 Task: Research Airbnb options in Bila Tserkva, Ukraine from 24th December, 2023 to 30th December, 2023 for 2 adults. Place can be entire room with 2 bedrooms having 2 beds and 1 bathroom. Property type can be flat.
Action: Mouse moved to (408, 199)
Screenshot: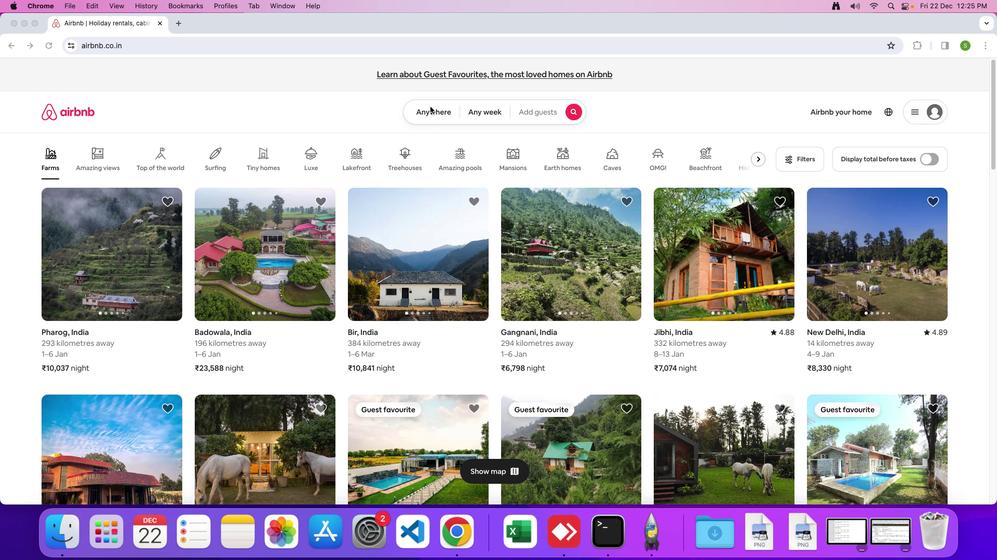 
Action: Mouse pressed left at (408, 199)
Screenshot: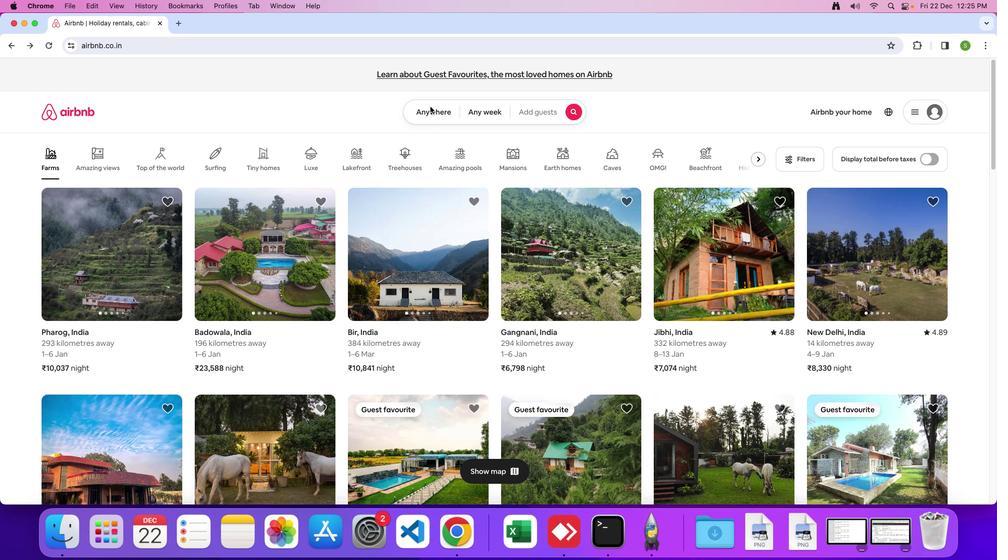 
Action: Mouse moved to (404, 204)
Screenshot: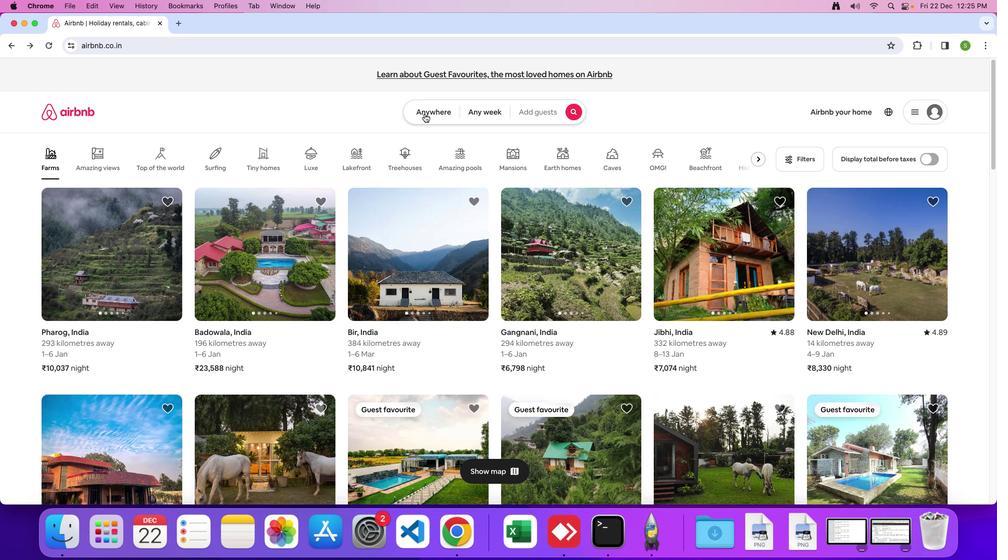 
Action: Mouse pressed left at (404, 204)
Screenshot: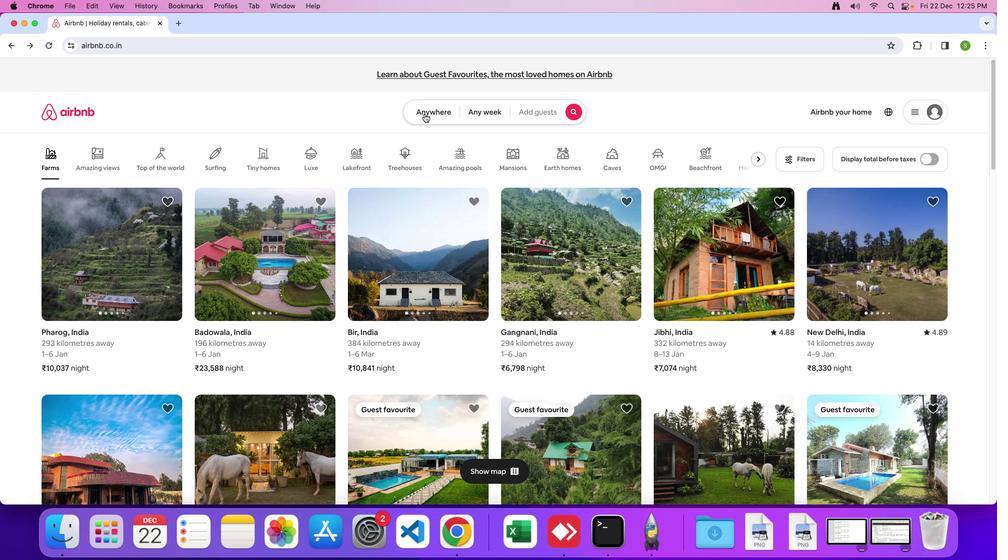 
Action: Mouse moved to (382, 222)
Screenshot: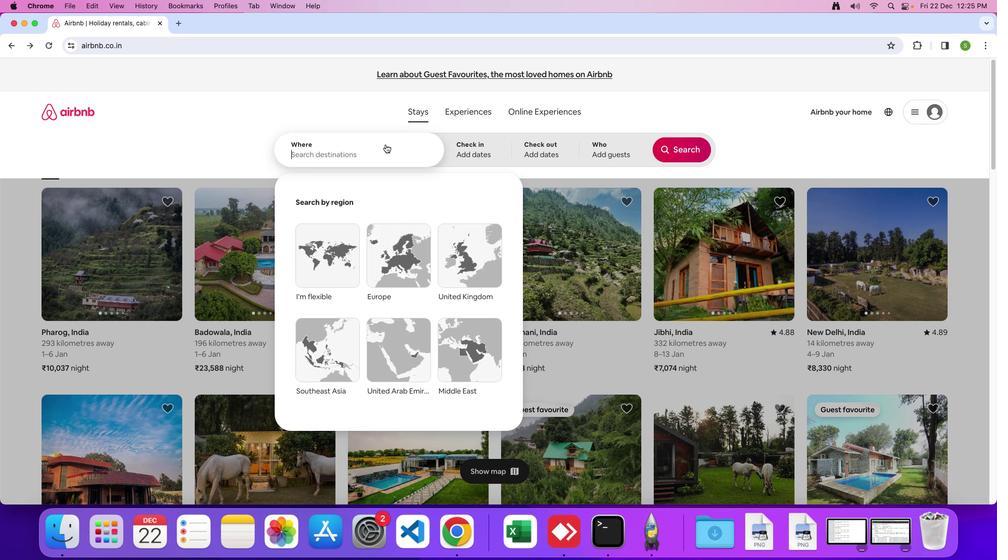 
Action: Mouse pressed left at (382, 222)
Screenshot: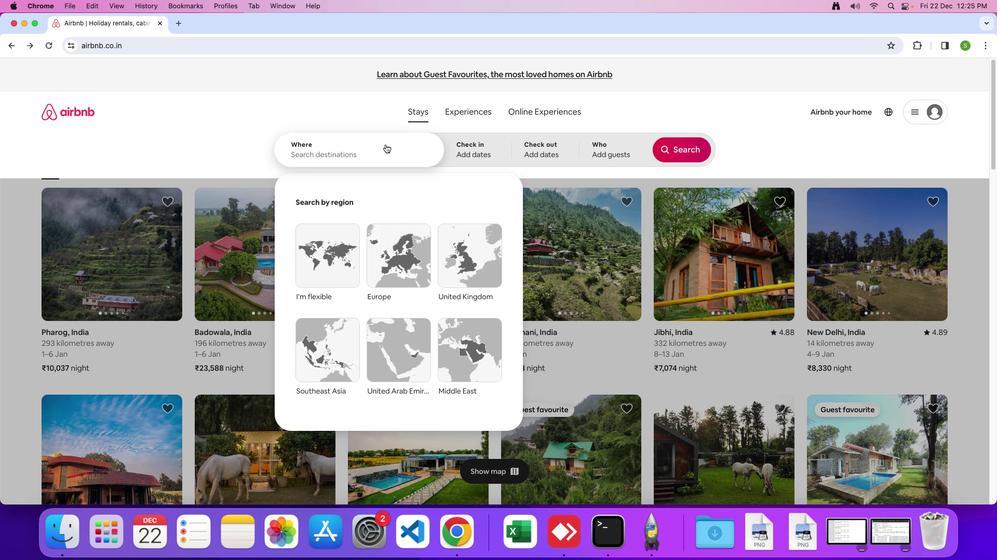 
Action: Key pressed 'B'Key.caps_lock'i''l''a'Key.spaceKey.shift'T''a'Key.backspace's''e''r''k''v''a'','Key.spaceKey.shift'U''k''r''a''i''n''e'Key.enter
Screenshot: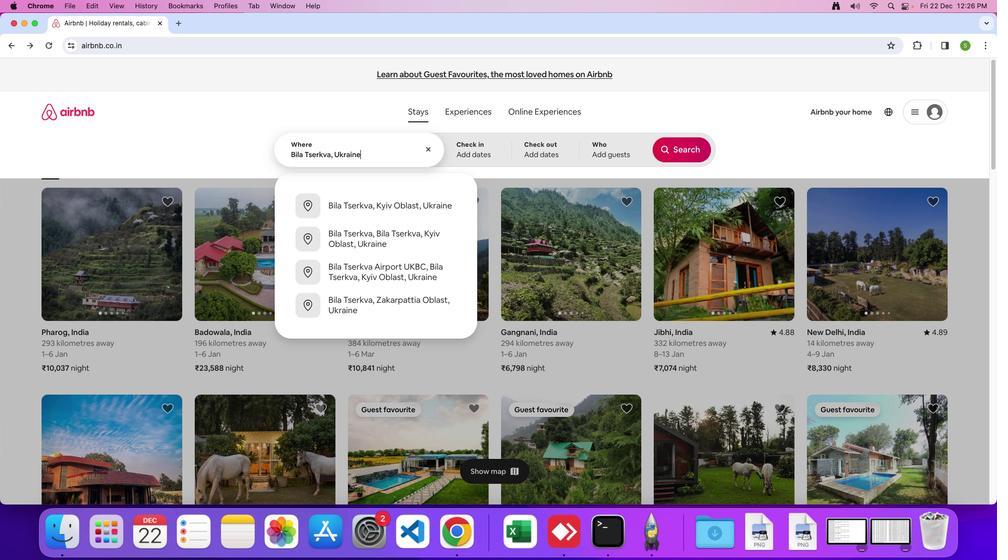 
Action: Mouse moved to (339, 359)
Screenshot: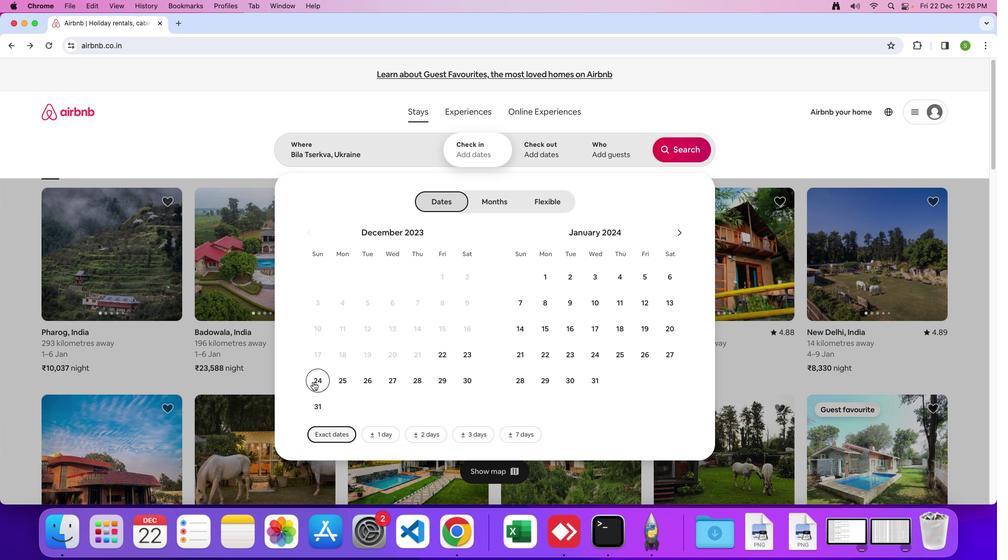 
Action: Mouse pressed left at (339, 359)
Screenshot: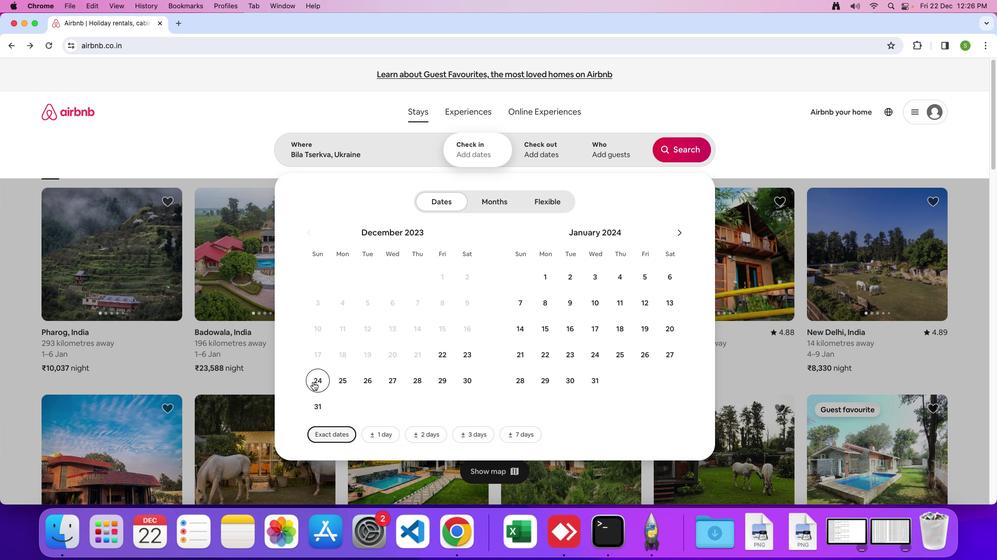 
Action: Mouse moved to (429, 357)
Screenshot: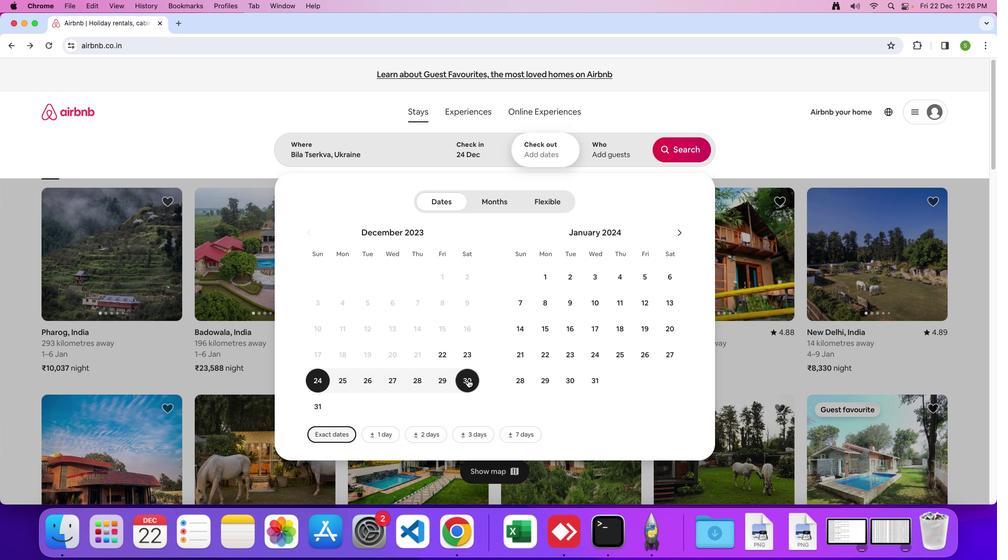 
Action: Mouse pressed left at (429, 357)
Screenshot: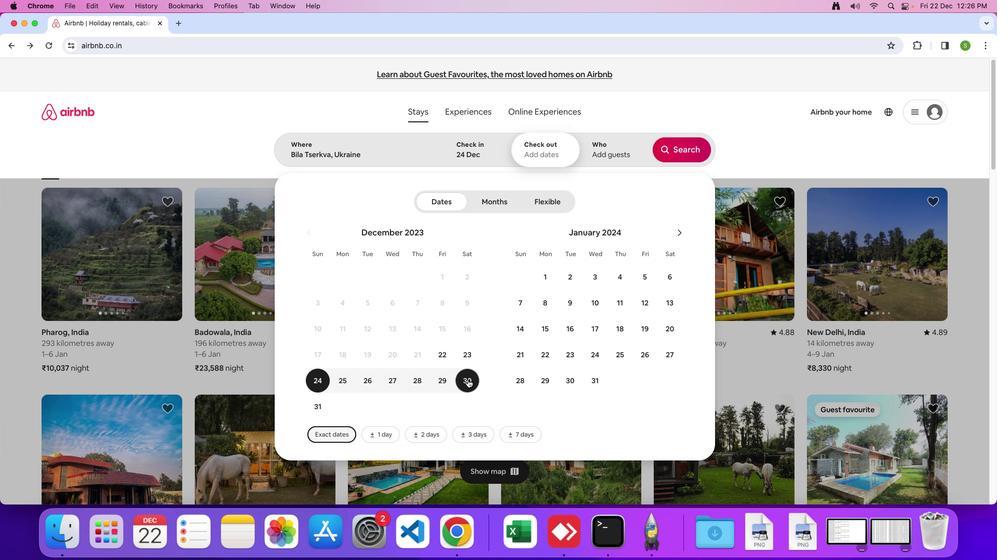 
Action: Mouse moved to (517, 227)
Screenshot: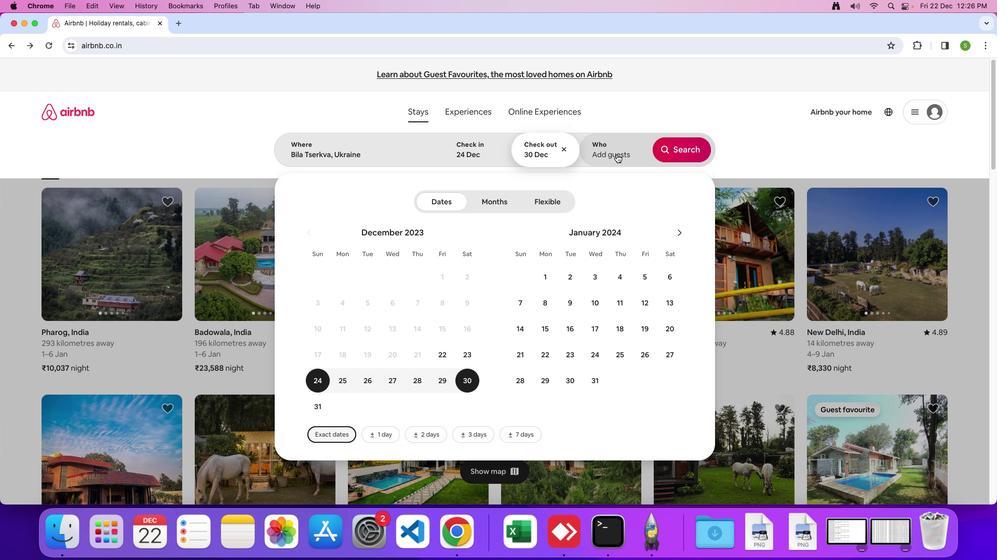 
Action: Mouse pressed left at (517, 227)
Screenshot: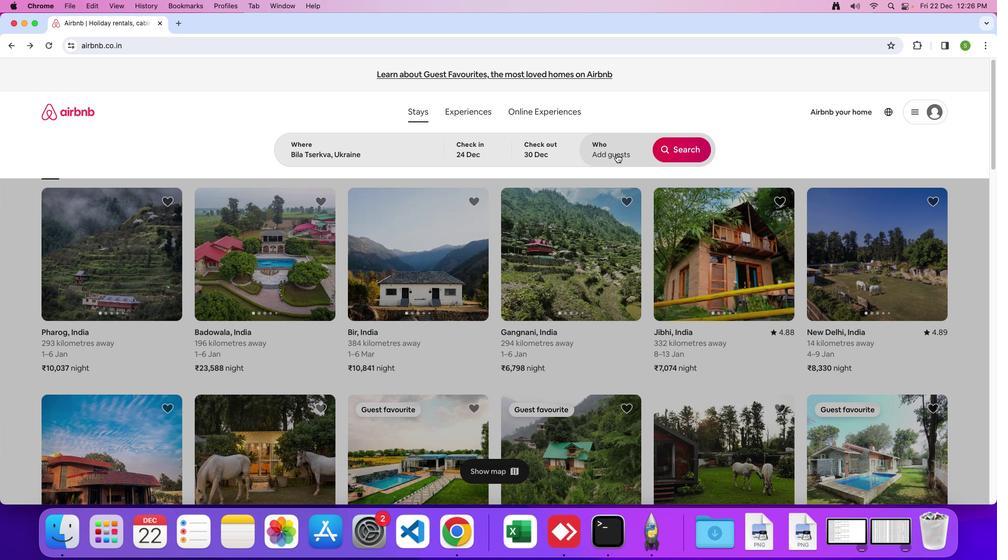 
Action: Mouse moved to (557, 256)
Screenshot: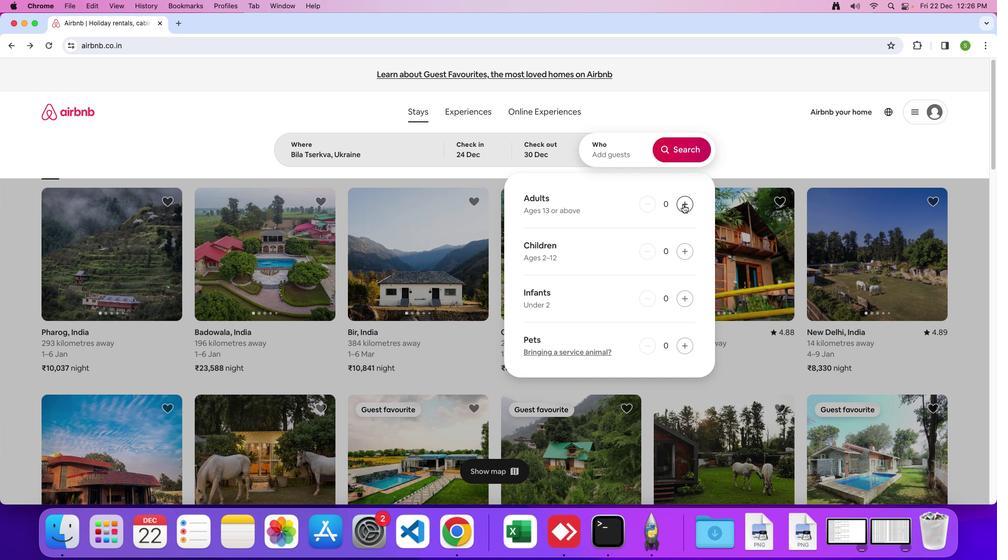 
Action: Mouse pressed left at (557, 256)
Screenshot: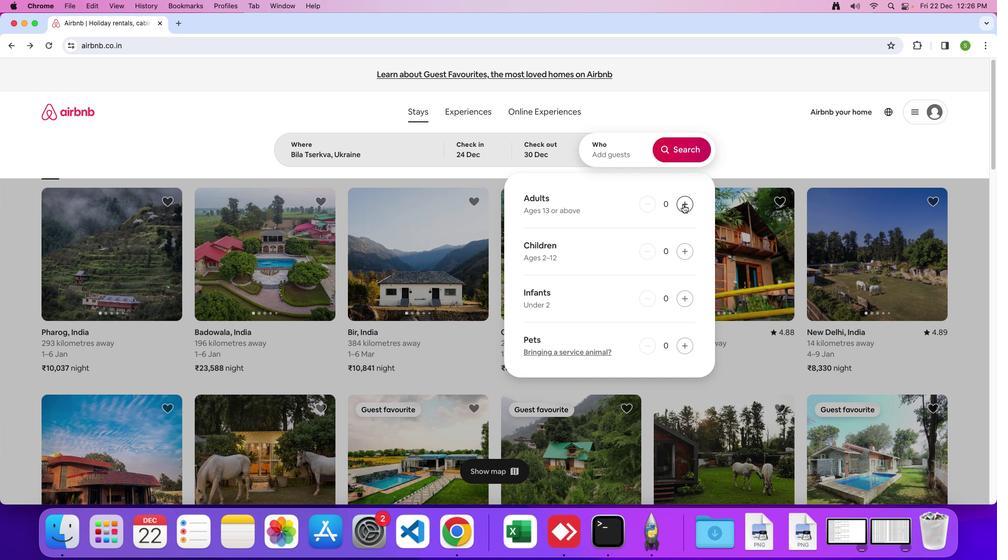 
Action: Mouse moved to (557, 257)
Screenshot: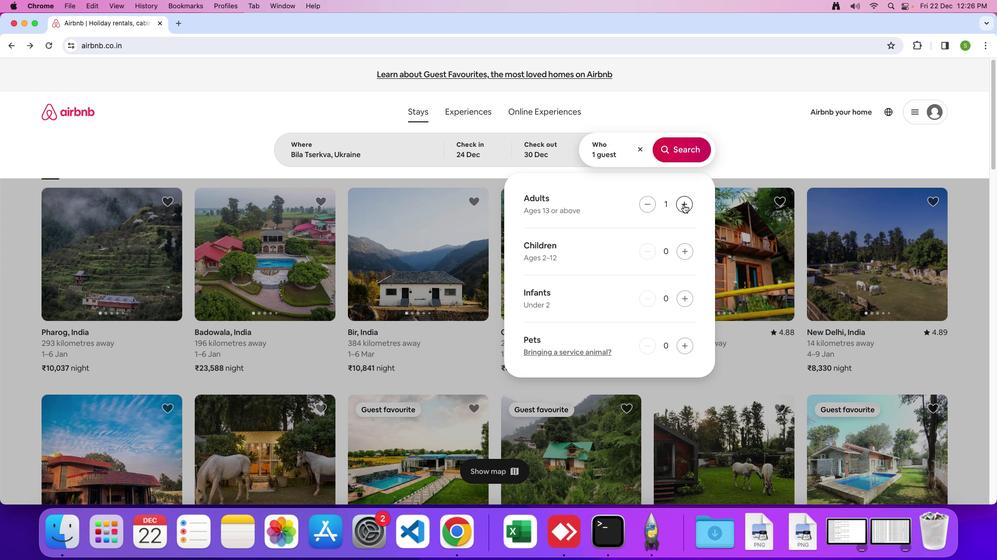 
Action: Mouse pressed left at (557, 257)
Screenshot: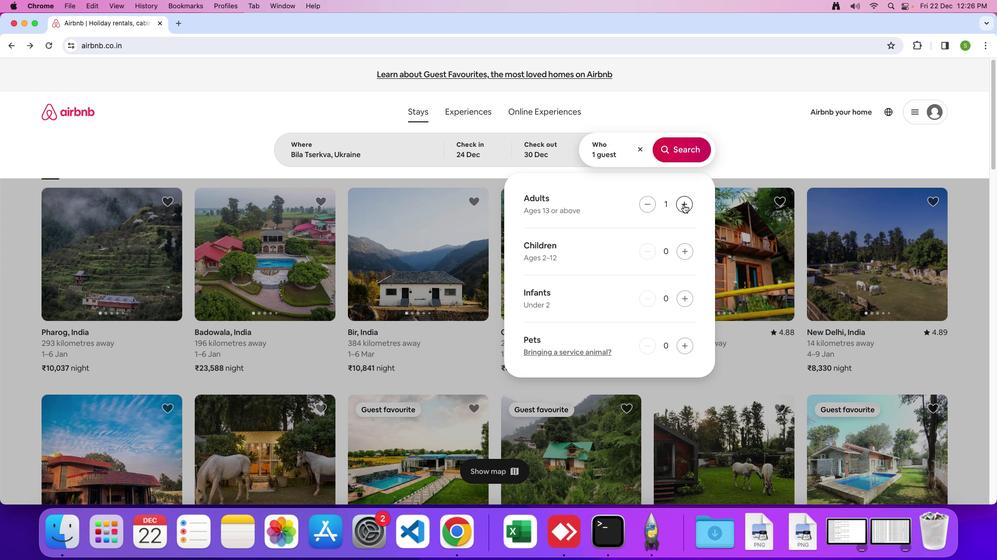 
Action: Mouse moved to (551, 228)
Screenshot: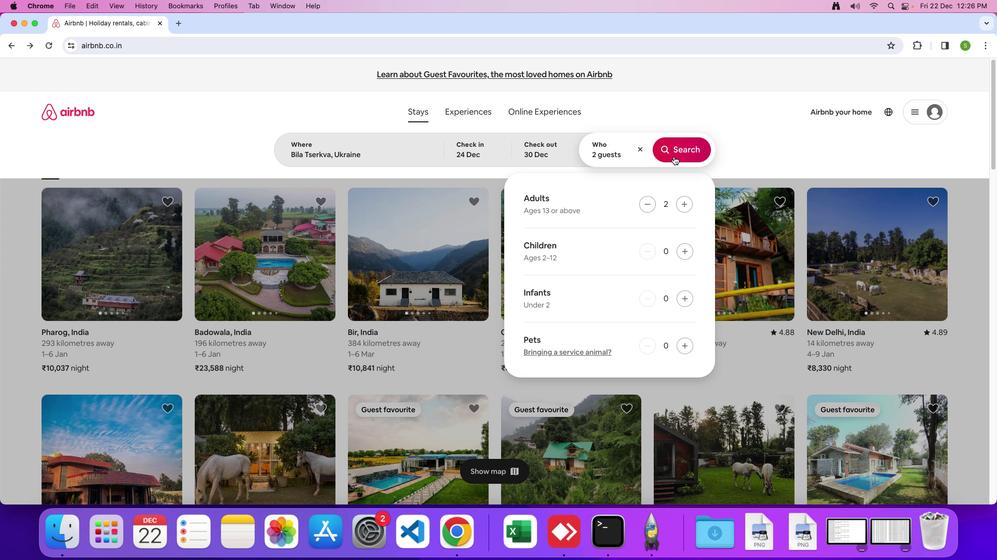 
Action: Mouse pressed left at (551, 228)
Screenshot: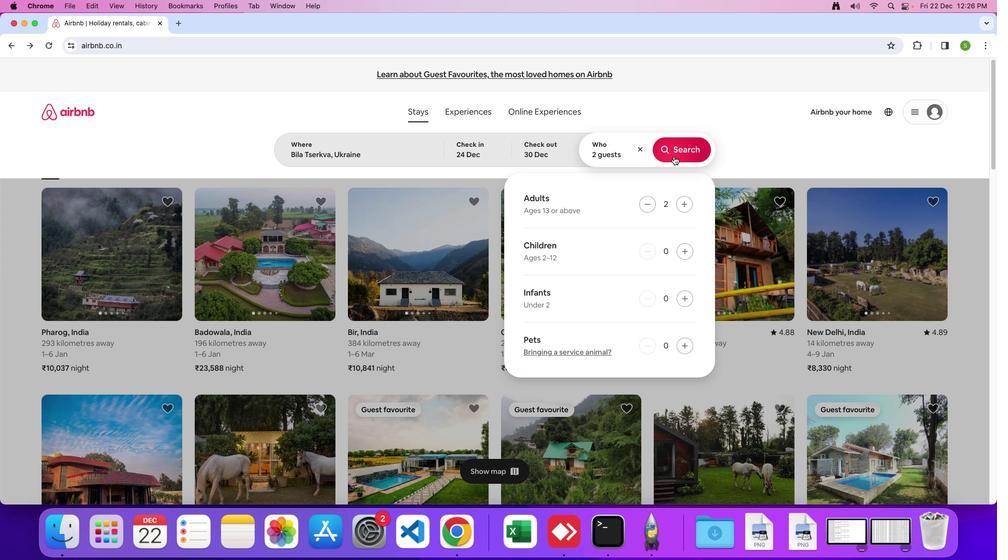 
Action: Mouse moved to (639, 211)
Screenshot: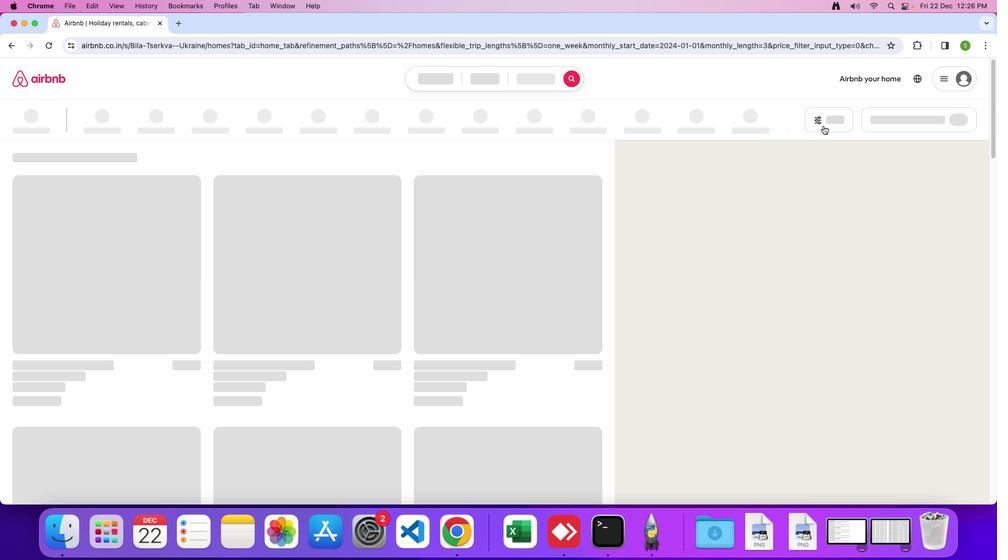
Action: Mouse pressed left at (639, 211)
Screenshot: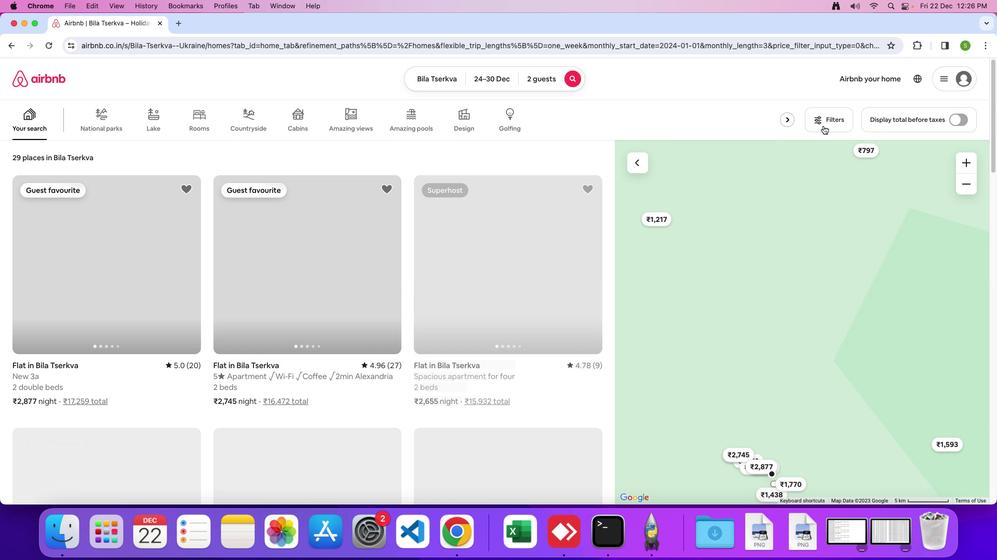 
Action: Mouse moved to (471, 304)
Screenshot: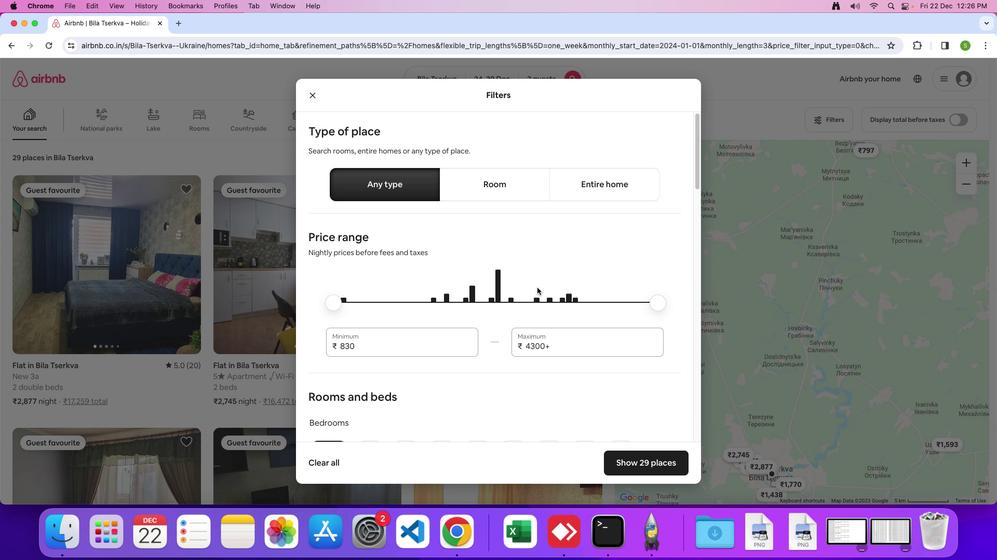 
Action: Mouse scrolled (471, 304) with delta (155, 138)
Screenshot: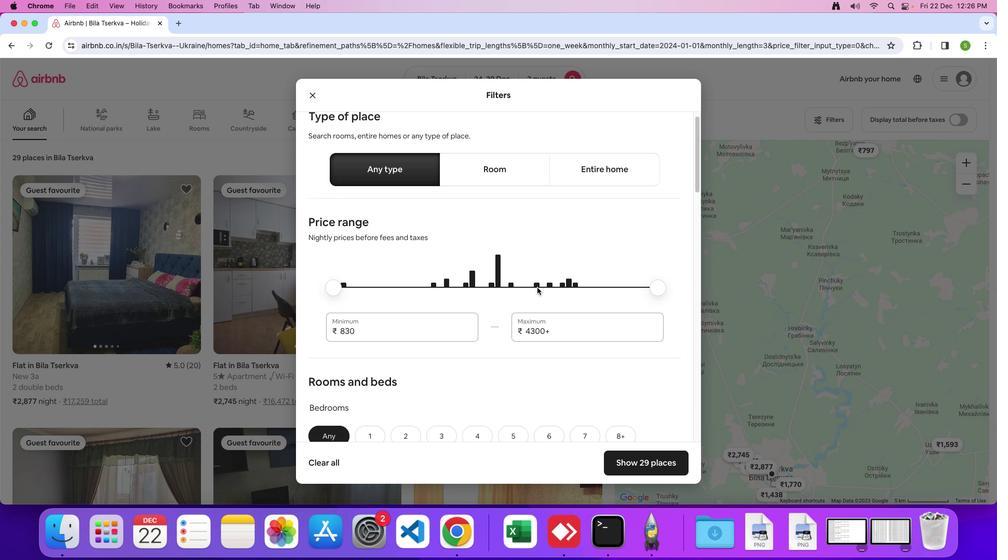 
Action: Mouse scrolled (471, 304) with delta (155, 138)
Screenshot: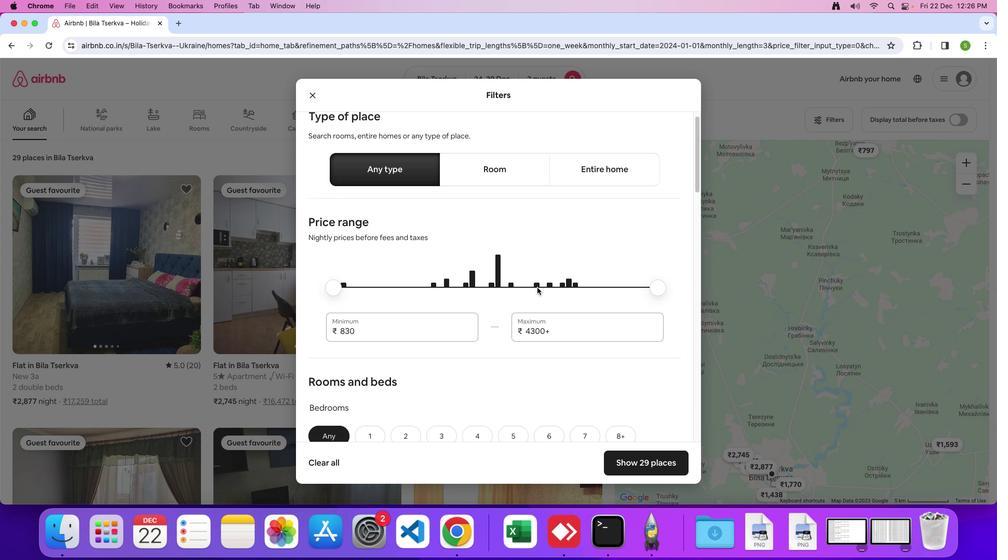 
Action: Mouse scrolled (471, 304) with delta (155, 137)
Screenshot: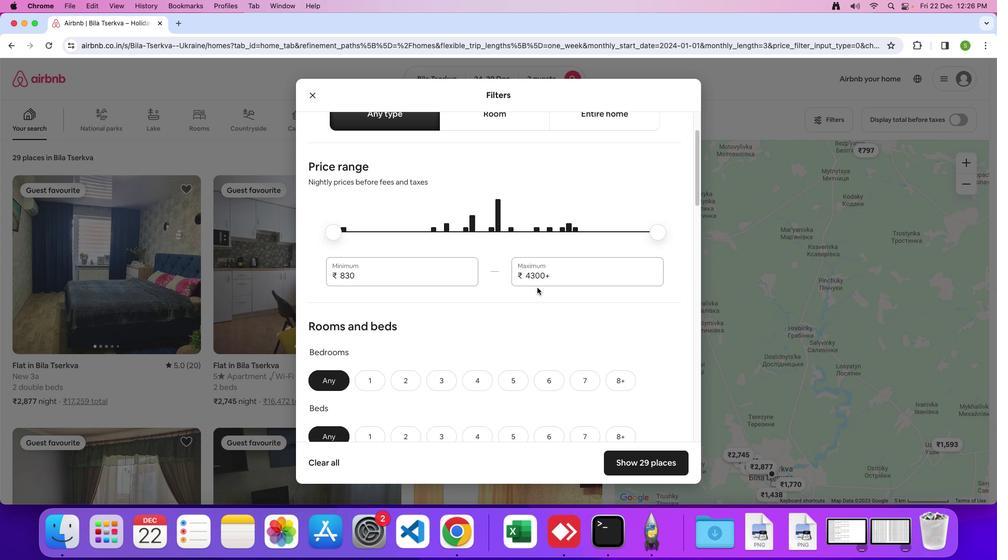 
Action: Mouse scrolled (471, 304) with delta (155, 138)
Screenshot: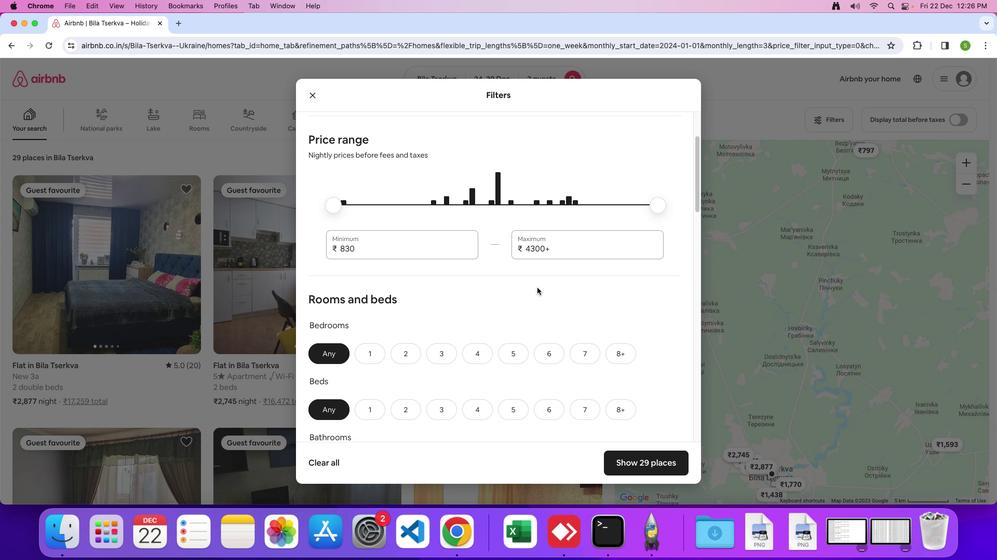 
Action: Mouse scrolled (471, 304) with delta (155, 138)
Screenshot: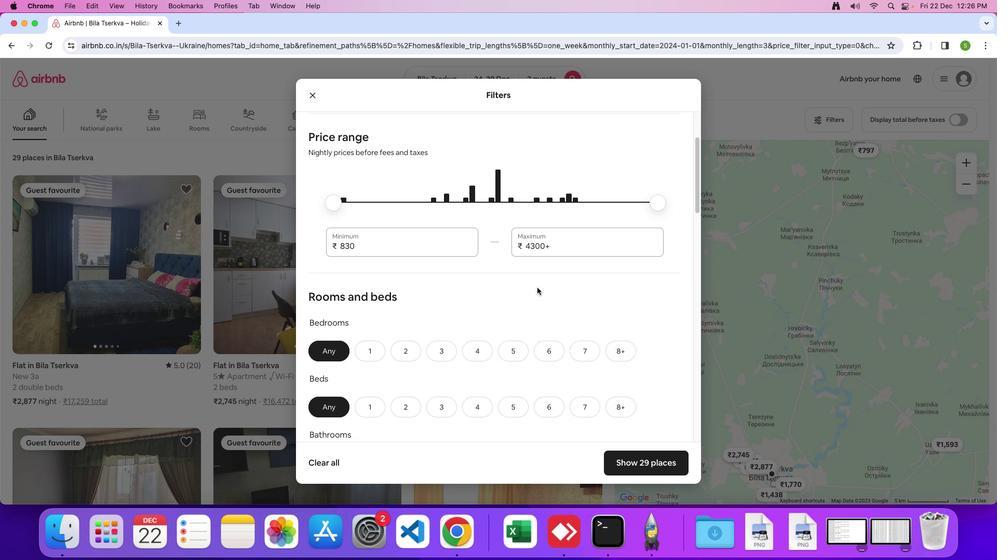 
Action: Mouse scrolled (471, 304) with delta (155, 138)
Screenshot: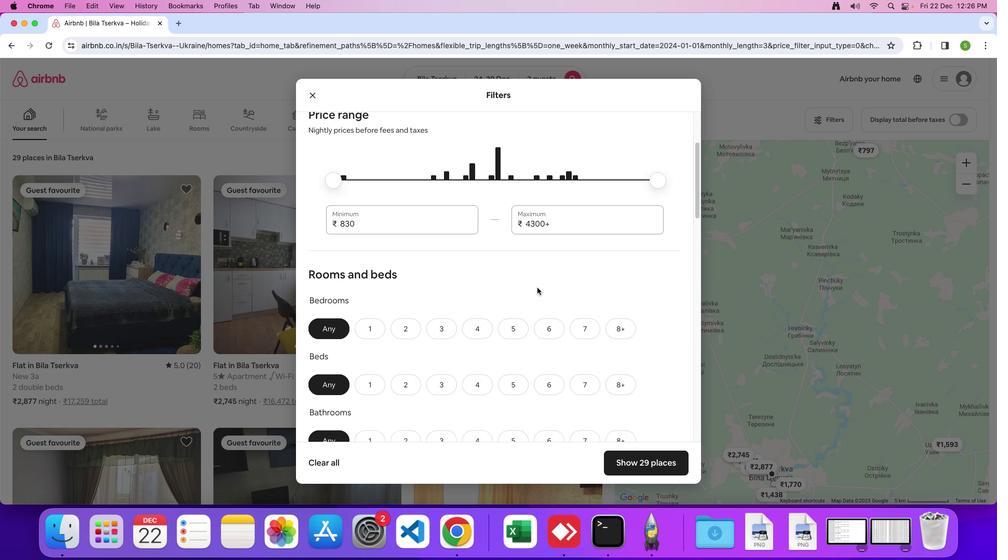 
Action: Mouse moved to (470, 304)
Screenshot: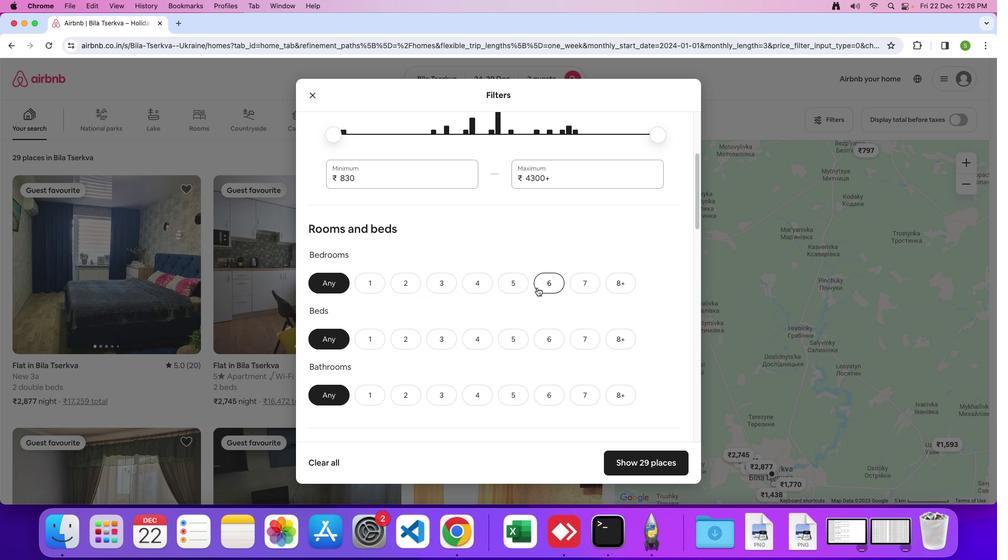 
Action: Mouse scrolled (470, 304) with delta (155, 138)
Screenshot: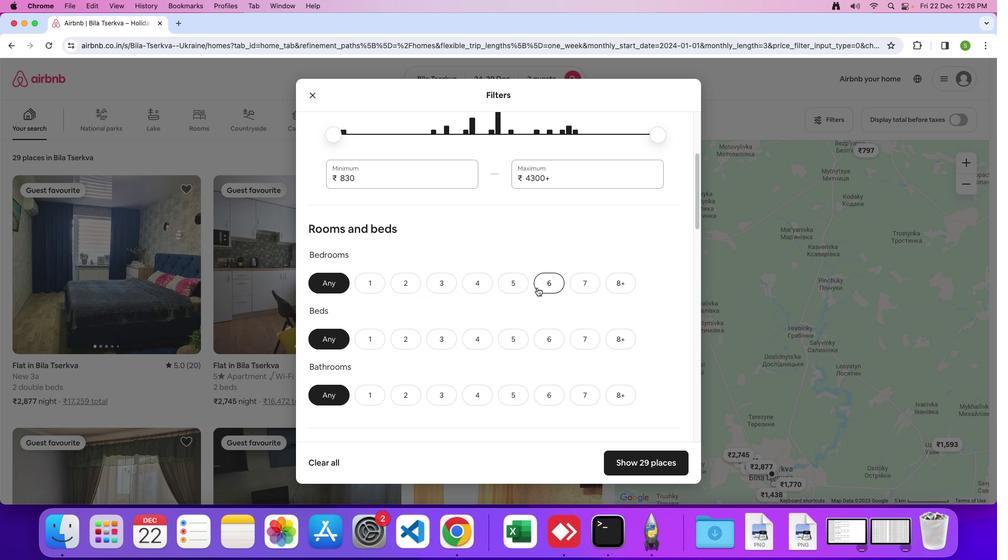 
Action: Mouse scrolled (470, 304) with delta (155, 138)
Screenshot: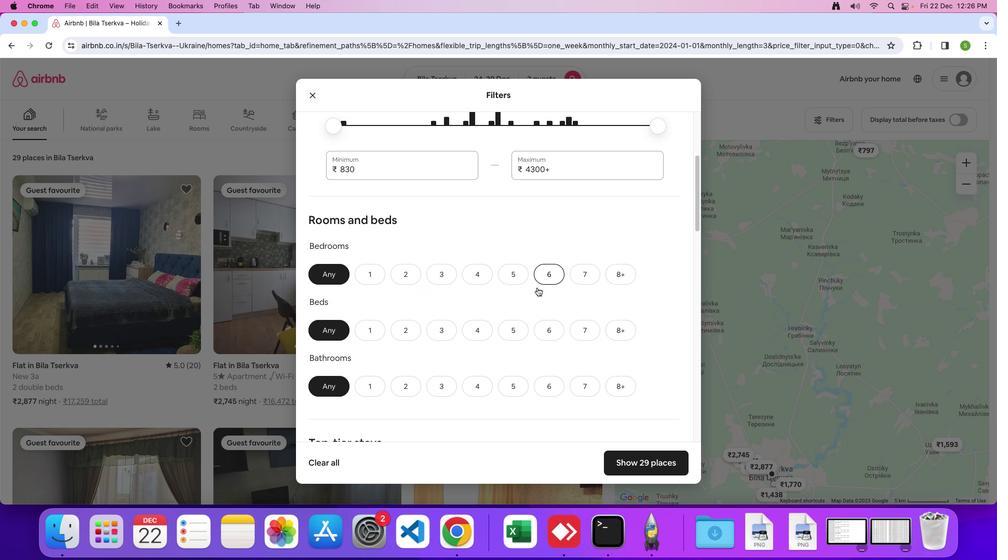 
Action: Mouse scrolled (470, 304) with delta (155, 138)
Screenshot: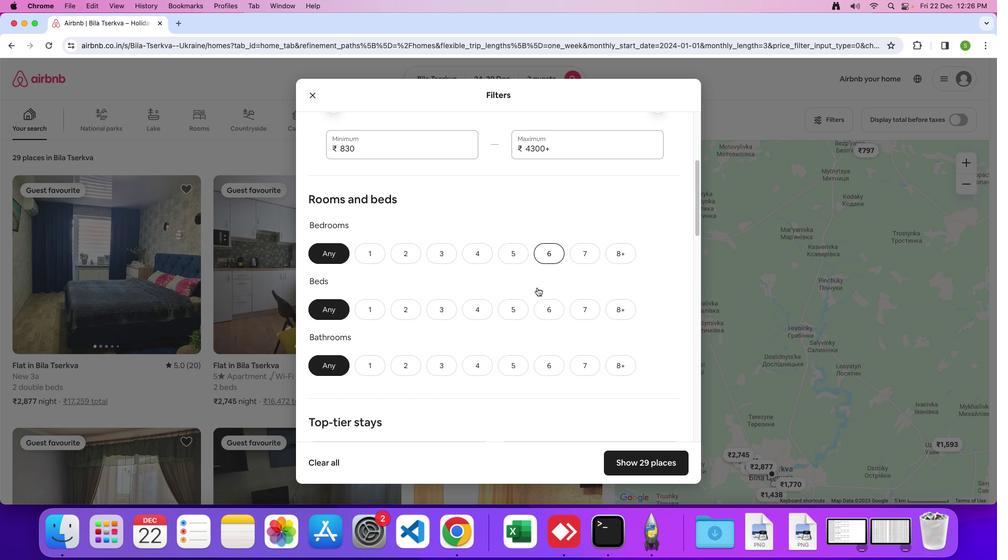 
Action: Mouse moved to (394, 265)
Screenshot: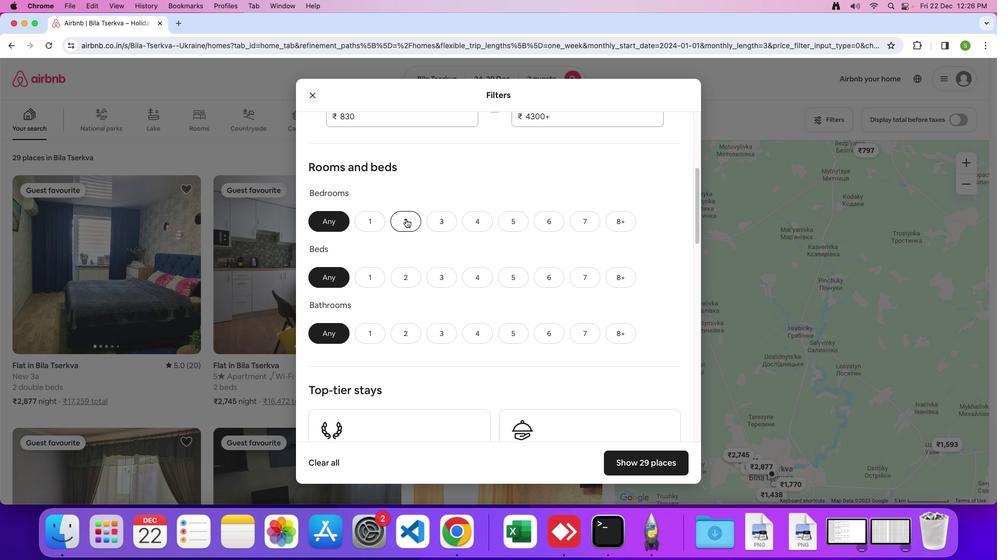 
Action: Mouse pressed left at (394, 265)
Screenshot: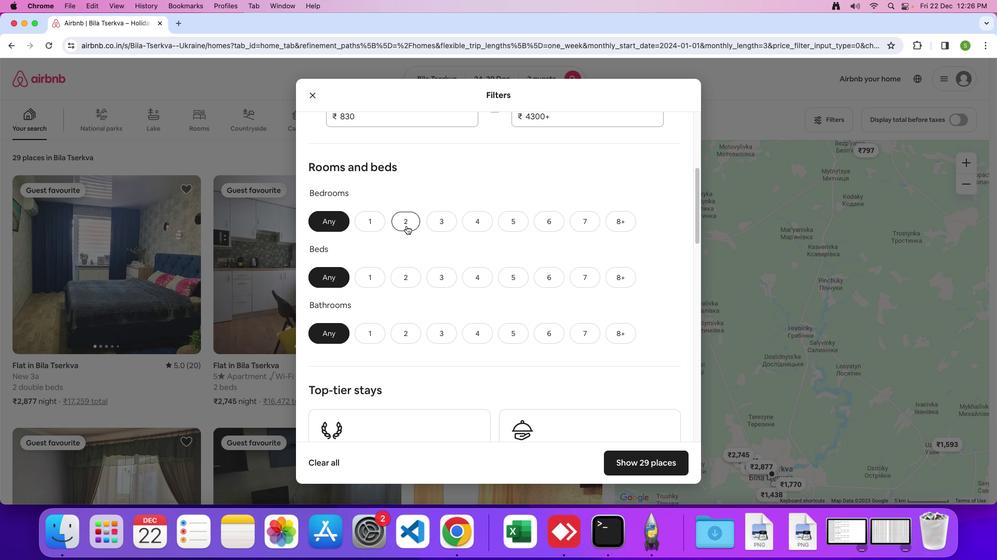 
Action: Mouse moved to (392, 293)
Screenshot: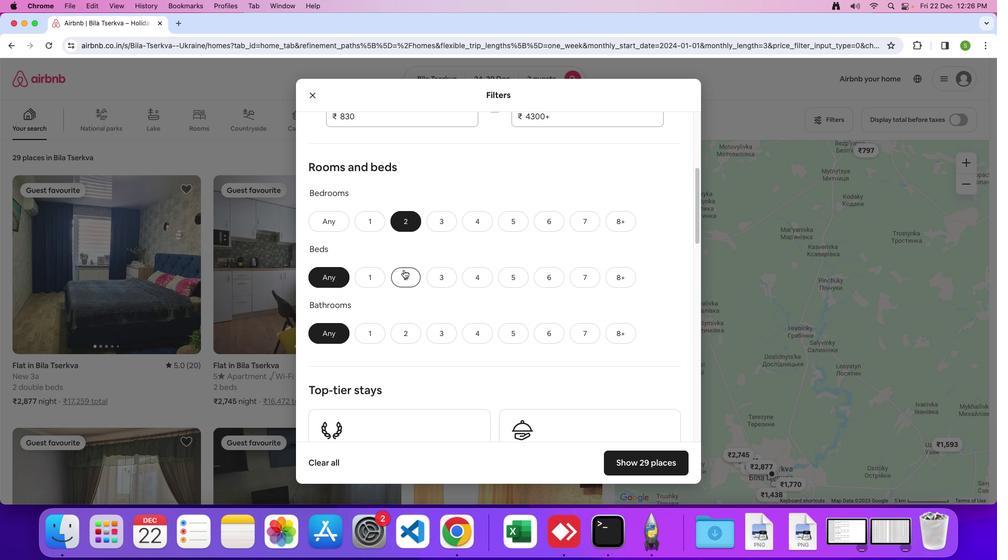 
Action: Mouse pressed left at (392, 293)
Screenshot: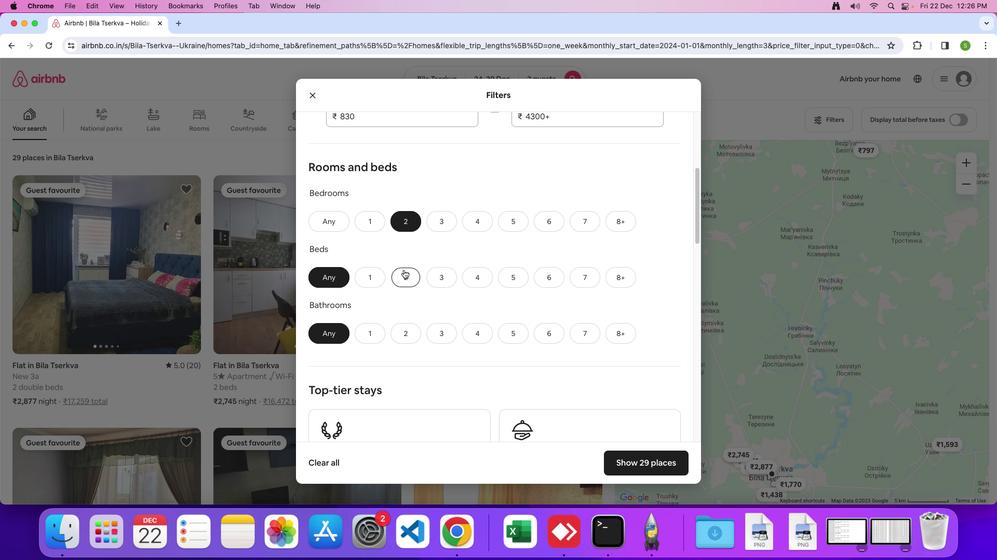 
Action: Mouse moved to (370, 333)
Screenshot: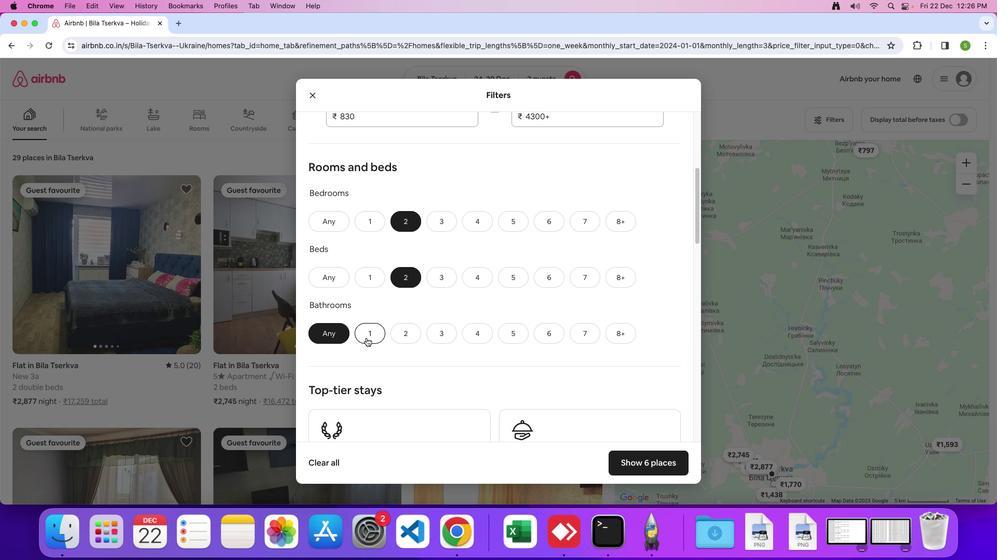
Action: Mouse pressed left at (370, 333)
Screenshot: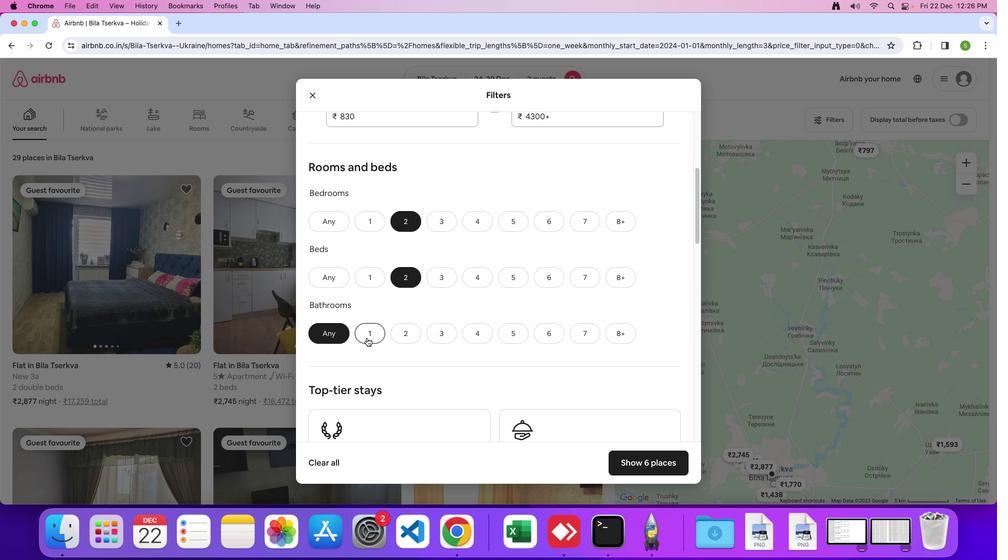
Action: Mouse moved to (440, 306)
Screenshot: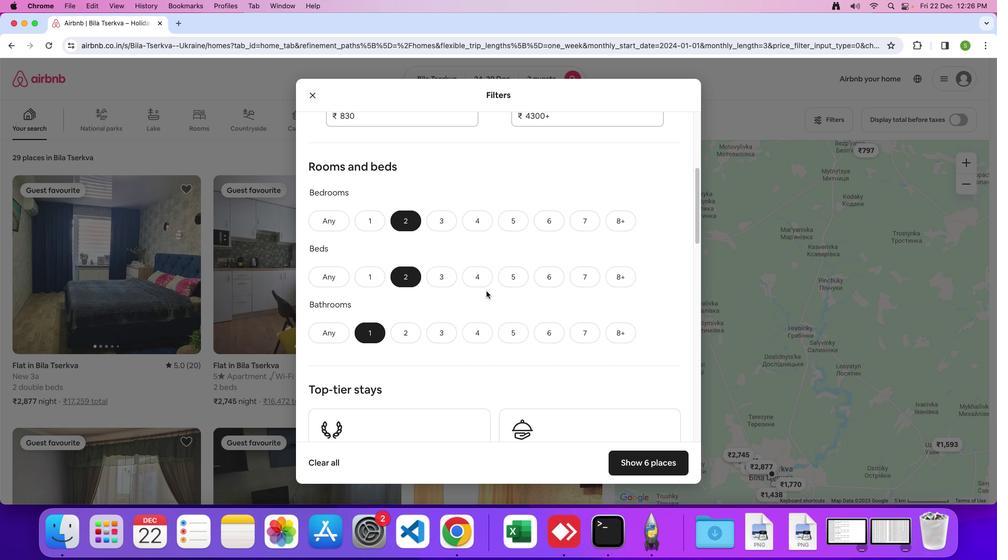 
Action: Mouse scrolled (440, 306) with delta (155, 138)
Screenshot: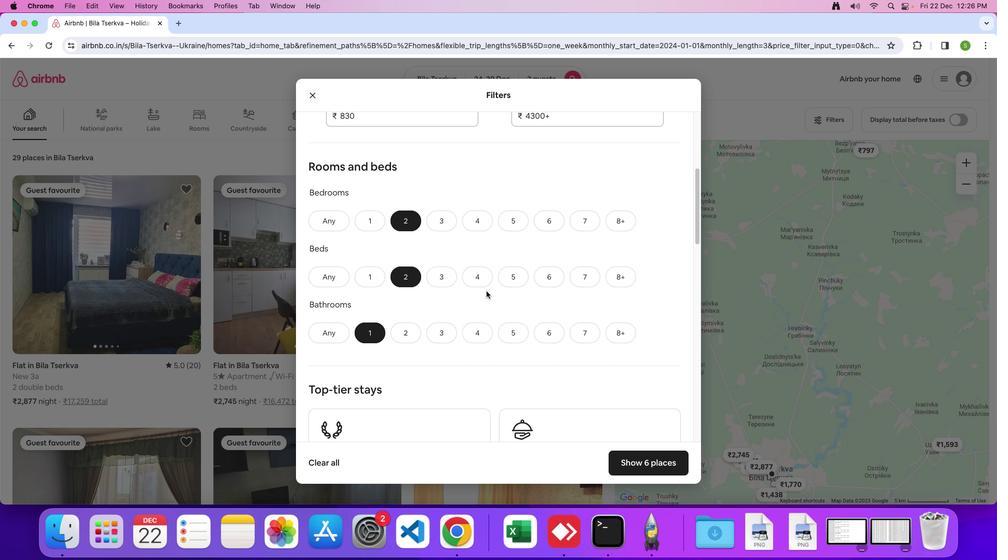 
Action: Mouse scrolled (440, 306) with delta (155, 138)
Screenshot: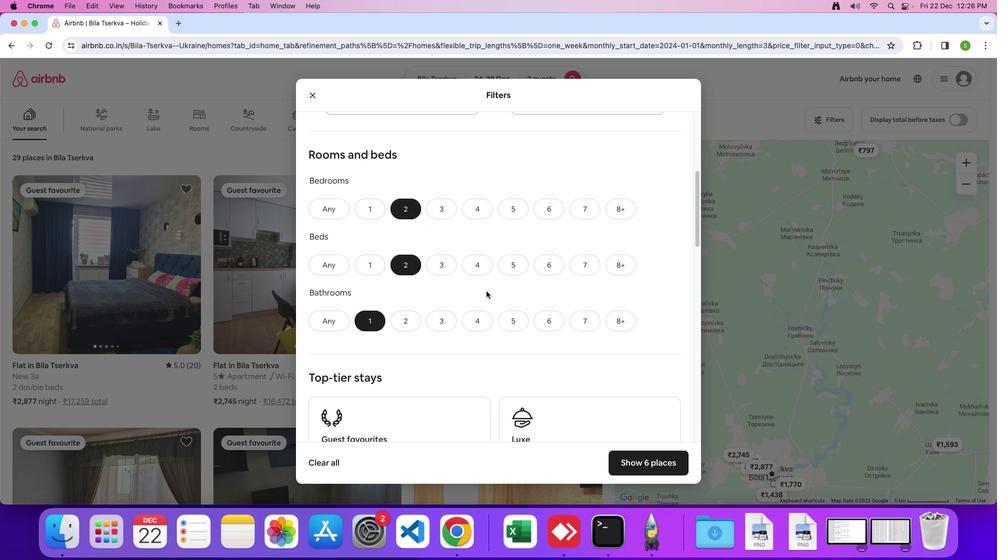 
Action: Mouse scrolled (440, 306) with delta (155, 138)
Screenshot: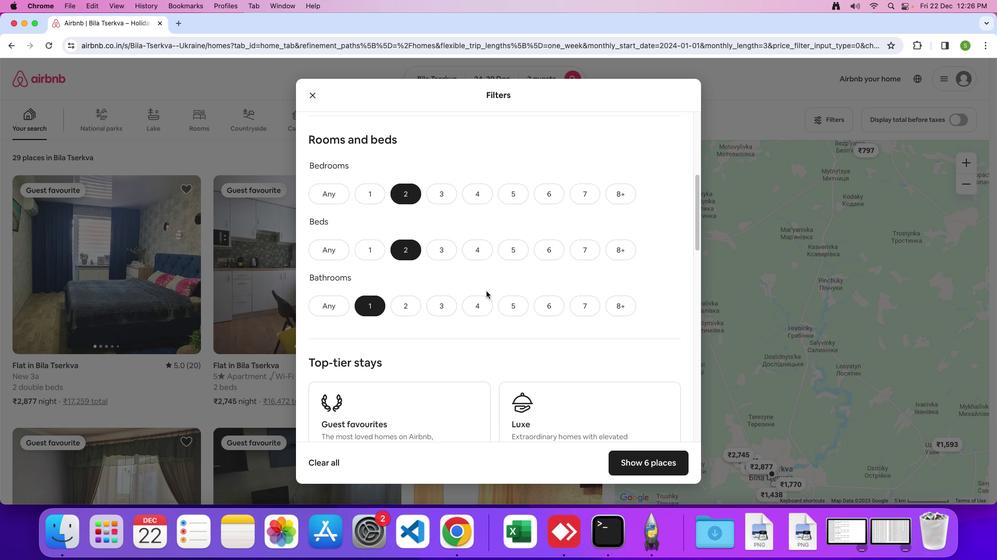 
Action: Mouse moved to (440, 306)
Screenshot: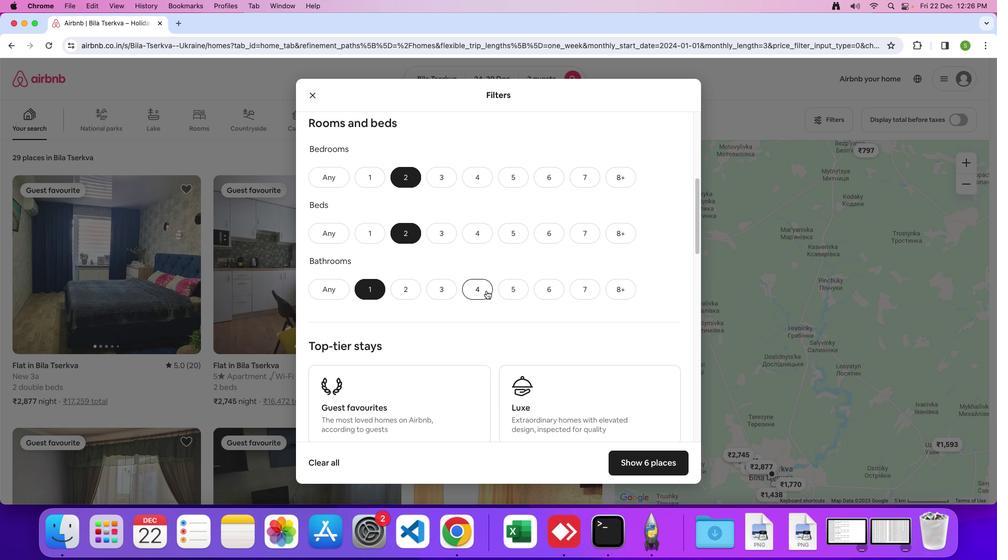 
Action: Mouse scrolled (440, 306) with delta (155, 138)
Screenshot: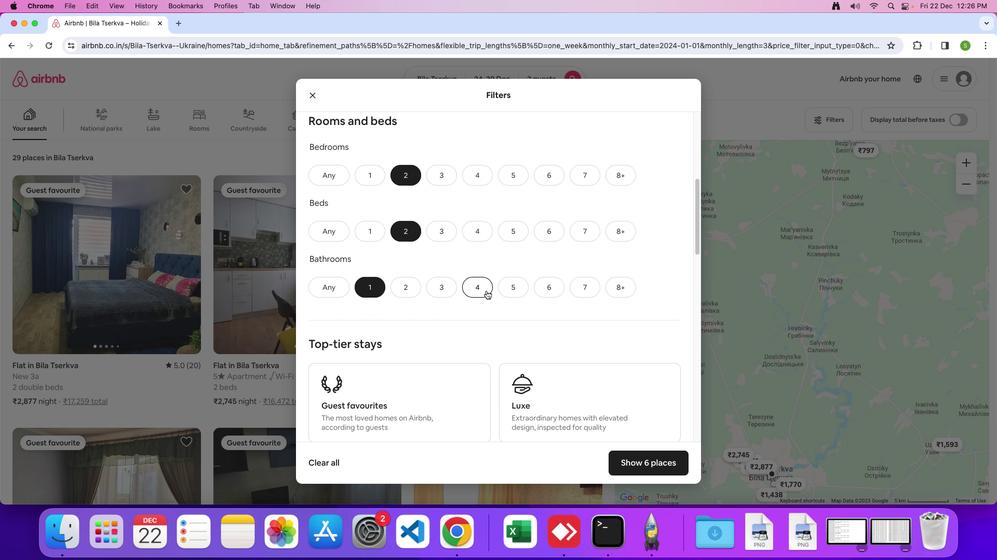 
Action: Mouse scrolled (440, 306) with delta (155, 138)
Screenshot: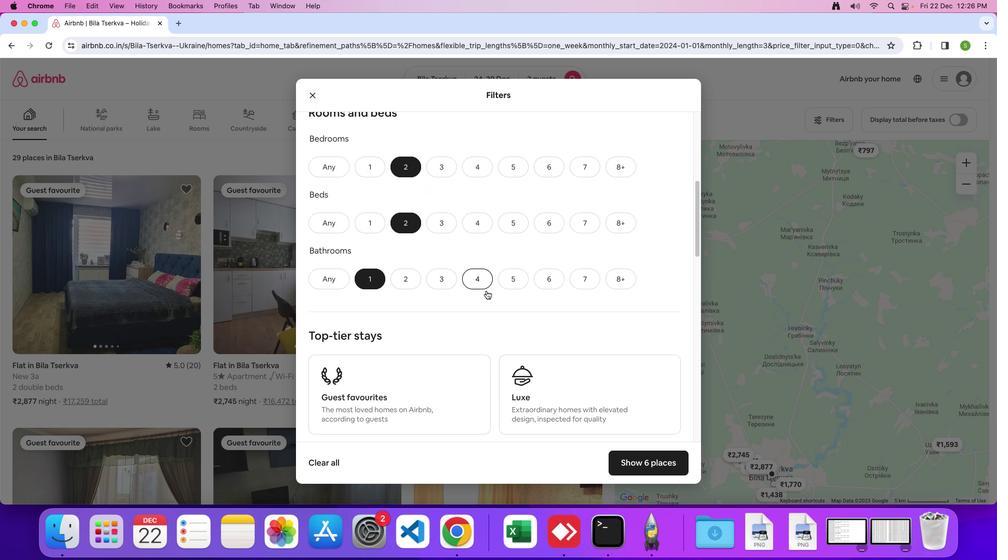 
Action: Mouse scrolled (440, 306) with delta (155, 138)
Screenshot: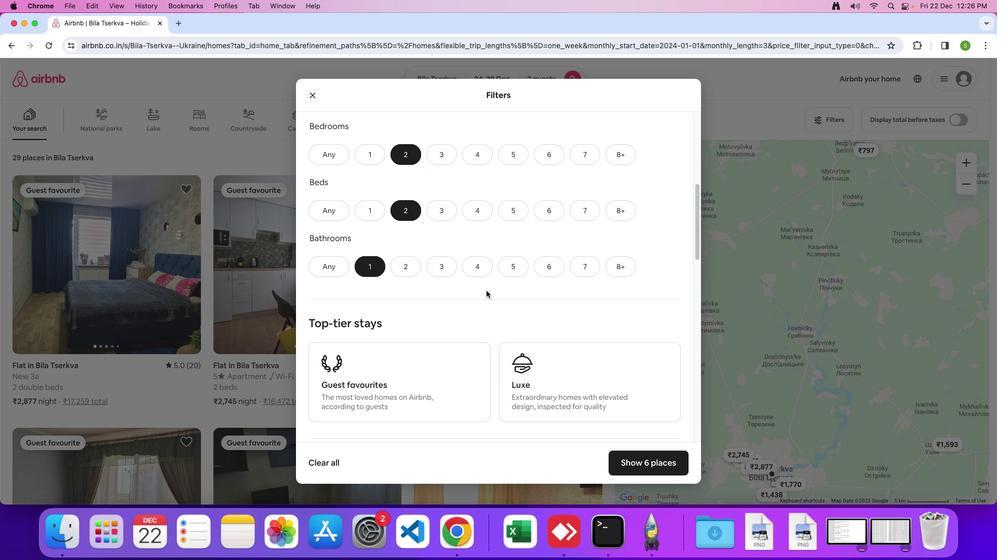 
Action: Mouse scrolled (440, 306) with delta (155, 138)
Screenshot: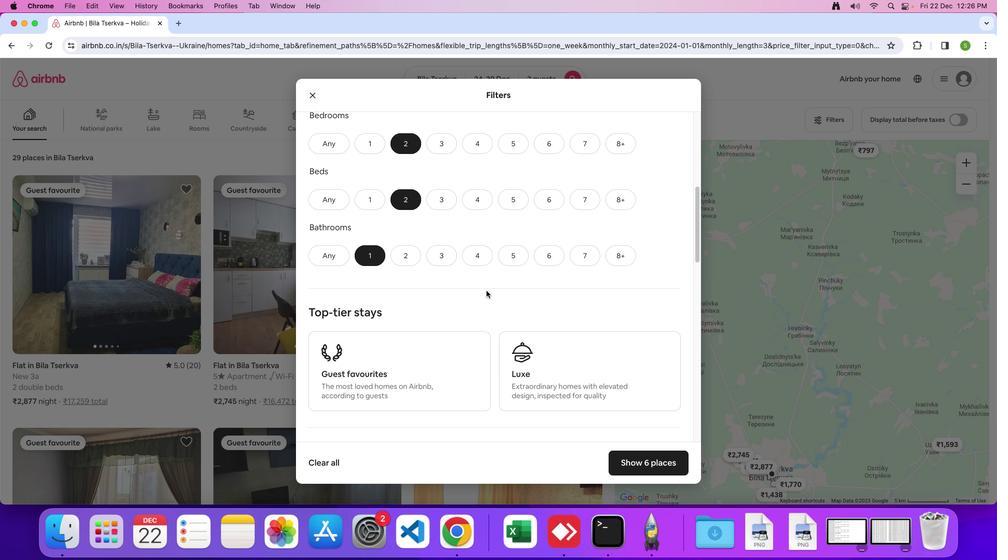 
Action: Mouse scrolled (440, 306) with delta (155, 138)
Screenshot: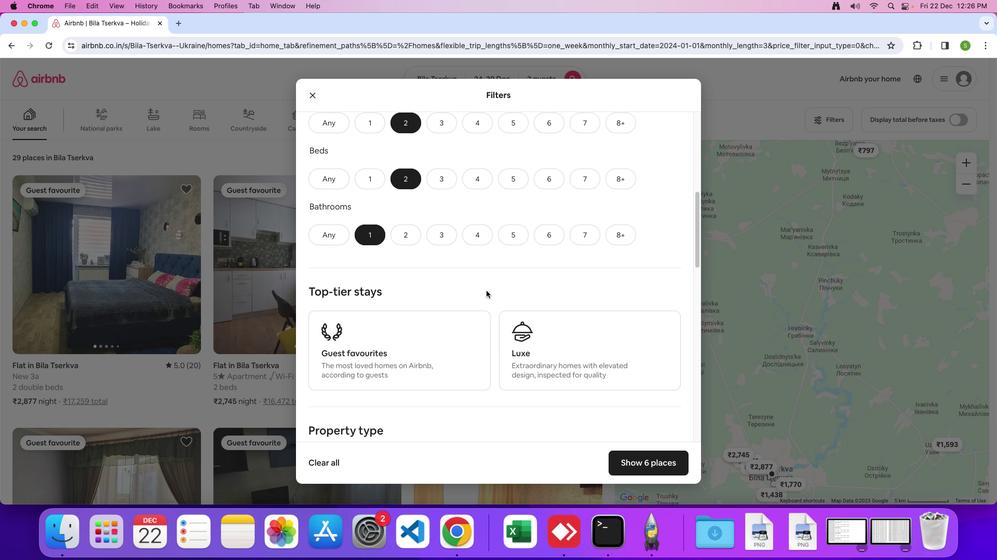 
Action: Mouse scrolled (440, 306) with delta (155, 138)
Screenshot: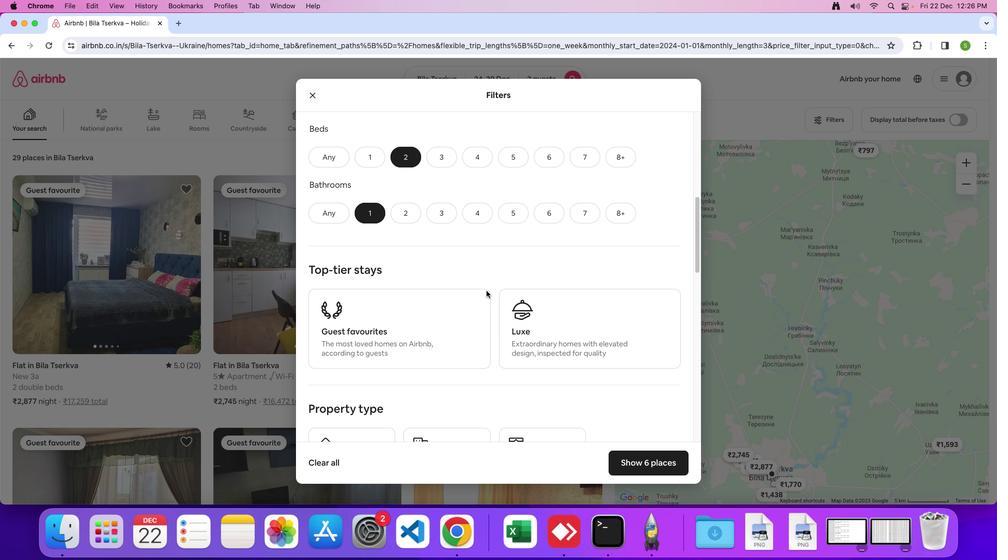 
Action: Mouse scrolled (440, 306) with delta (155, 138)
Screenshot: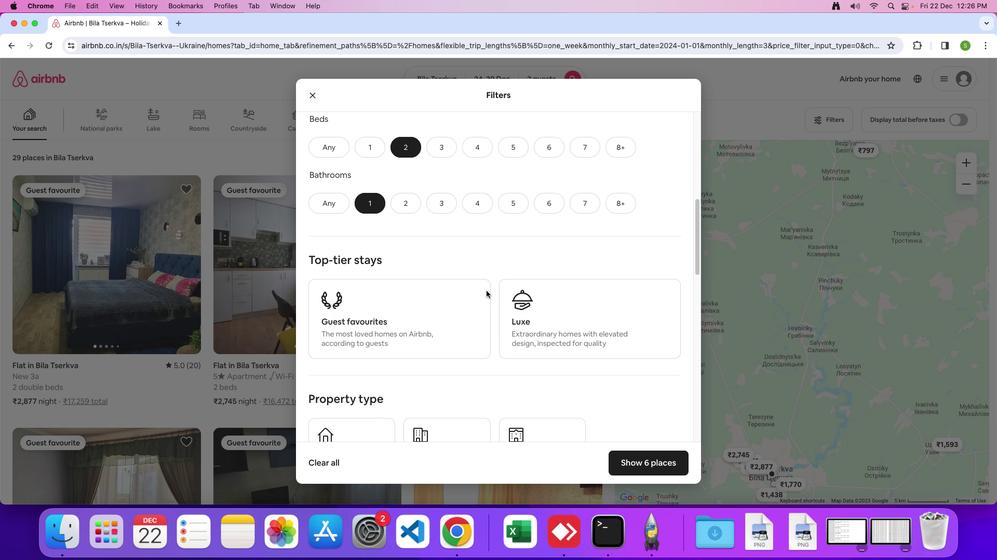 
Action: Mouse scrolled (440, 306) with delta (155, 138)
Screenshot: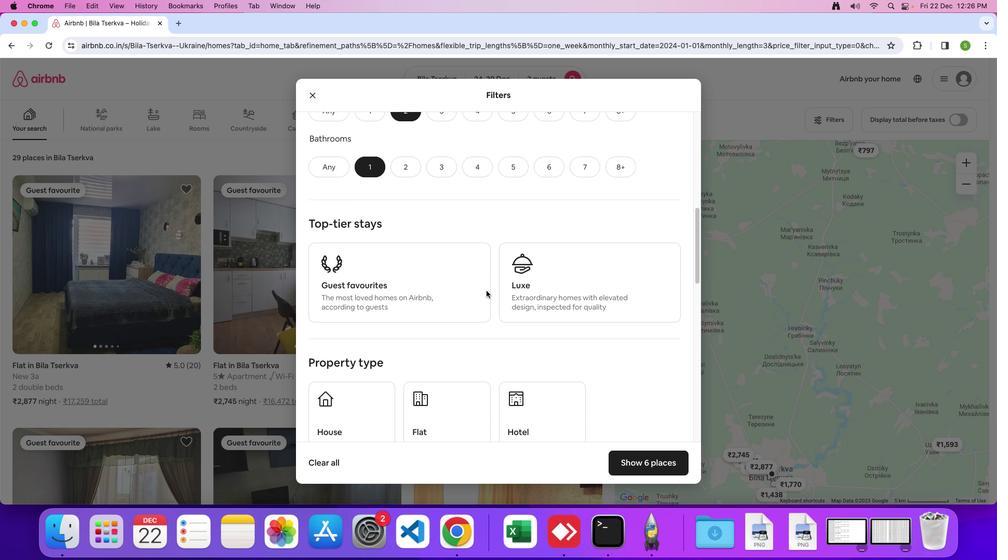 
Action: Mouse scrolled (440, 306) with delta (155, 138)
Screenshot: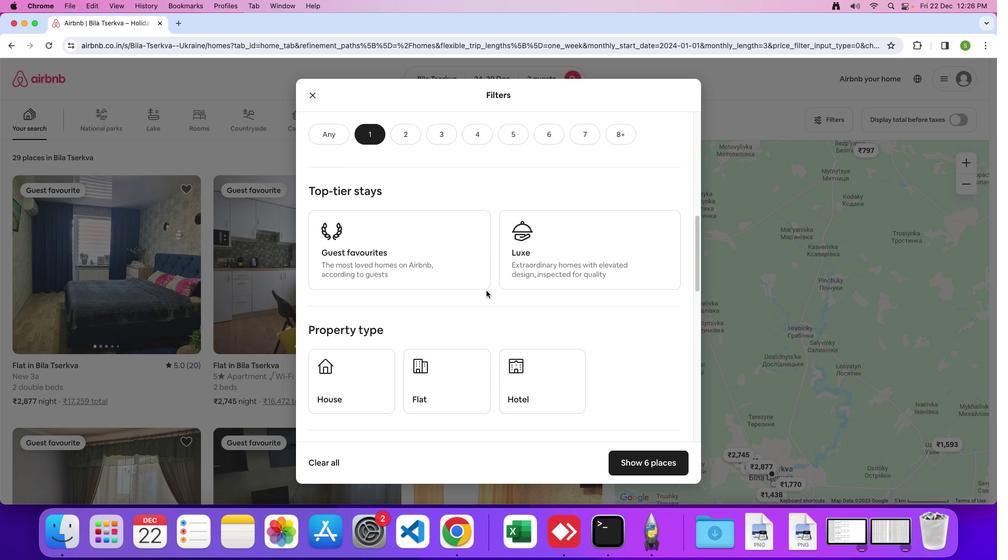 
Action: Mouse scrolled (440, 306) with delta (155, 138)
Screenshot: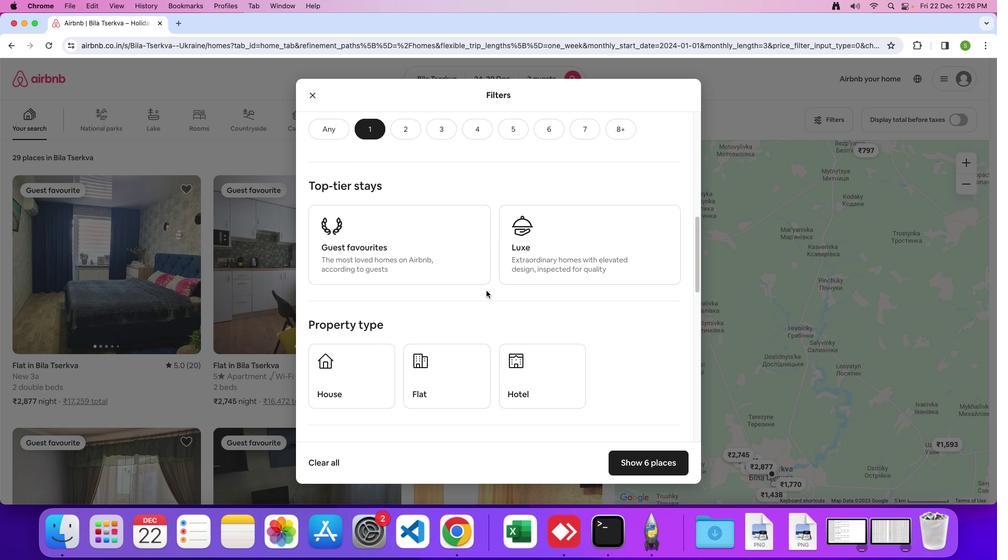 
Action: Mouse scrolled (440, 306) with delta (155, 138)
Screenshot: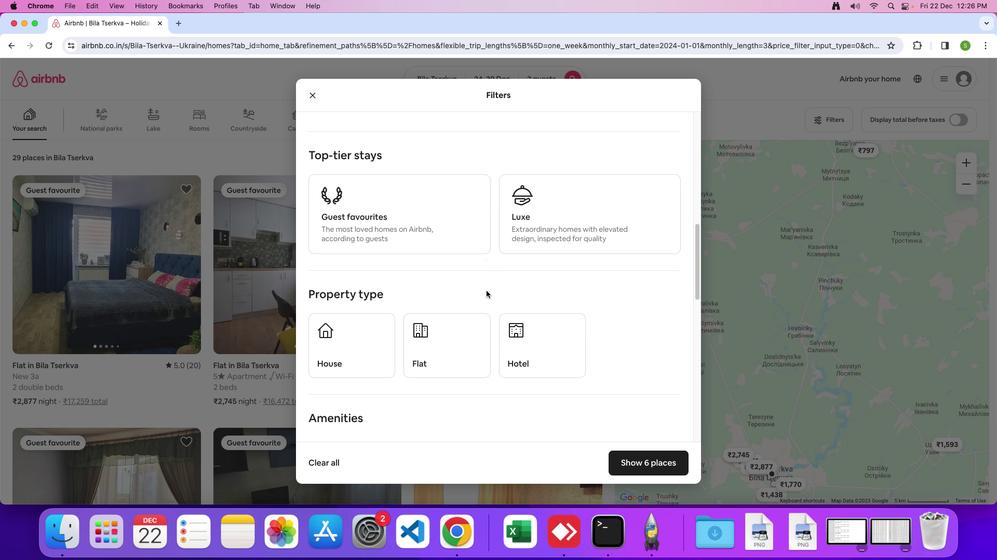 
Action: Mouse moved to (414, 318)
Screenshot: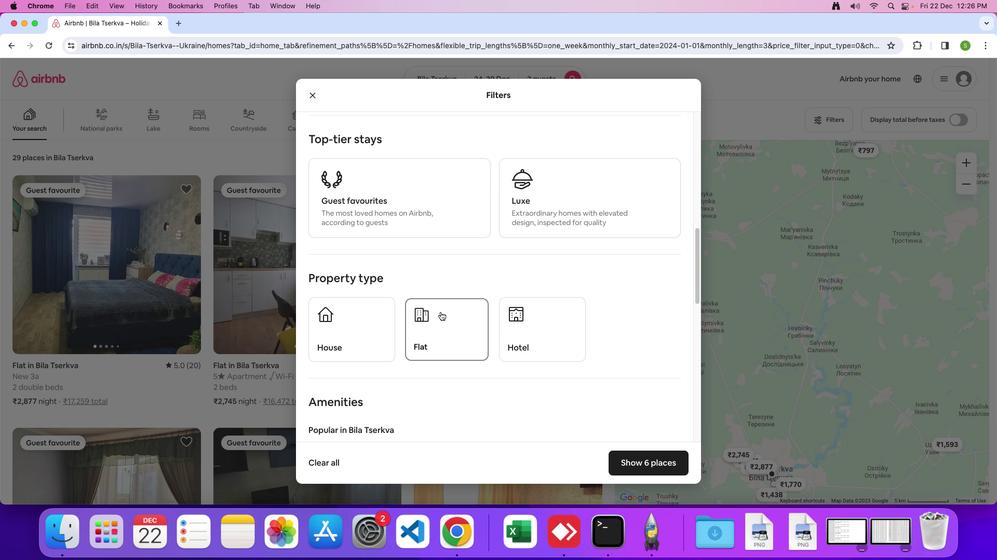 
Action: Mouse pressed left at (414, 318)
Screenshot: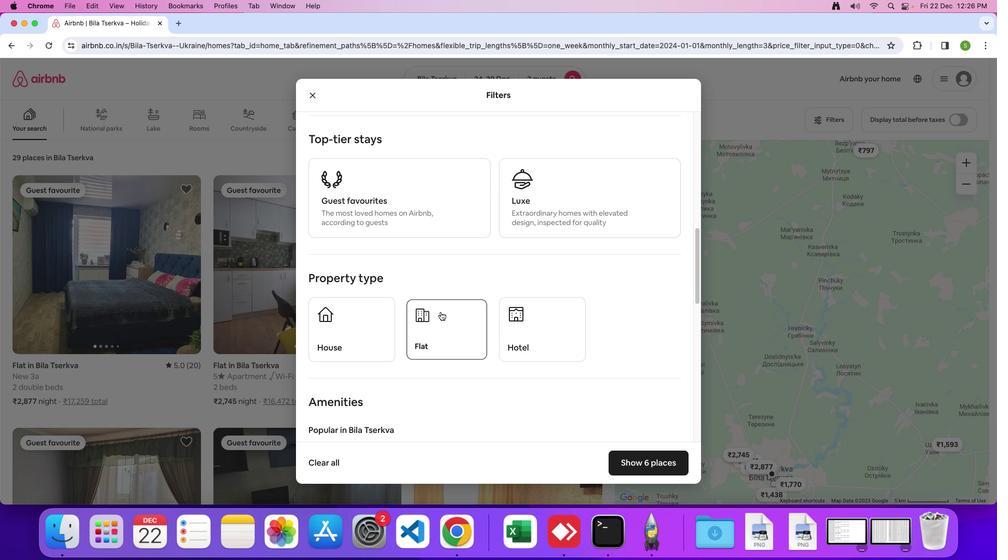 
Action: Mouse moved to (475, 302)
Screenshot: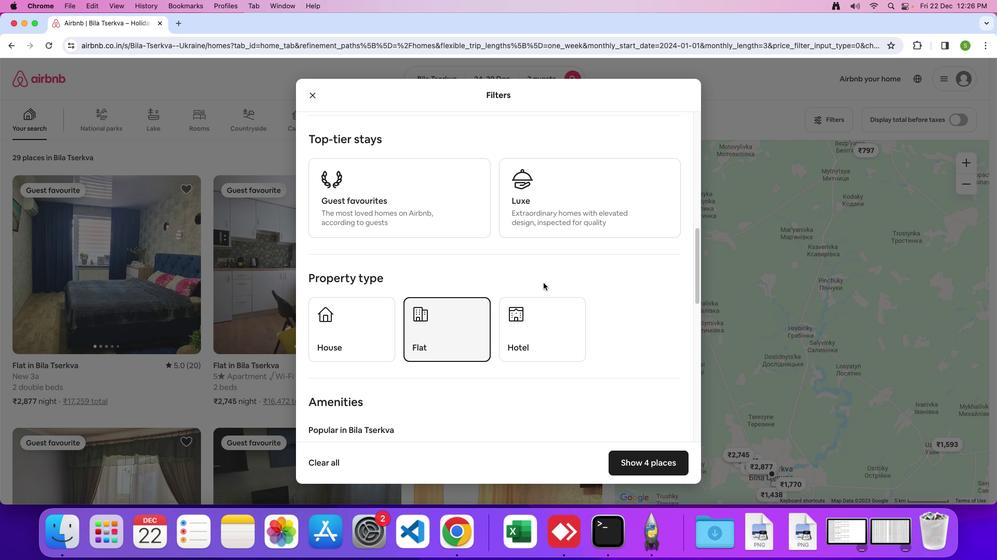 
Action: Mouse scrolled (475, 302) with delta (155, 138)
Screenshot: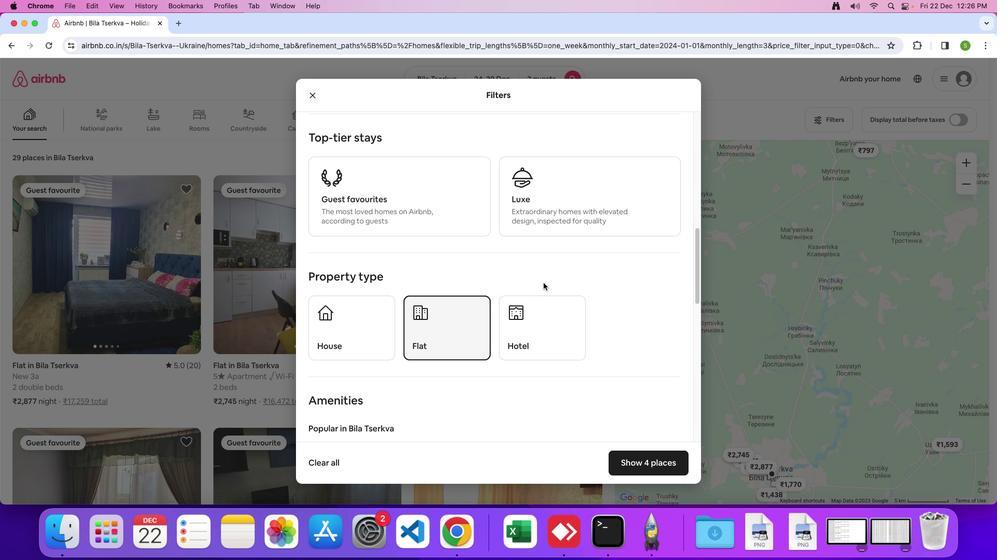 
Action: Mouse scrolled (475, 302) with delta (155, 138)
Screenshot: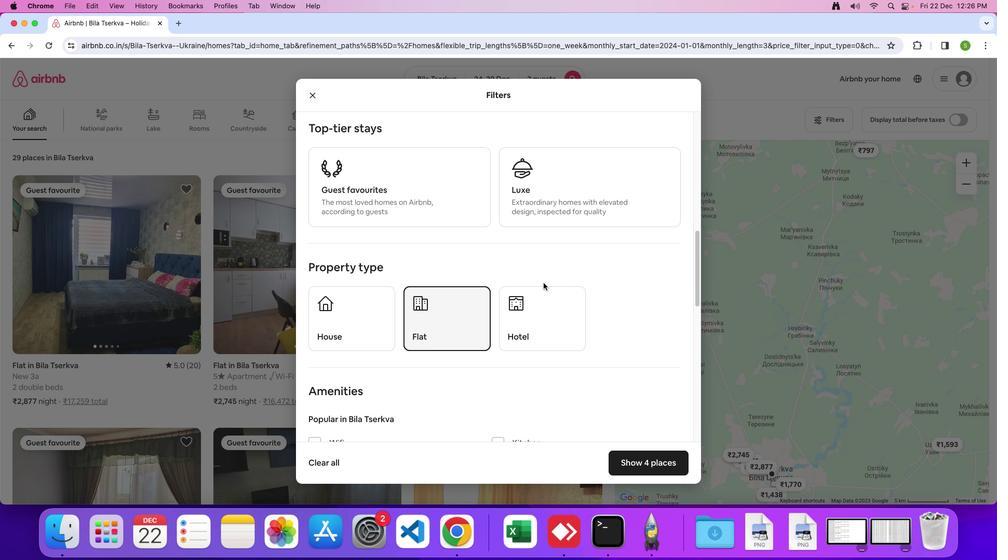 
Action: Mouse scrolled (475, 302) with delta (155, 138)
Screenshot: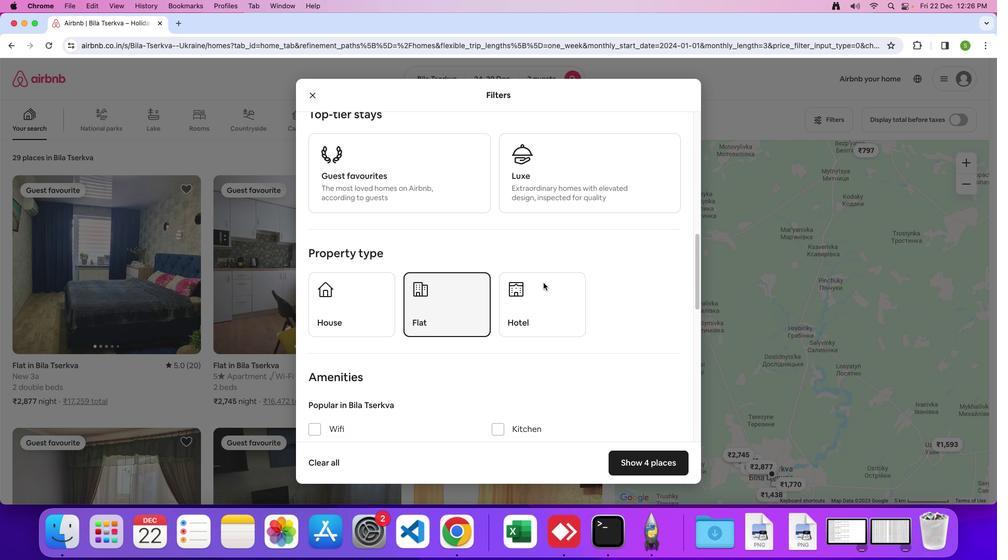 
Action: Mouse scrolled (475, 302) with delta (155, 138)
Screenshot: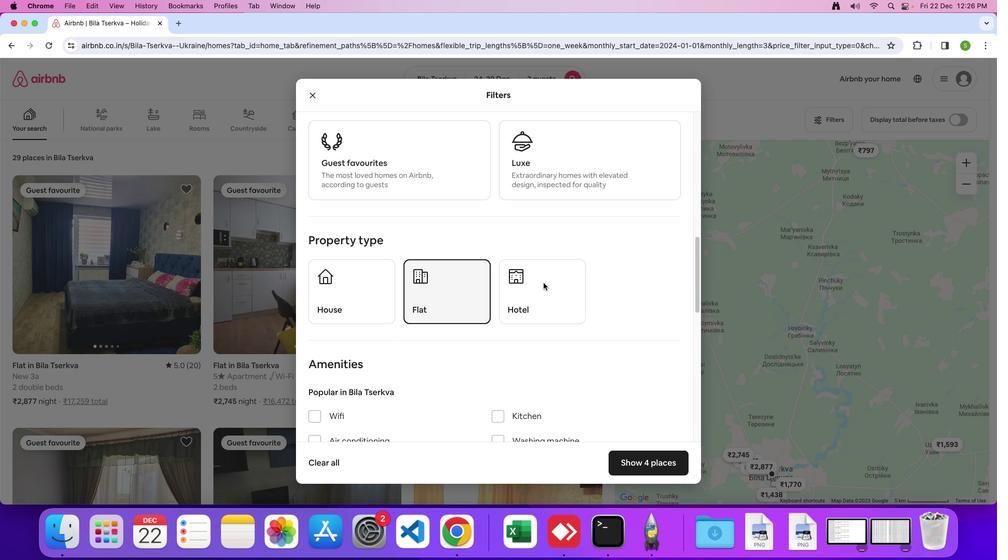 
Action: Mouse scrolled (475, 302) with delta (155, 138)
Screenshot: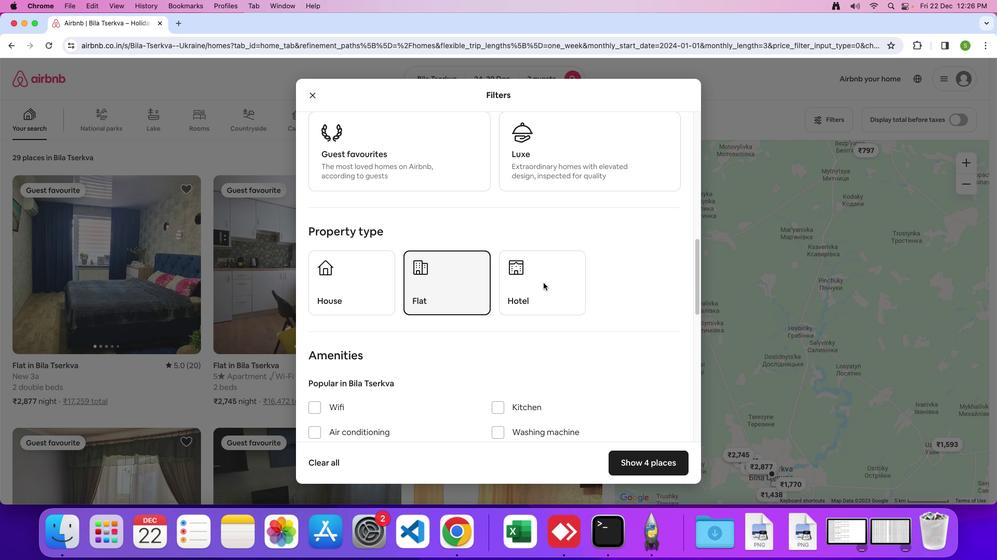 
Action: Mouse scrolled (475, 302) with delta (155, 138)
Screenshot: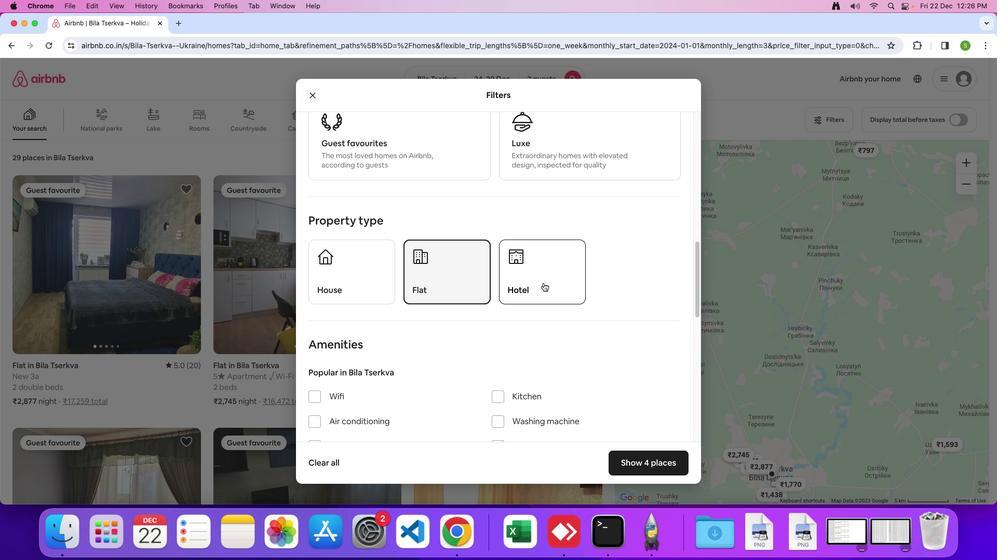 
Action: Mouse scrolled (475, 302) with delta (155, 138)
Screenshot: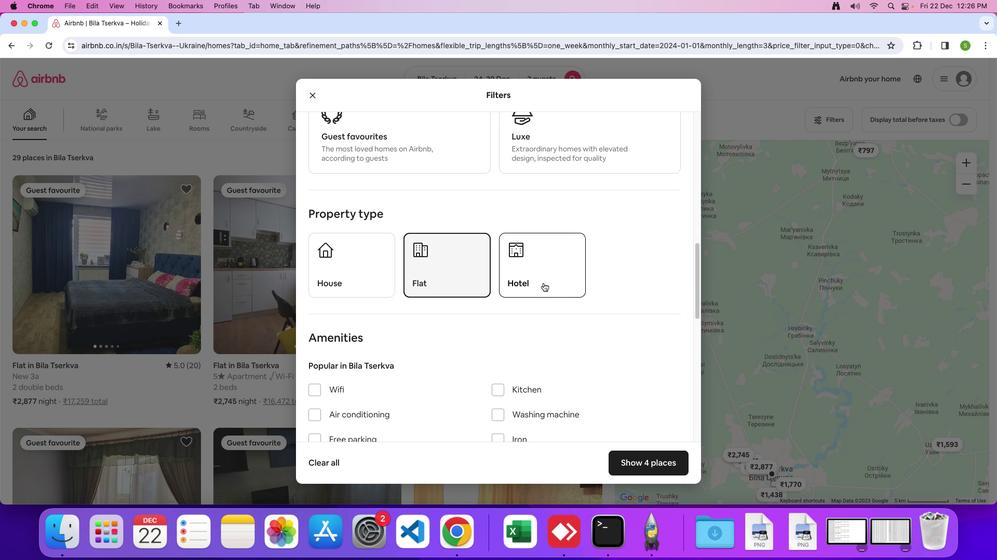 
Action: Mouse scrolled (475, 302) with delta (155, 137)
Screenshot: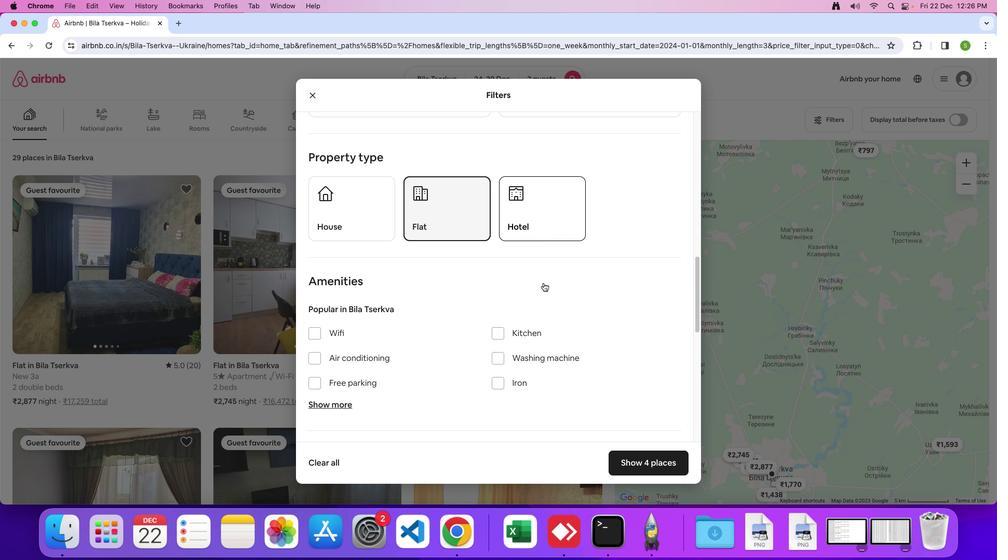 
Action: Mouse scrolled (475, 302) with delta (155, 138)
Screenshot: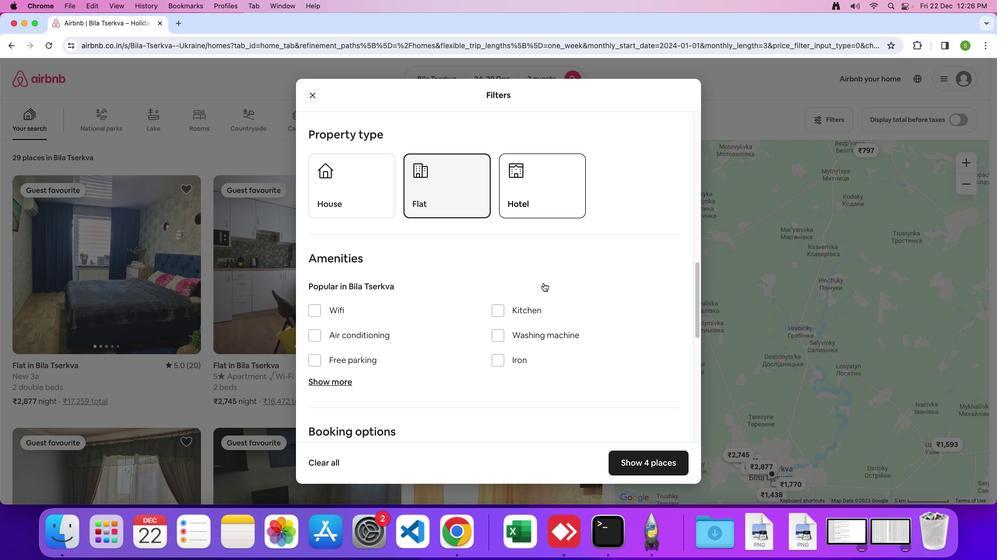 
Action: Mouse scrolled (475, 302) with delta (155, 138)
Screenshot: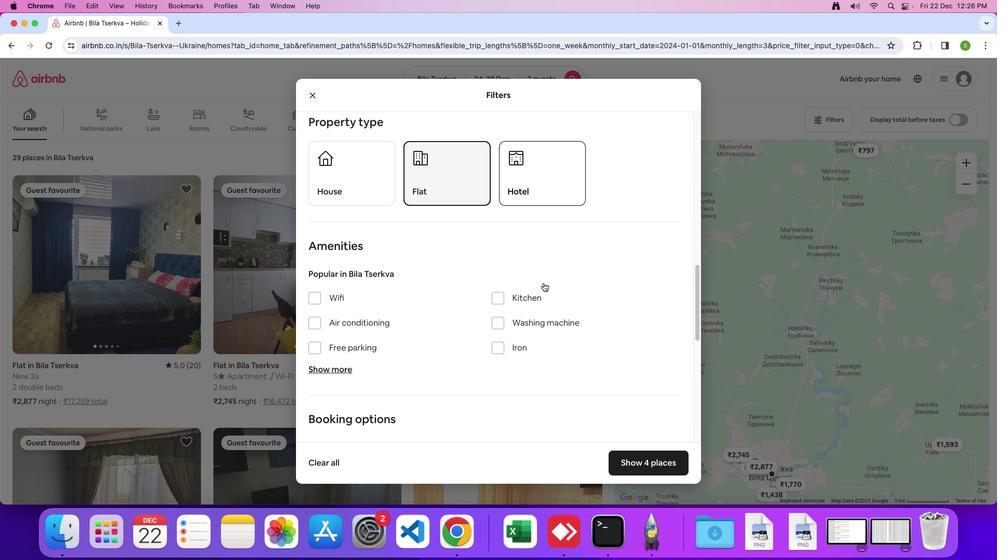 
Action: Mouse scrolled (475, 302) with delta (155, 138)
Screenshot: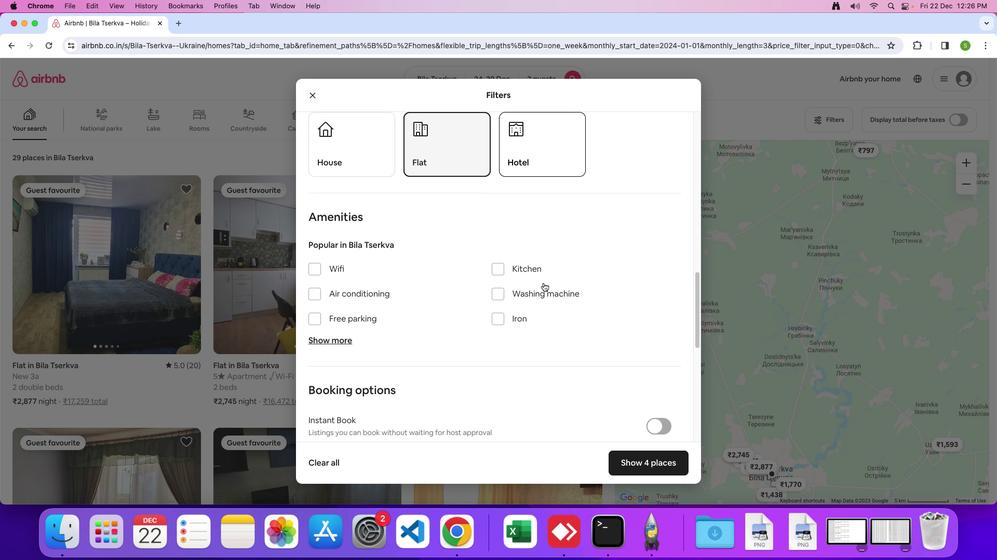 
Action: Mouse scrolled (475, 302) with delta (155, 138)
Screenshot: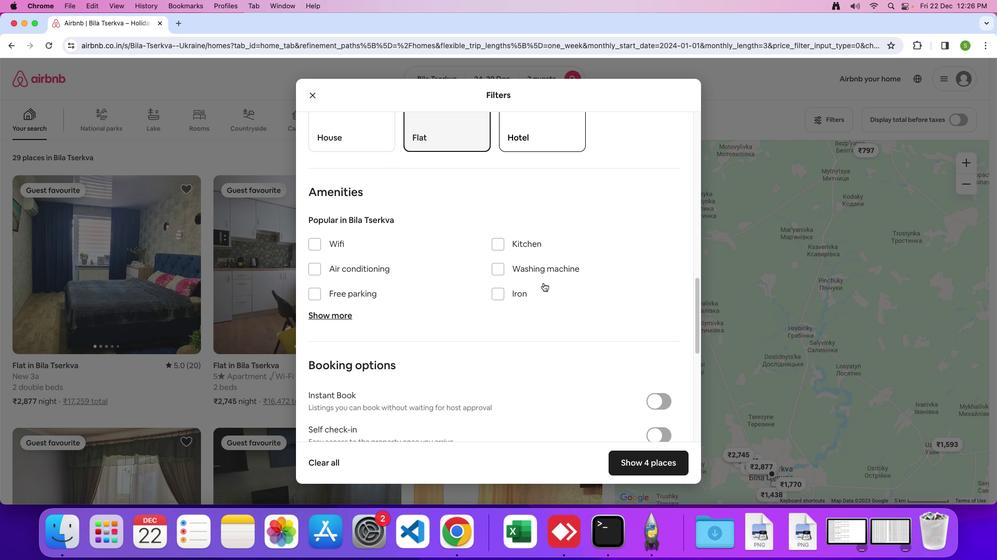 
Action: Mouse scrolled (475, 302) with delta (155, 138)
Screenshot: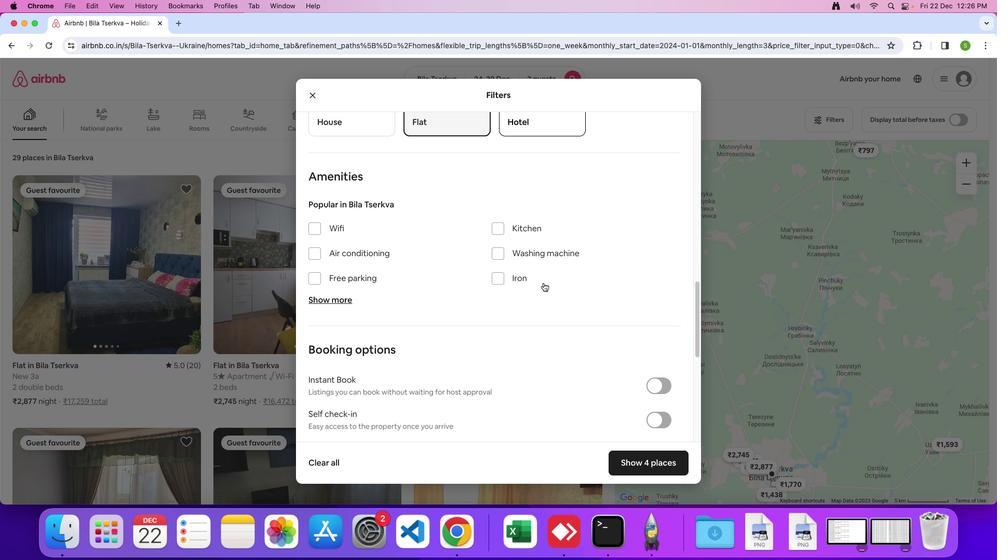
Action: Mouse scrolled (475, 302) with delta (155, 138)
Screenshot: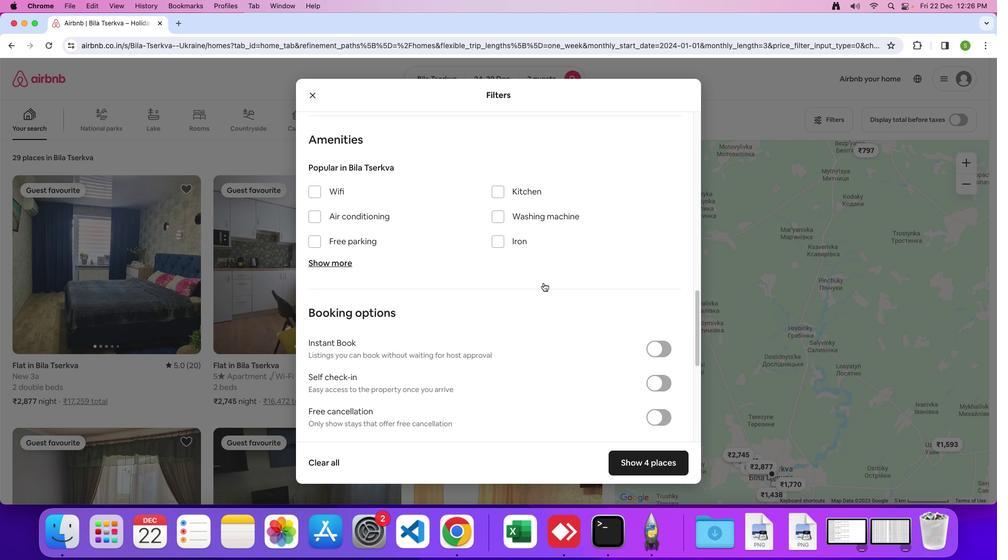 
Action: Mouse scrolled (475, 302) with delta (155, 138)
Screenshot: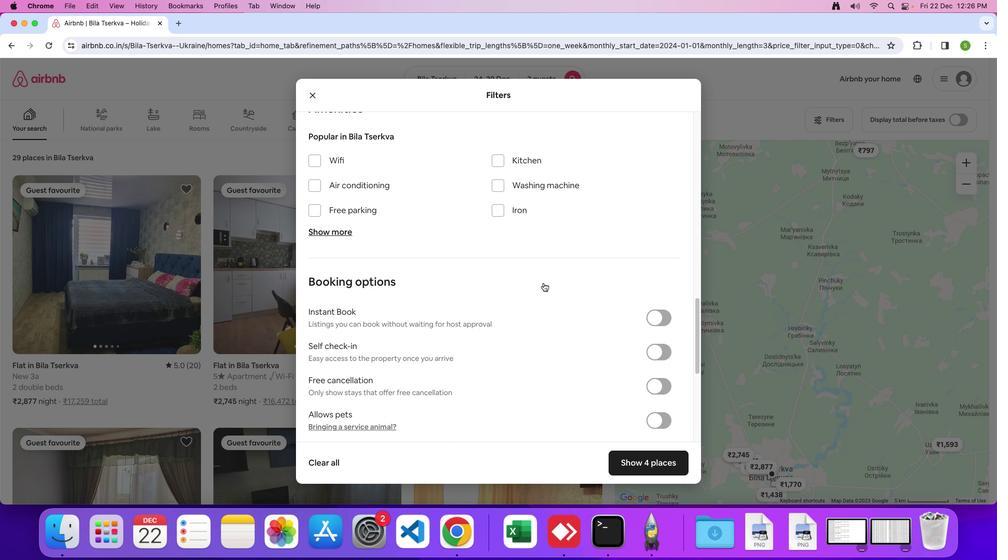 
Action: Mouse scrolled (475, 302) with delta (155, 138)
Screenshot: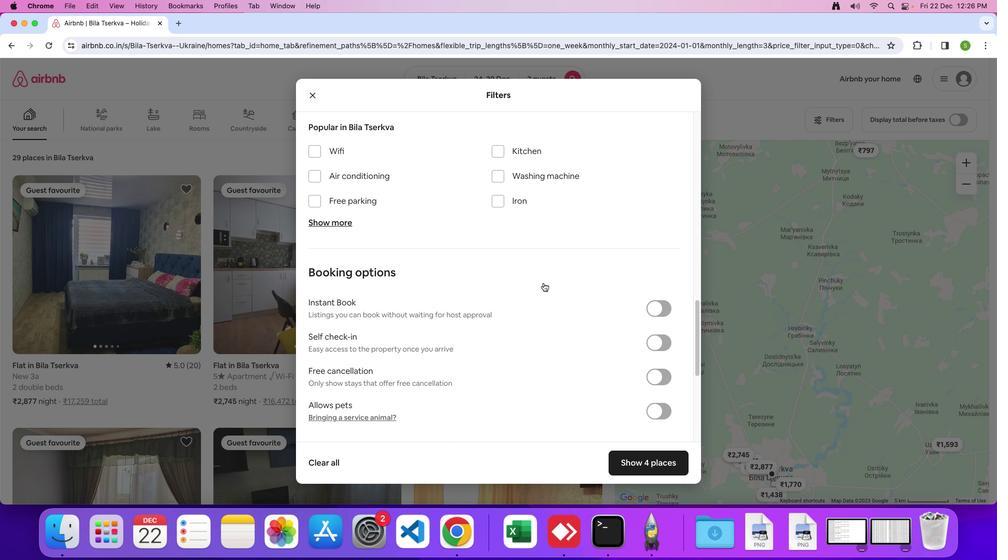 
Action: Mouse scrolled (475, 302) with delta (155, 138)
Screenshot: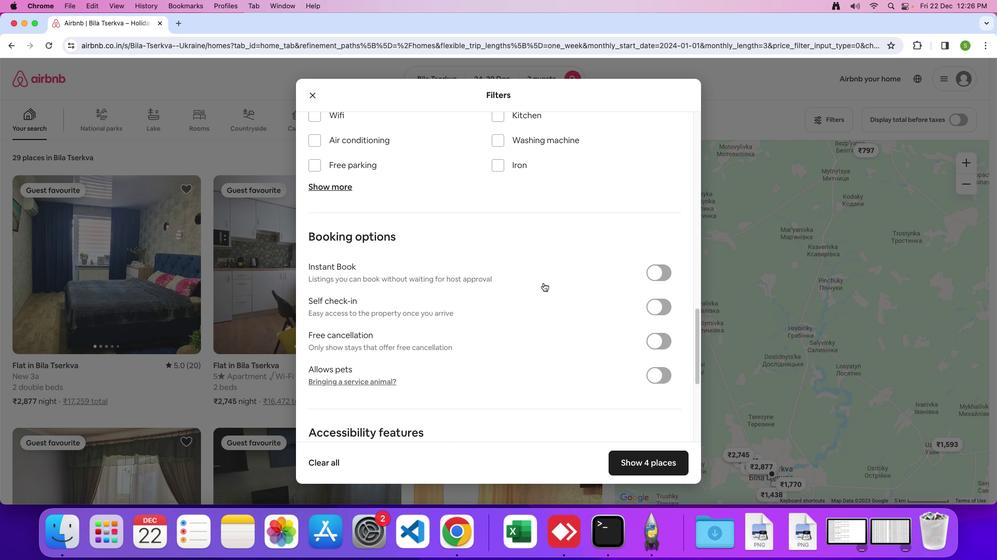 
Action: Mouse scrolled (475, 302) with delta (155, 138)
Screenshot: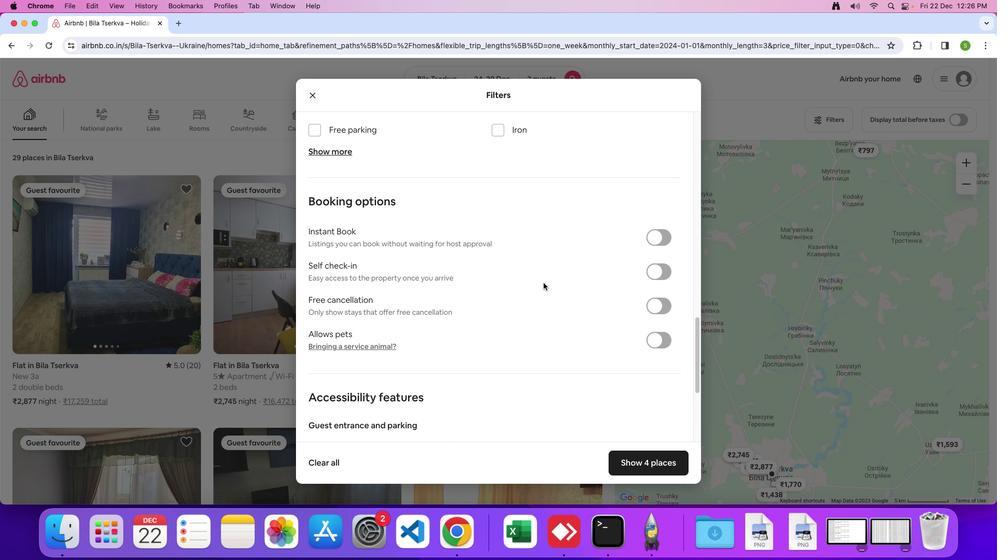
Action: Mouse scrolled (475, 302) with delta (155, 138)
Screenshot: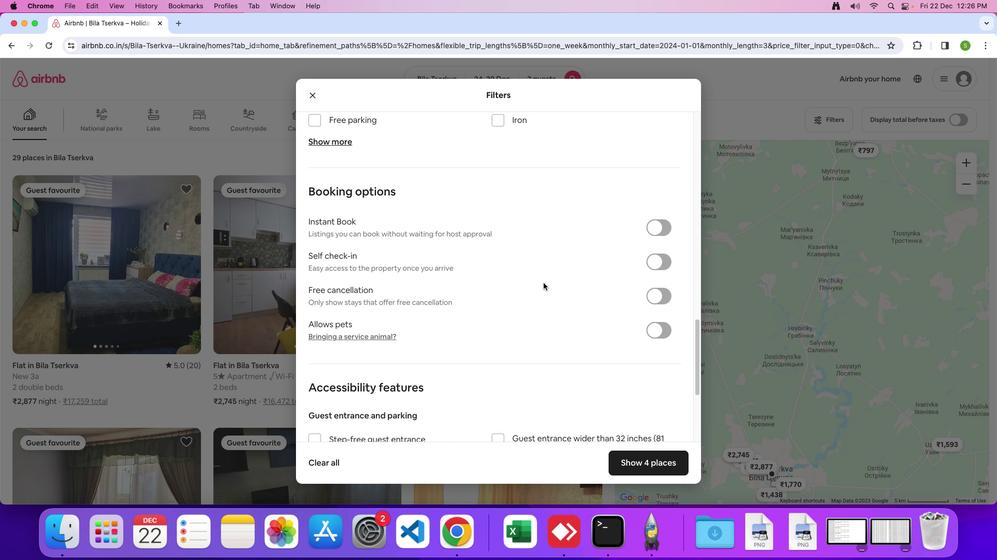 
Action: Mouse scrolled (475, 302) with delta (155, 138)
Screenshot: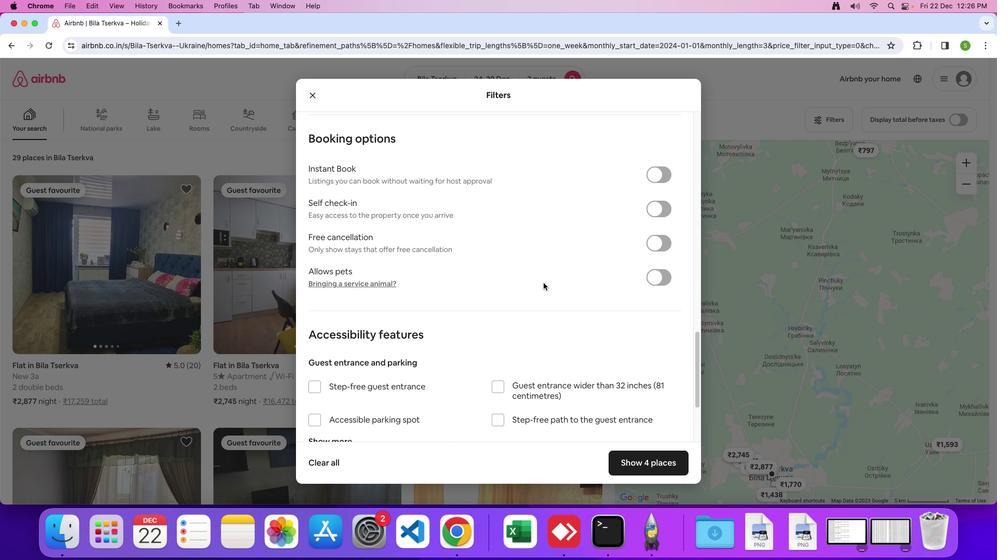 
Action: Mouse scrolled (475, 302) with delta (155, 138)
Screenshot: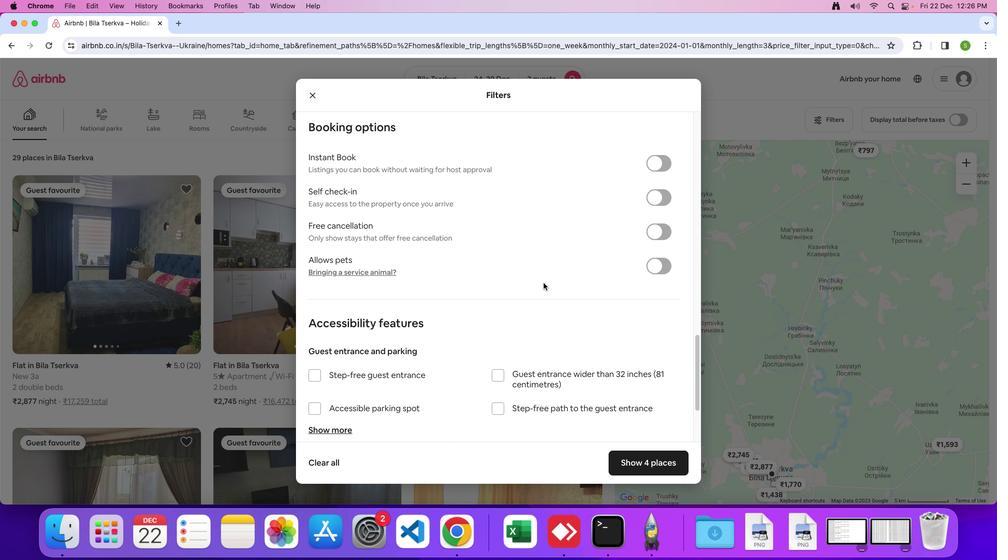 
Action: Mouse scrolled (475, 302) with delta (155, 138)
Screenshot: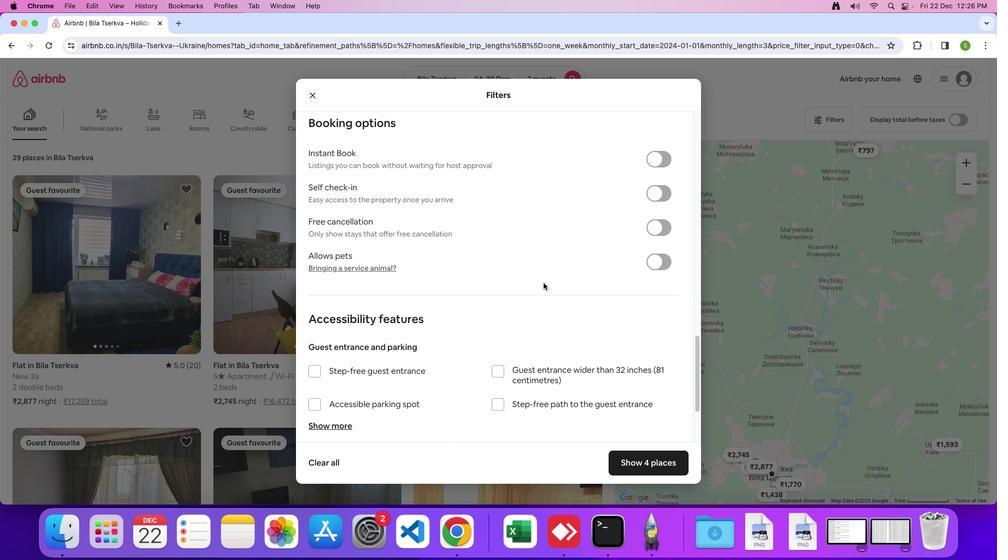 
Action: Mouse scrolled (475, 302) with delta (155, 137)
Screenshot: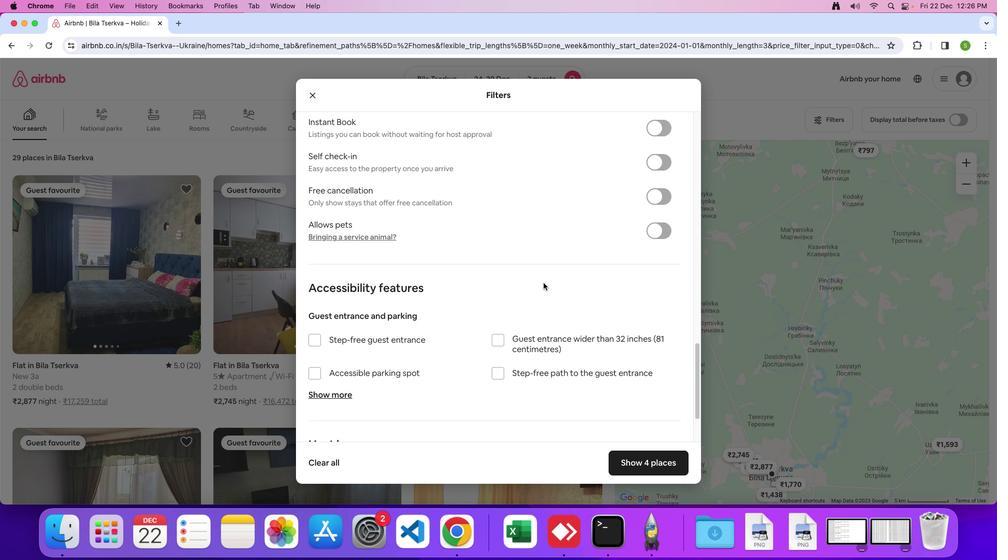 
Action: Mouse scrolled (475, 302) with delta (155, 138)
Screenshot: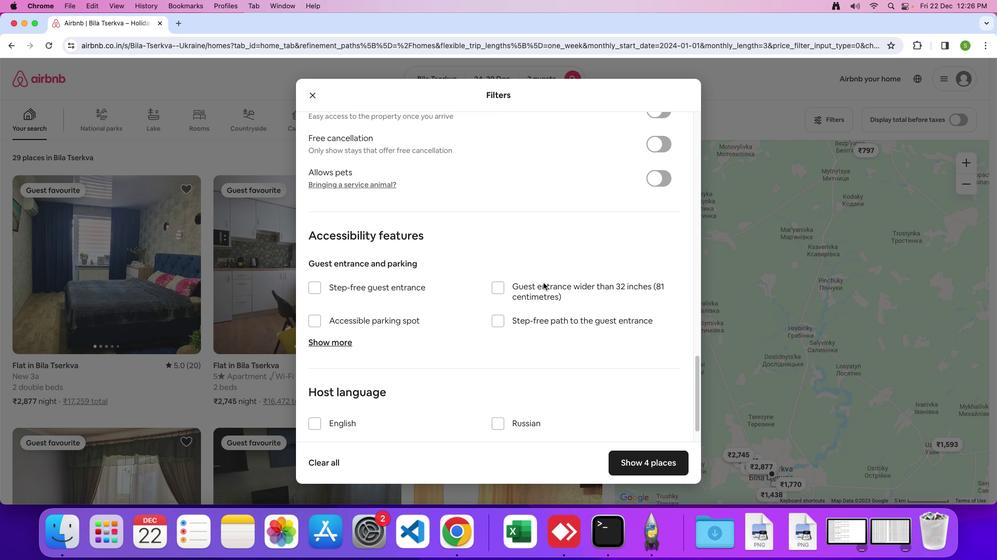 
Action: Mouse scrolled (475, 302) with delta (155, 138)
Screenshot: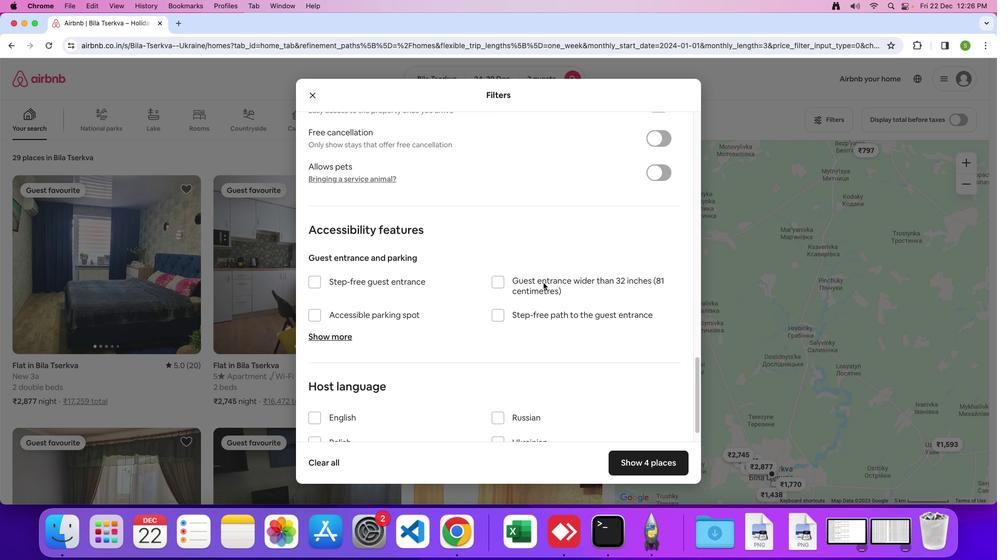 
Action: Mouse scrolled (475, 302) with delta (155, 138)
Screenshot: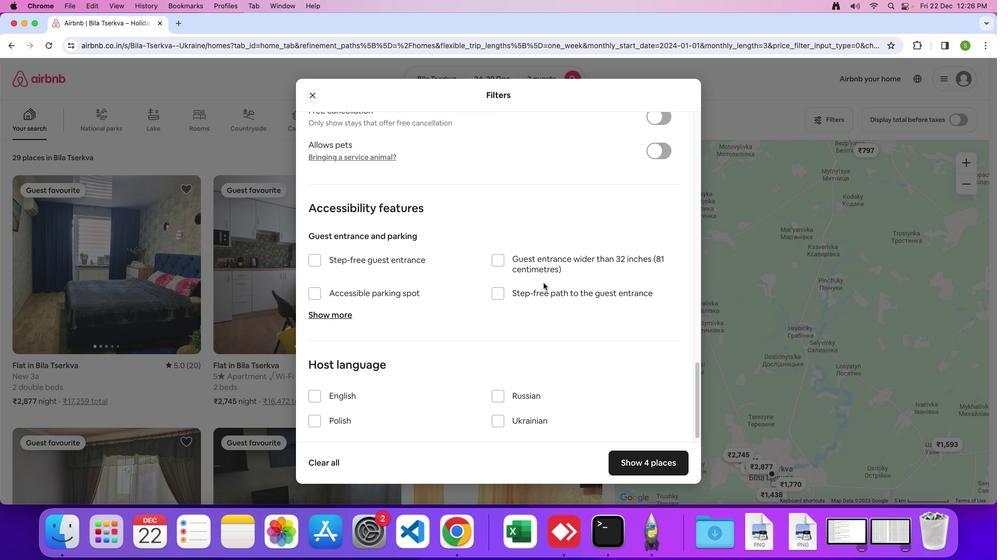
Action: Mouse scrolled (475, 302) with delta (155, 138)
Screenshot: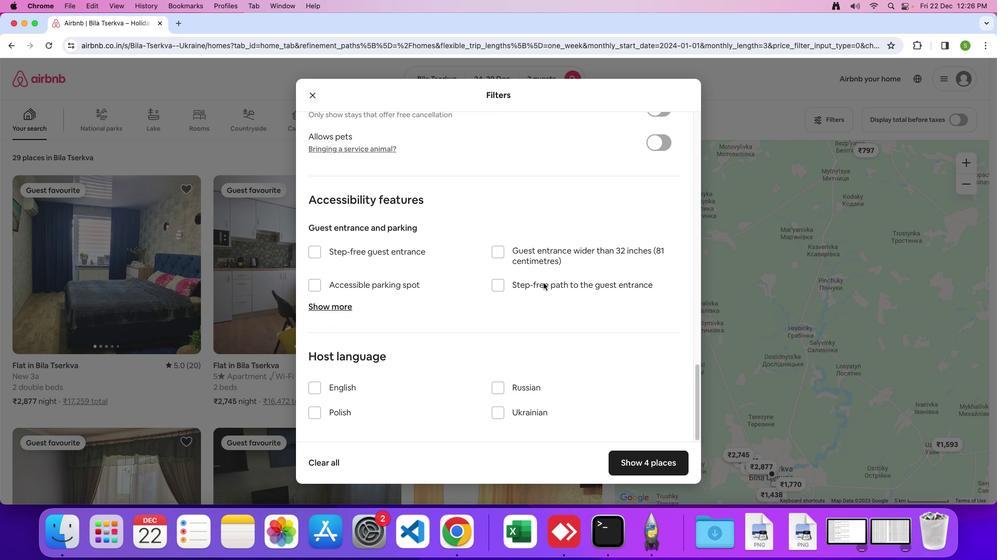 
Action: Mouse scrolled (475, 302) with delta (155, 138)
Screenshot: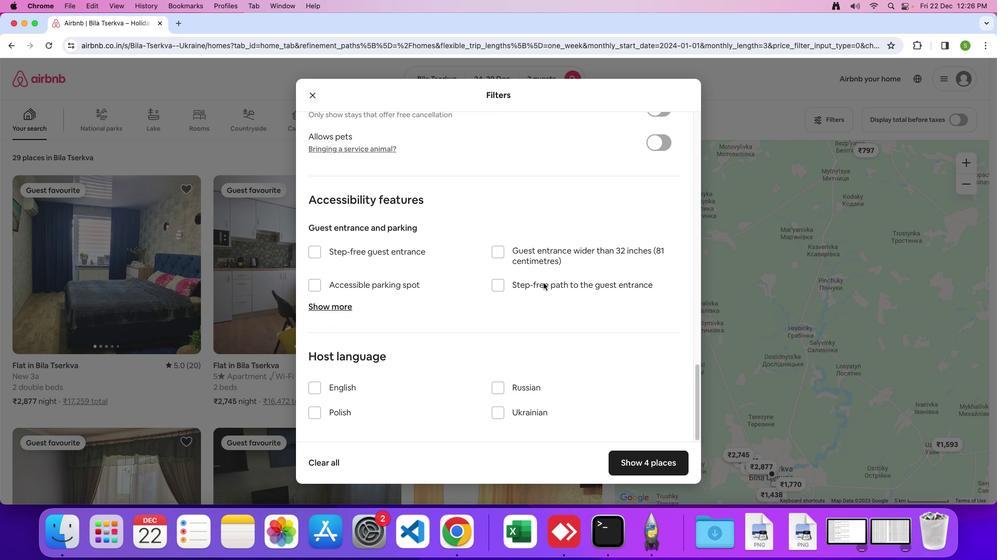 
Action: Mouse scrolled (475, 302) with delta (155, 138)
Screenshot: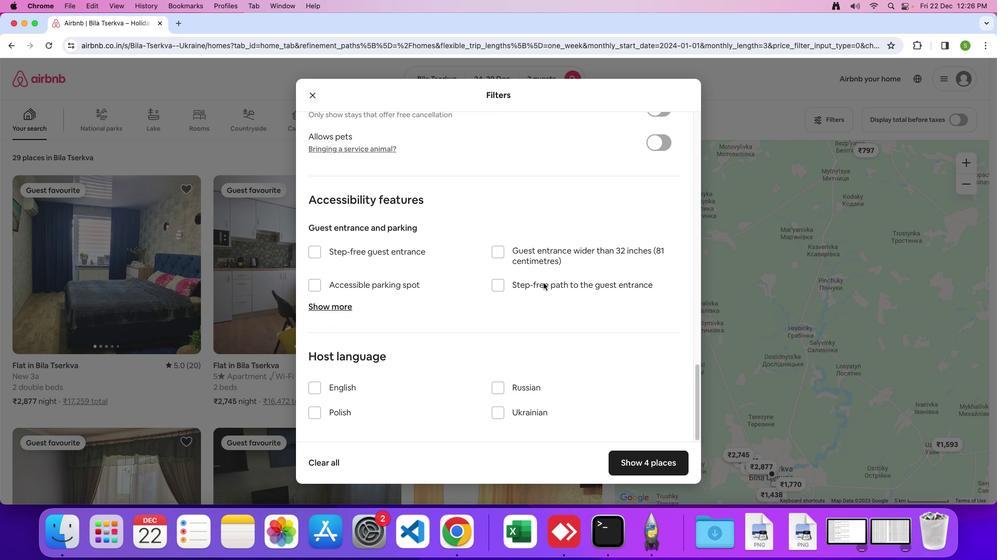 
Action: Mouse scrolled (475, 302) with delta (155, 138)
Screenshot: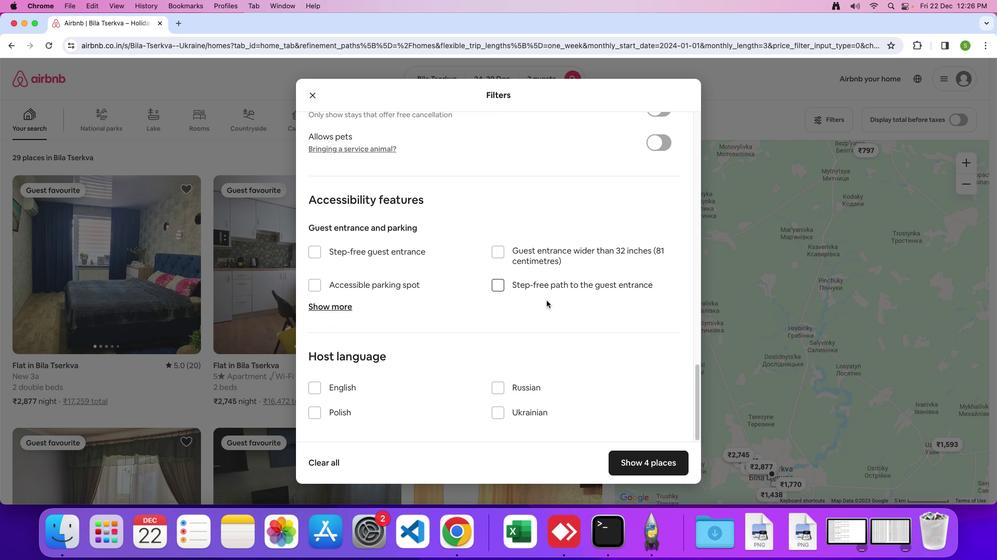 
Action: Mouse scrolled (475, 302) with delta (155, 138)
Screenshot: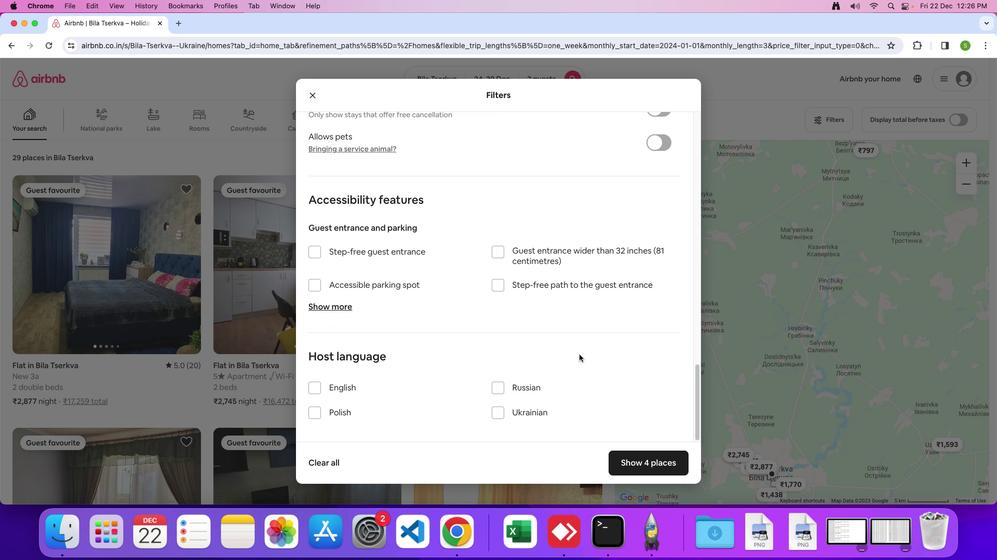 
Action: Mouse moved to (537, 402)
Screenshot: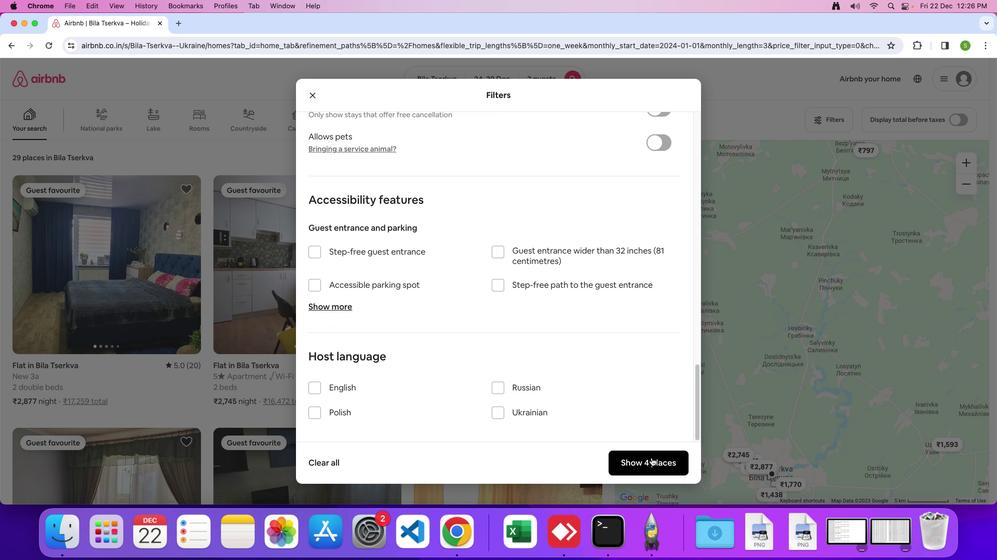 
Action: Mouse pressed left at (537, 402)
Screenshot: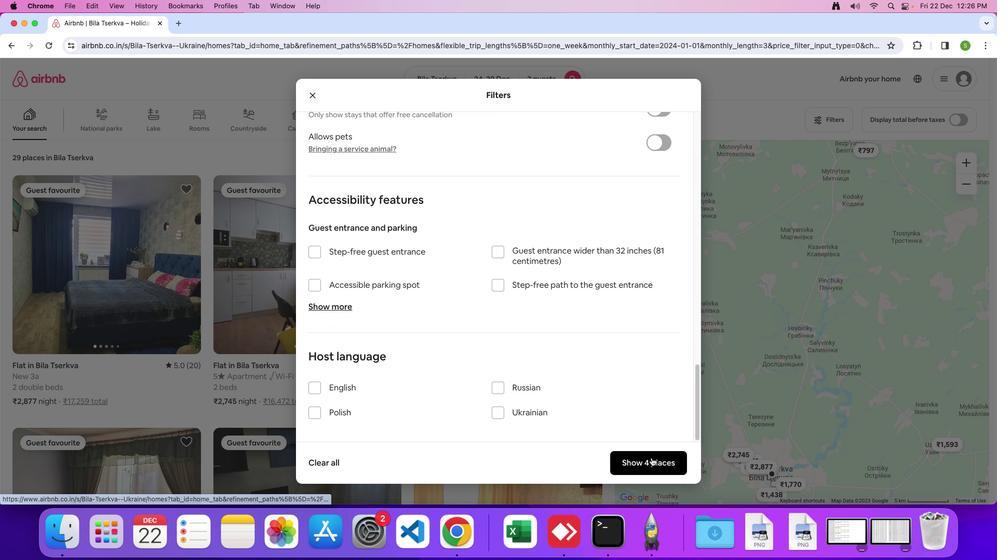 
Action: Mouse moved to (222, 279)
Screenshot: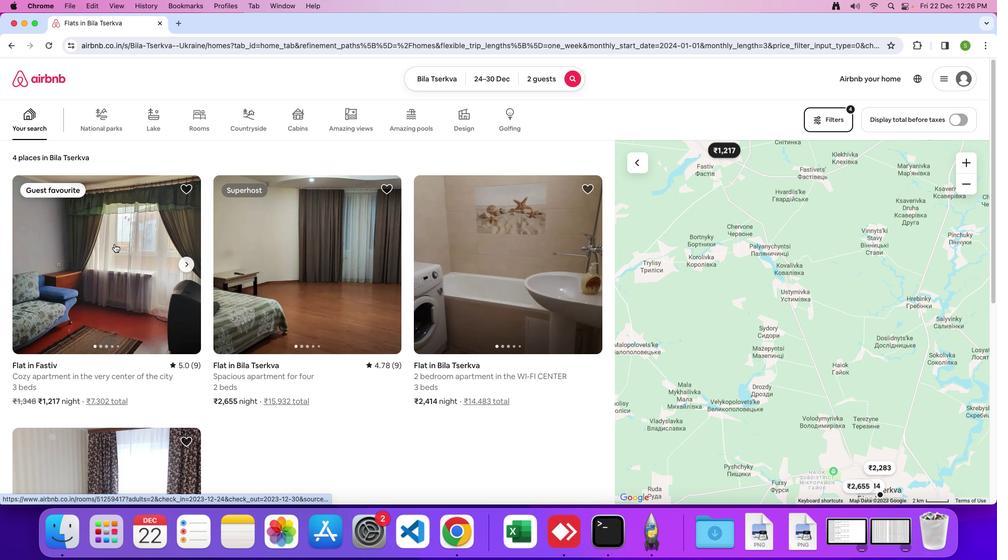 
Action: Mouse pressed left at (222, 279)
Screenshot: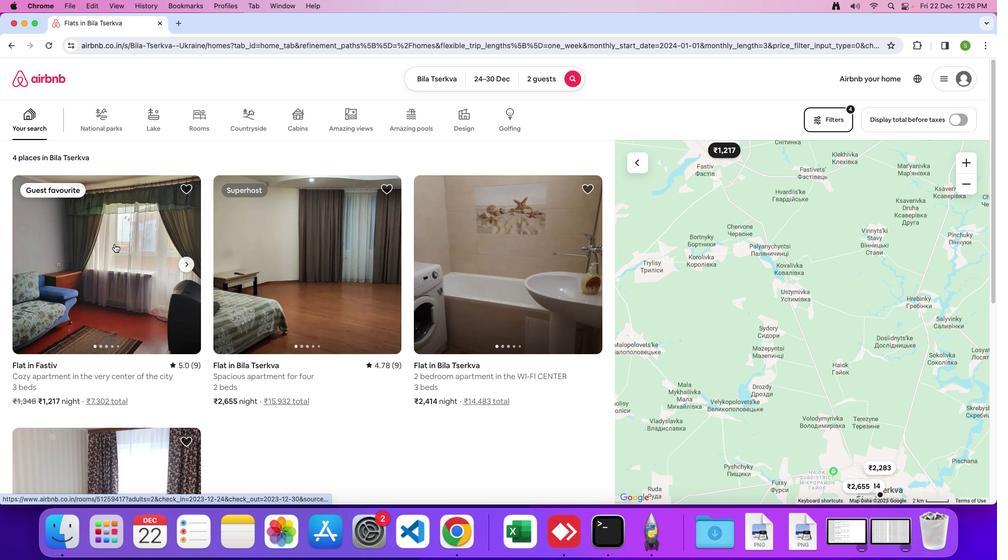 
Action: Mouse moved to (366, 269)
Screenshot: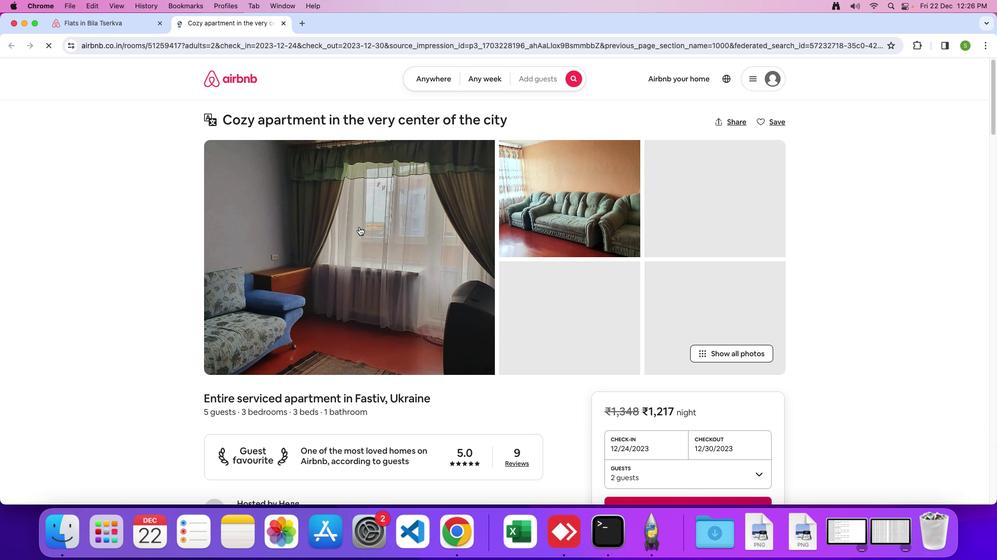 
Action: Mouse pressed left at (366, 269)
Screenshot: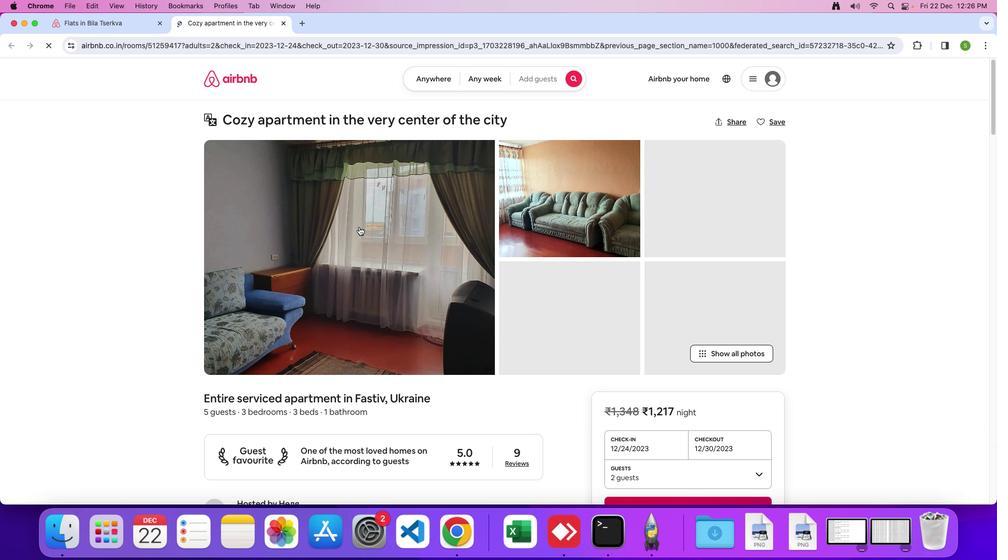 
Action: Mouse moved to (435, 291)
Screenshot: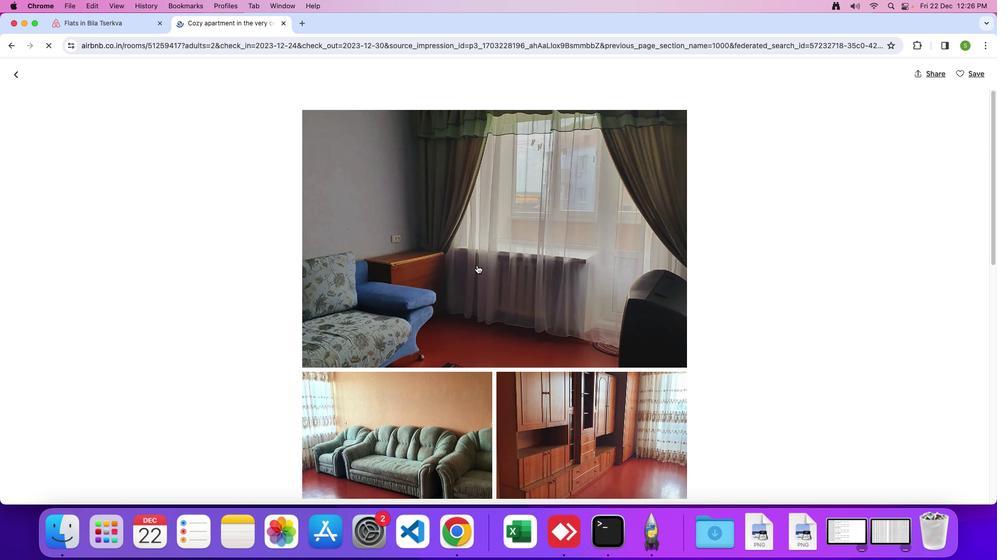 
Action: Mouse scrolled (435, 291) with delta (155, 138)
Screenshot: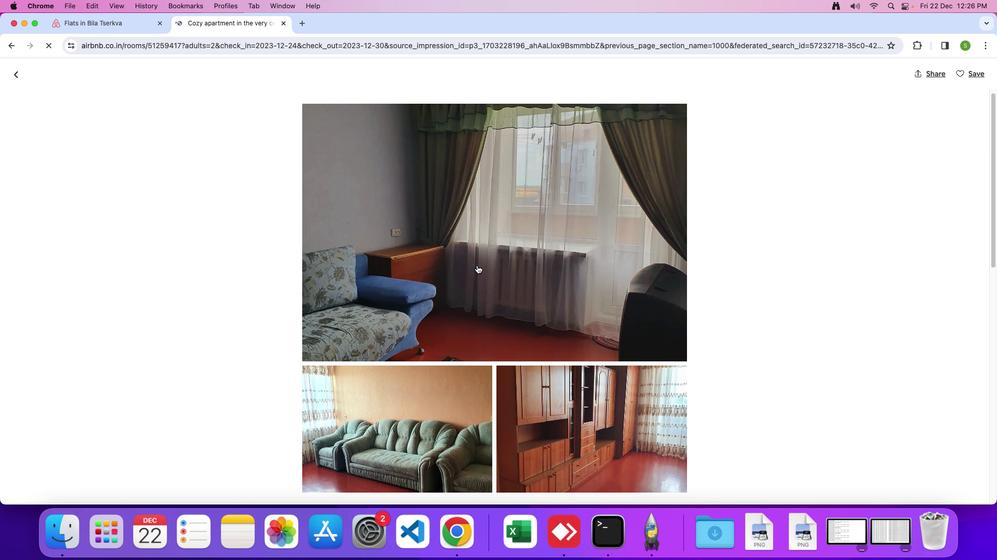 
Action: Mouse scrolled (435, 291) with delta (155, 138)
Screenshot: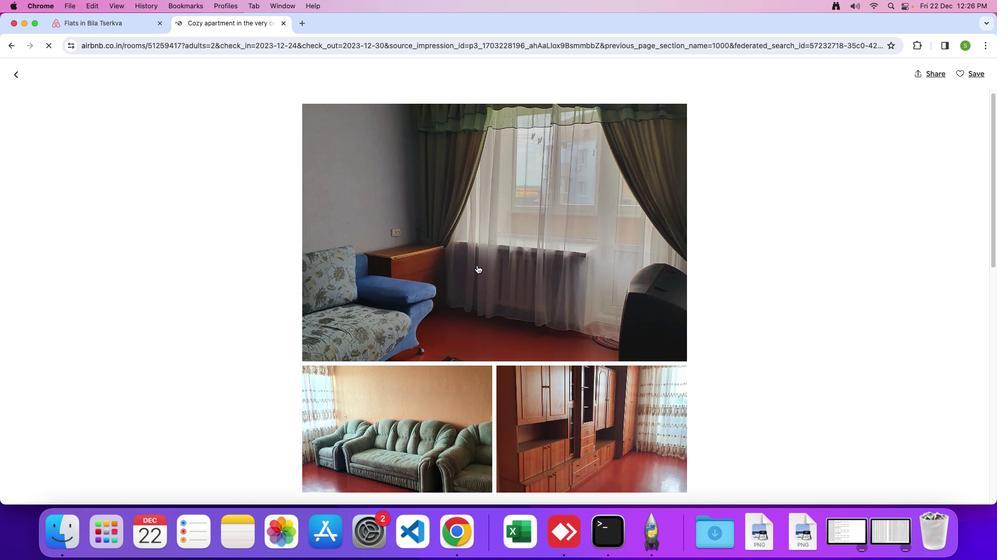 
Action: Mouse scrolled (435, 291) with delta (155, 138)
Screenshot: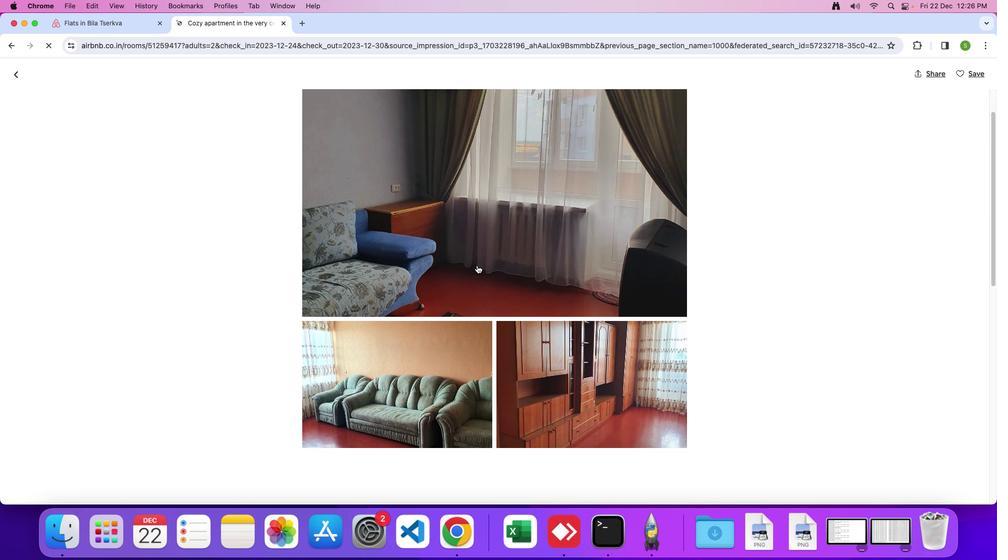 
Action: Mouse scrolled (435, 291) with delta (155, 138)
Screenshot: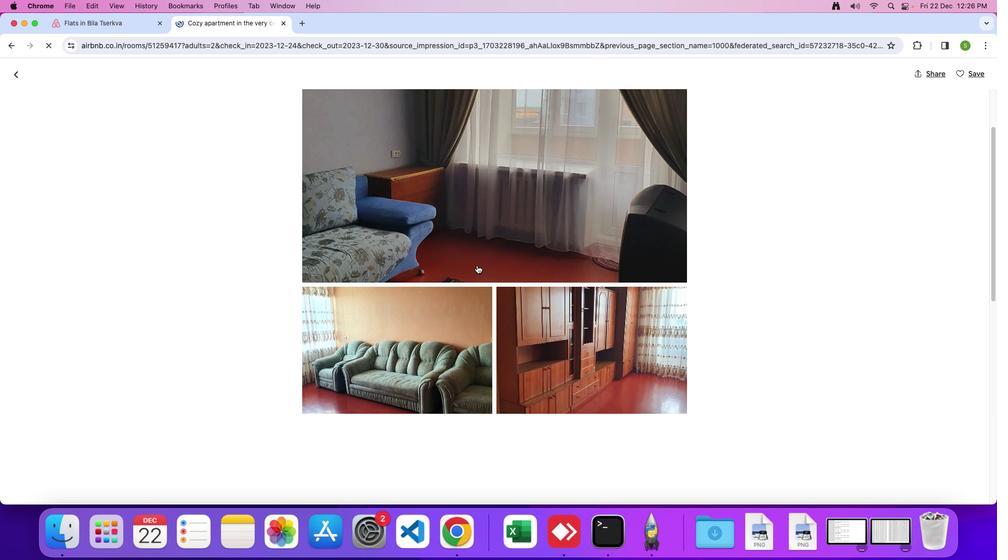 
Action: Mouse scrolled (435, 291) with delta (155, 138)
Screenshot: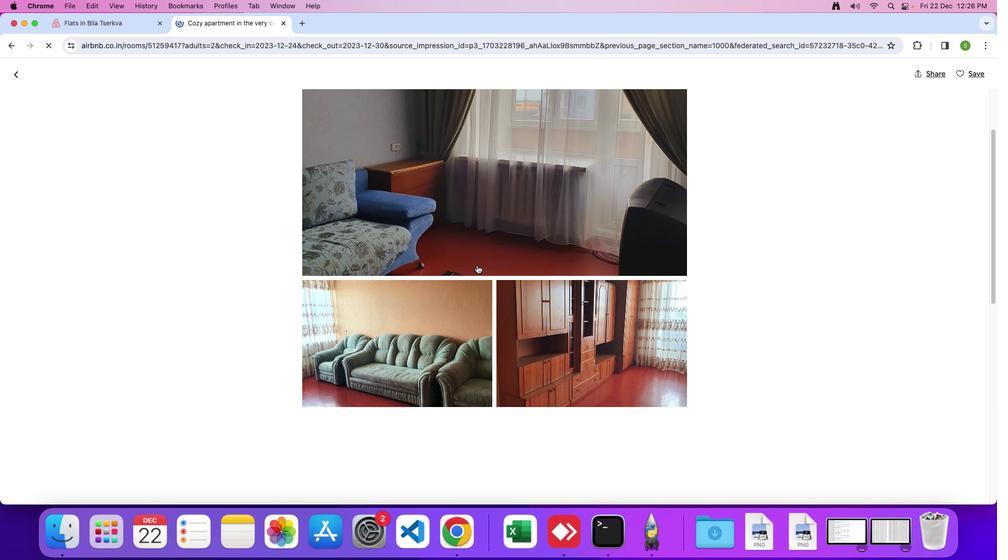 
Action: Mouse scrolled (435, 291) with delta (155, 138)
Screenshot: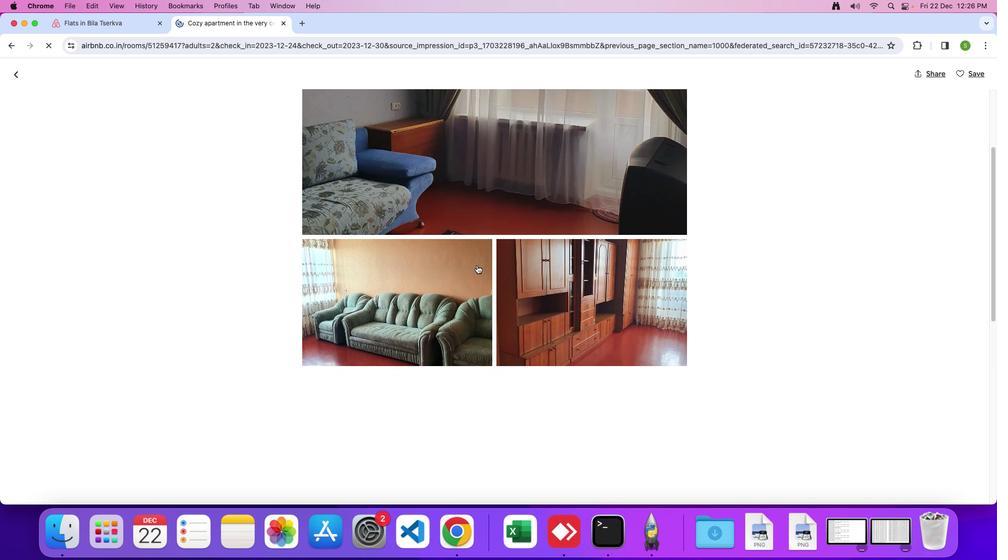 
Action: Mouse scrolled (435, 291) with delta (155, 138)
Screenshot: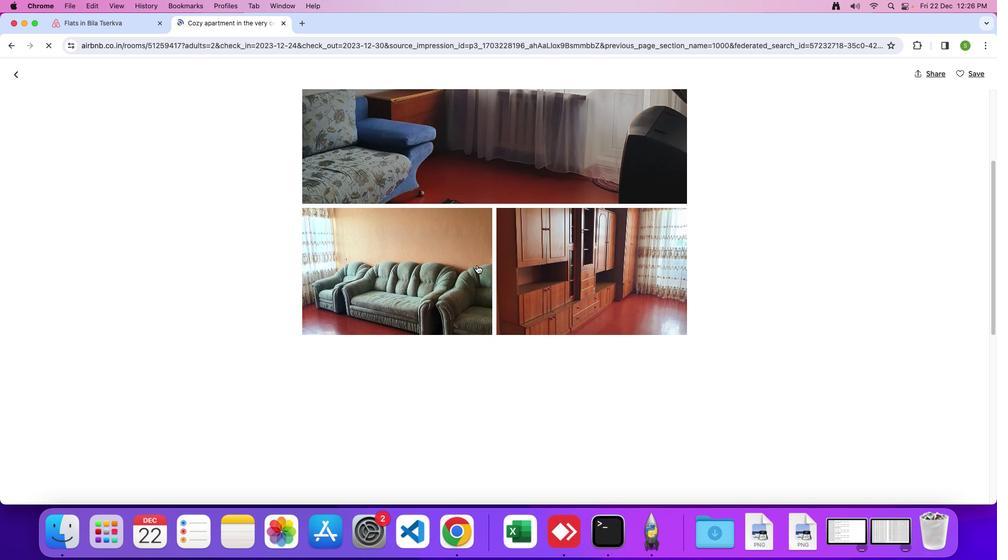
Action: Mouse scrolled (435, 291) with delta (155, 138)
Screenshot: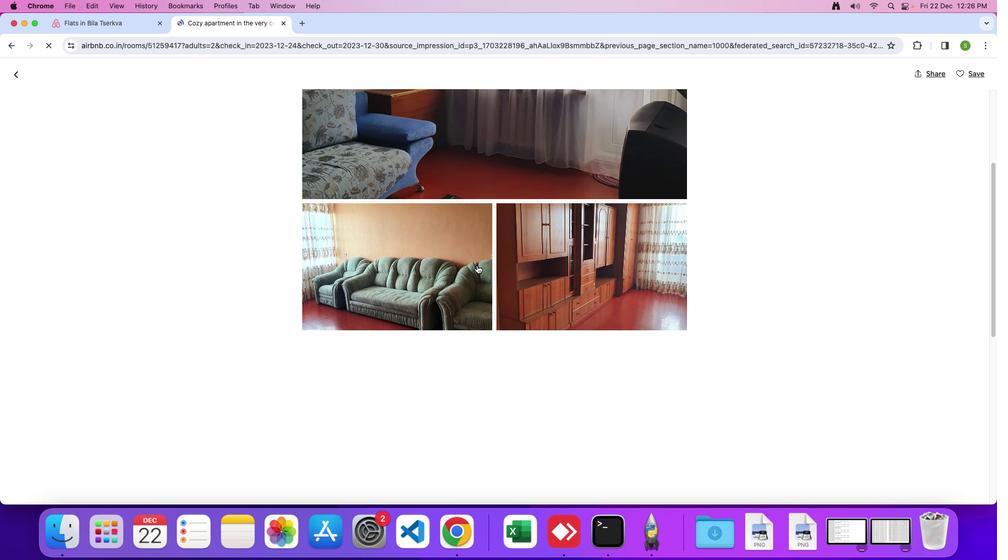 
Action: Mouse scrolled (435, 291) with delta (155, 137)
Screenshot: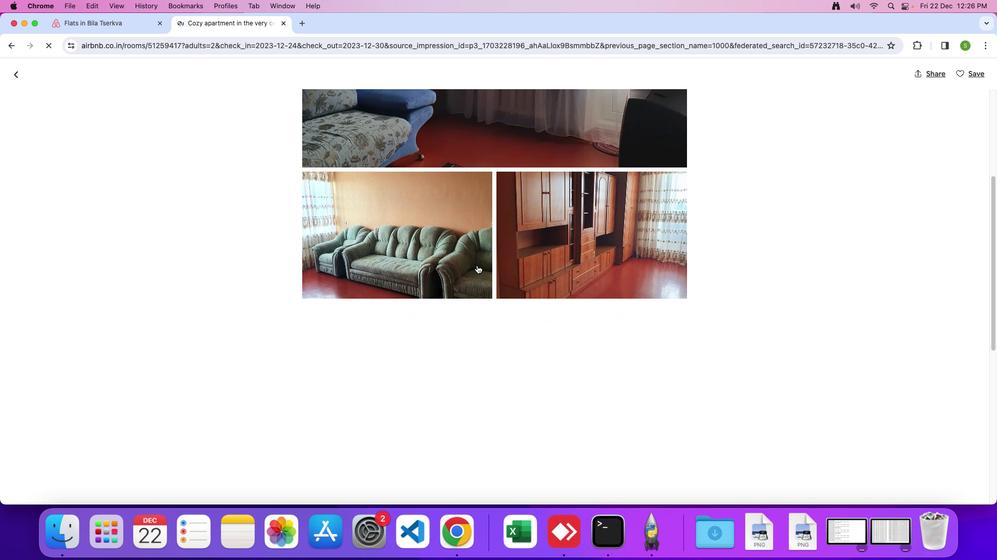 
Action: Mouse scrolled (435, 291) with delta (155, 138)
Screenshot: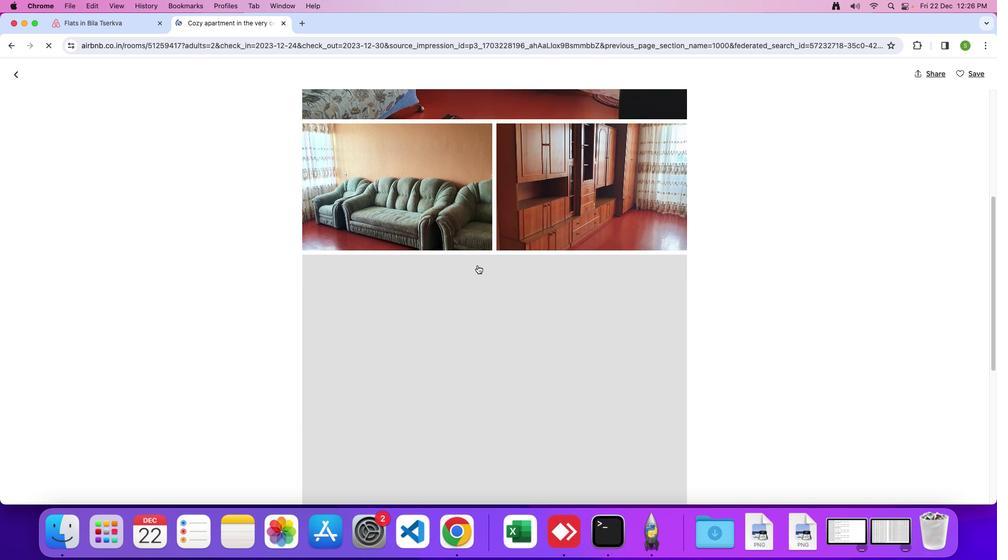 
Action: Mouse moved to (436, 291)
Screenshot: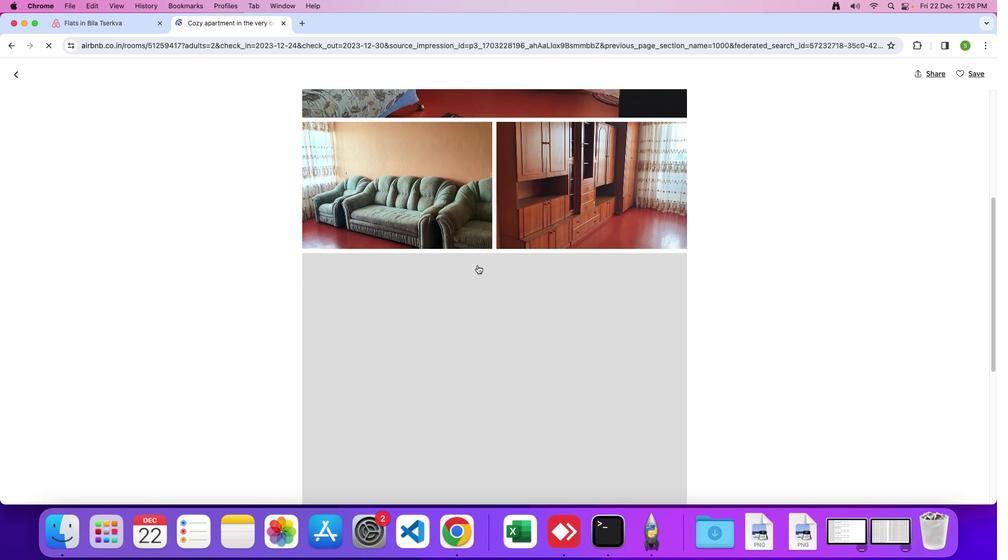 
Action: Mouse scrolled (436, 291) with delta (155, 138)
Screenshot: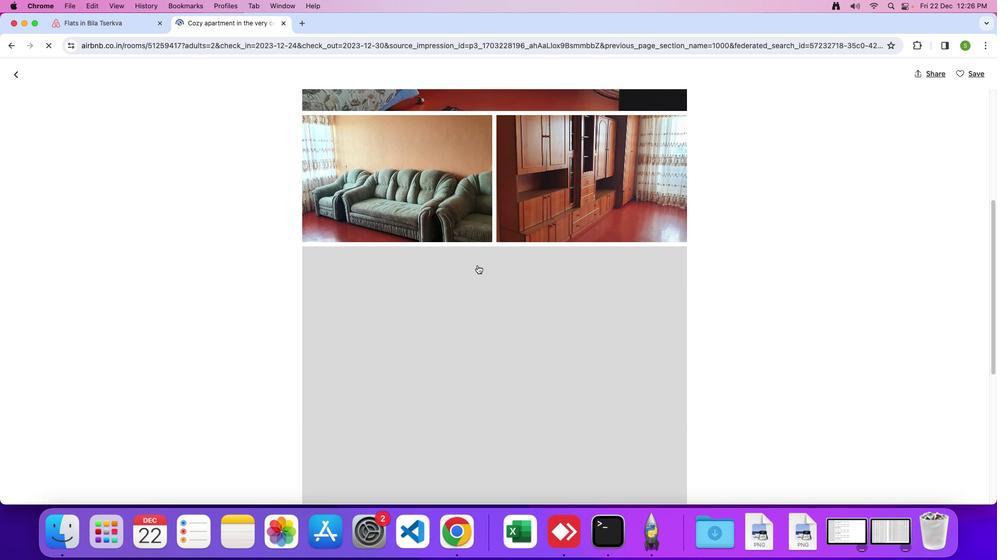 
Action: Mouse scrolled (436, 291) with delta (155, 138)
Screenshot: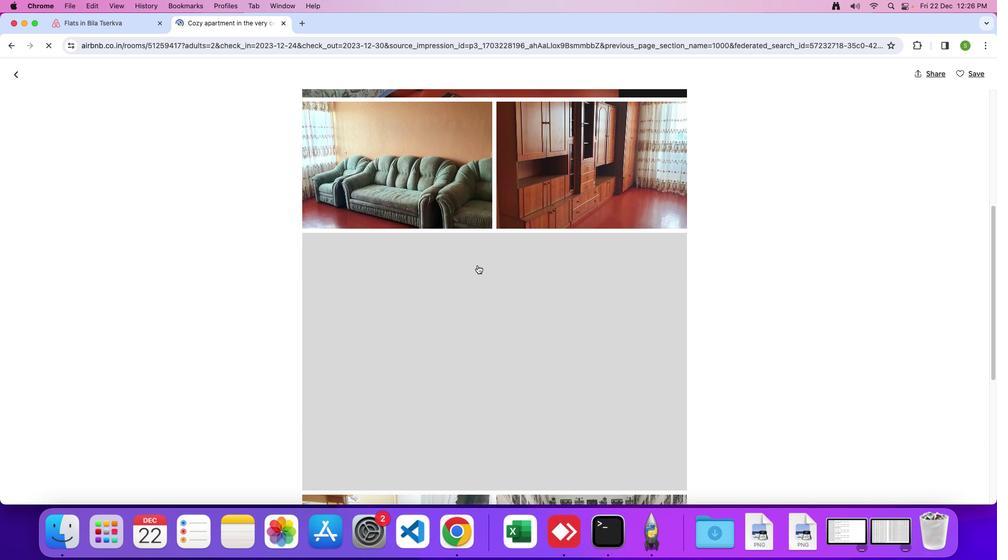 
Action: Mouse scrolled (436, 291) with delta (155, 138)
Screenshot: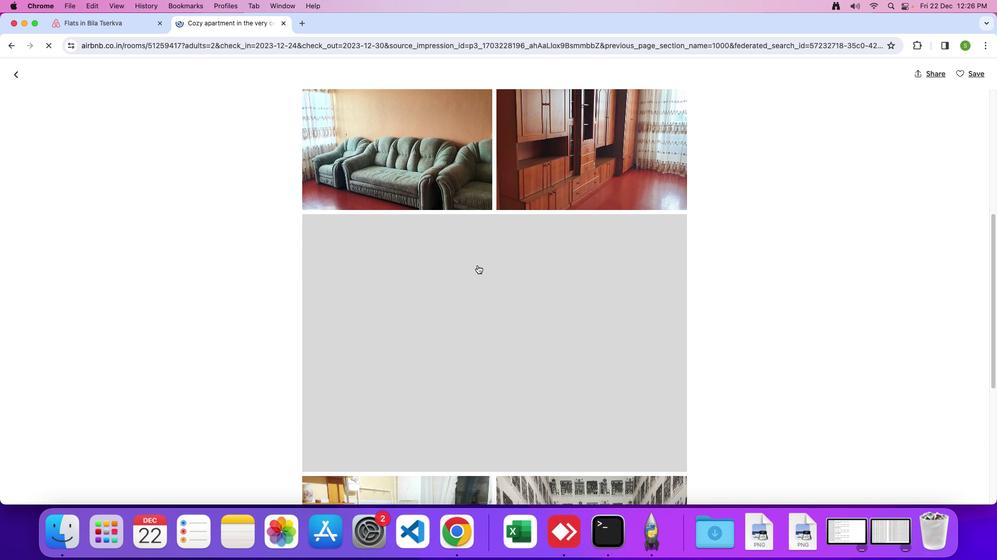 
Action: Mouse scrolled (436, 291) with delta (155, 138)
Screenshot: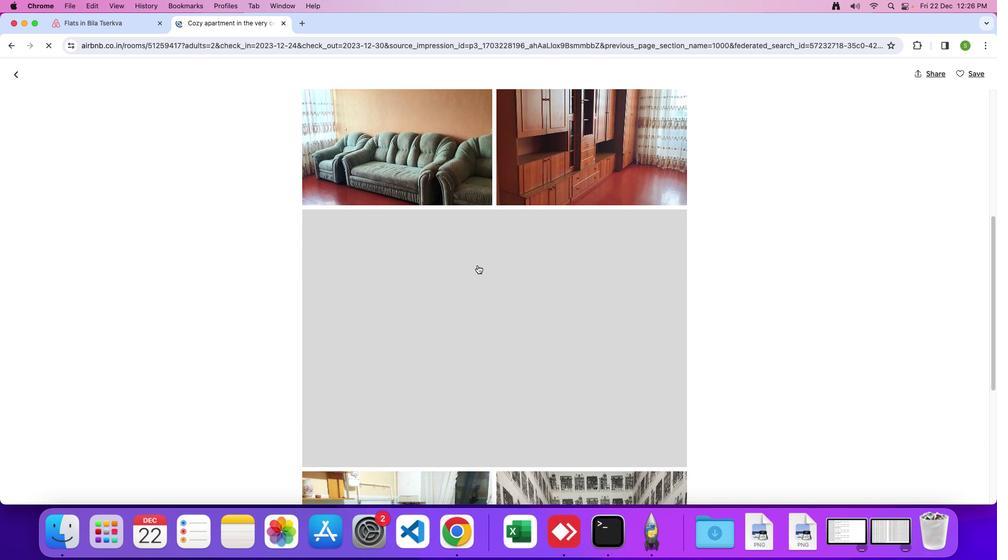 
Action: Mouse scrolled (436, 291) with delta (155, 138)
Screenshot: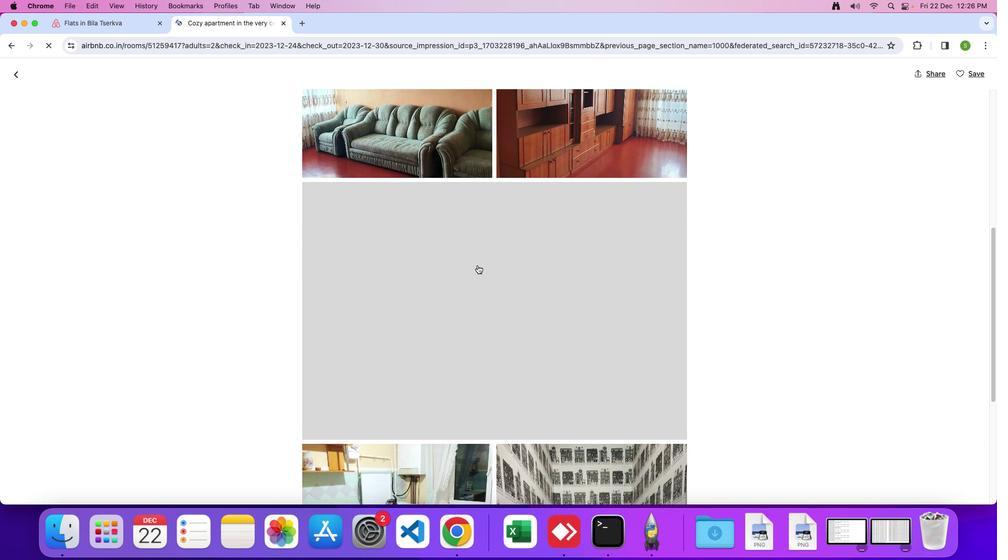 
Action: Mouse scrolled (436, 291) with delta (155, 138)
Screenshot: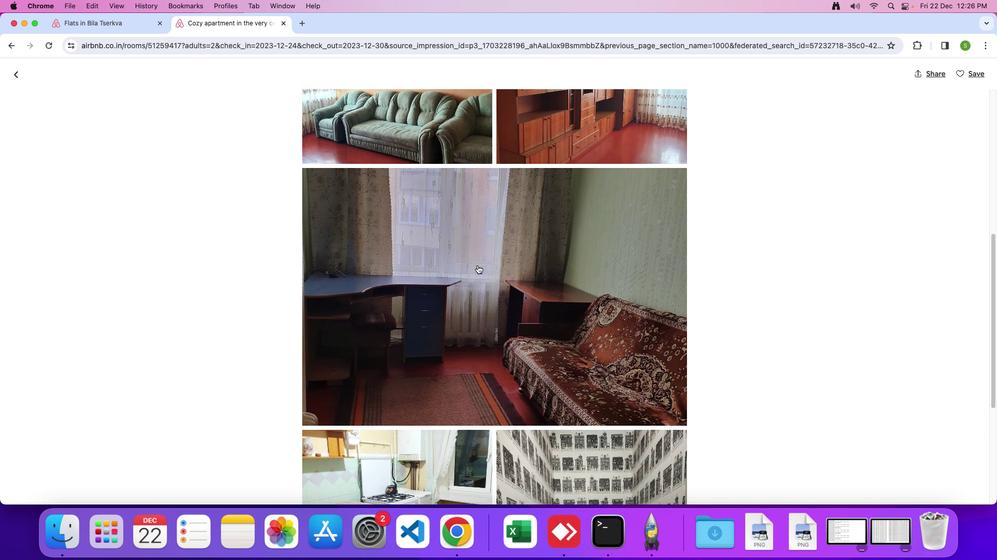 
Action: Mouse scrolled (436, 291) with delta (155, 138)
Screenshot: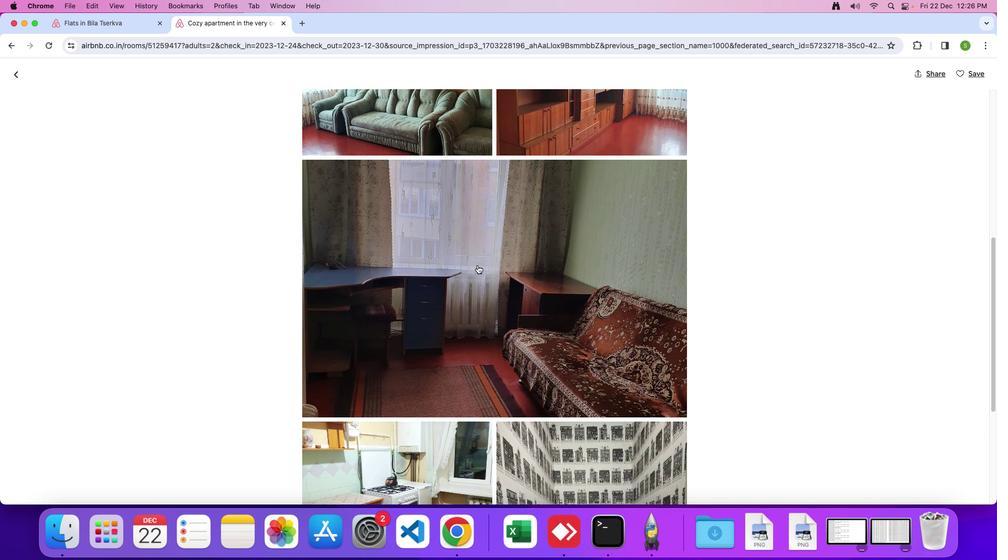 
Action: Mouse scrolled (436, 291) with delta (155, 138)
Screenshot: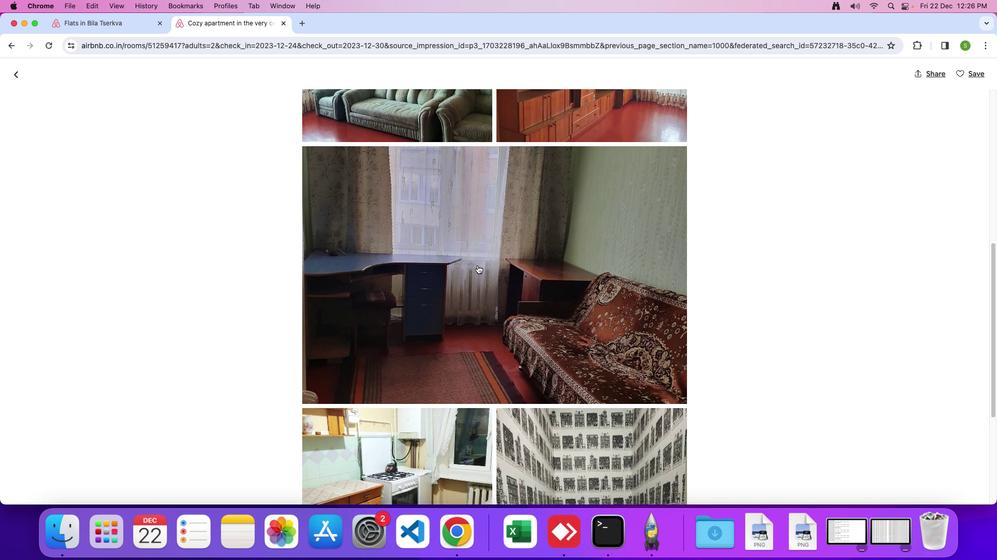 
Action: Mouse scrolled (436, 291) with delta (155, 138)
Screenshot: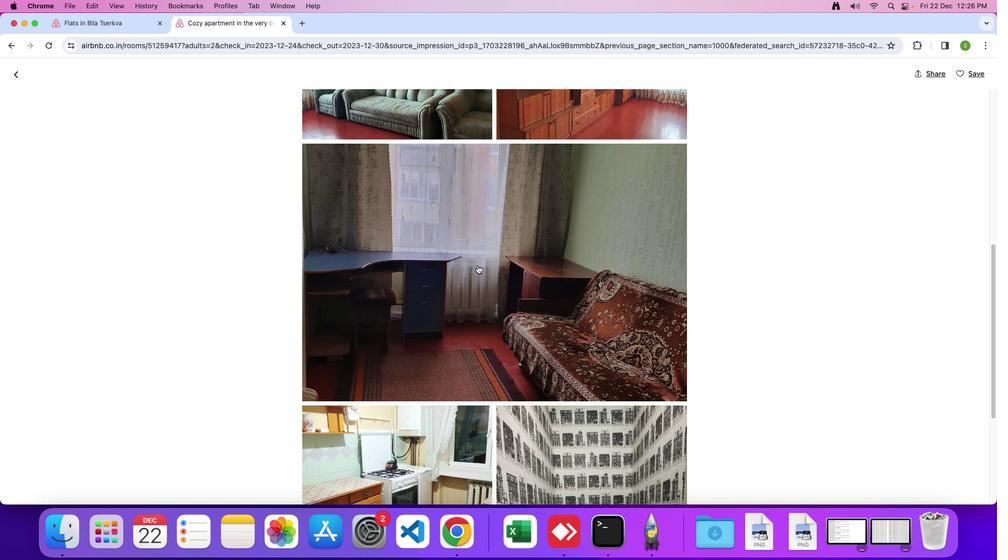 
Action: Mouse scrolled (436, 291) with delta (155, 138)
Screenshot: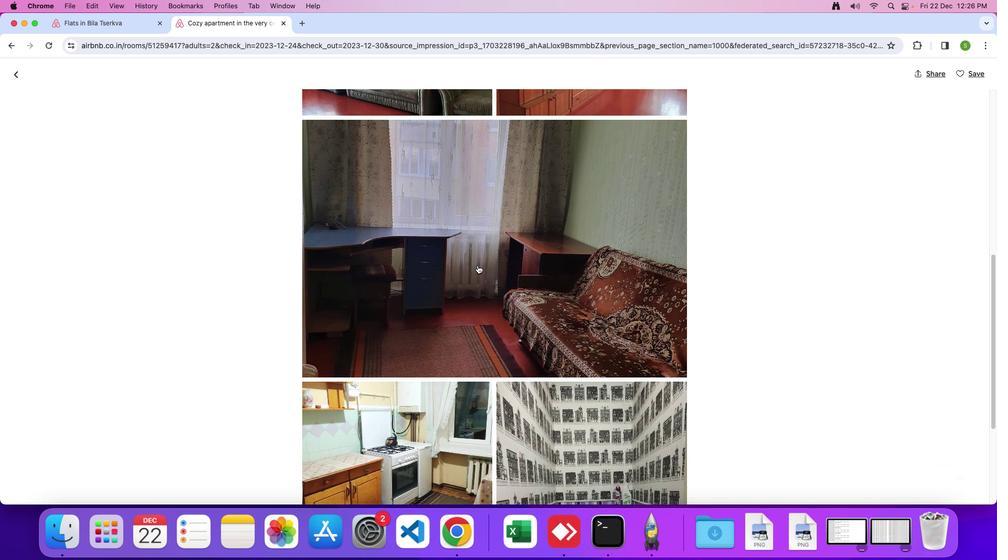 
Action: Mouse scrolled (436, 291) with delta (155, 138)
Screenshot: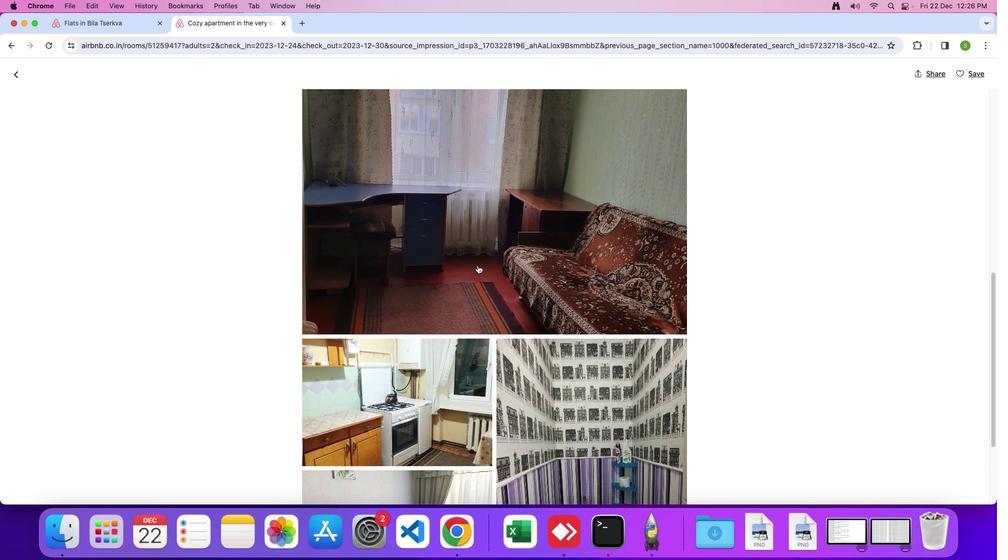 
Action: Mouse scrolled (436, 291) with delta (155, 138)
Screenshot: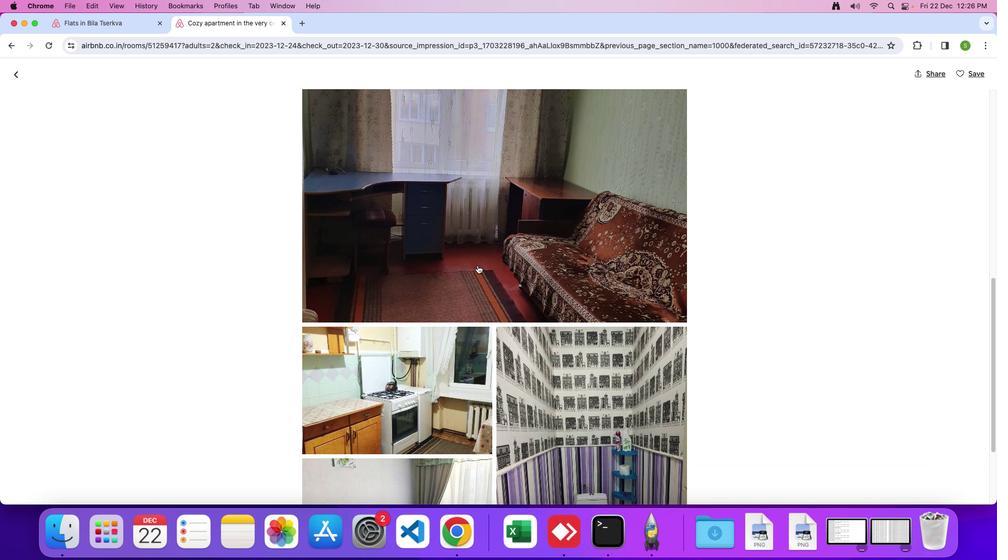 
Action: Mouse scrolled (436, 291) with delta (155, 138)
Screenshot: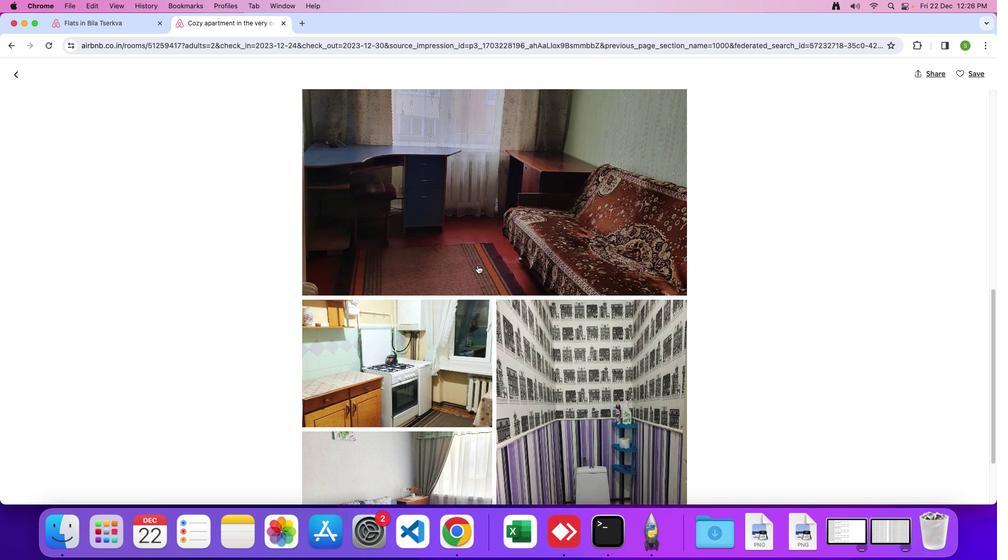 
Action: Mouse scrolled (436, 291) with delta (155, 138)
Screenshot: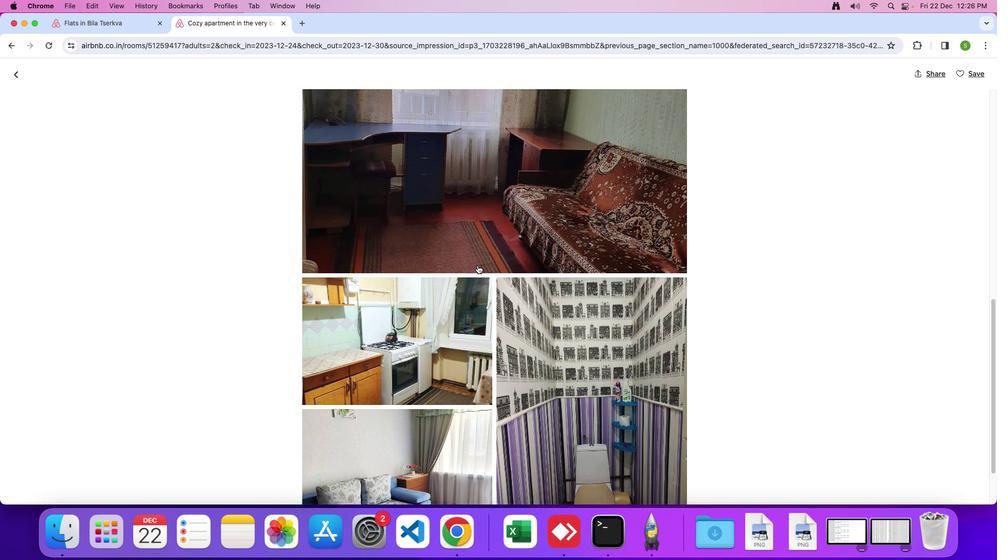 
Action: Mouse scrolled (436, 291) with delta (155, 138)
Screenshot: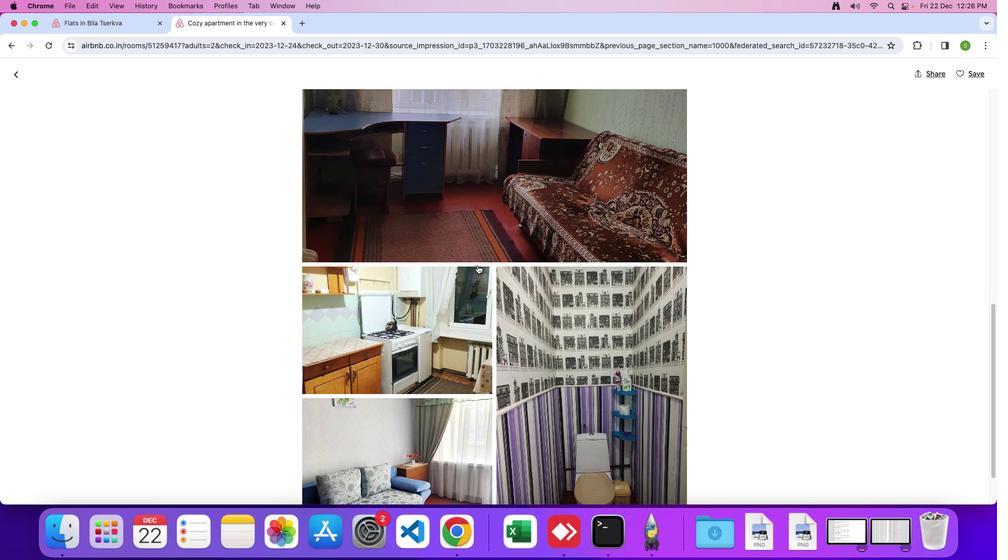 
Action: Mouse scrolled (436, 291) with delta (155, 138)
Screenshot: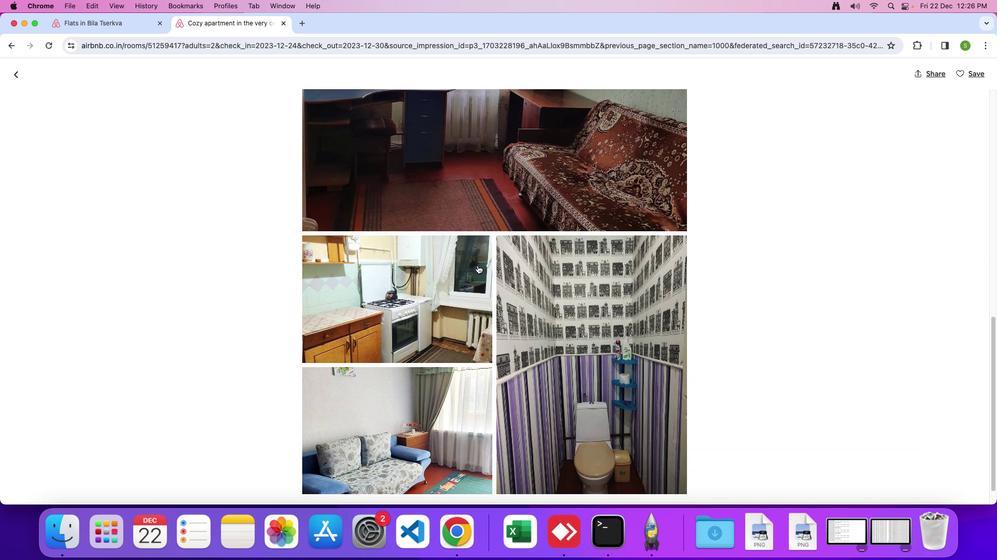 
Action: Mouse scrolled (436, 291) with delta (155, 138)
Screenshot: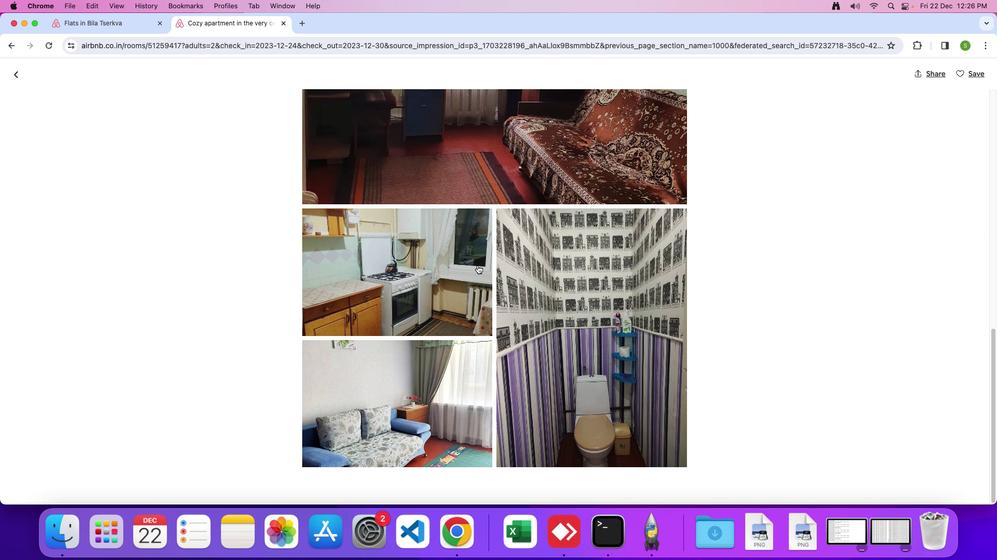 
Action: Mouse scrolled (436, 291) with delta (155, 138)
Screenshot: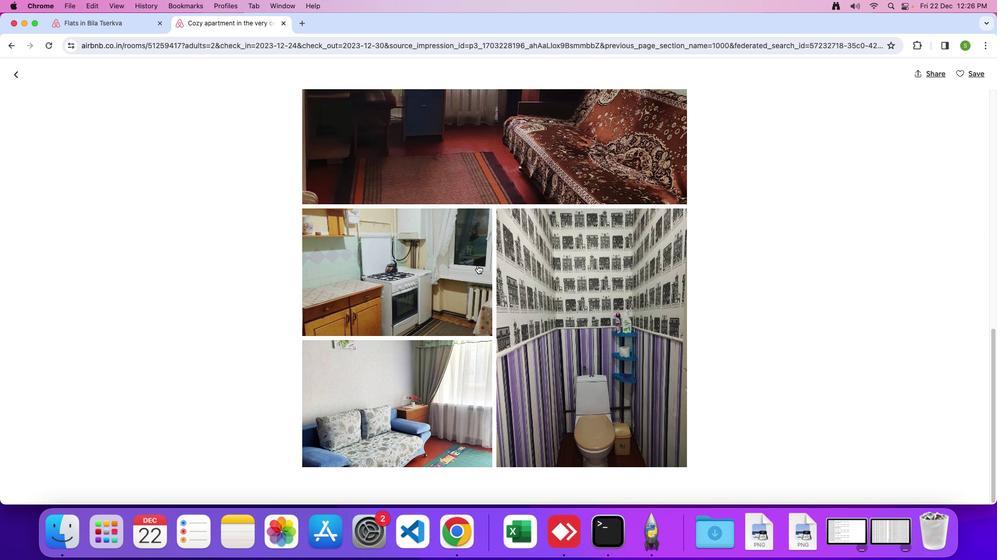 
Action: Mouse scrolled (436, 291) with delta (155, 138)
Screenshot: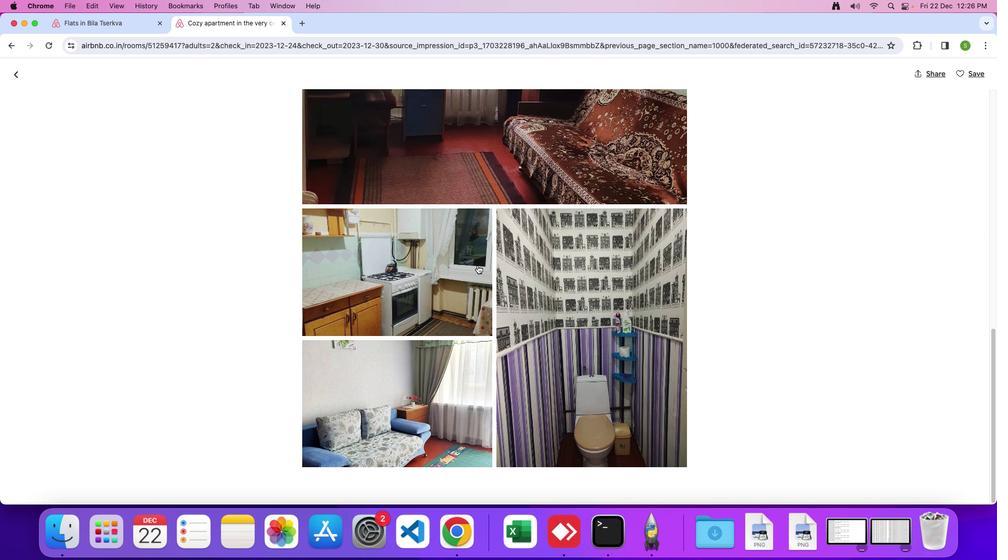 
Action: Mouse scrolled (436, 291) with delta (155, 138)
Screenshot: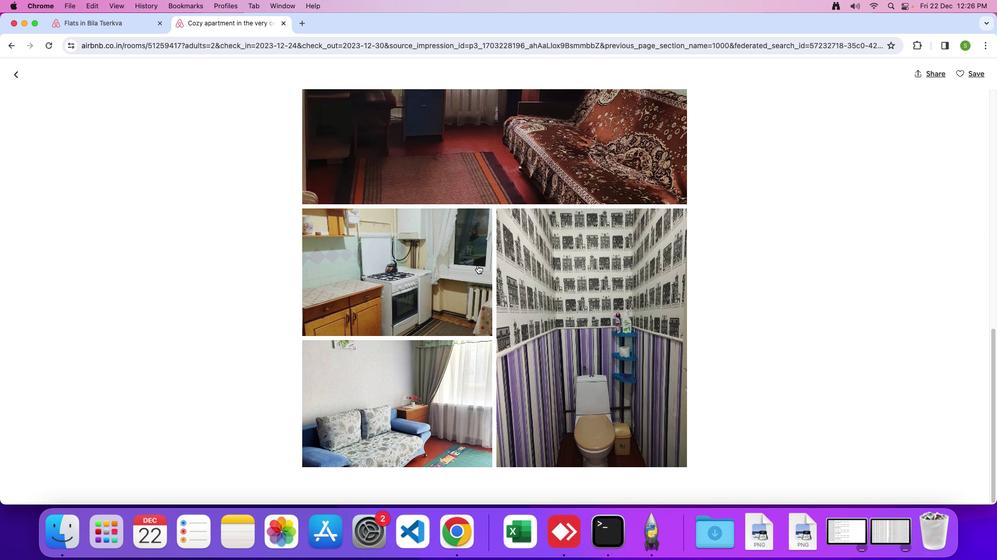 
Action: Mouse scrolled (436, 291) with delta (155, 138)
Screenshot: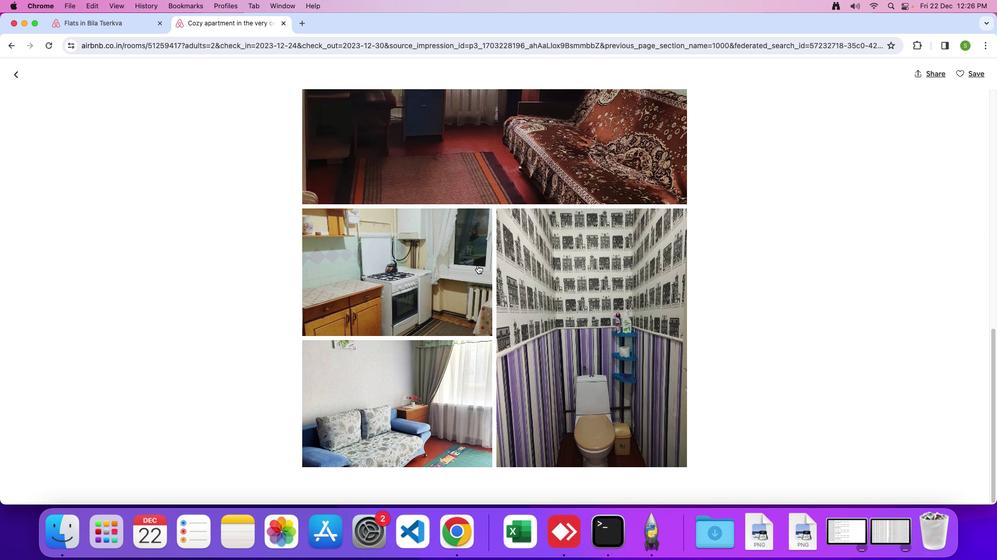 
Action: Mouse scrolled (436, 291) with delta (155, 138)
Screenshot: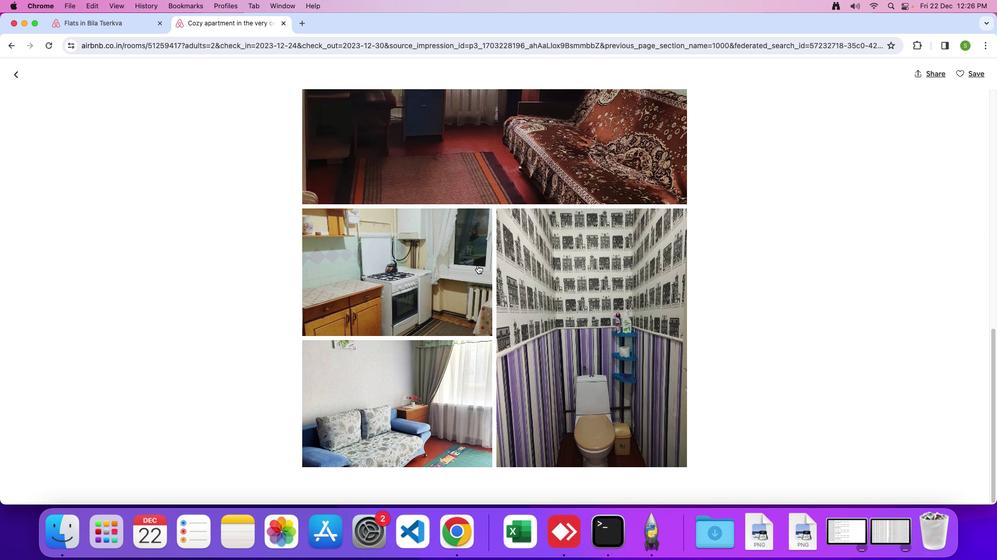 
Action: Mouse scrolled (436, 291) with delta (155, 138)
Screenshot: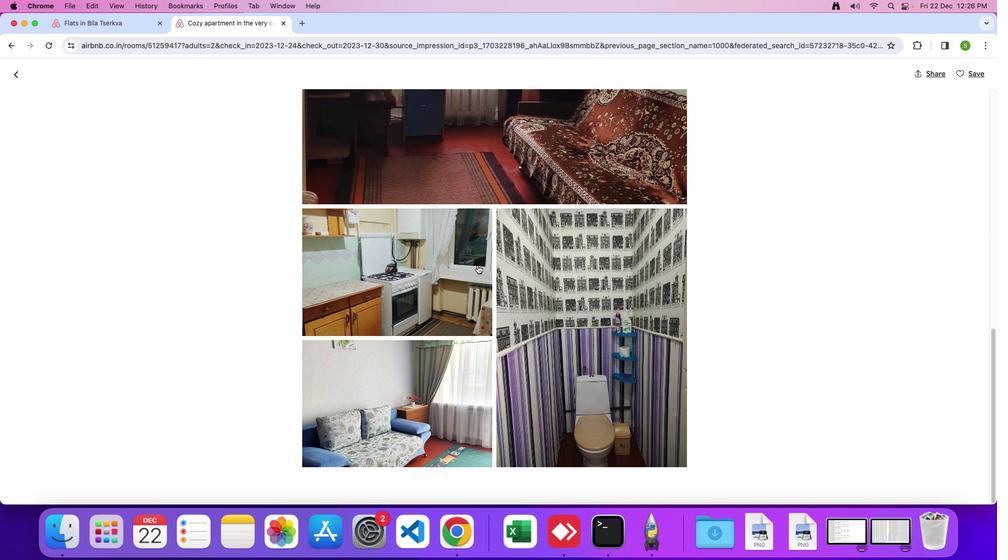 
Action: Mouse scrolled (436, 291) with delta (155, 138)
Screenshot: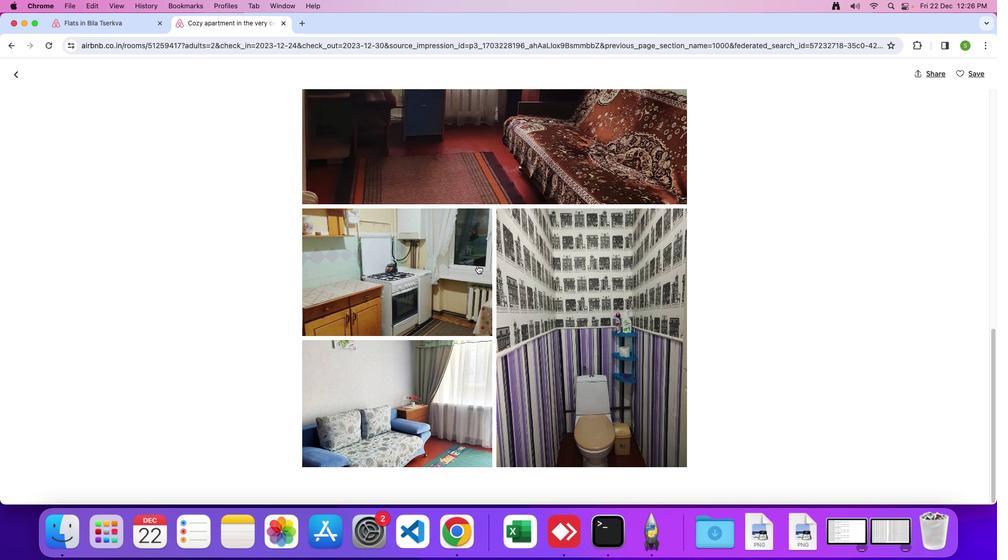
Action: Mouse scrolled (436, 291) with delta (155, 138)
Screenshot: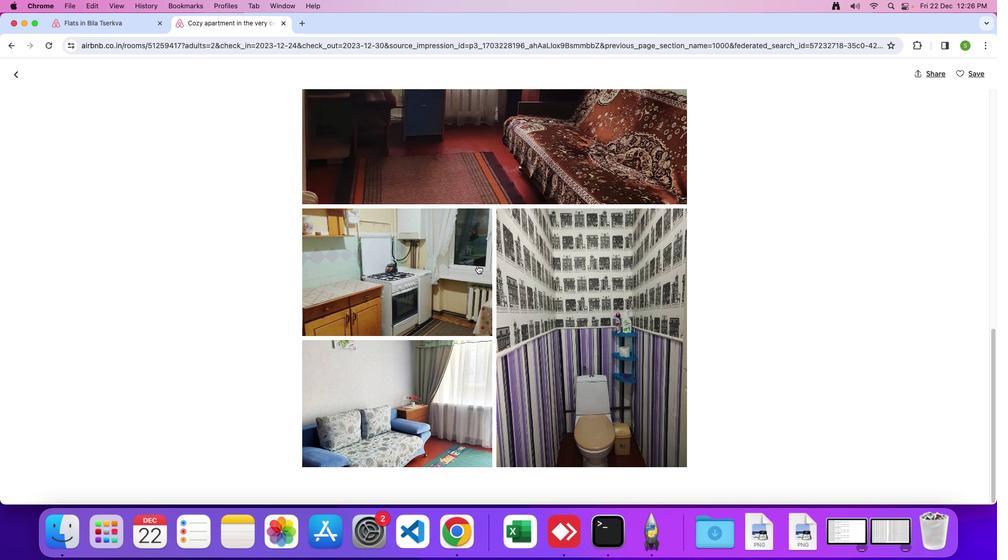 
Action: Mouse scrolled (436, 291) with delta (155, 138)
Screenshot: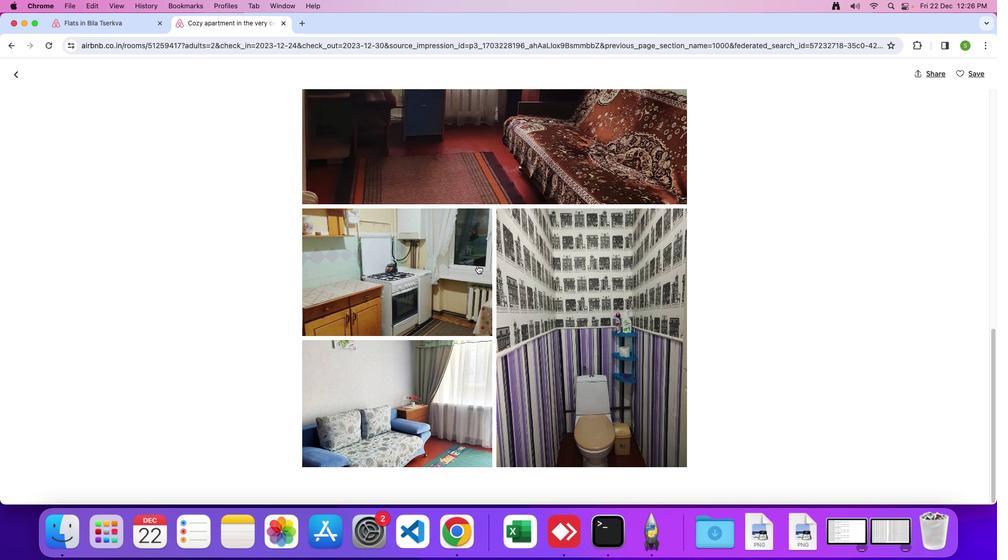 
Action: Mouse scrolled (436, 291) with delta (155, 138)
Screenshot: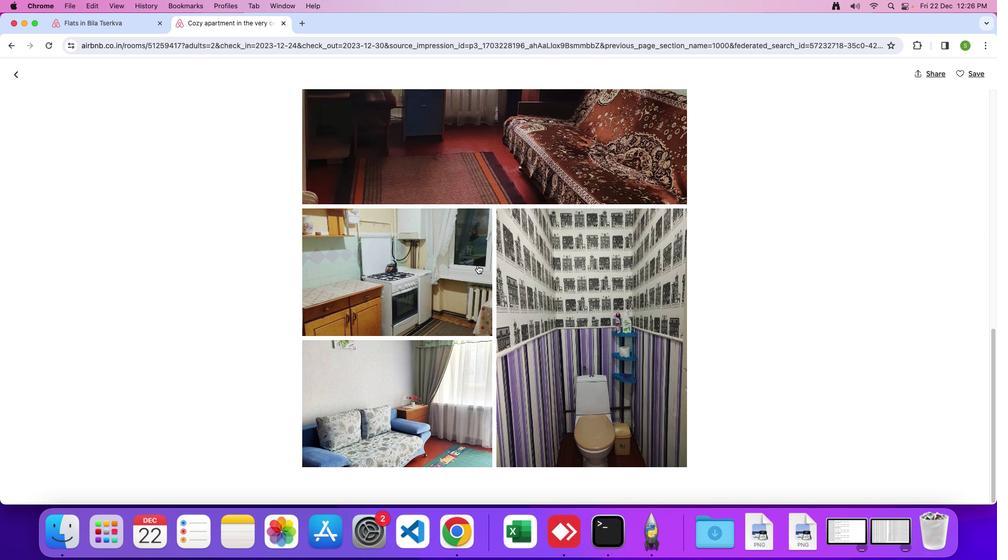 
Action: Mouse scrolled (436, 291) with delta (155, 138)
Screenshot: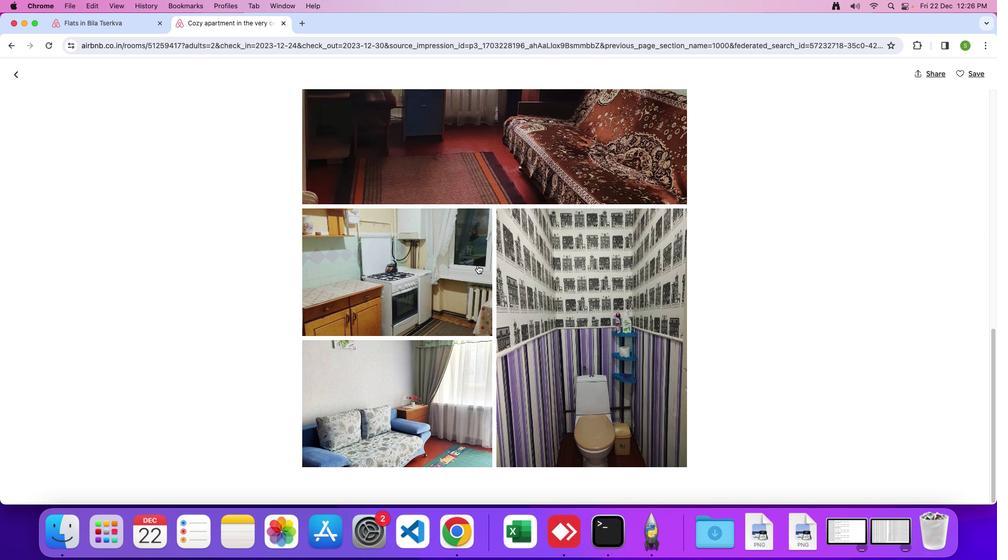 
Action: Mouse scrolled (436, 291) with delta (155, 137)
Screenshot: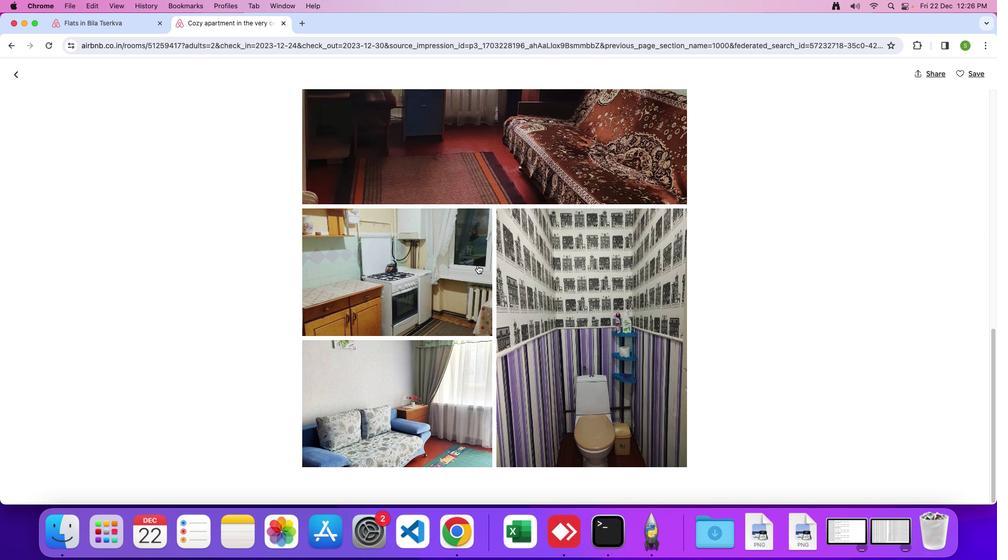 
Action: Mouse moved to (162, 181)
Screenshot: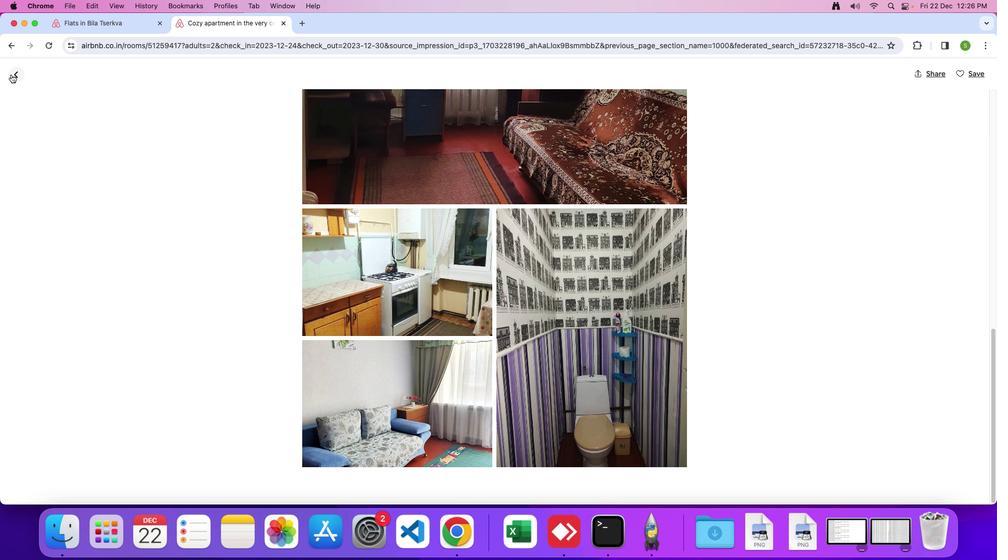 
Action: Mouse pressed left at (162, 181)
Screenshot: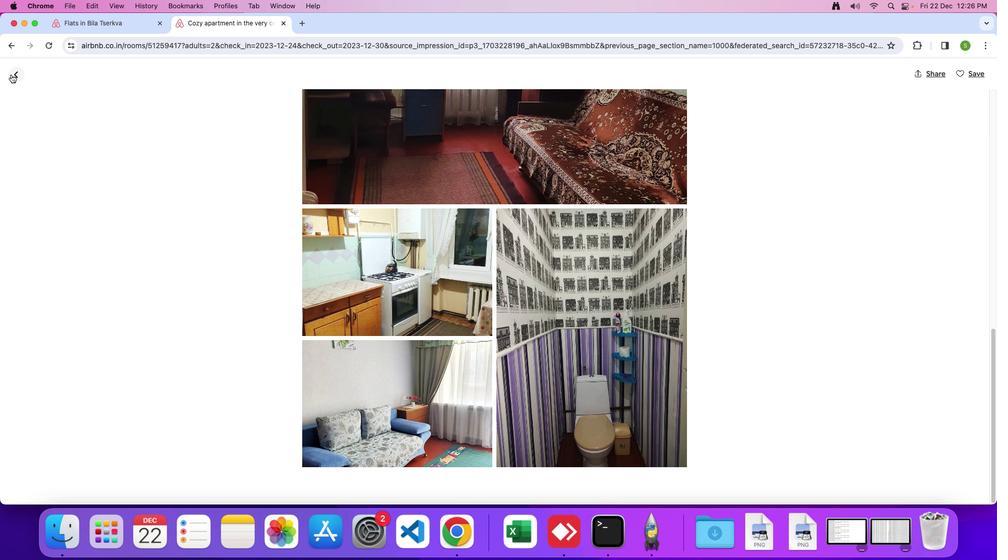 
Action: Mouse moved to (360, 273)
Screenshot: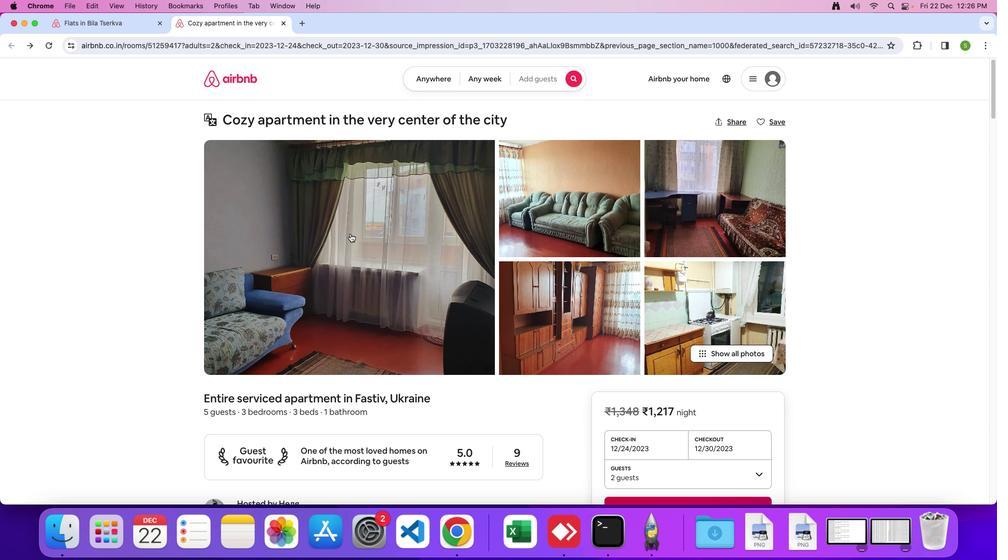
Action: Mouse scrolled (360, 273) with delta (155, 138)
Screenshot: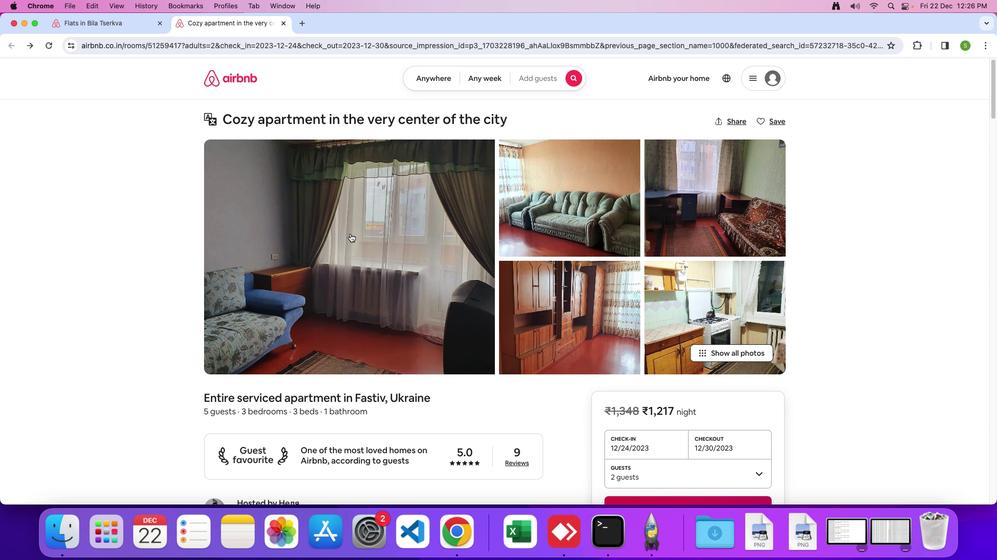 
Action: Mouse scrolled (360, 273) with delta (155, 138)
Screenshot: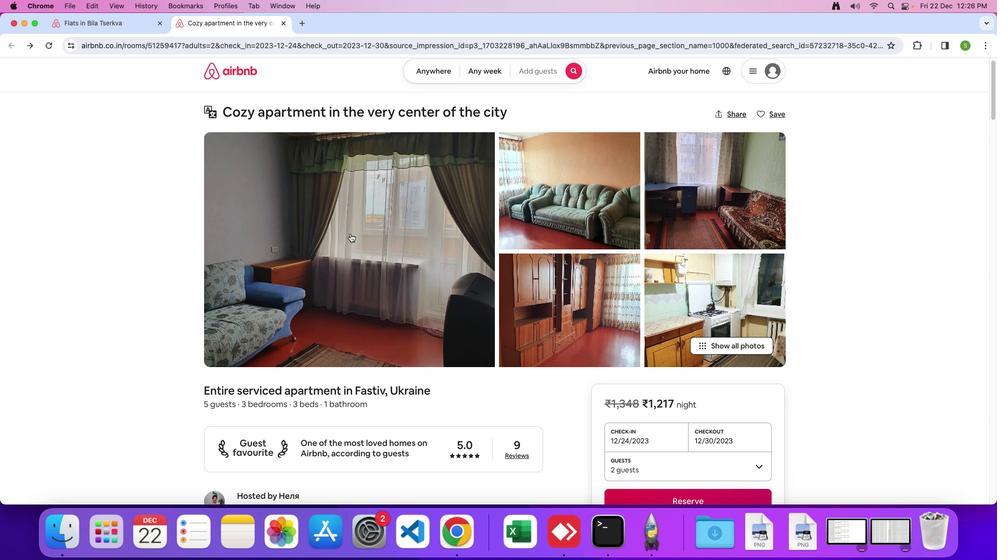 
Action: Mouse scrolled (360, 273) with delta (155, 137)
Screenshot: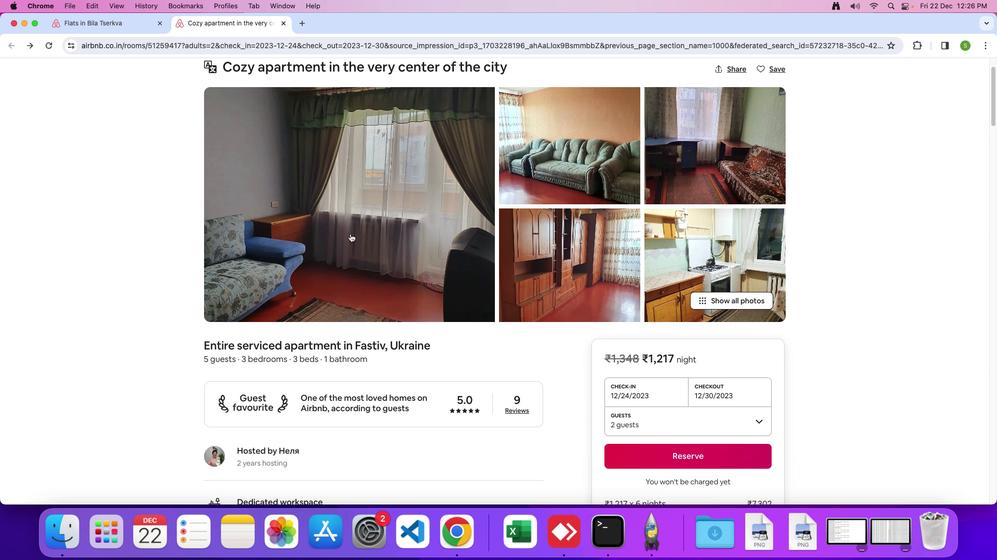 
Action: Mouse scrolled (360, 273) with delta (155, 138)
Screenshot: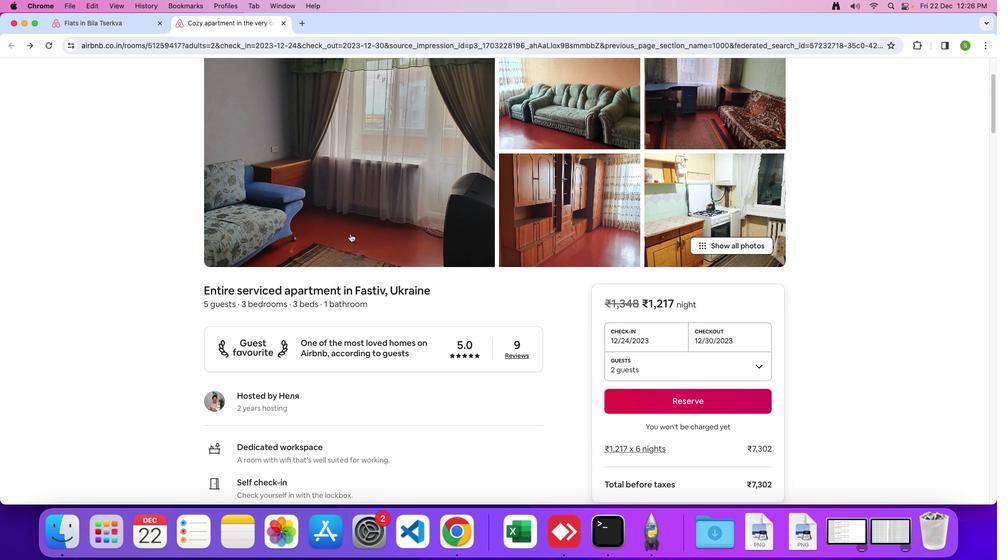 
Action: Mouse scrolled (360, 273) with delta (155, 138)
Screenshot: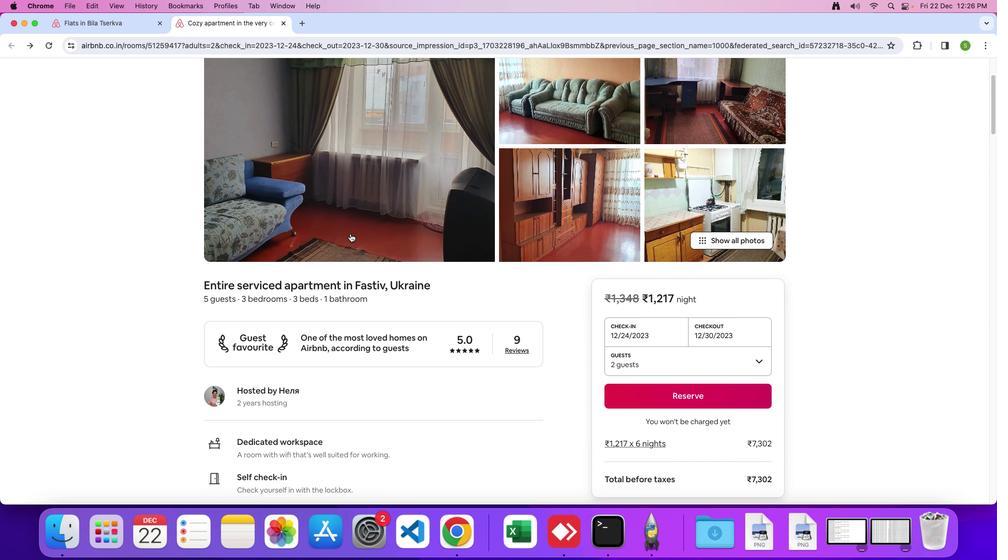 
Action: Mouse scrolled (360, 273) with delta (155, 138)
Screenshot: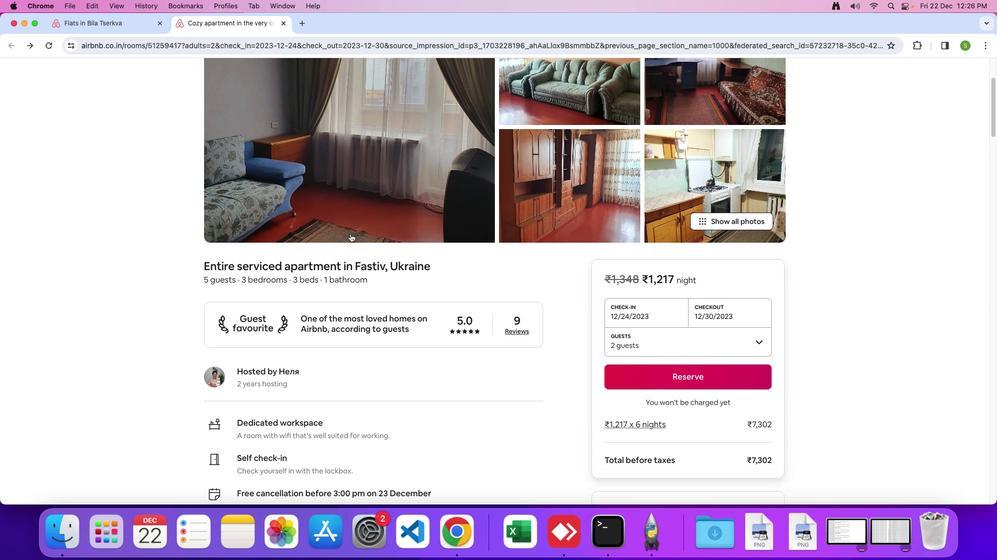 
Action: Mouse scrolled (360, 273) with delta (155, 138)
Screenshot: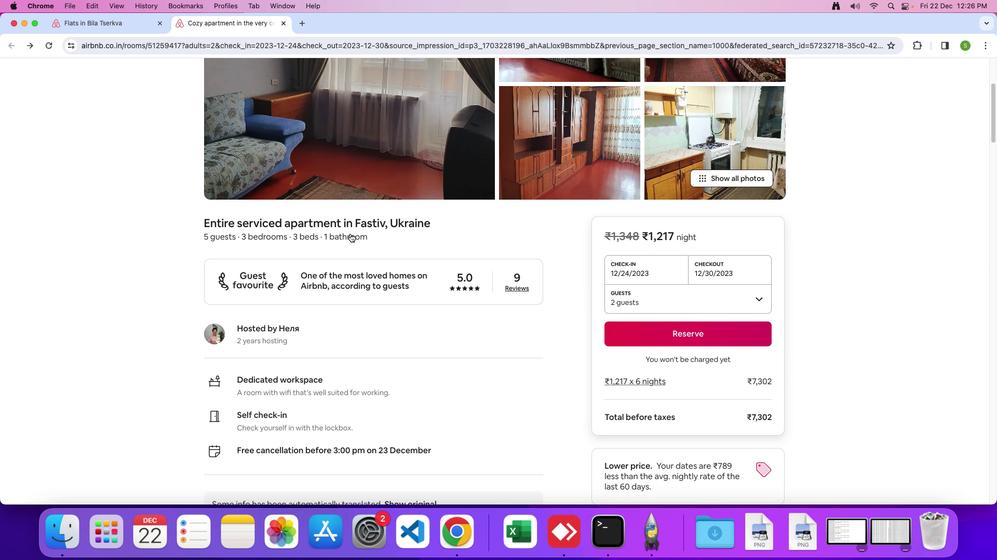 
Action: Mouse scrolled (360, 273) with delta (155, 138)
Screenshot: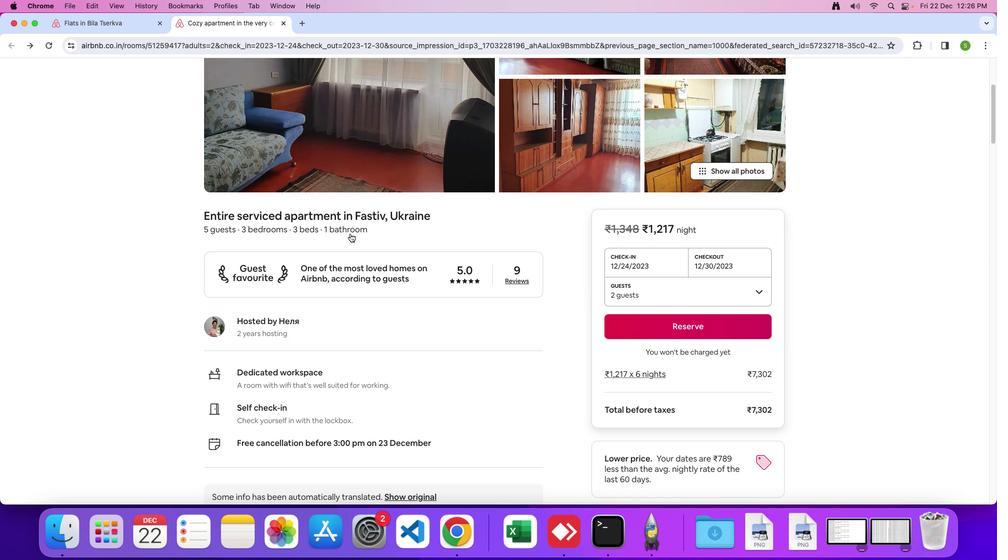 
Action: Mouse scrolled (360, 273) with delta (155, 138)
Screenshot: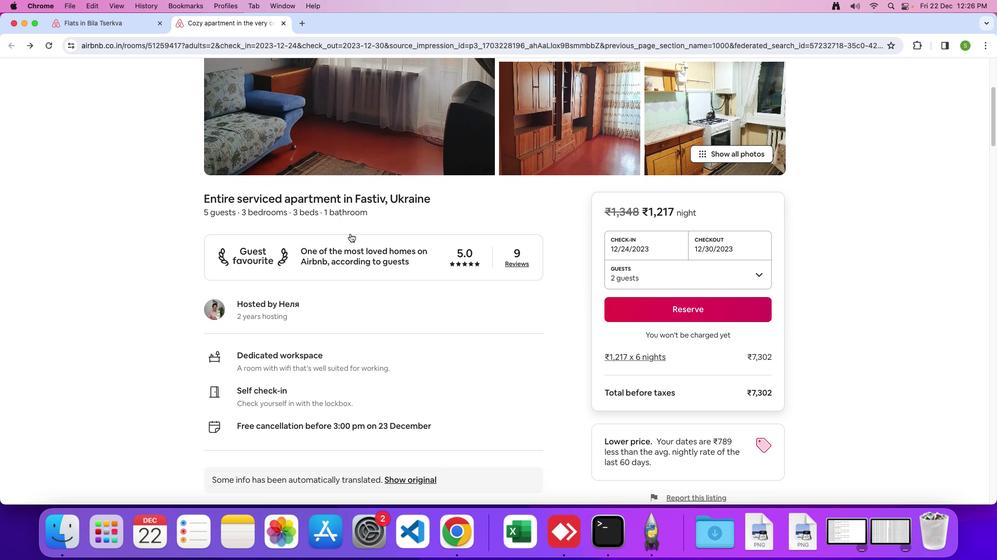 
Action: Mouse scrolled (360, 273) with delta (155, 138)
Screenshot: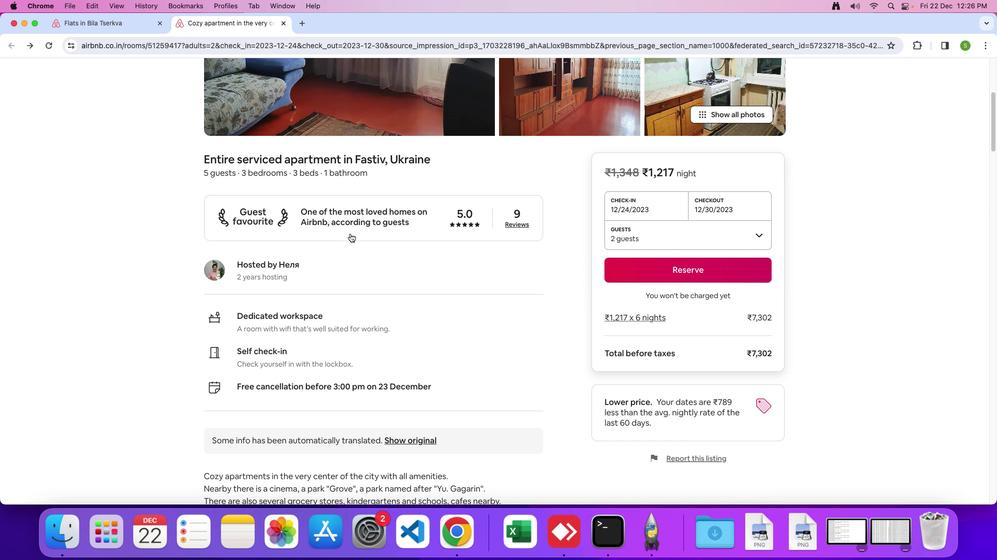 
Action: Mouse scrolled (360, 273) with delta (155, 138)
Screenshot: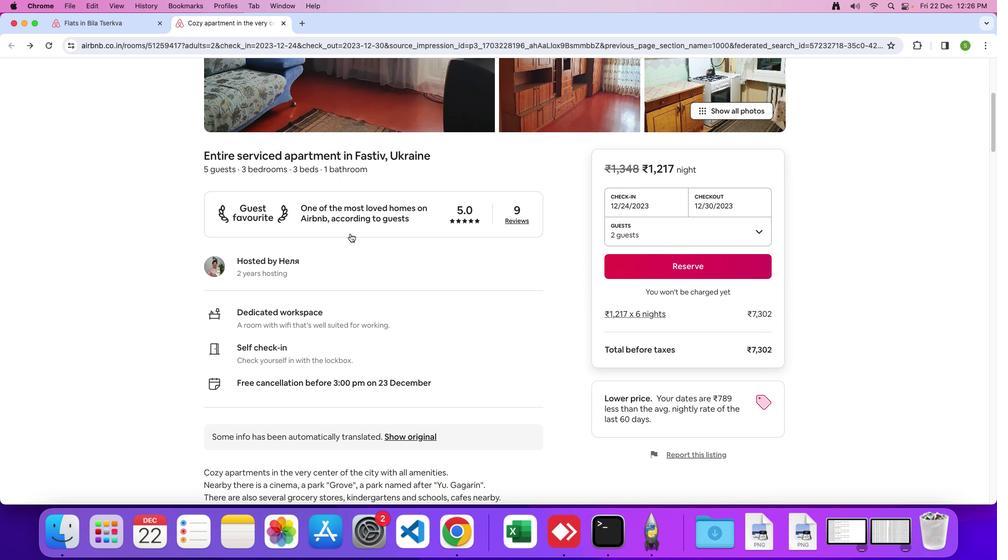 
Action: Mouse scrolled (360, 273) with delta (155, 138)
Screenshot: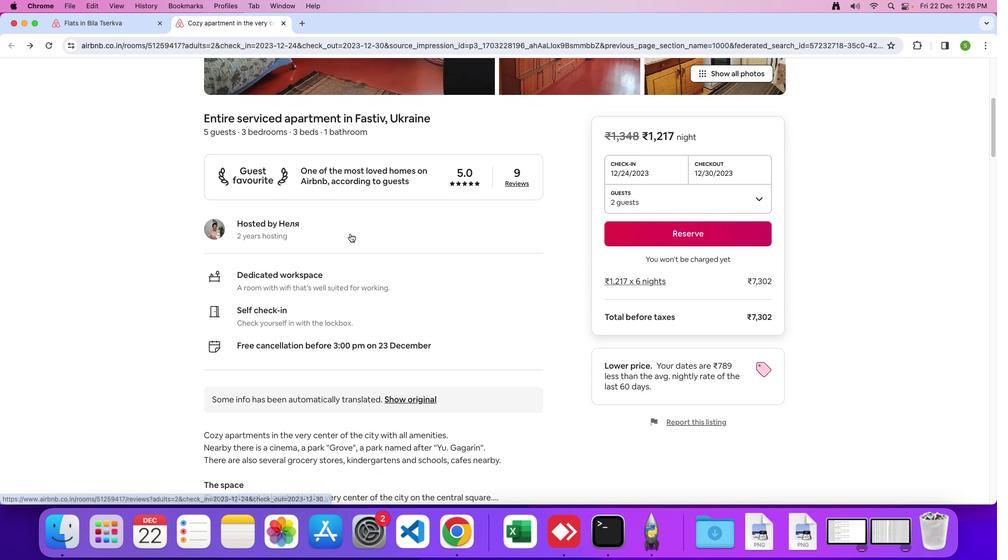 
Action: Mouse scrolled (360, 273) with delta (155, 138)
Screenshot: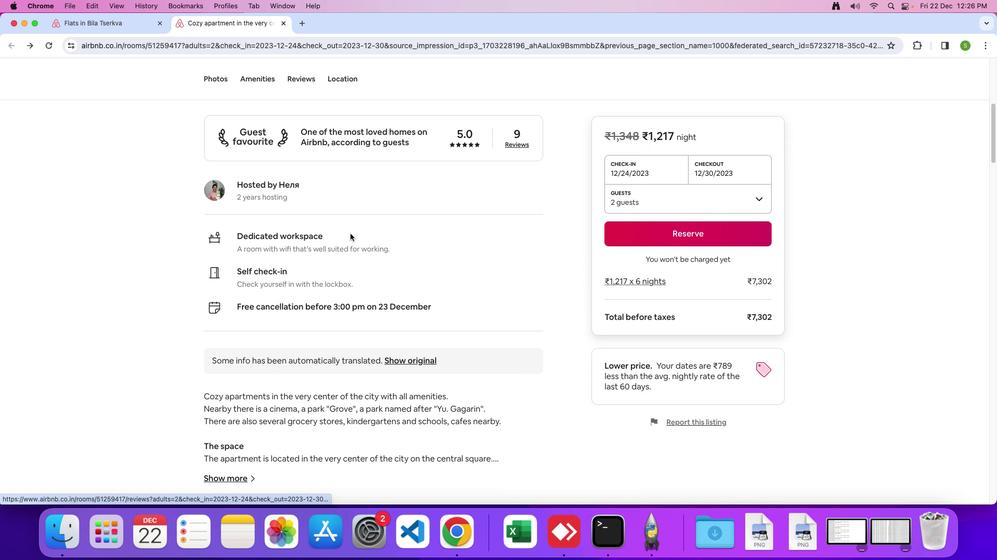 
Action: Mouse scrolled (360, 273) with delta (155, 138)
Screenshot: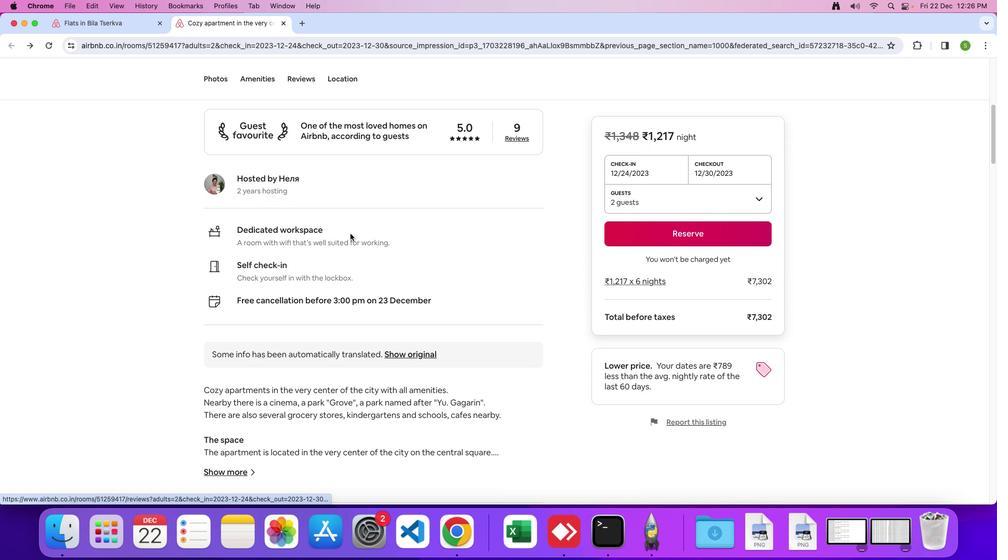 
Action: Mouse scrolled (360, 273) with delta (155, 138)
Screenshot: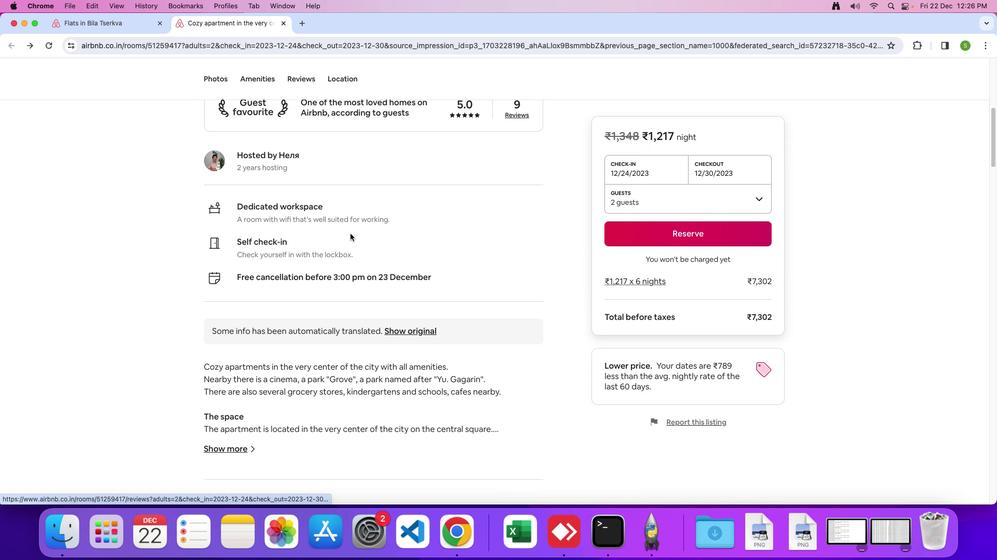 
Action: Mouse scrolled (360, 273) with delta (155, 138)
Screenshot: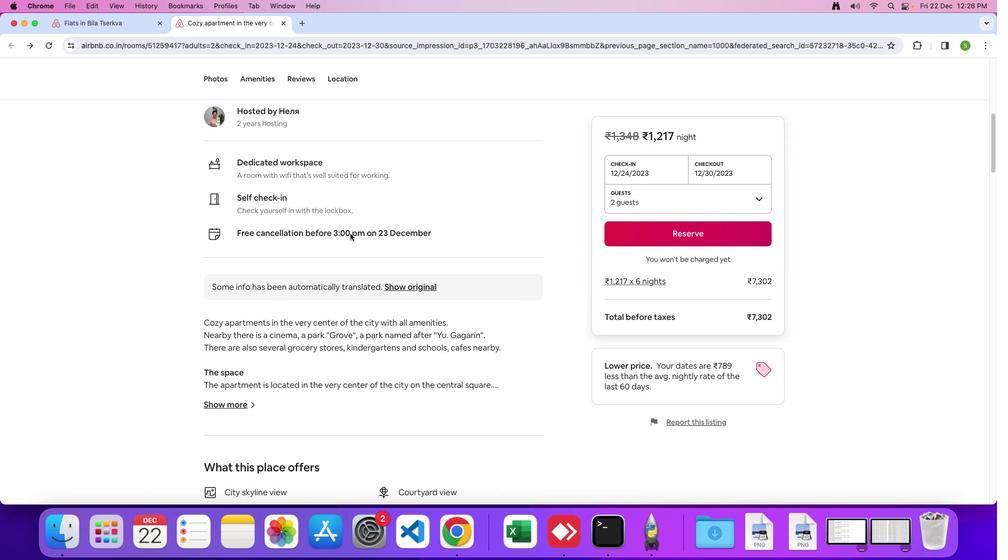 
Action: Mouse scrolled (360, 273) with delta (155, 138)
Screenshot: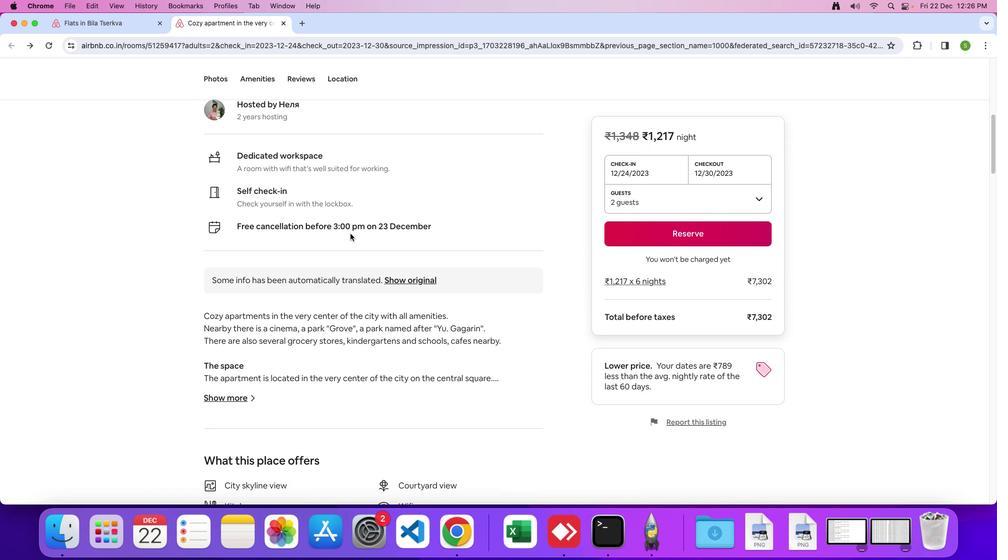 
Action: Mouse scrolled (360, 273) with delta (155, 138)
Screenshot: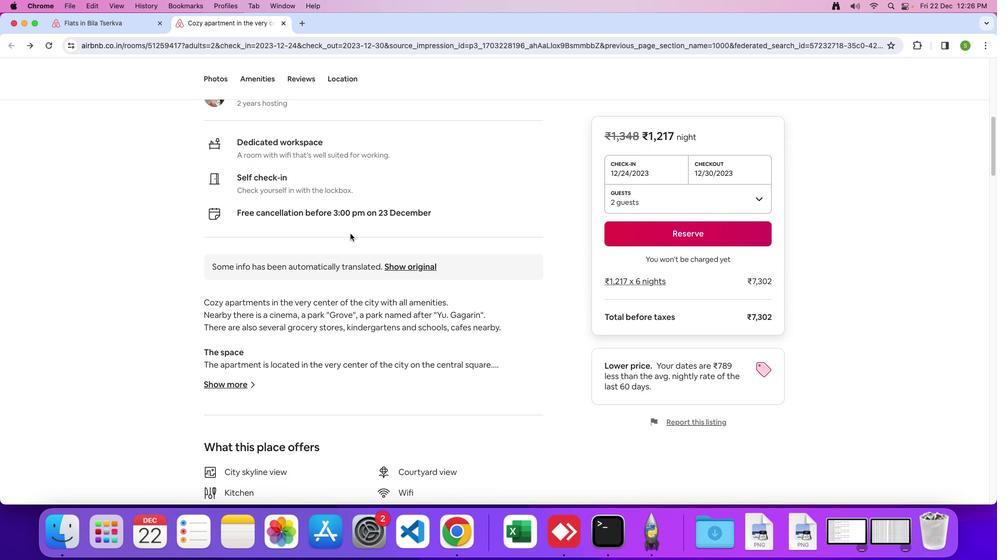 
Action: Mouse scrolled (360, 273) with delta (155, 138)
Screenshot: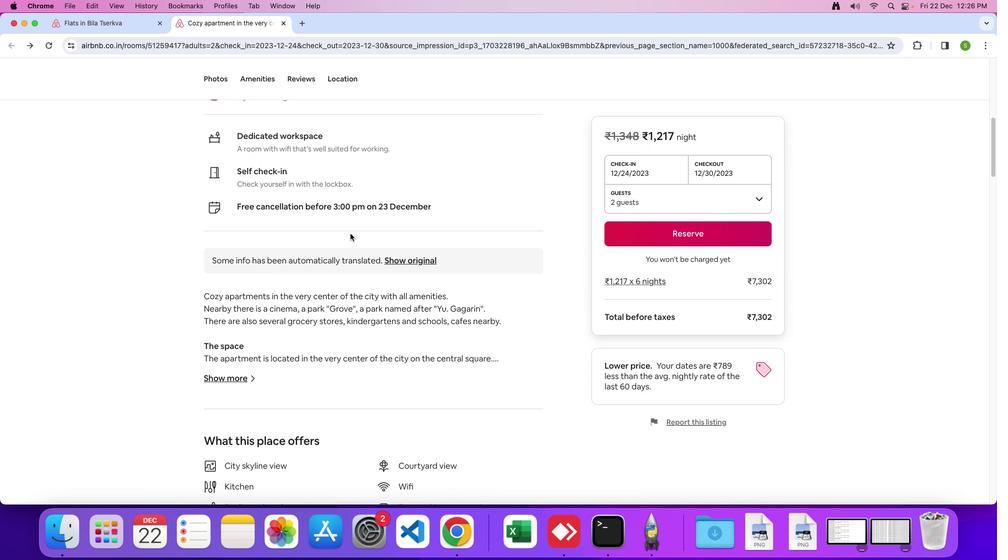
Action: Mouse scrolled (360, 273) with delta (155, 138)
Screenshot: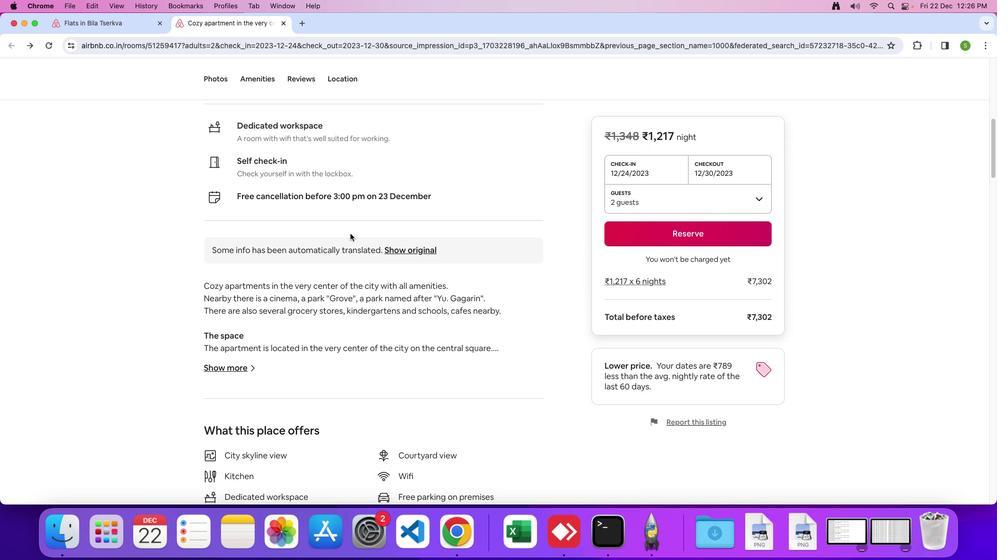 
Action: Mouse scrolled (360, 273) with delta (155, 137)
Screenshot: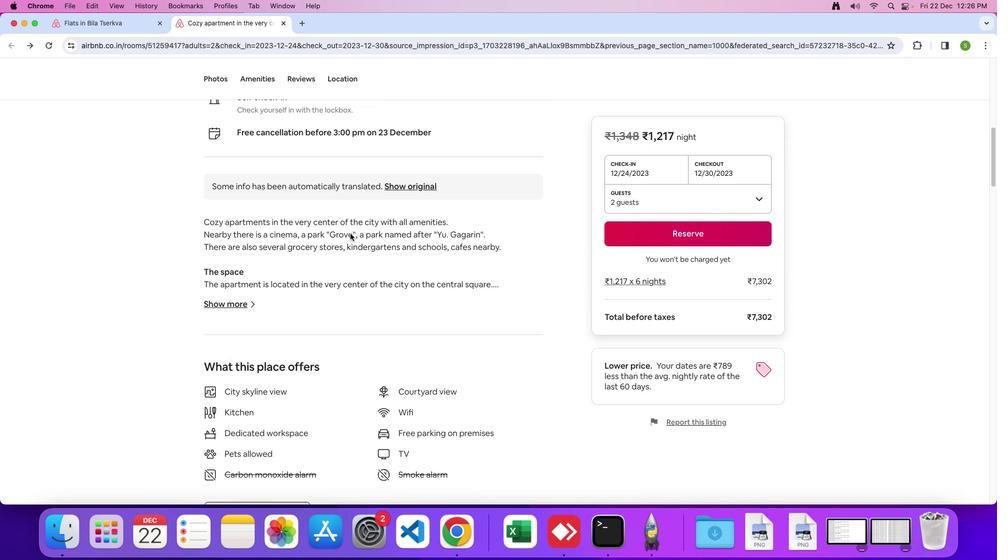 
Action: Mouse scrolled (360, 273) with delta (155, 138)
Screenshot: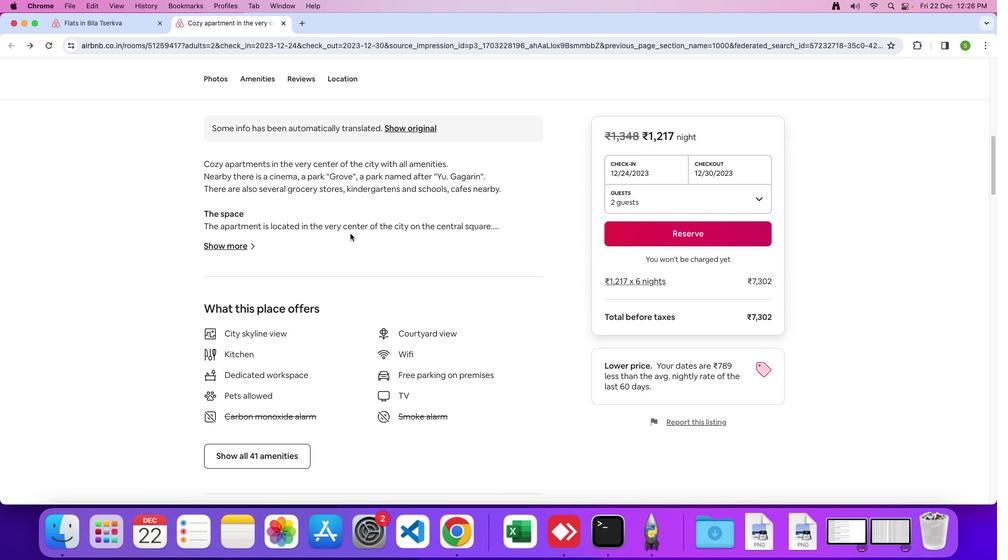 
Action: Mouse scrolled (360, 273) with delta (155, 138)
Screenshot: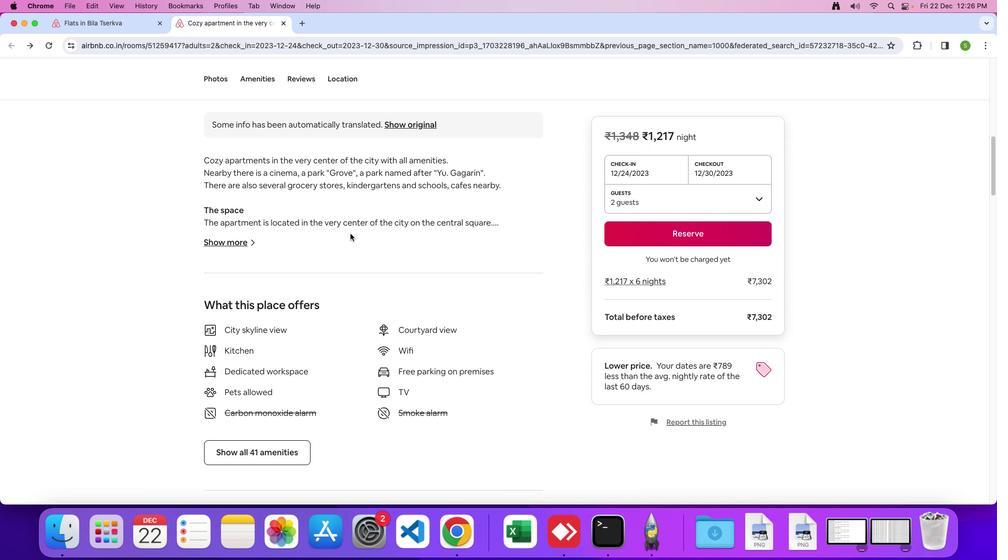 
Action: Mouse scrolled (360, 273) with delta (155, 138)
Screenshot: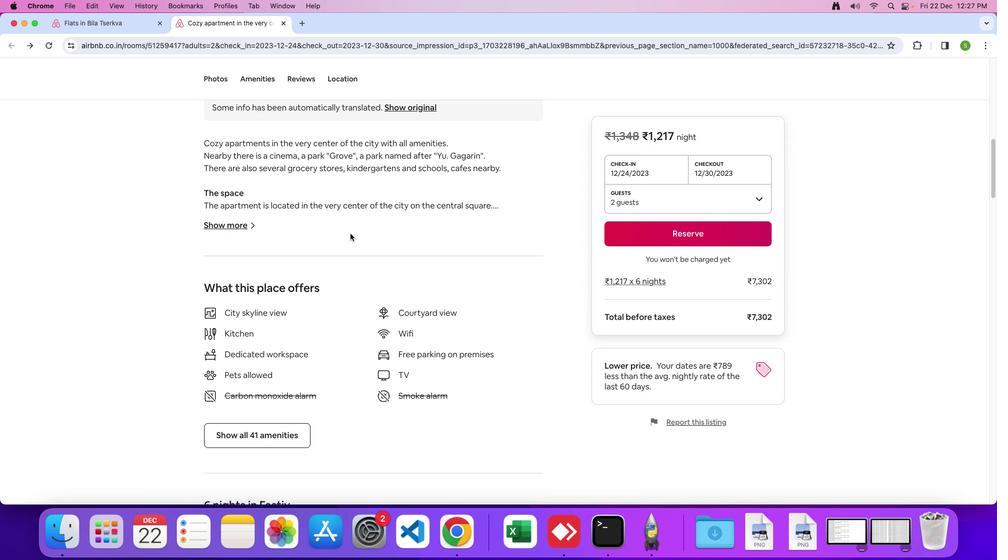 
Action: Mouse scrolled (360, 273) with delta (155, 138)
Screenshot: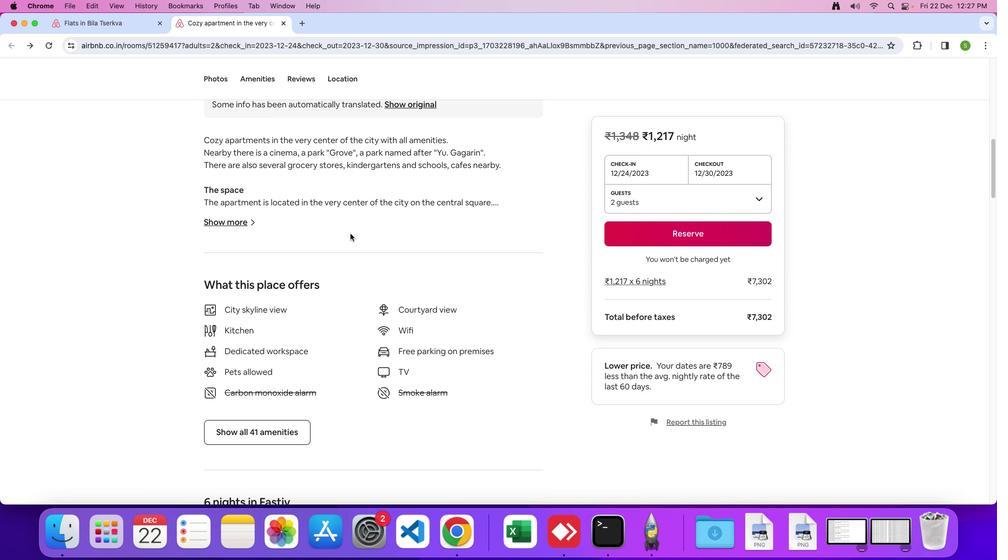 
Action: Mouse scrolled (360, 273) with delta (155, 138)
Screenshot: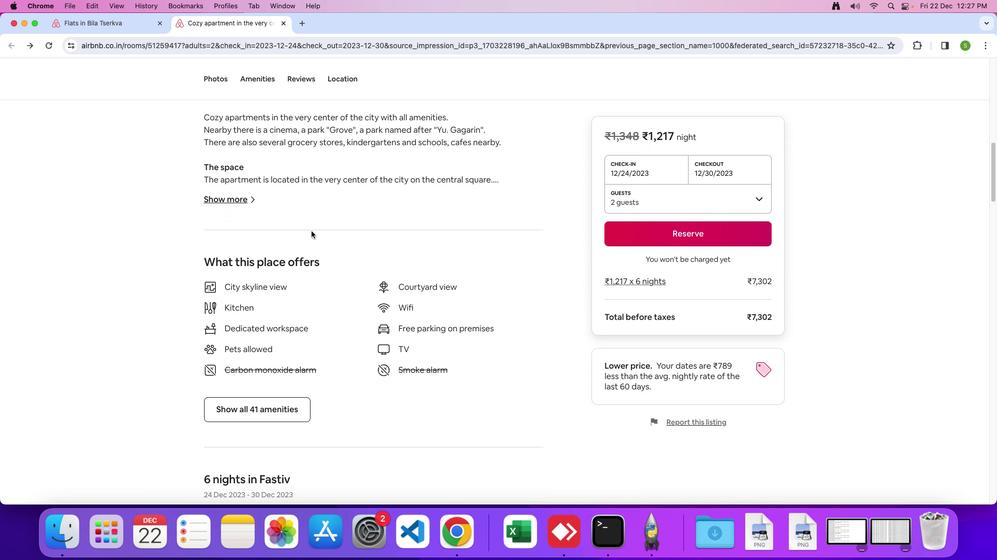 
Action: Mouse moved to (293, 237)
Screenshot: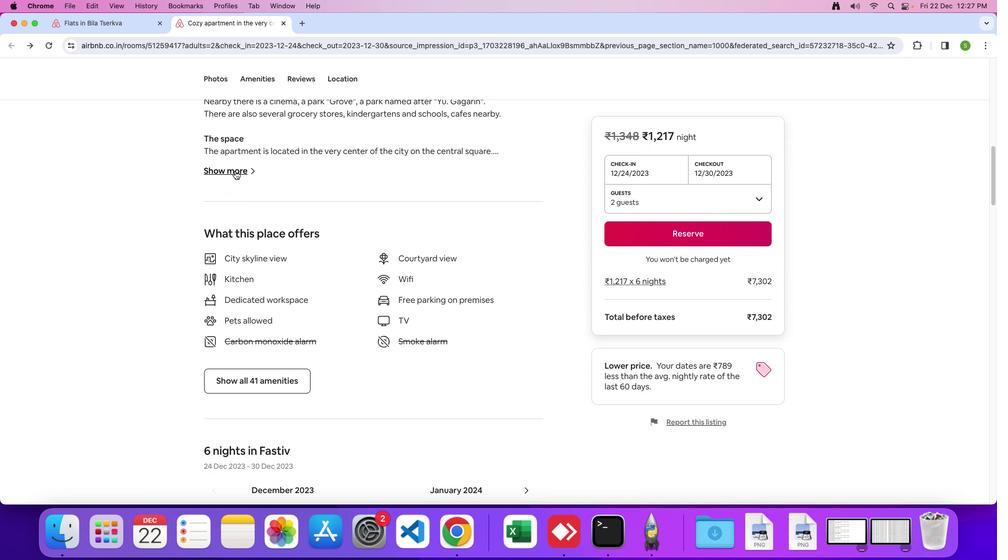 
Action: Mouse pressed left at (293, 237)
Screenshot: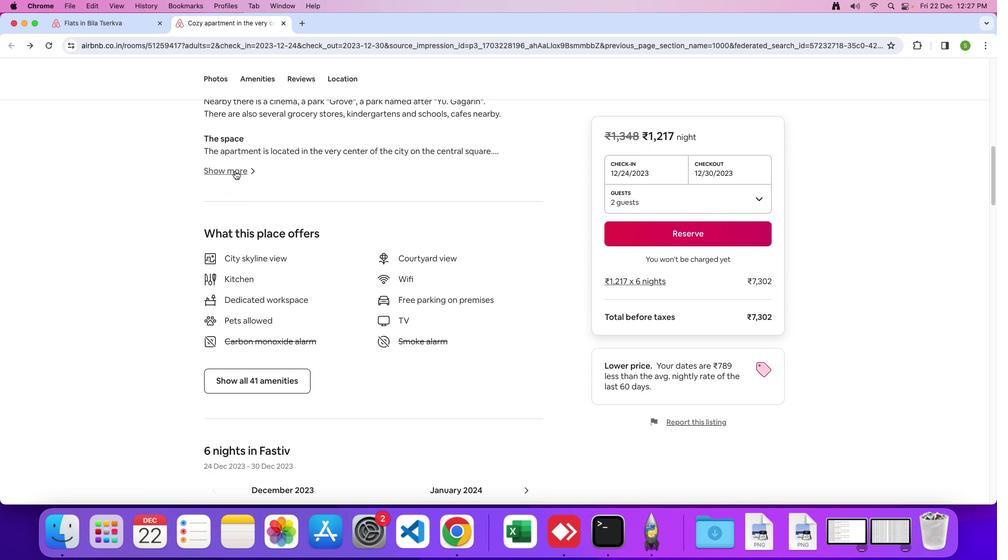 
Action: Mouse moved to (337, 233)
Screenshot: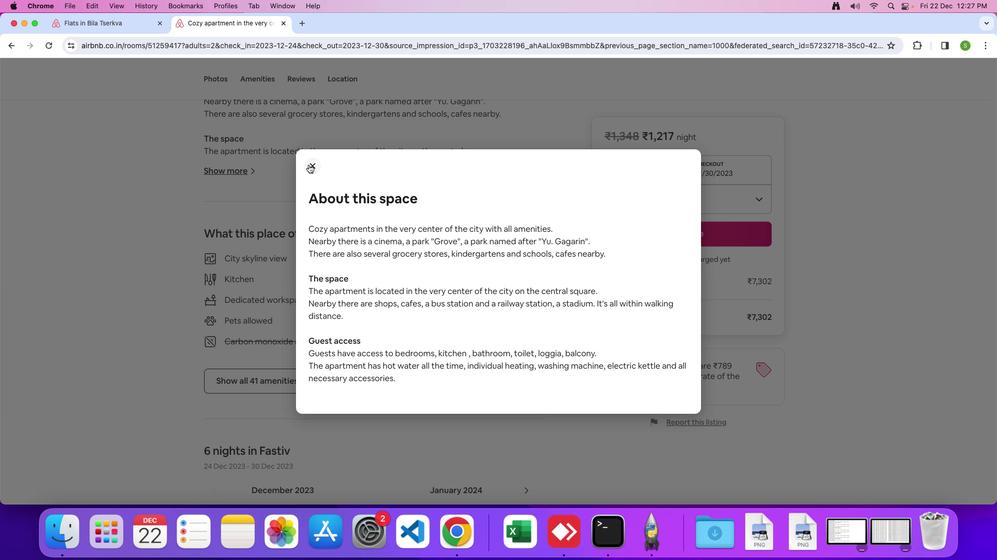 
Action: Mouse pressed left at (337, 233)
Screenshot: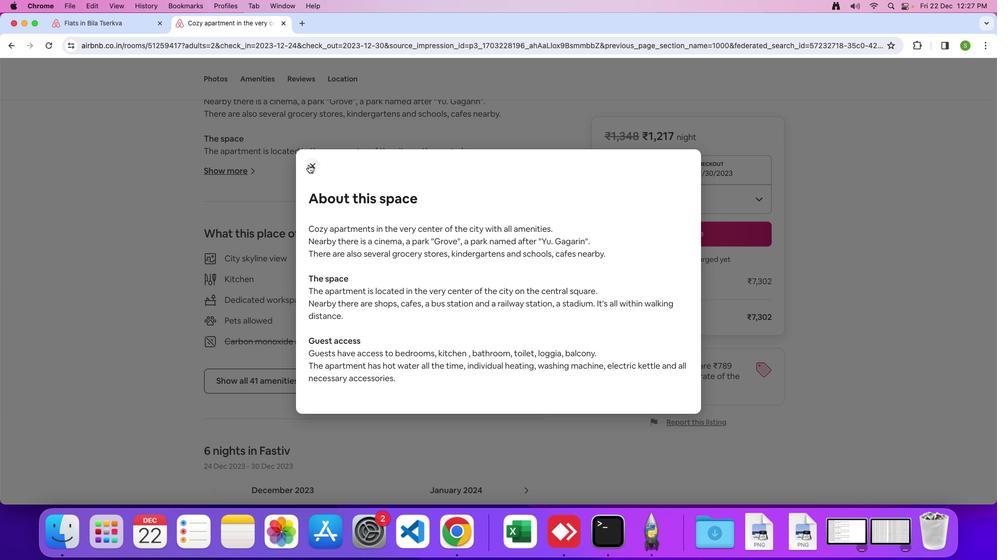 
Action: Mouse moved to (397, 273)
Screenshot: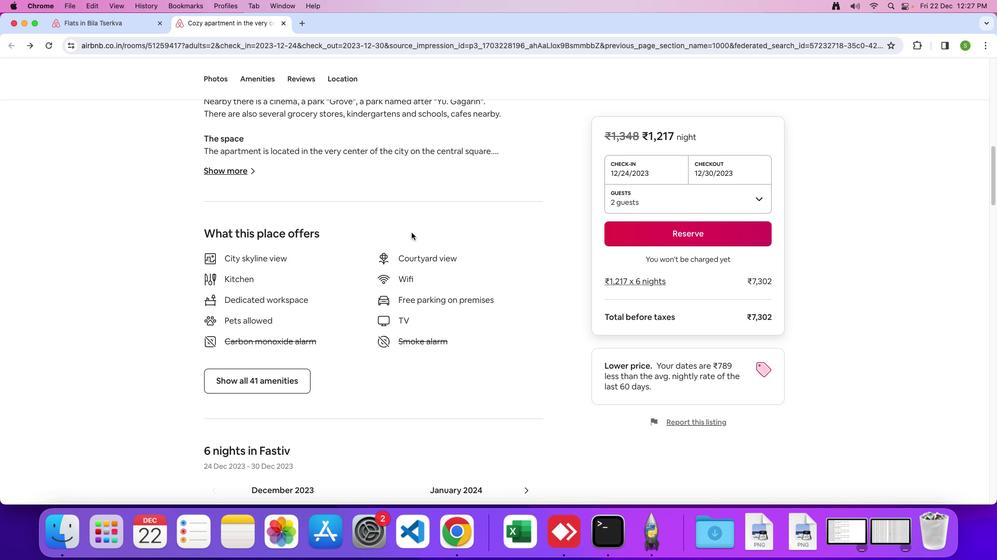 
Action: Mouse scrolled (397, 273) with delta (155, 138)
Screenshot: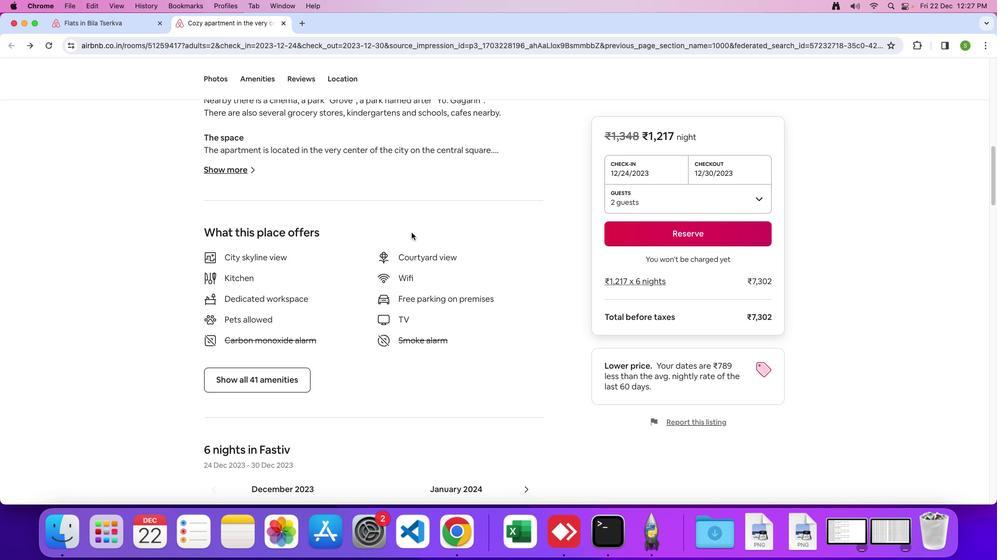 
Action: Mouse scrolled (397, 273) with delta (155, 138)
Screenshot: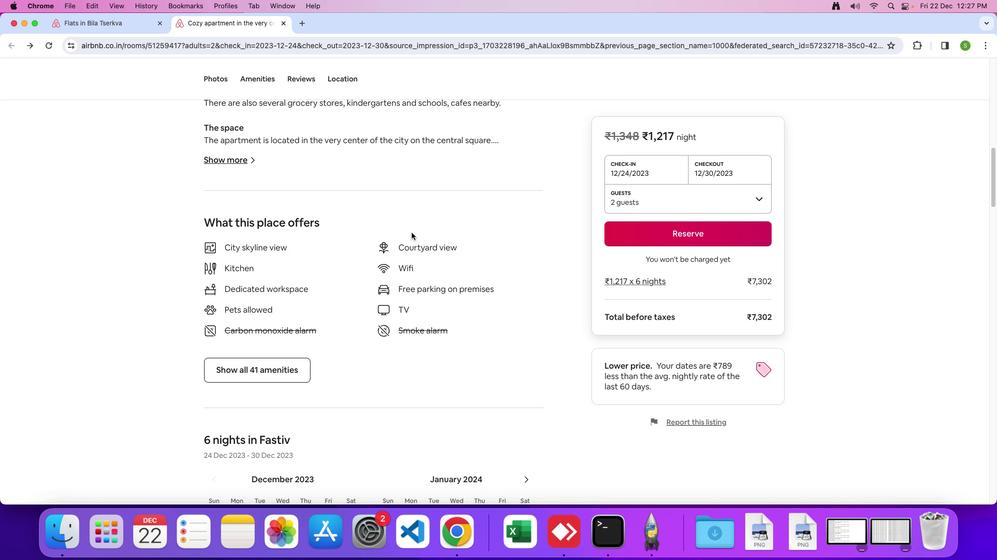 
Action: Mouse scrolled (397, 273) with delta (155, 137)
Screenshot: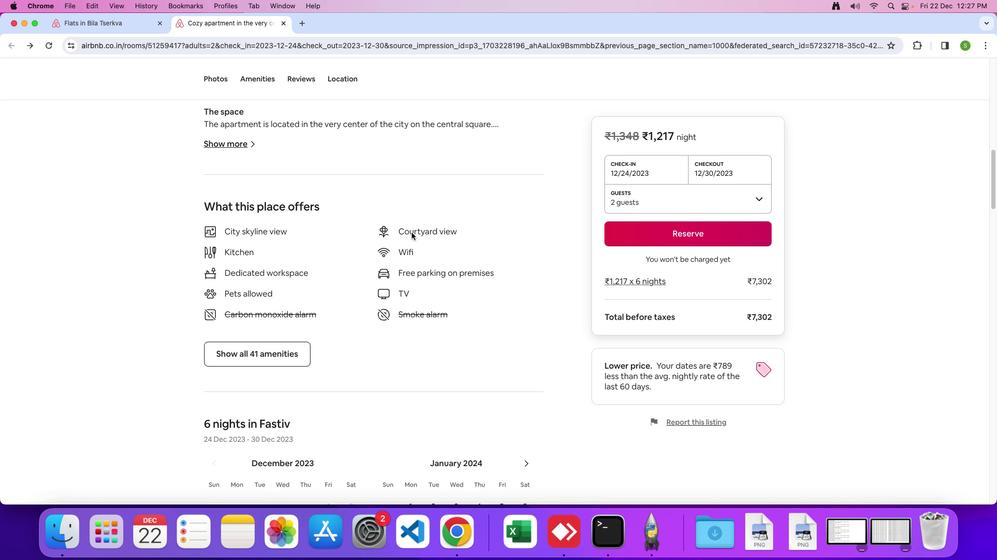 
Action: Mouse scrolled (397, 273) with delta (155, 138)
Screenshot: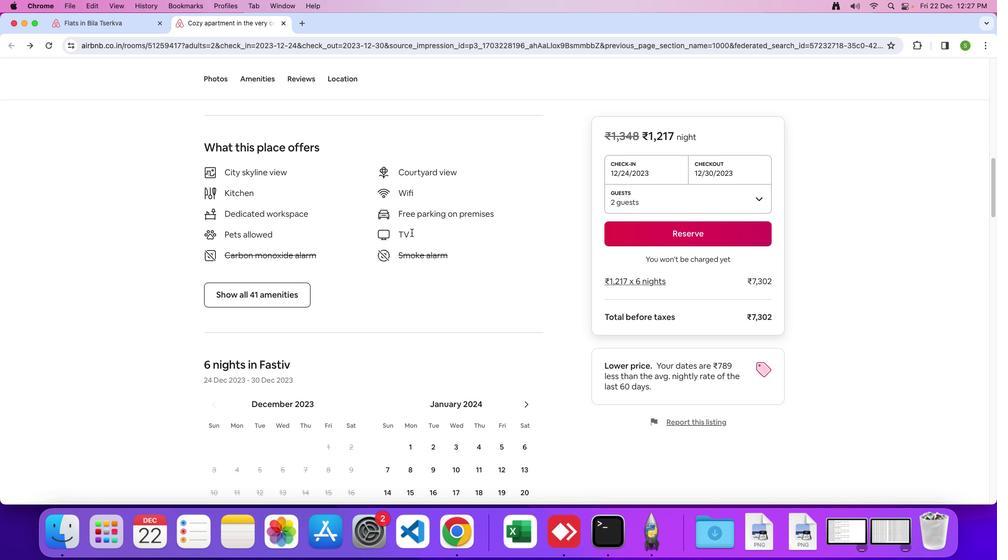 
Action: Mouse scrolled (397, 273) with delta (155, 138)
Screenshot: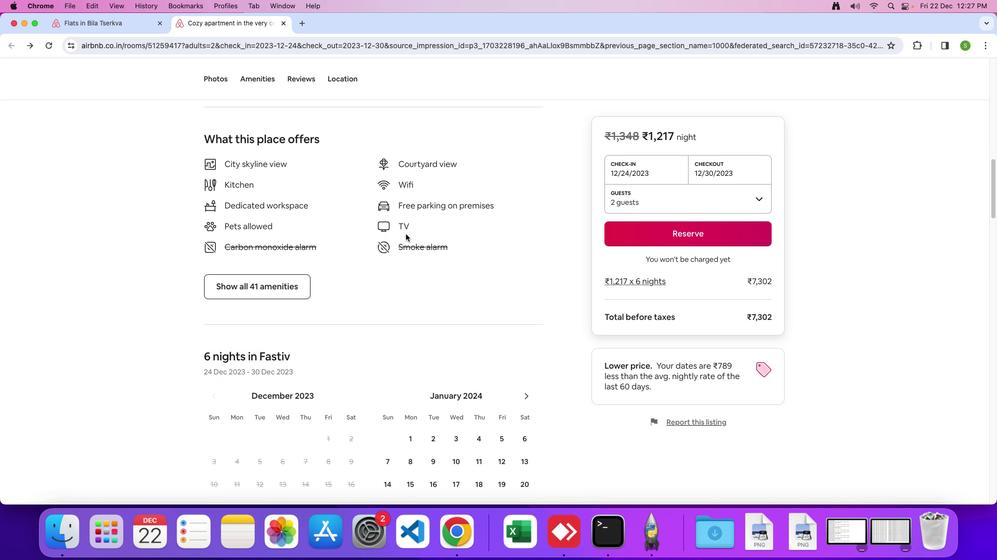 
Action: Mouse moved to (396, 273)
Screenshot: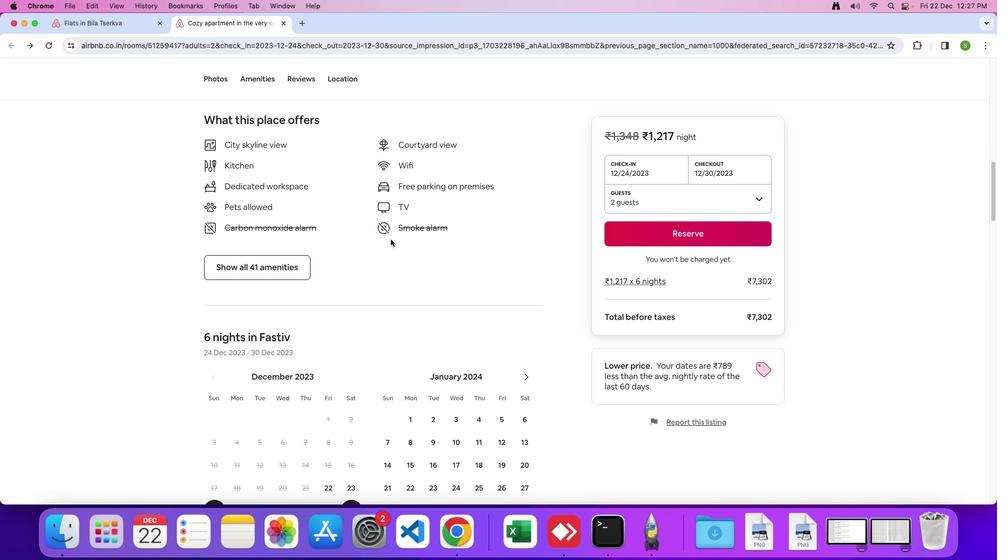
Action: Mouse scrolled (396, 273) with delta (155, 138)
Screenshot: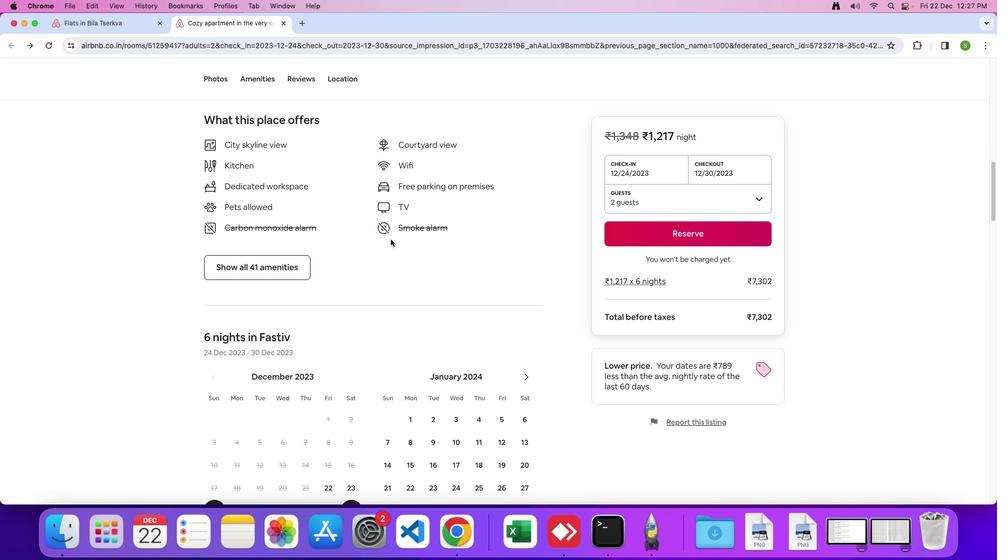 
Action: Mouse moved to (308, 264)
Screenshot: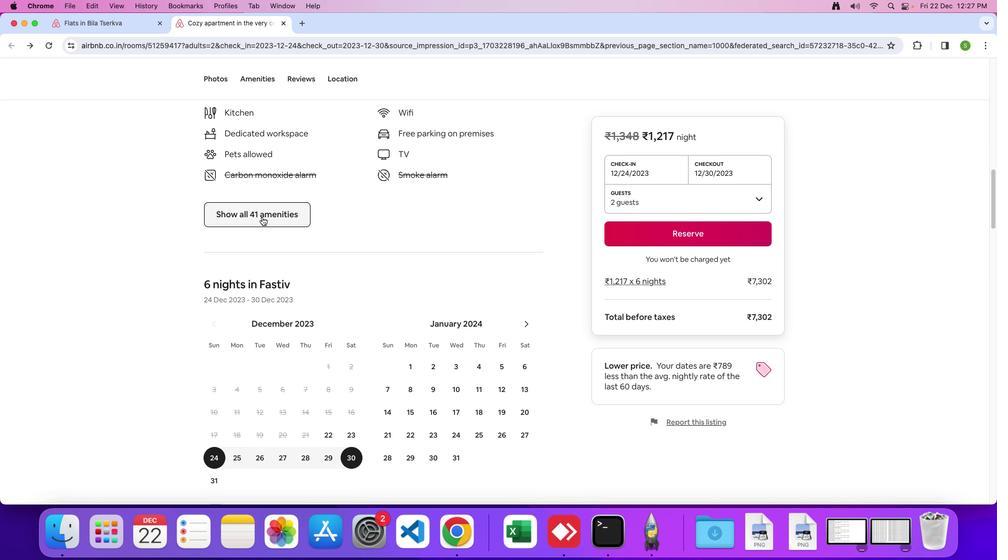 
Action: Mouse pressed left at (308, 264)
Screenshot: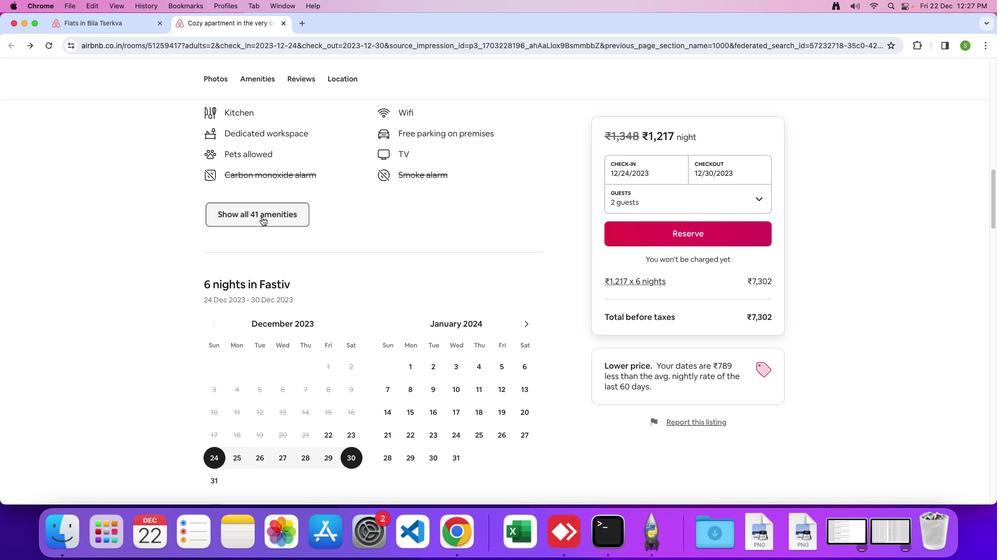 
Action: Mouse moved to (486, 283)
Screenshot: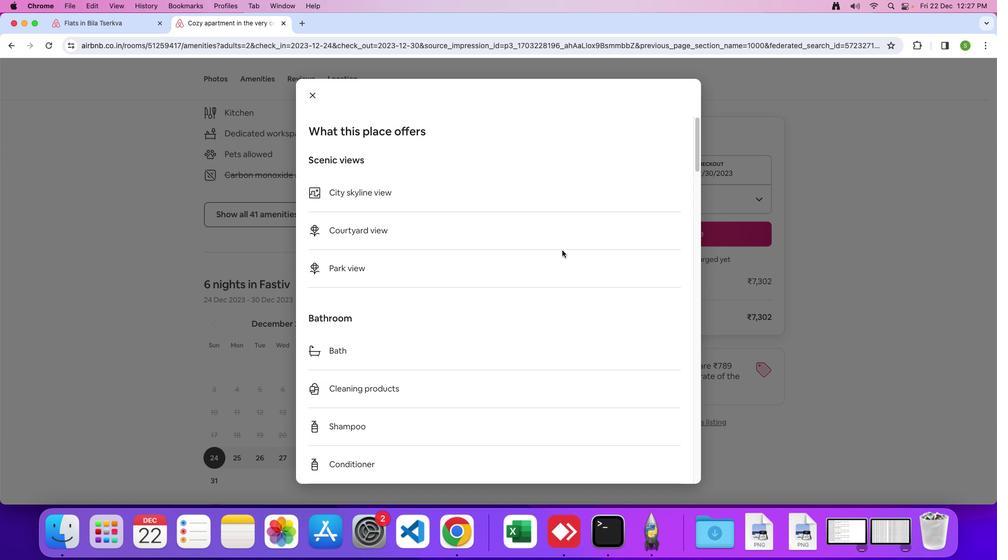 
Action: Mouse scrolled (486, 283) with delta (155, 138)
Screenshot: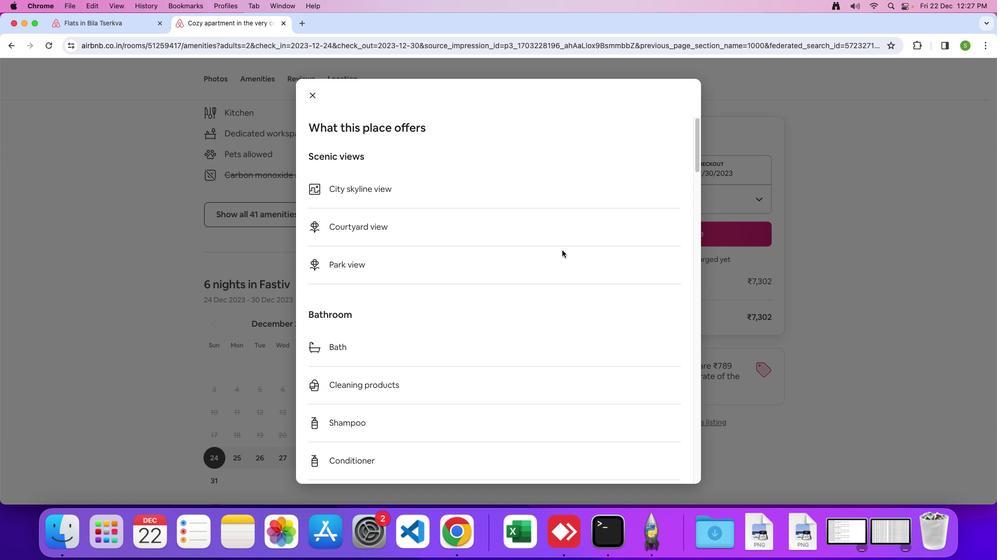 
Action: Mouse scrolled (486, 283) with delta (155, 138)
Screenshot: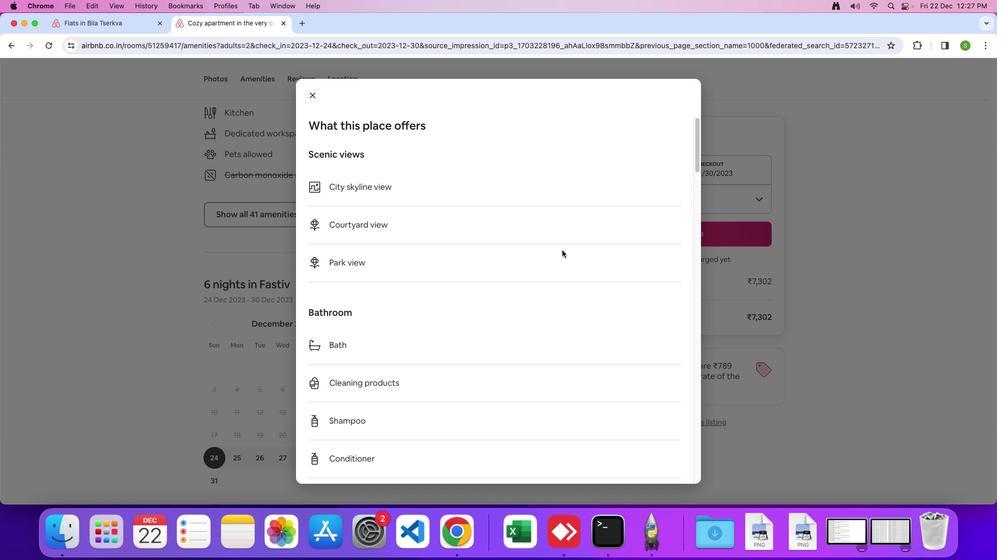 
Action: Mouse scrolled (486, 283) with delta (155, 138)
Screenshot: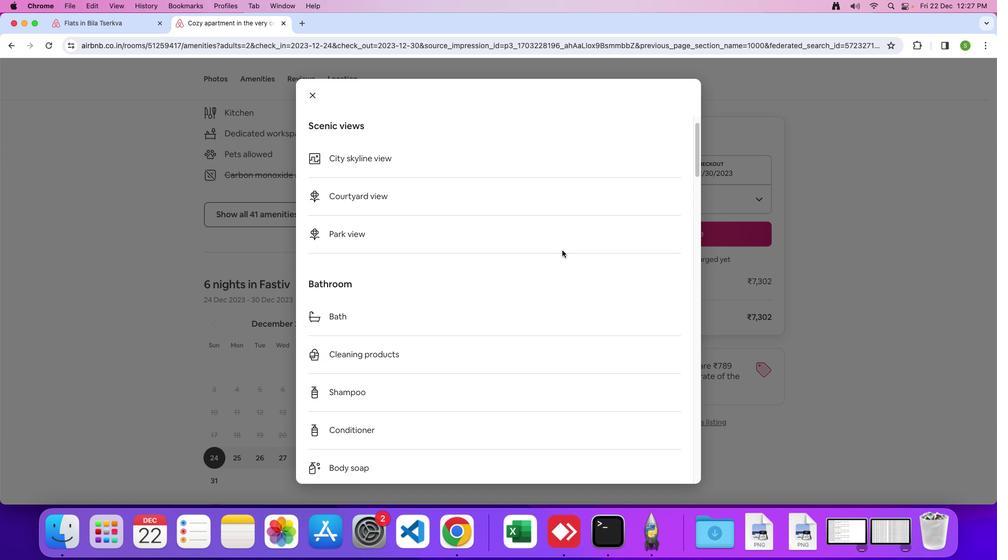
Action: Mouse scrolled (486, 283) with delta (155, 138)
Screenshot: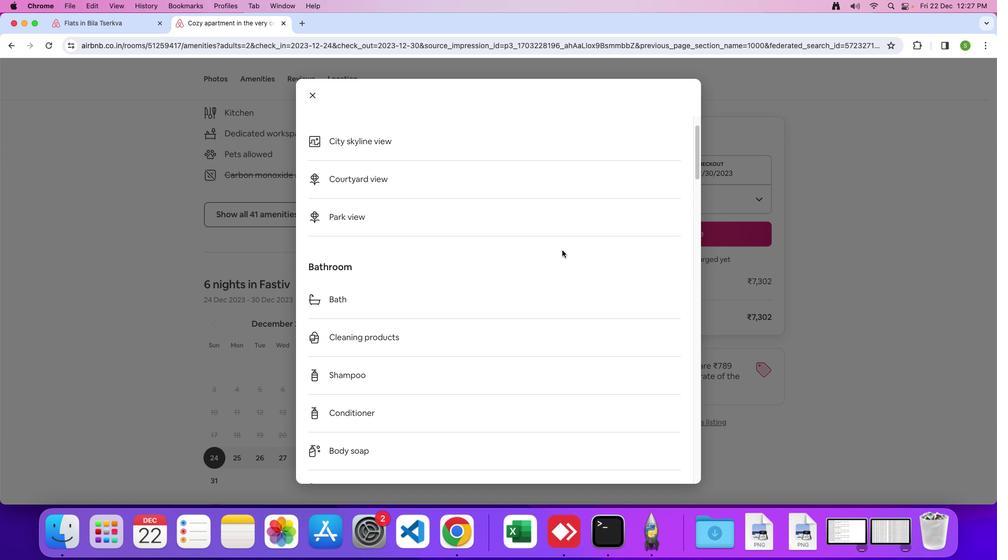 
Action: Mouse scrolled (486, 283) with delta (155, 138)
Screenshot: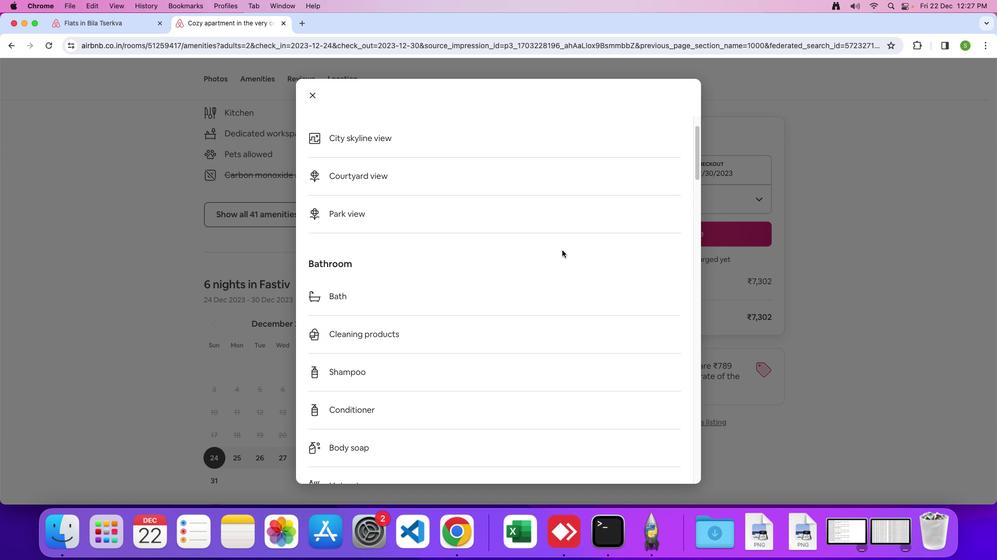 
Action: Mouse moved to (486, 283)
Screenshot: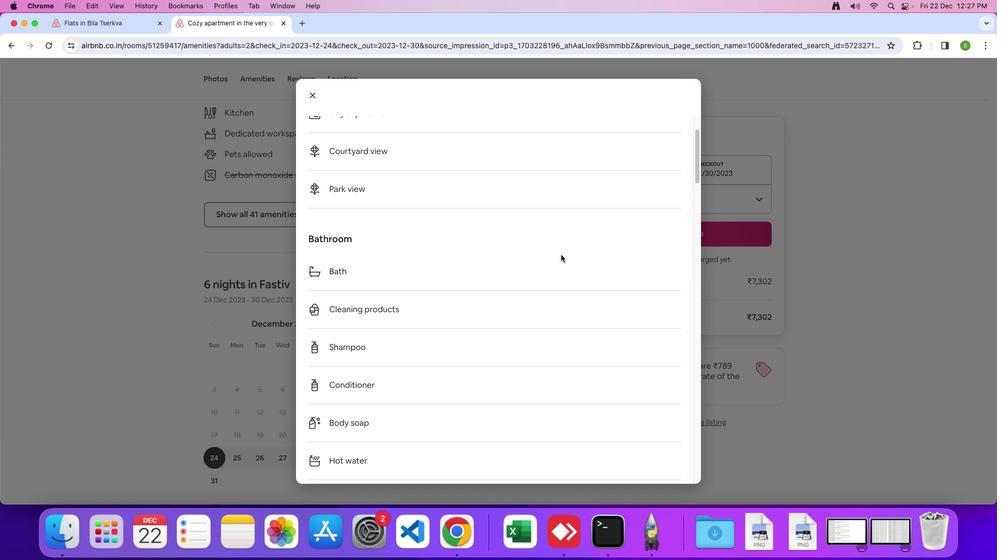 
Action: Mouse scrolled (486, 283) with delta (155, 138)
Screenshot: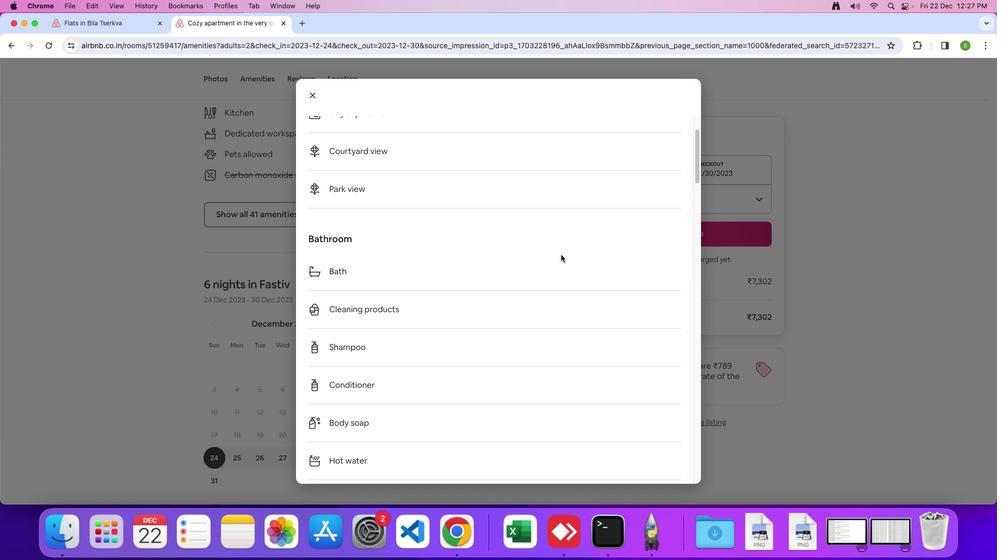 
Action: Mouse moved to (483, 287)
Screenshot: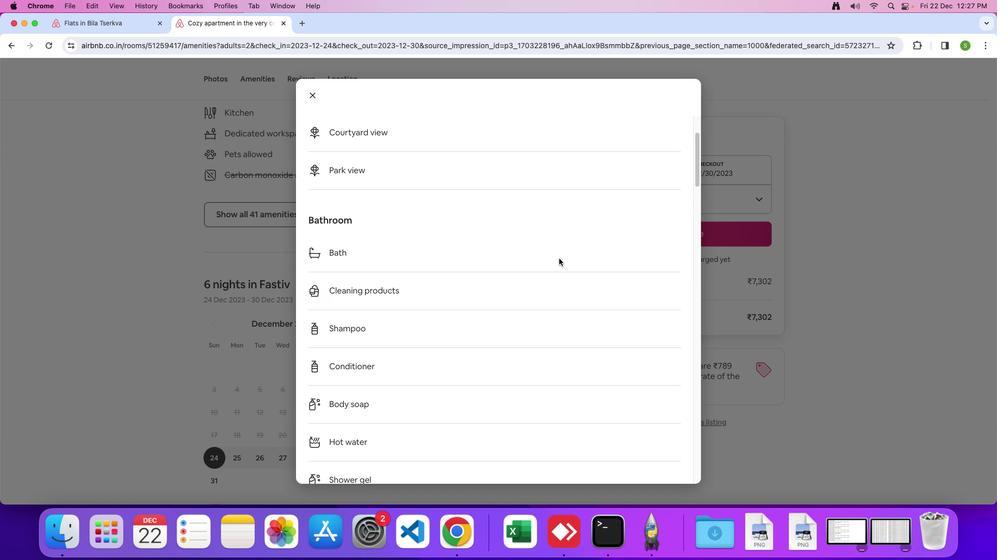 
Action: Mouse scrolled (483, 287) with delta (155, 138)
Screenshot: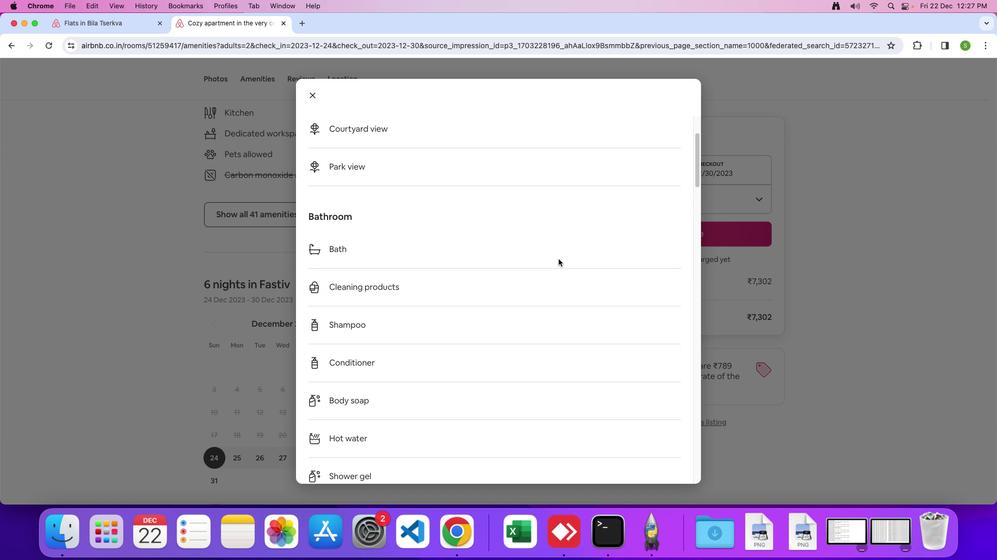 
Action: Mouse moved to (483, 288)
Screenshot: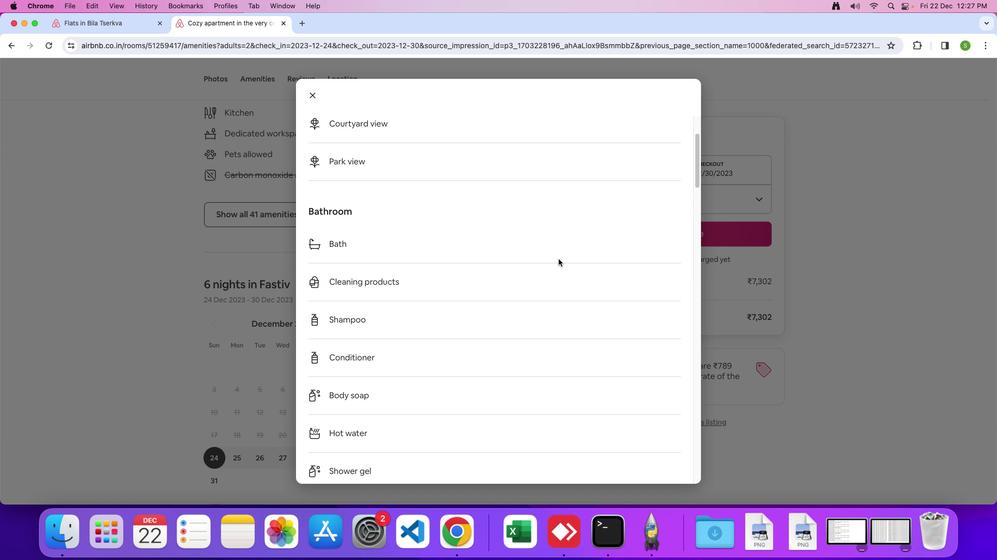 
Action: Mouse scrolled (483, 288) with delta (155, 138)
Screenshot: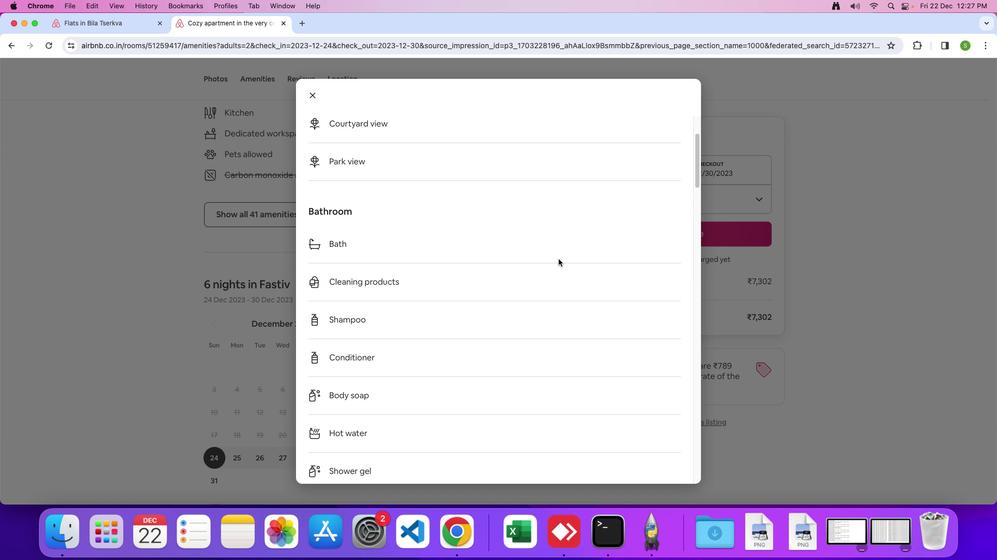 
Action: Mouse moved to (483, 288)
Screenshot: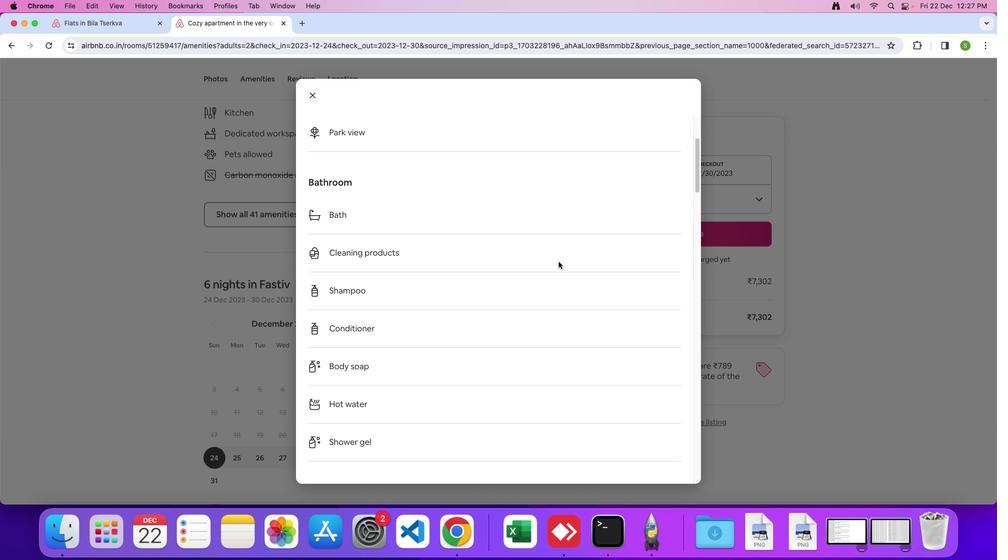 
Action: Mouse scrolled (483, 288) with delta (155, 138)
Screenshot: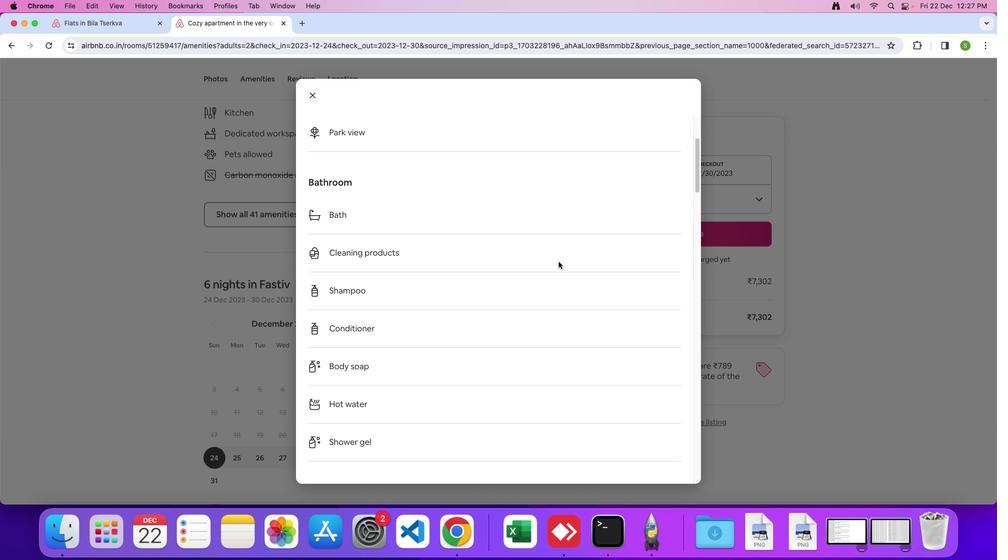 
Action: Mouse moved to (483, 293)
Screenshot: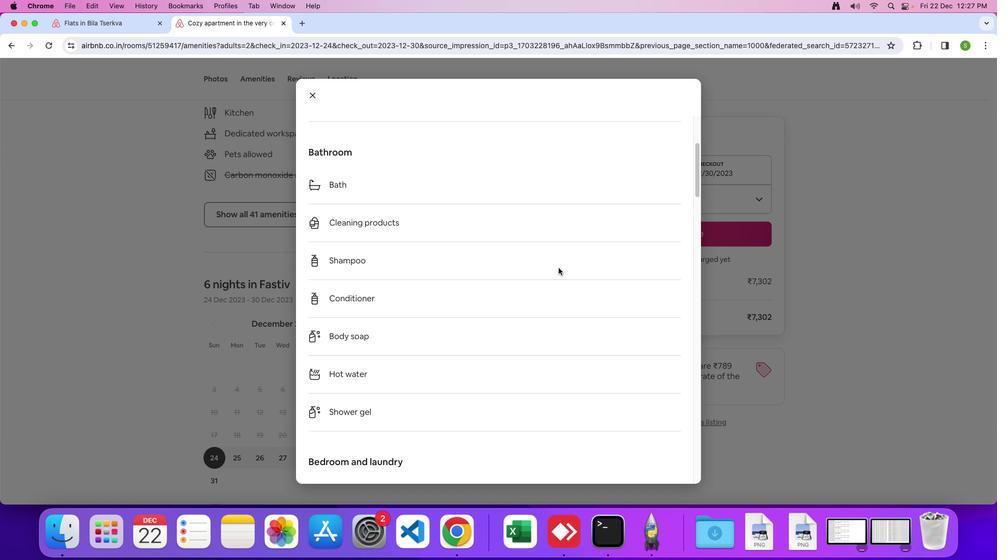 
Action: Mouse scrolled (483, 293) with delta (155, 138)
Screenshot: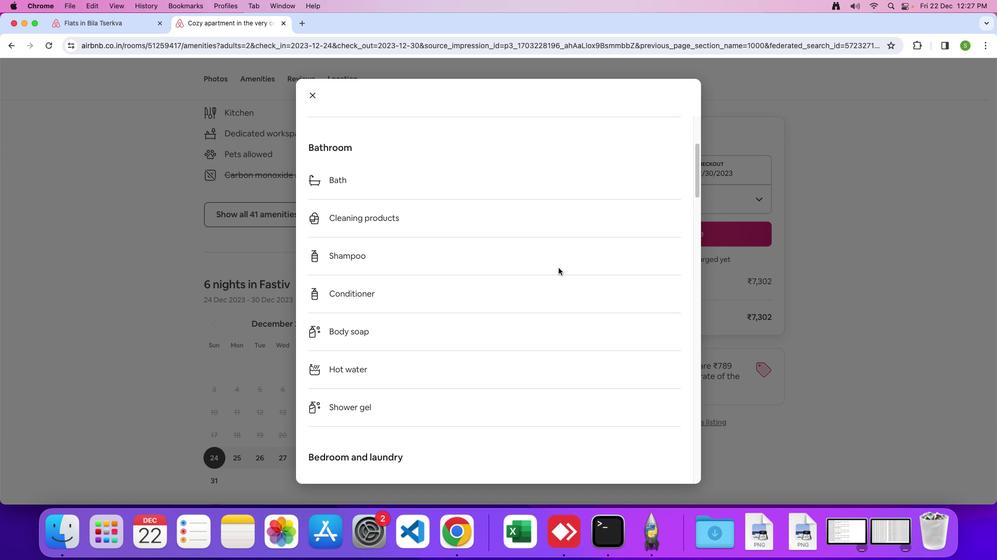 
Action: Mouse scrolled (483, 293) with delta (155, 138)
Screenshot: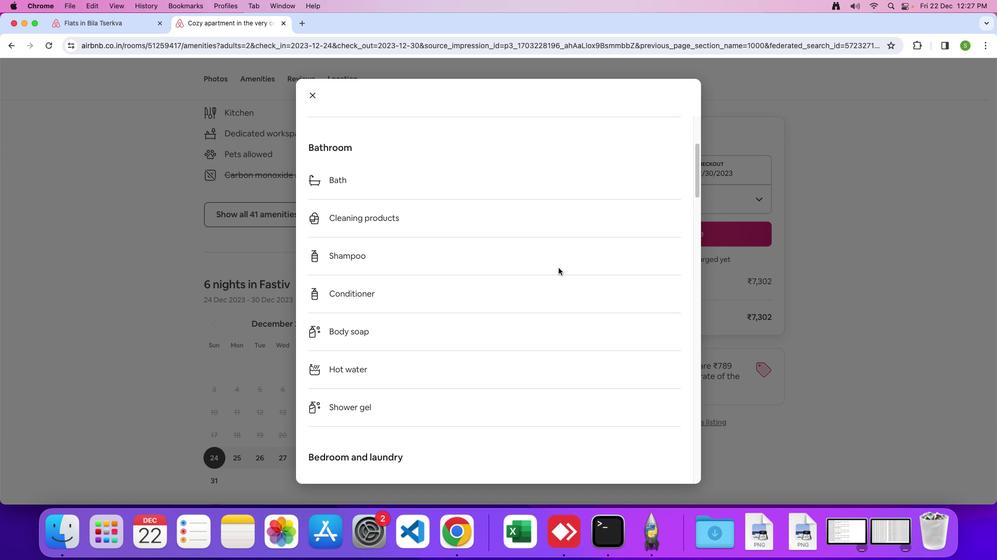 
Action: Mouse scrolled (483, 293) with delta (155, 137)
Screenshot: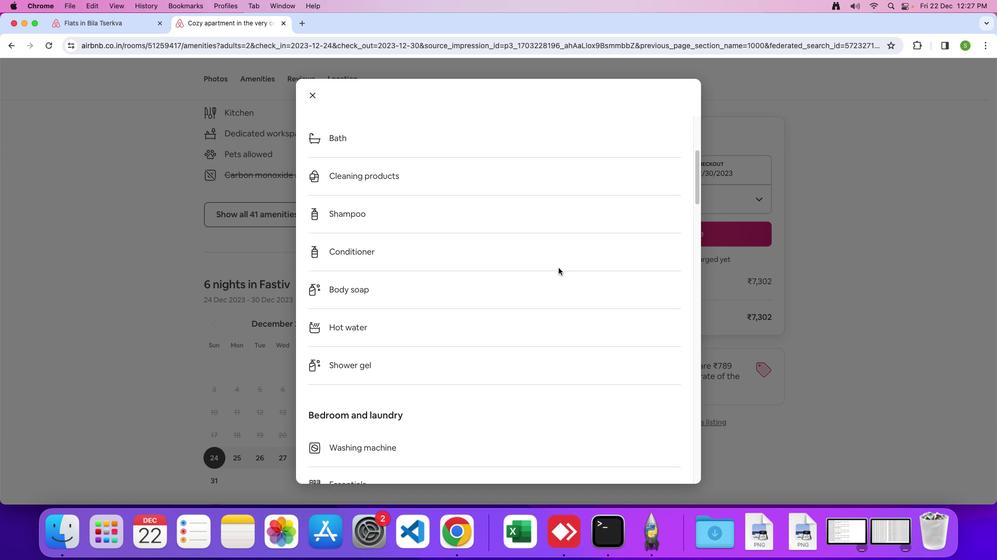 
Action: Mouse scrolled (483, 293) with delta (155, 138)
Screenshot: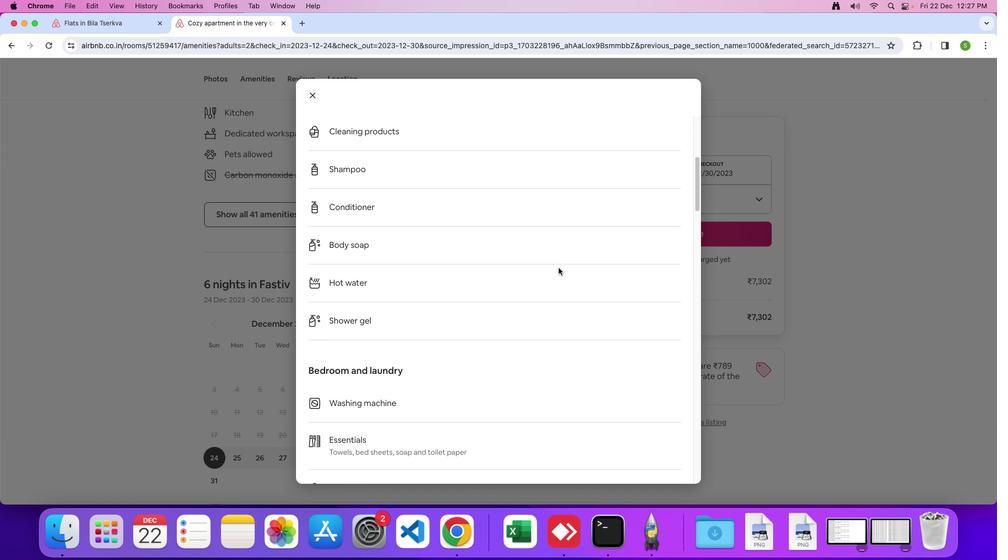 
Action: Mouse scrolled (483, 293) with delta (155, 138)
Screenshot: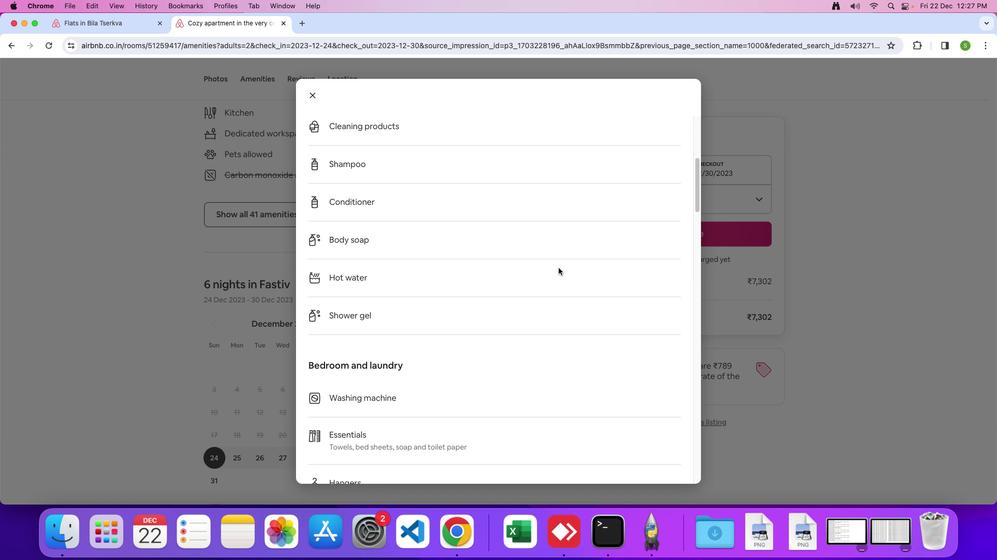 
Action: Mouse scrolled (483, 293) with delta (155, 138)
Screenshot: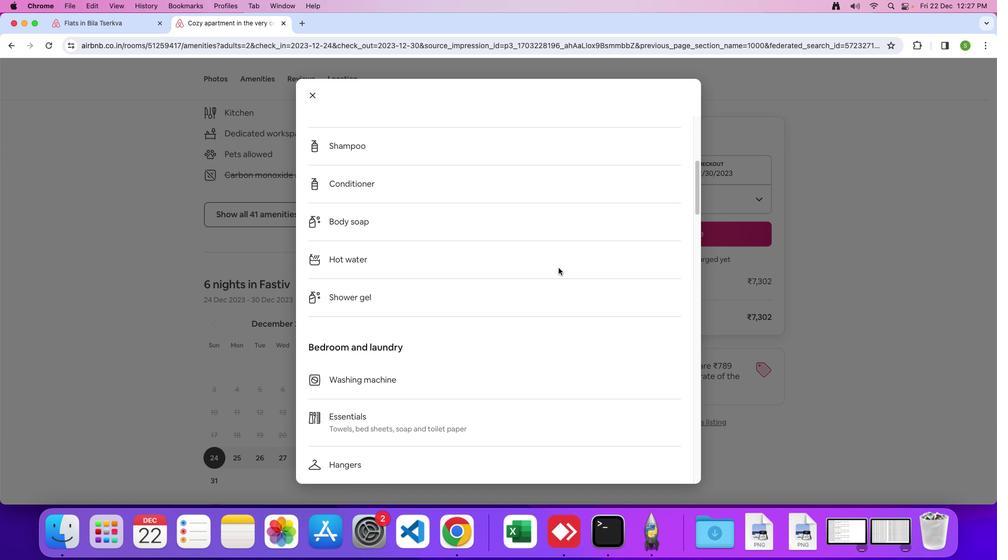 
Action: Mouse scrolled (483, 293) with delta (155, 138)
Screenshot: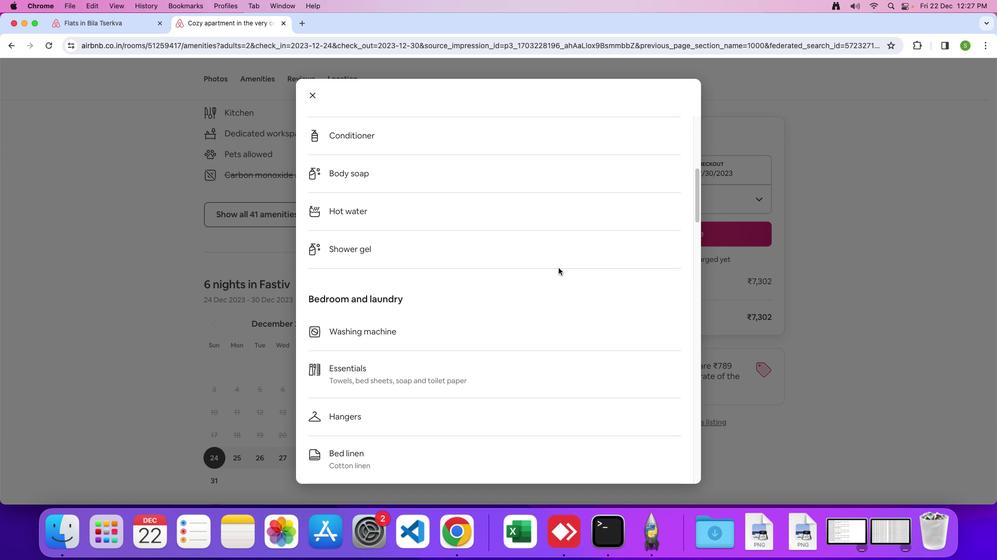 
Action: Mouse scrolled (483, 293) with delta (155, 138)
Screenshot: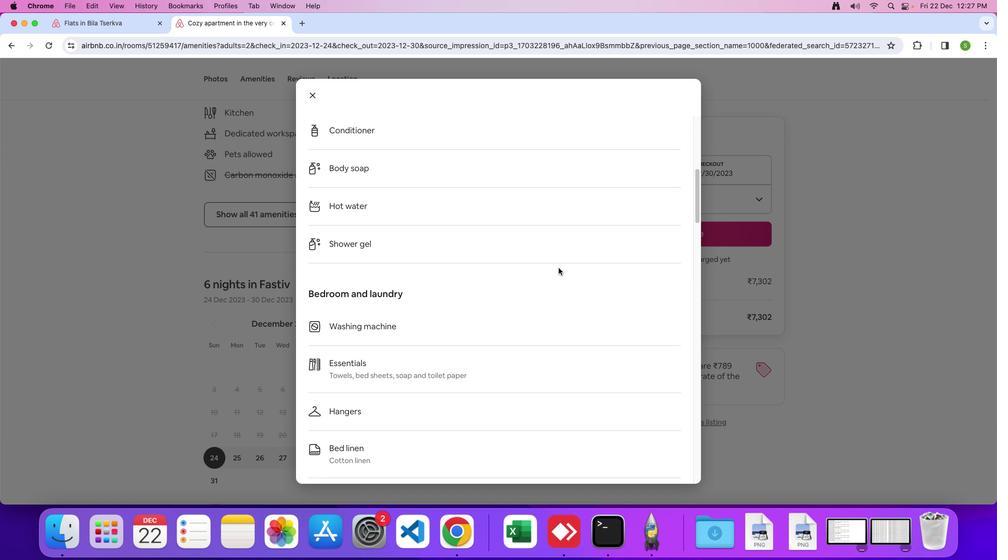 
Action: Mouse scrolled (483, 293) with delta (155, 138)
Screenshot: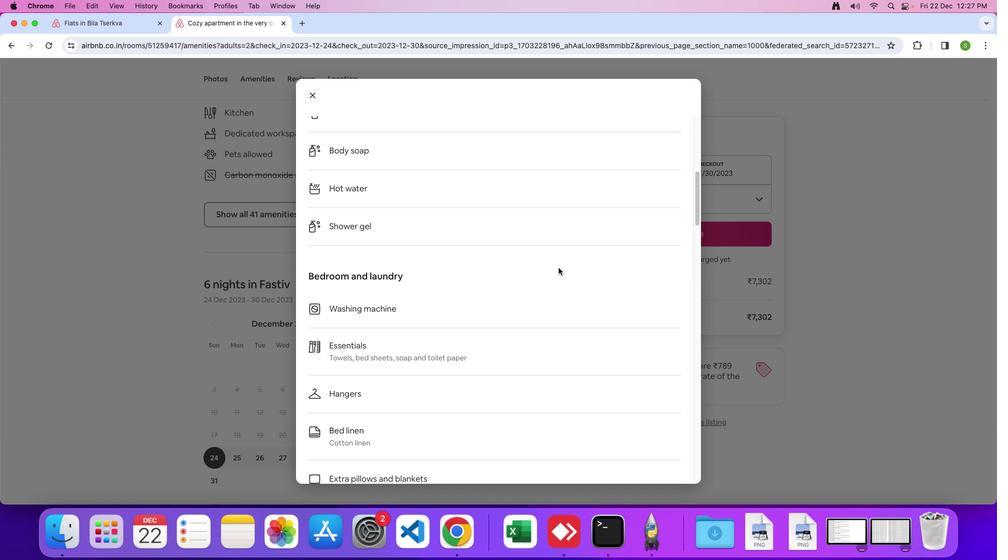 
Action: Mouse scrolled (483, 293) with delta (155, 138)
Screenshot: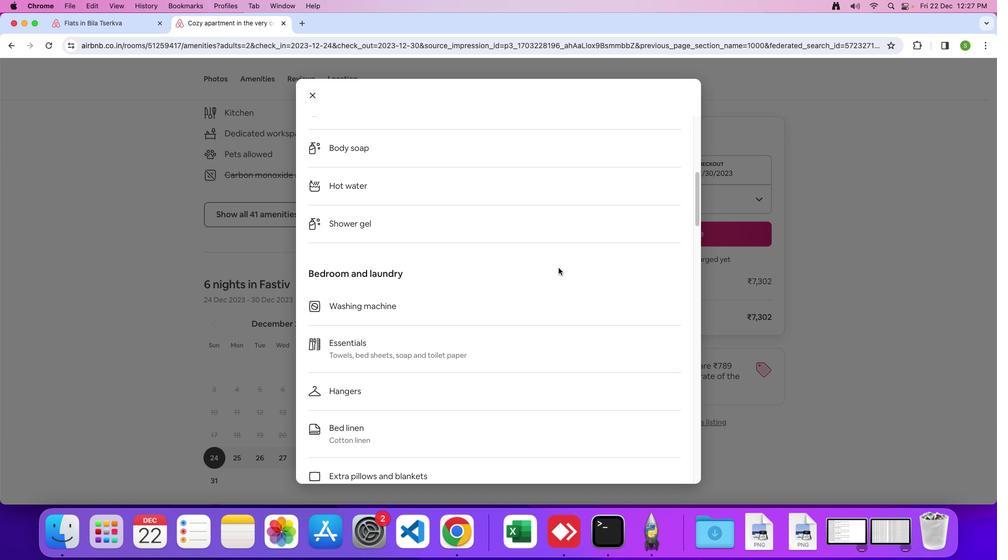 
Action: Mouse scrolled (483, 293) with delta (155, 138)
Screenshot: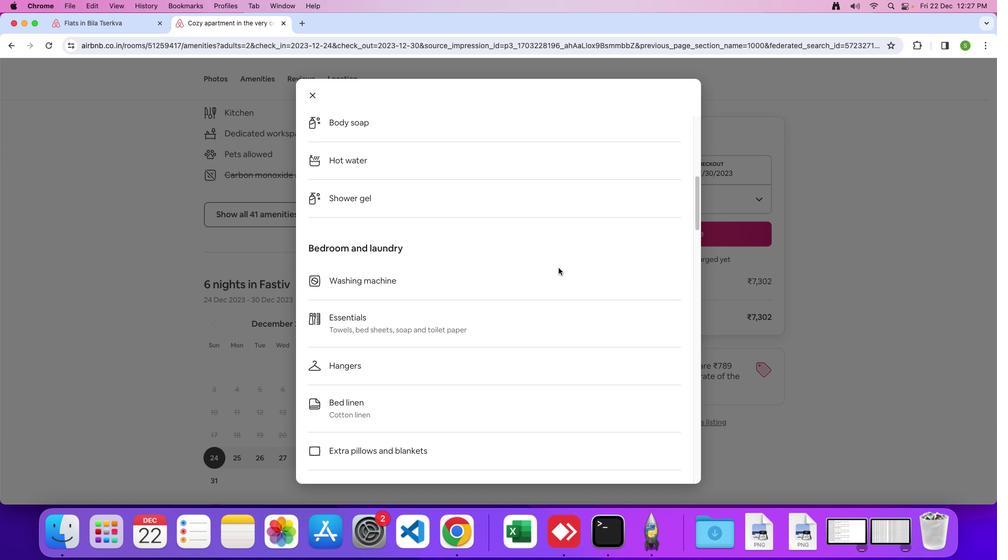 
Action: Mouse scrolled (483, 293) with delta (155, 138)
Screenshot: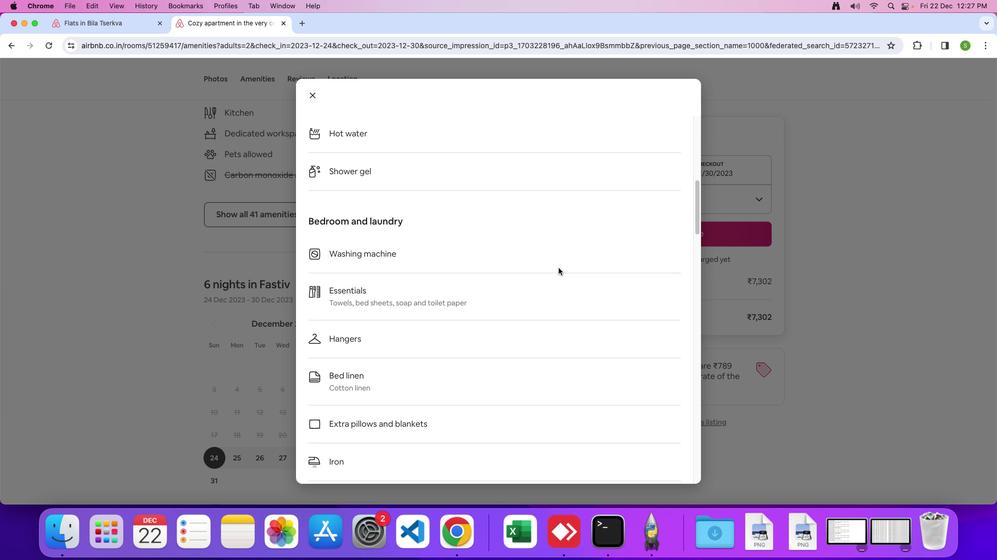 
Action: Mouse scrolled (483, 293) with delta (155, 138)
Screenshot: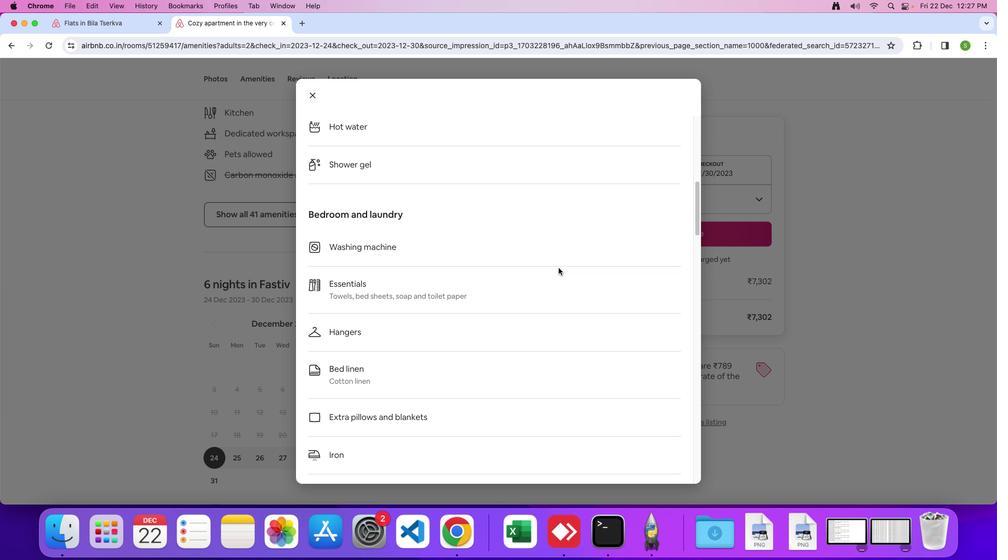 
Action: Mouse scrolled (483, 293) with delta (155, 138)
Screenshot: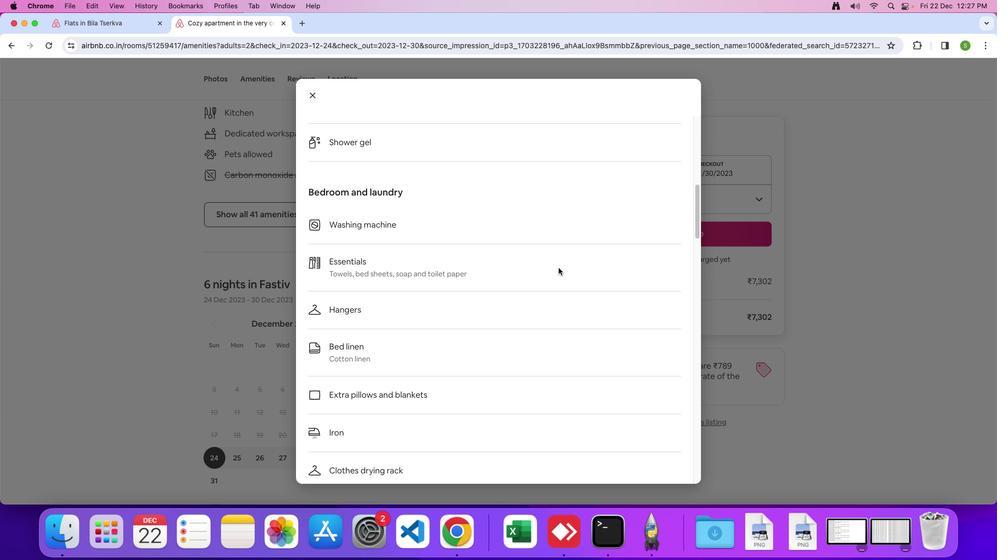 
Action: Mouse scrolled (483, 293) with delta (155, 138)
Screenshot: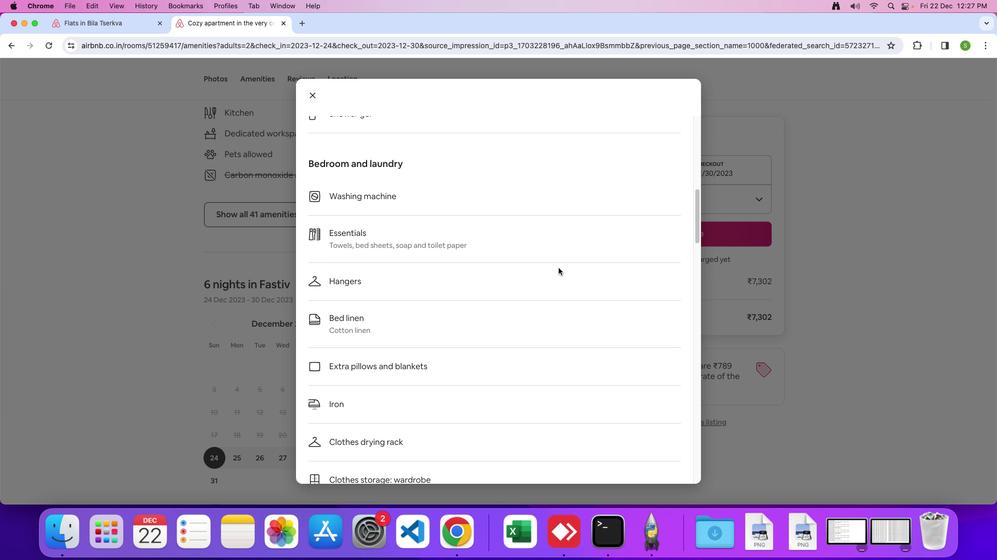 
Action: Mouse scrolled (483, 293) with delta (155, 138)
Screenshot: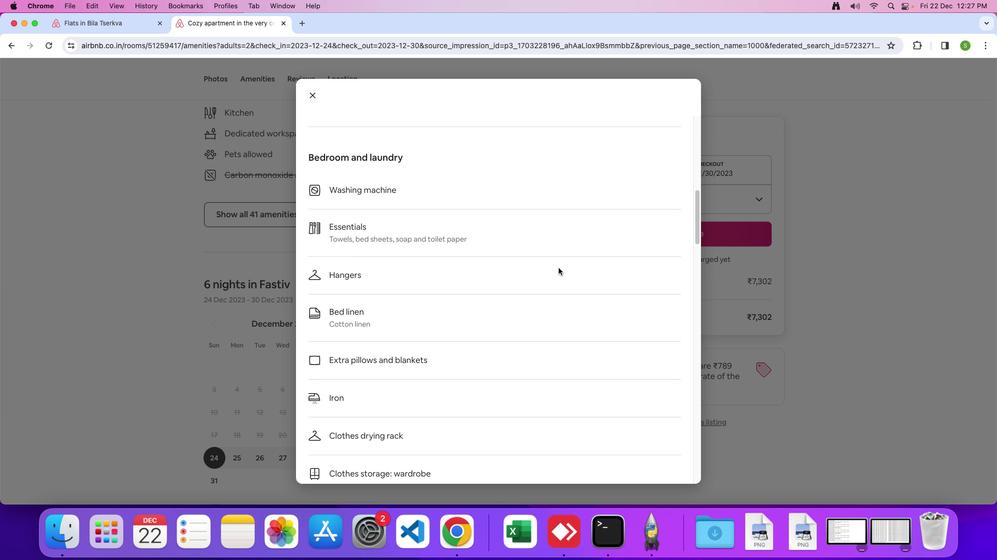 
Action: Mouse scrolled (483, 293) with delta (155, 138)
Screenshot: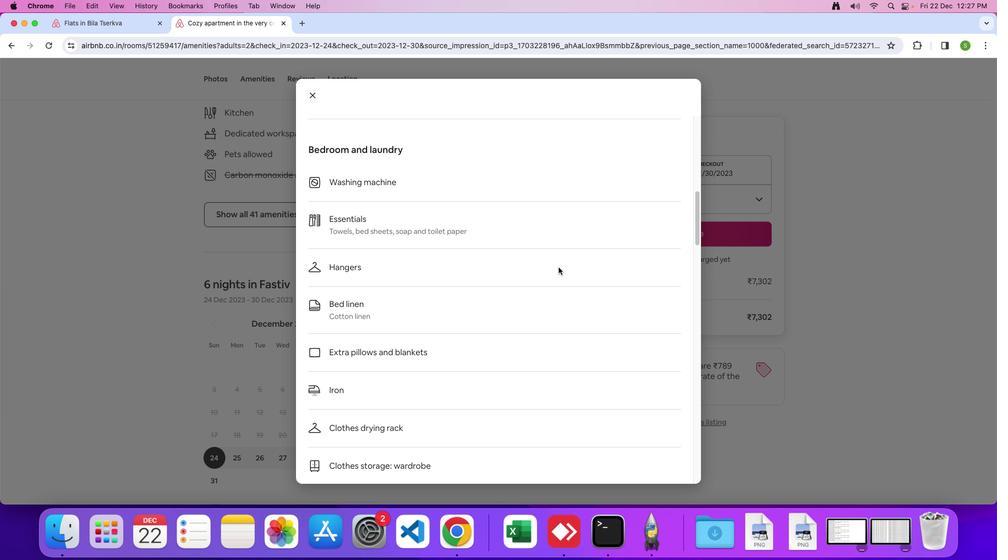 
Action: Mouse moved to (483, 293)
Screenshot: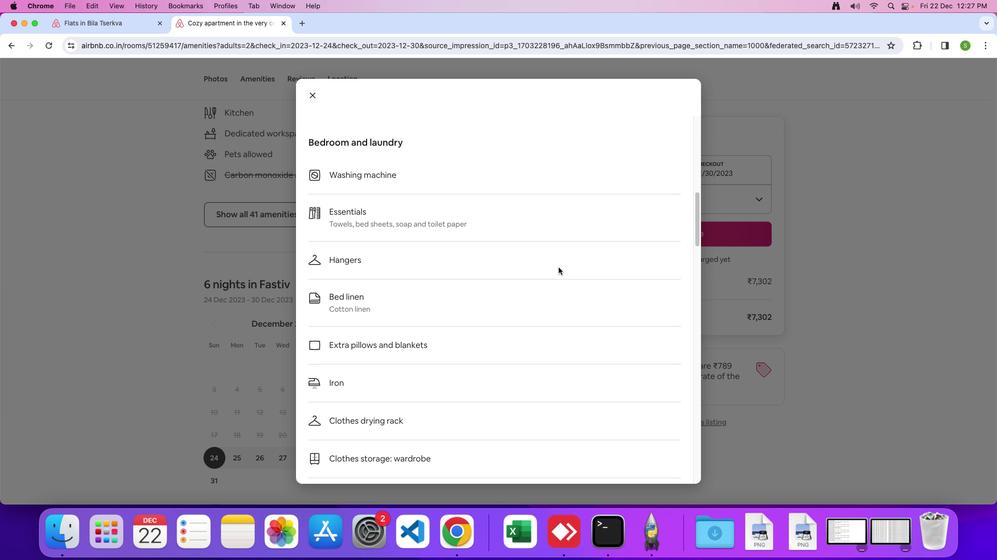 
Action: Mouse scrolled (483, 293) with delta (155, 138)
Screenshot: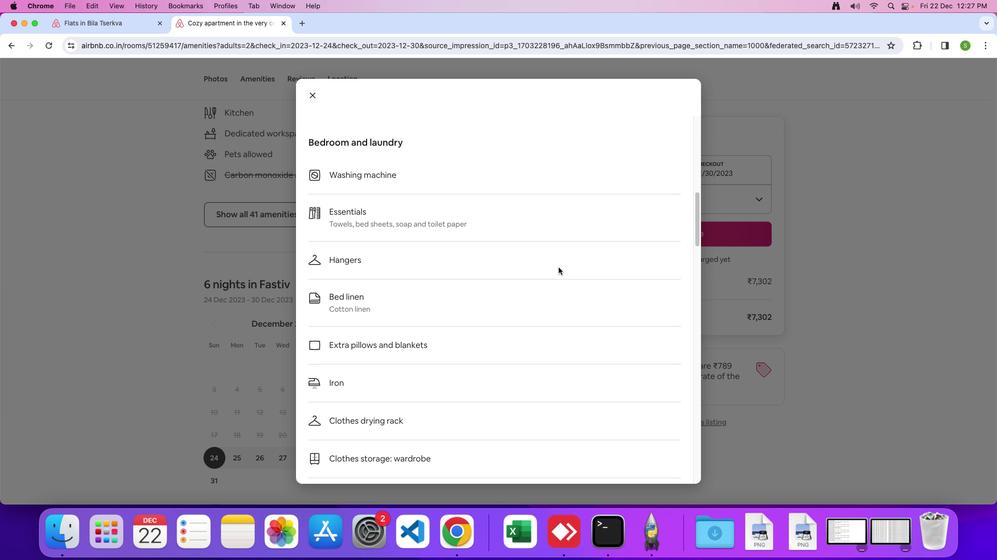 
Action: Mouse scrolled (483, 293) with delta (155, 138)
Screenshot: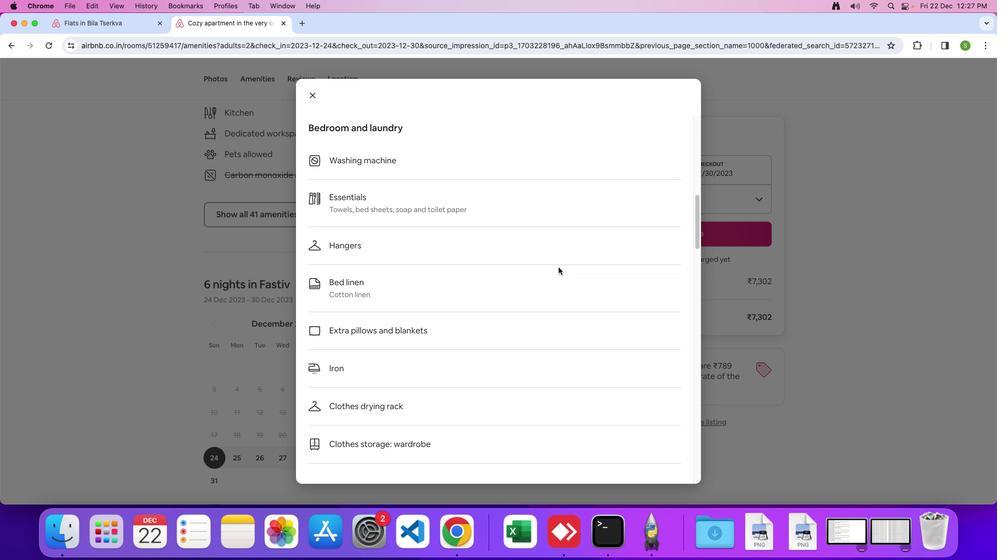 
Action: Mouse scrolled (483, 293) with delta (155, 138)
Screenshot: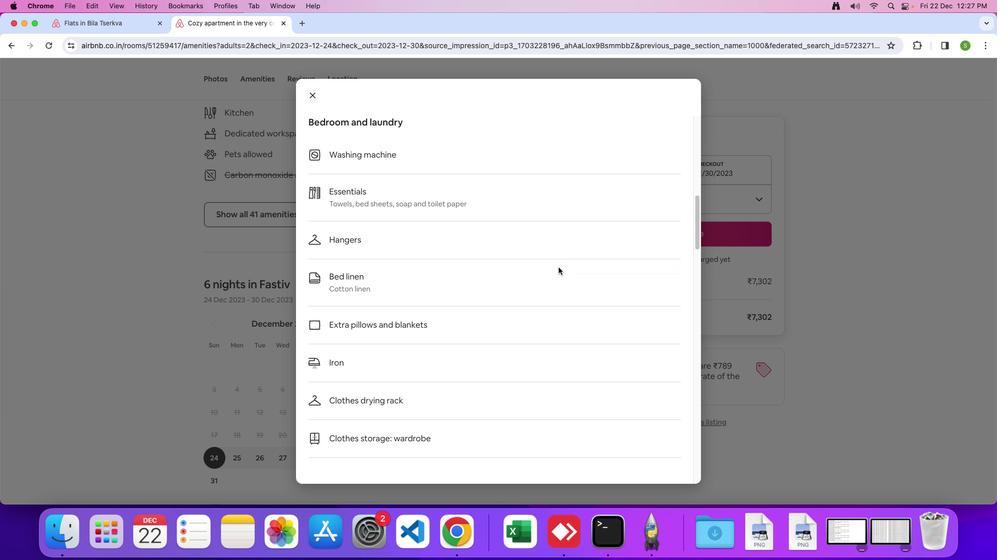
Action: Mouse scrolled (483, 293) with delta (155, 138)
Screenshot: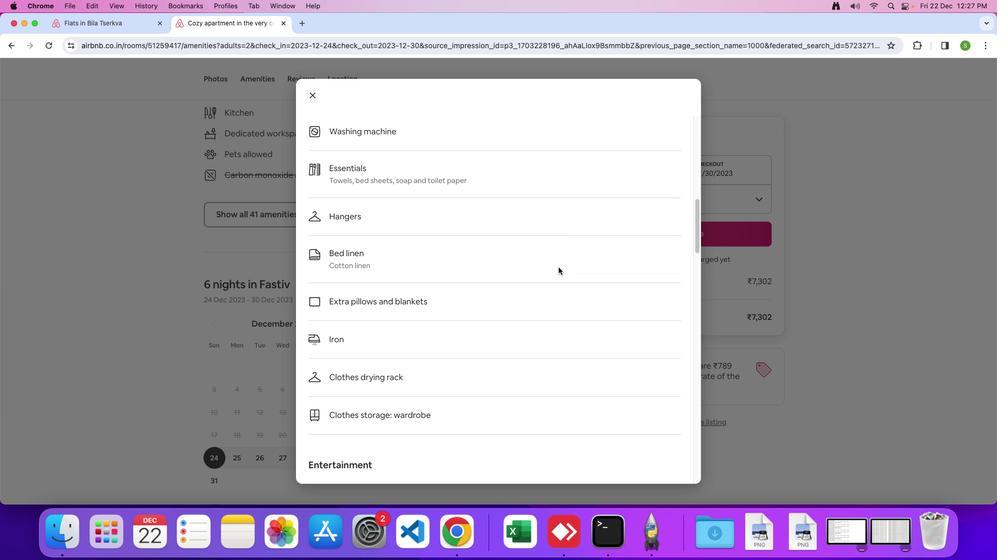 
Action: Mouse moved to (483, 293)
Screenshot: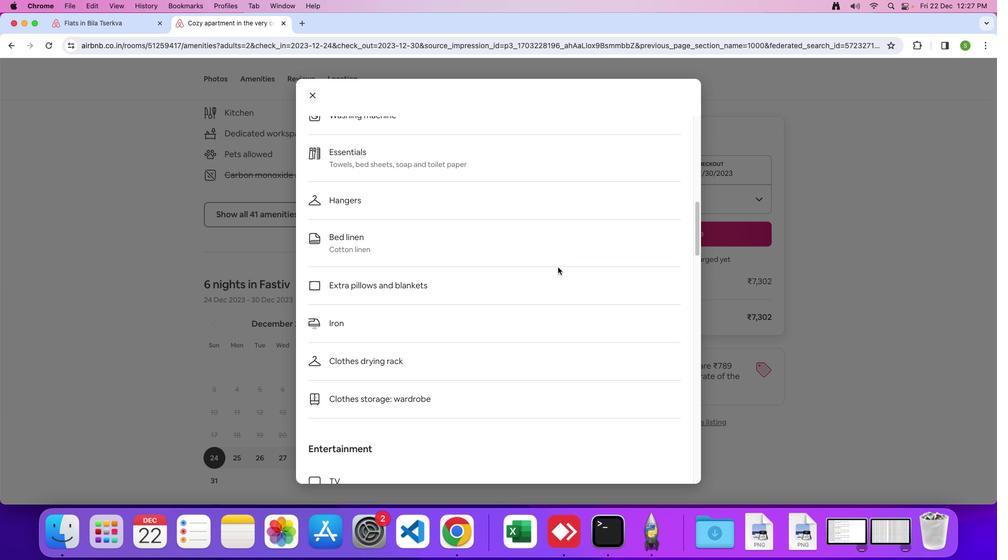 
Action: Mouse scrolled (483, 293) with delta (155, 138)
Screenshot: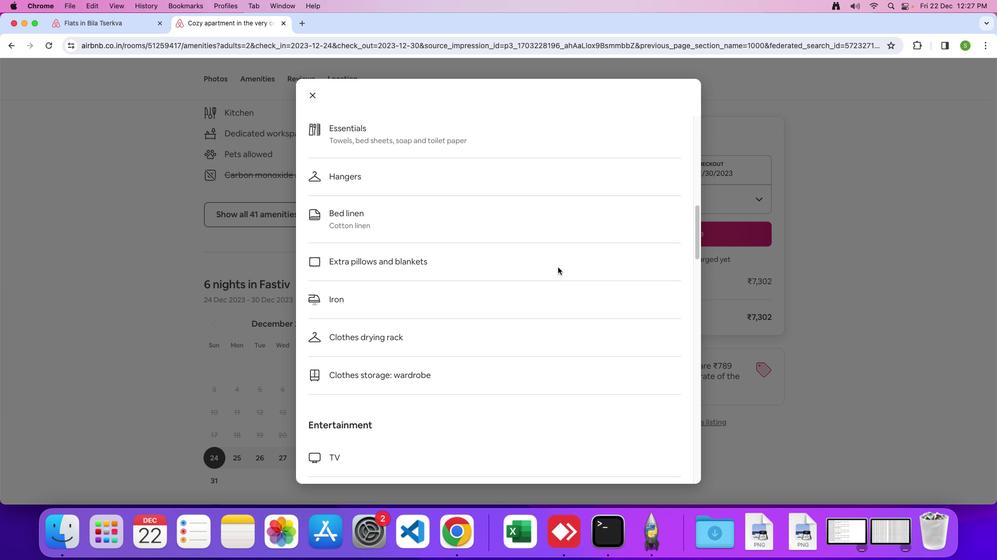 
Action: Mouse moved to (483, 292)
Screenshot: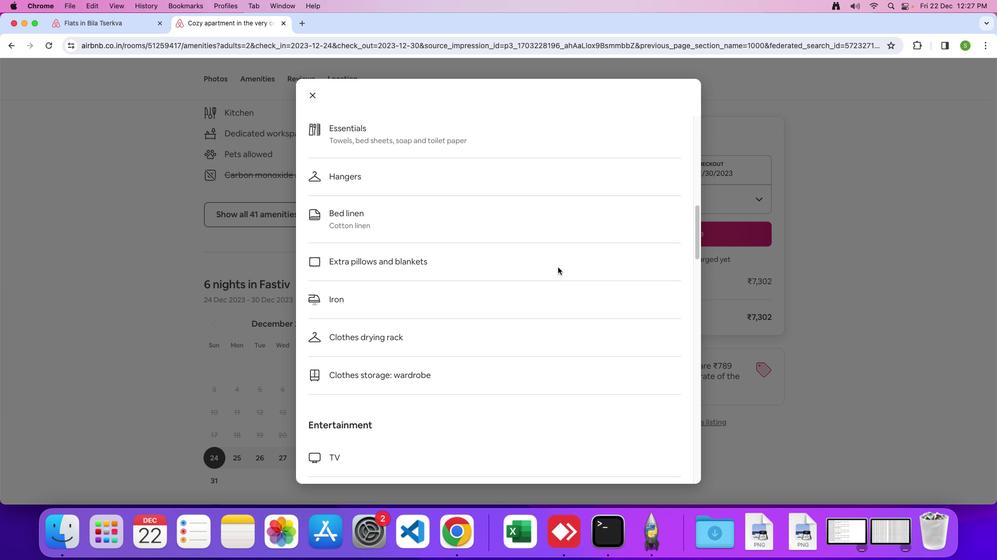
Action: Mouse scrolled (483, 292) with delta (155, 138)
Screenshot: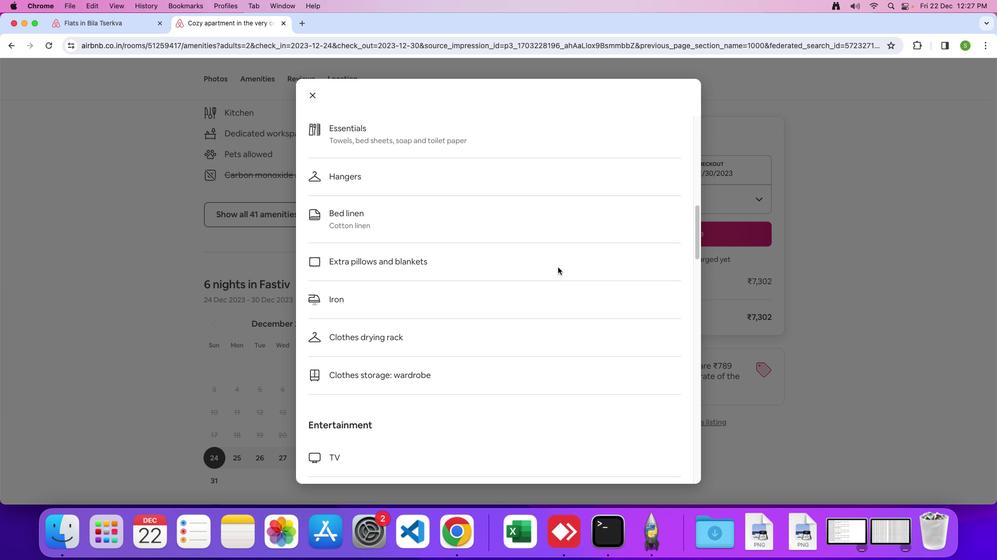 
Action: Mouse scrolled (483, 292) with delta (155, 137)
Screenshot: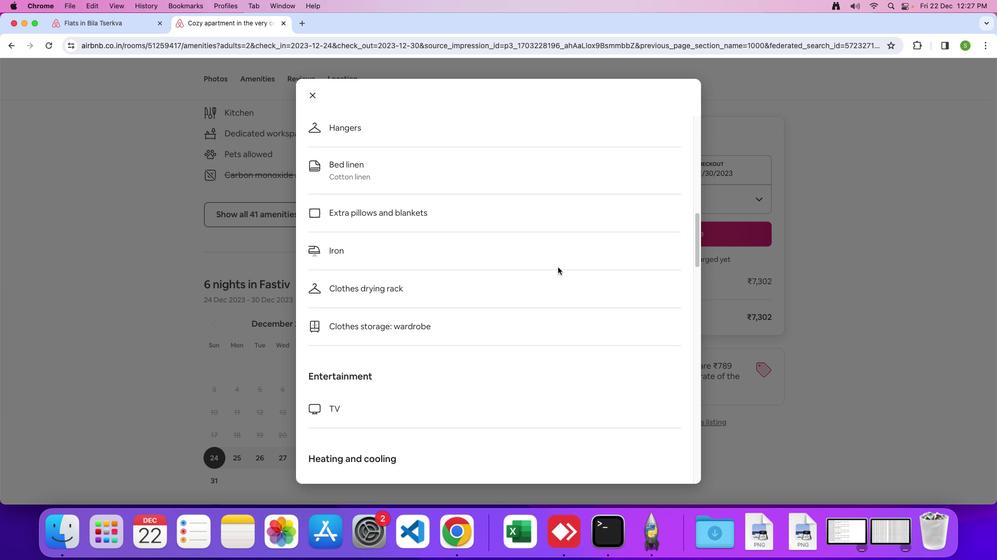 
Action: Mouse scrolled (483, 292) with delta (155, 138)
Screenshot: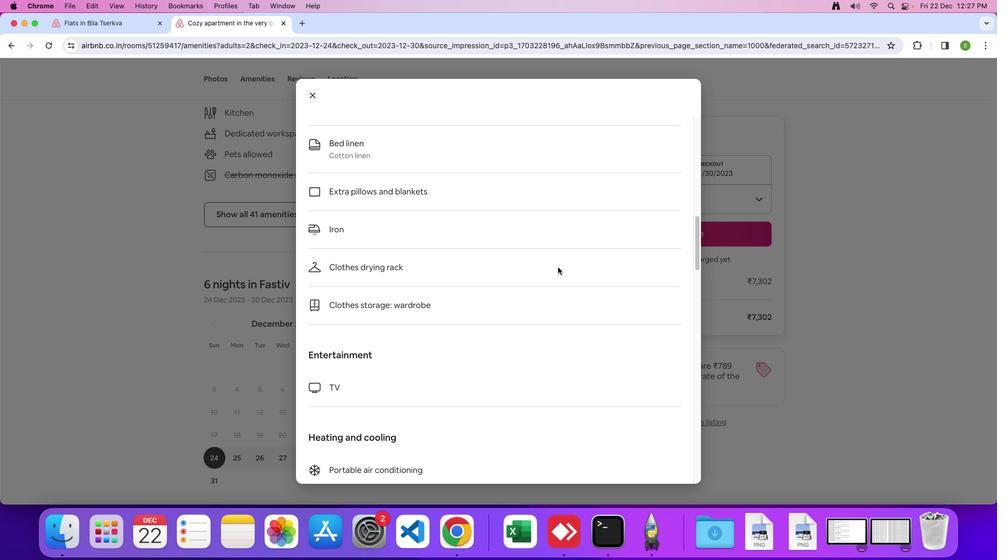 
Action: Mouse scrolled (483, 292) with delta (155, 138)
Screenshot: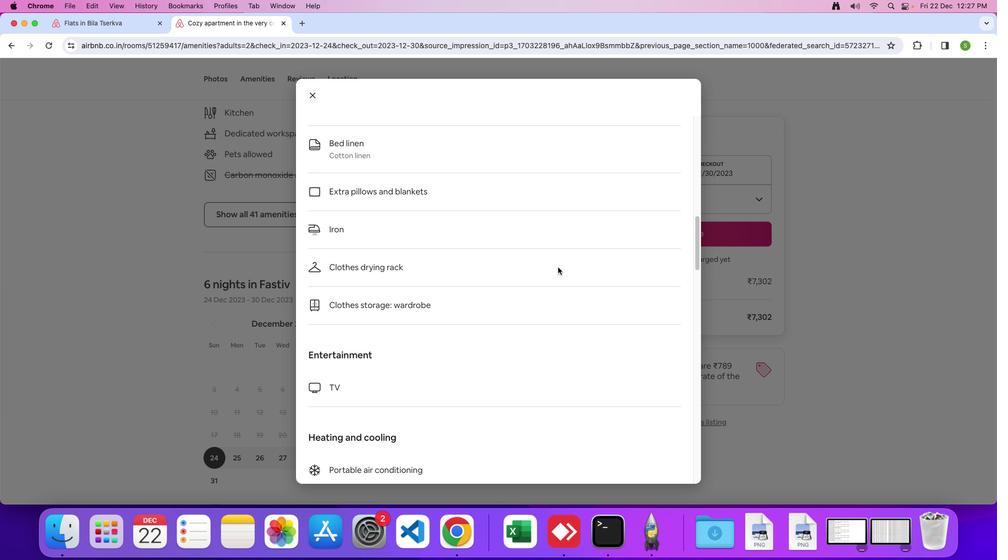 
Action: Mouse scrolled (483, 292) with delta (155, 137)
Screenshot: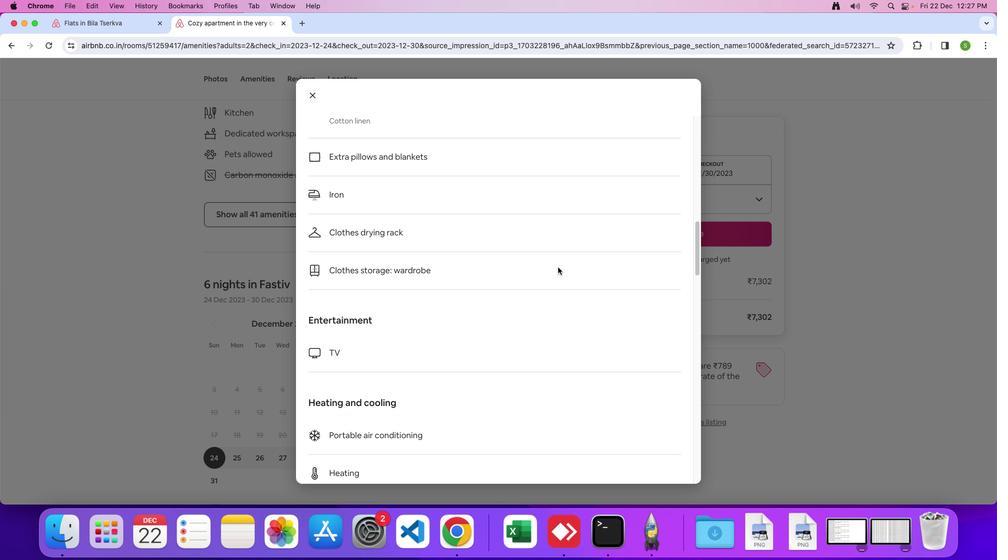 
Action: Mouse moved to (483, 292)
Screenshot: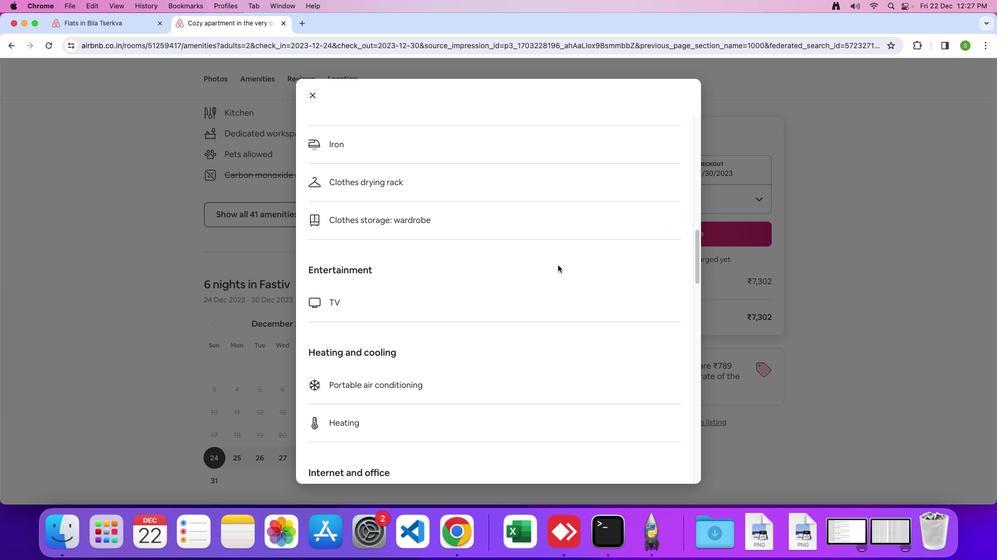
Action: Mouse scrolled (483, 292) with delta (155, 138)
Screenshot: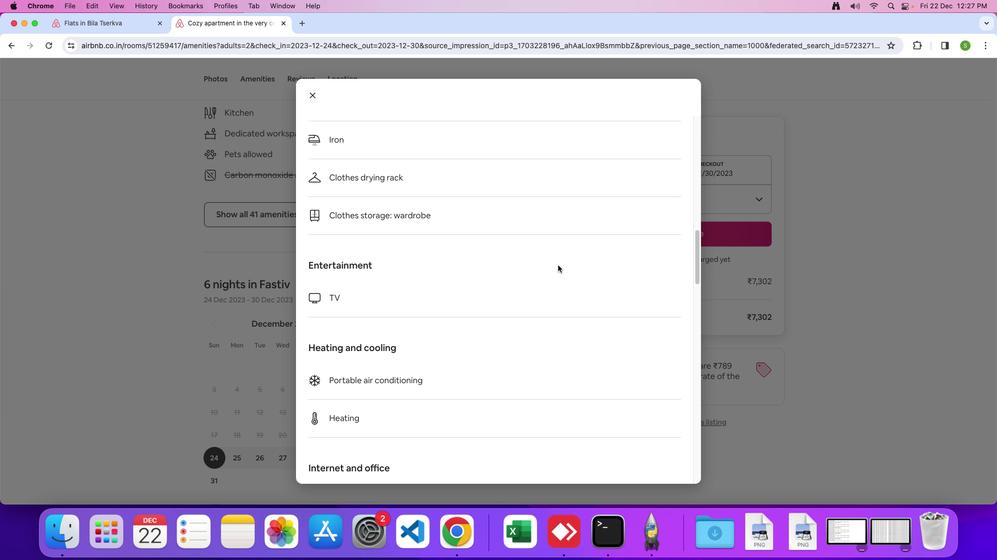 
Action: Mouse scrolled (483, 292) with delta (155, 138)
Screenshot: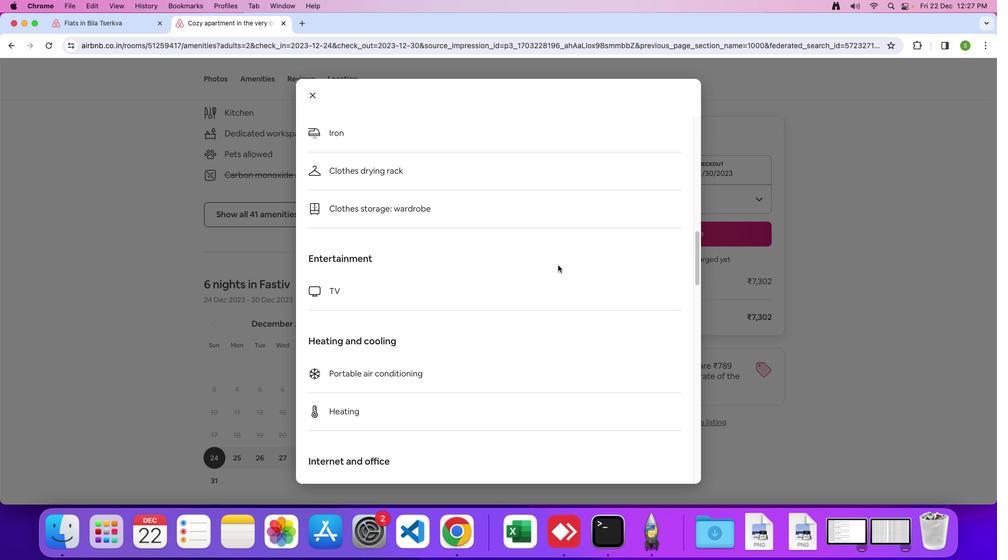 
Action: Mouse moved to (483, 292)
Screenshot: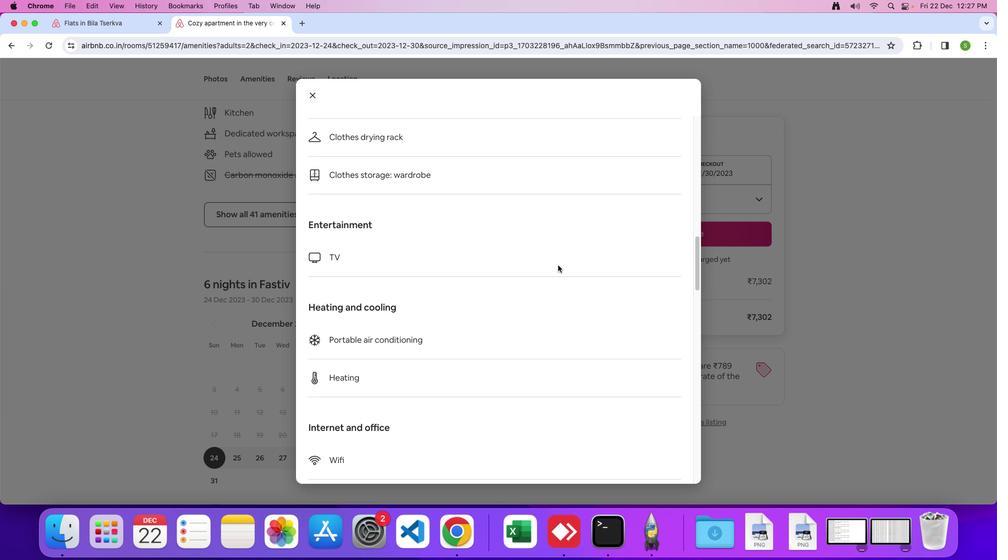 
Action: Mouse scrolled (483, 292) with delta (155, 138)
Screenshot: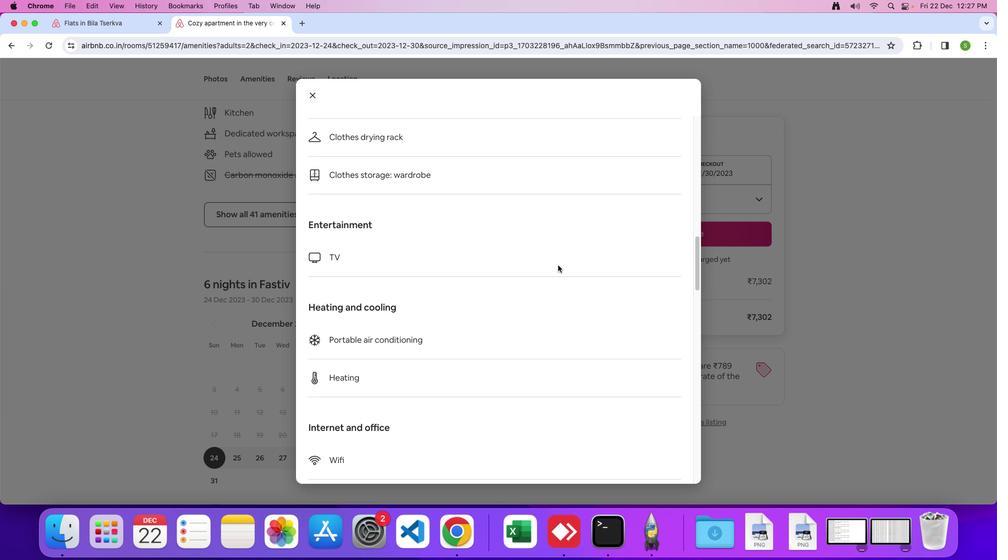 
Action: Mouse scrolled (483, 292) with delta (155, 138)
Screenshot: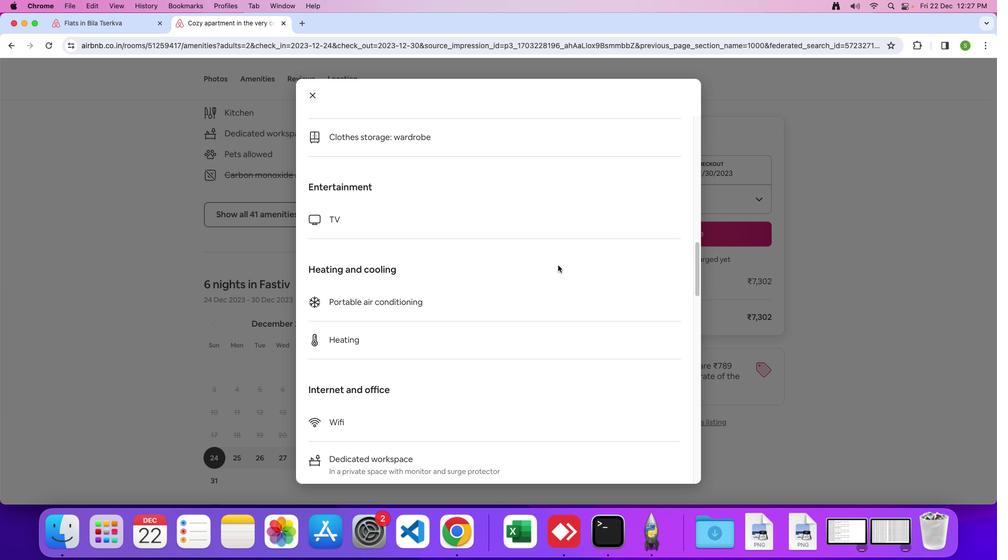 
Action: Mouse scrolled (483, 292) with delta (155, 138)
Screenshot: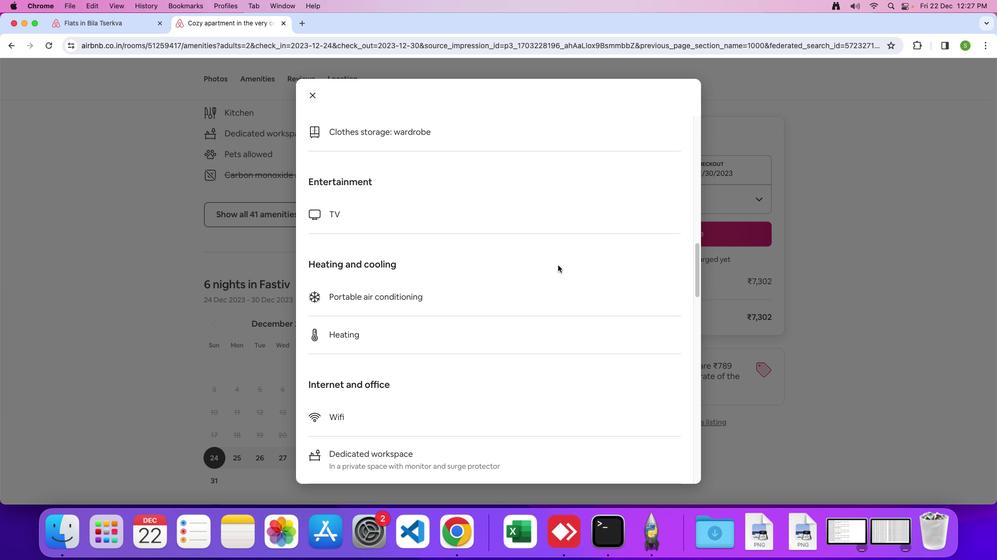 
Action: Mouse scrolled (483, 292) with delta (155, 138)
Screenshot: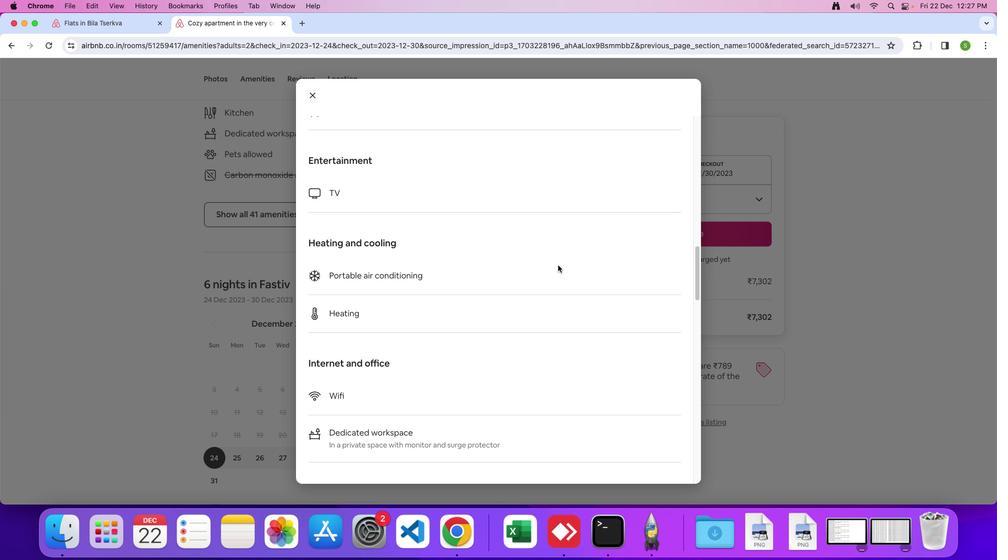 
Action: Mouse scrolled (483, 292) with delta (155, 138)
Screenshot: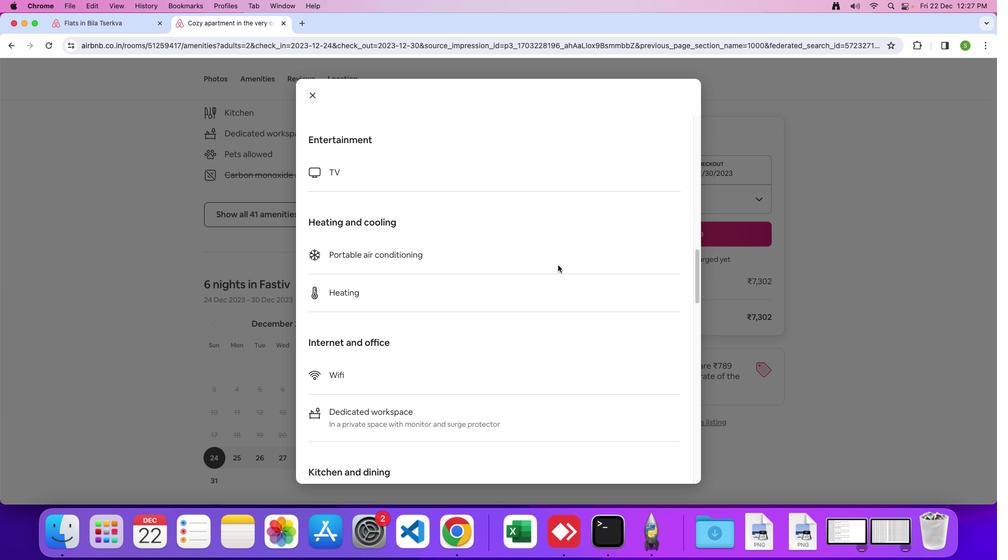 
Action: Mouse scrolled (483, 292) with delta (155, 138)
Screenshot: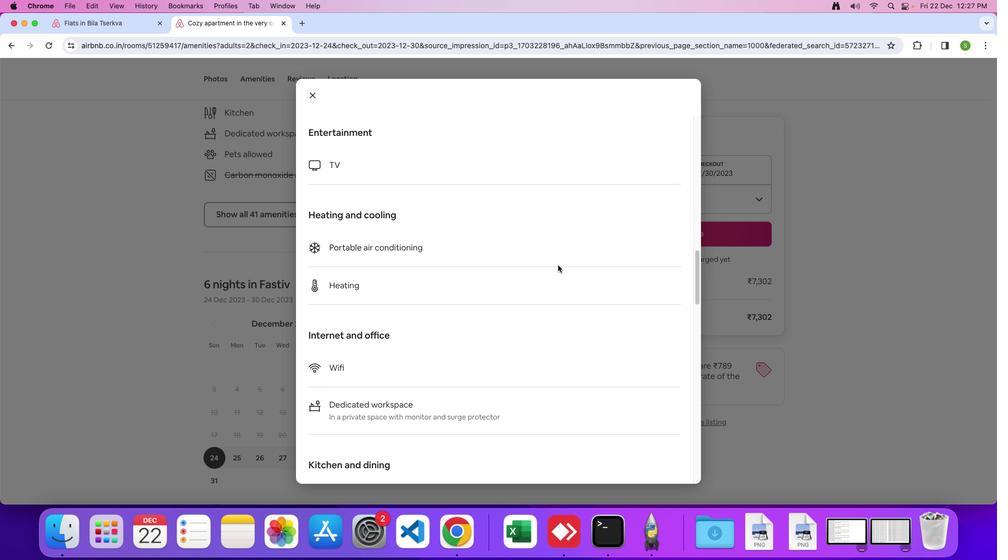 
Action: Mouse scrolled (483, 292) with delta (155, 138)
Screenshot: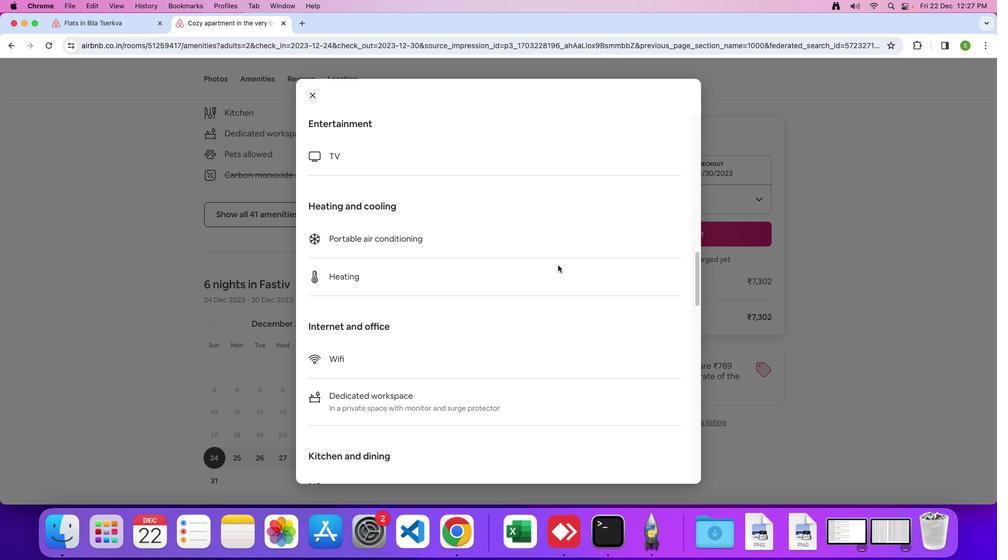
Action: Mouse scrolled (483, 292) with delta (155, 138)
Screenshot: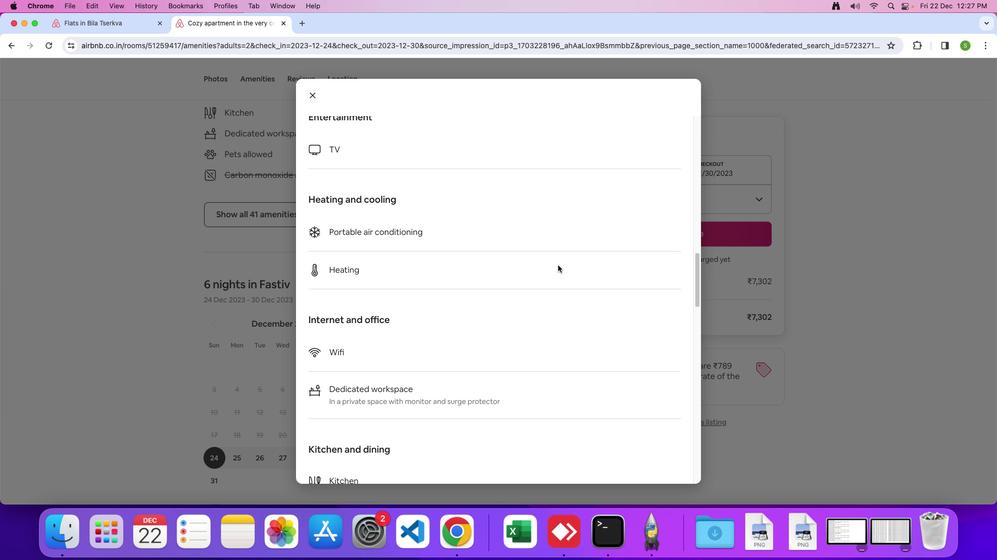 
Action: Mouse scrolled (483, 292) with delta (155, 138)
Screenshot: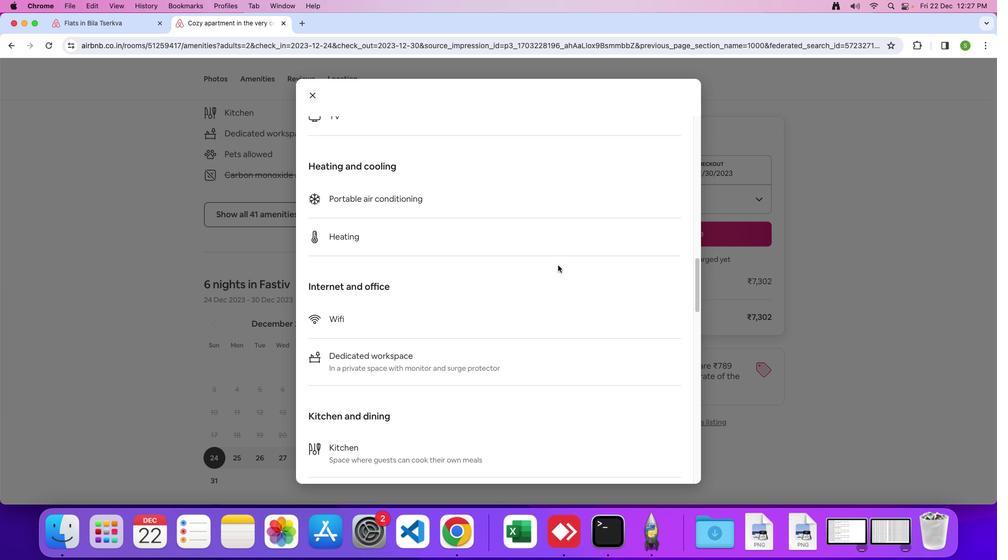 
Action: Mouse scrolled (483, 292) with delta (155, 138)
Screenshot: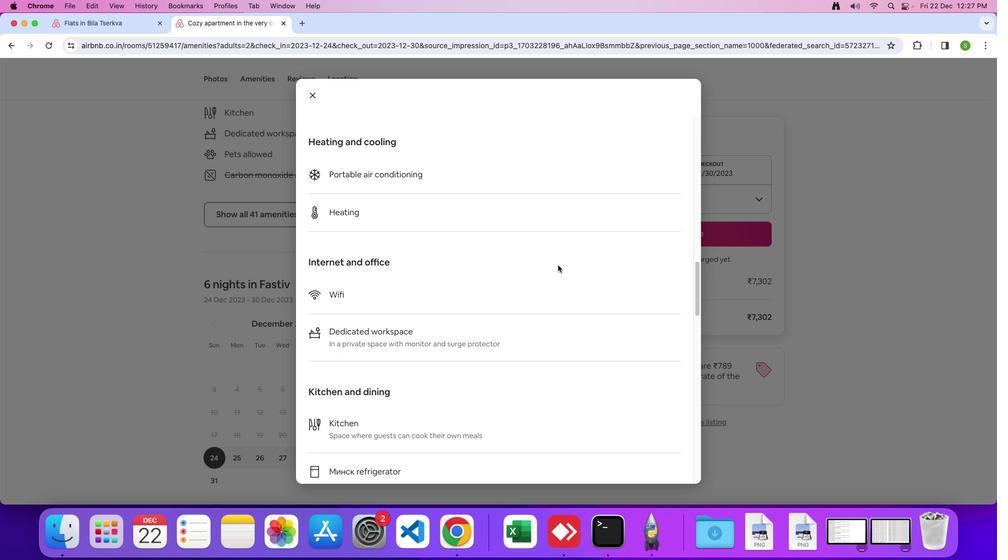 
Action: Mouse scrolled (483, 292) with delta (155, 138)
Screenshot: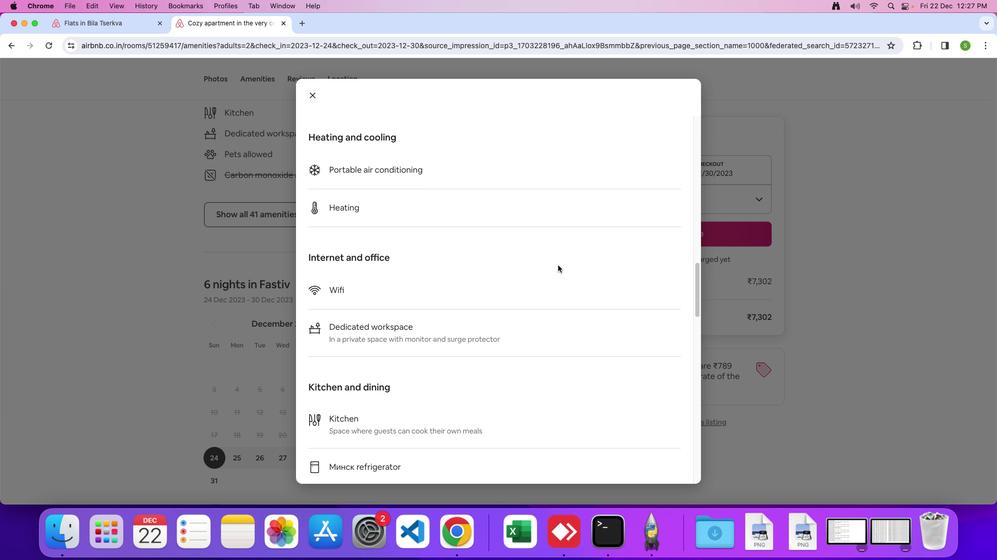 
Action: Mouse scrolled (483, 292) with delta (155, 138)
Screenshot: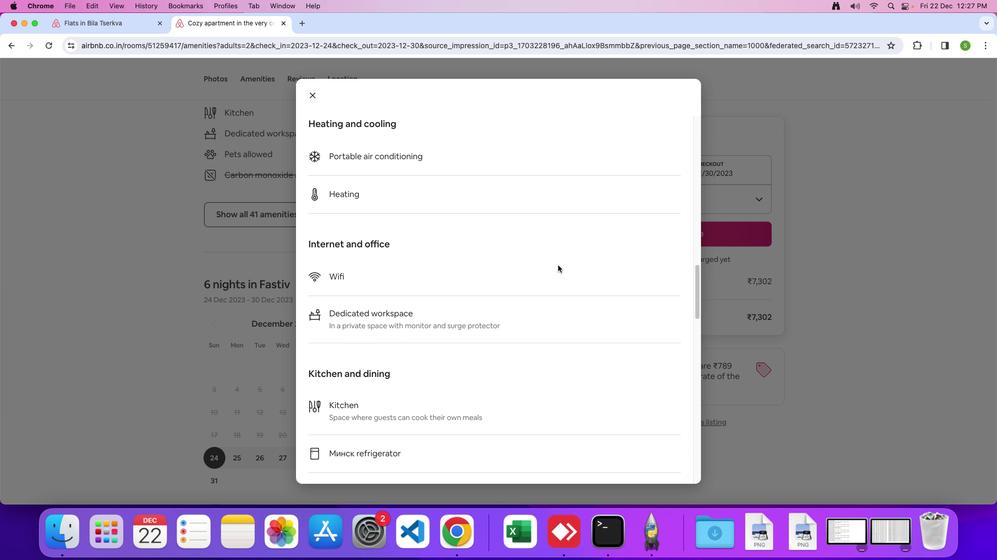 
Action: Mouse scrolled (483, 292) with delta (155, 138)
Screenshot: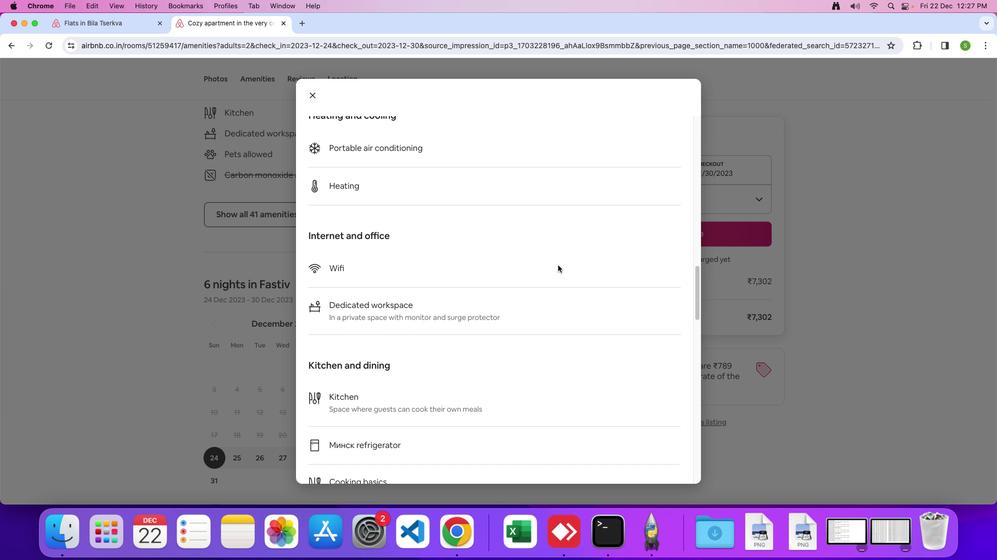 
Action: Mouse scrolled (483, 292) with delta (155, 138)
Screenshot: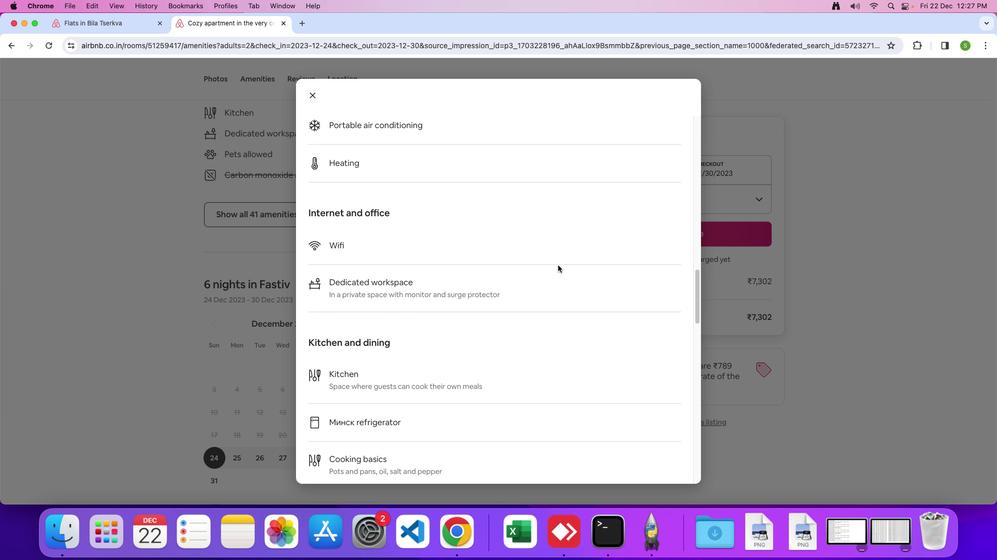 
Action: Mouse scrolled (483, 292) with delta (155, 138)
Screenshot: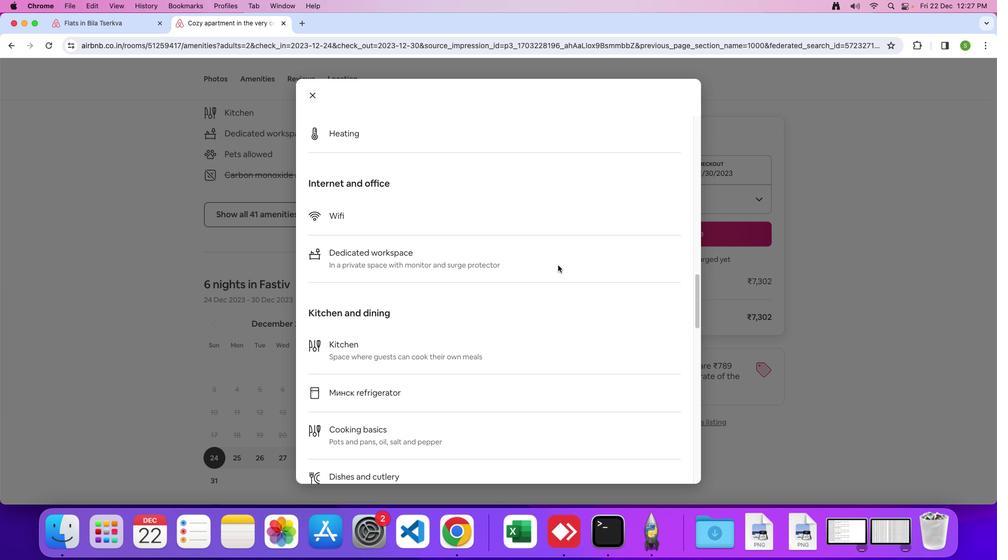 
Action: Mouse scrolled (483, 292) with delta (155, 138)
Screenshot: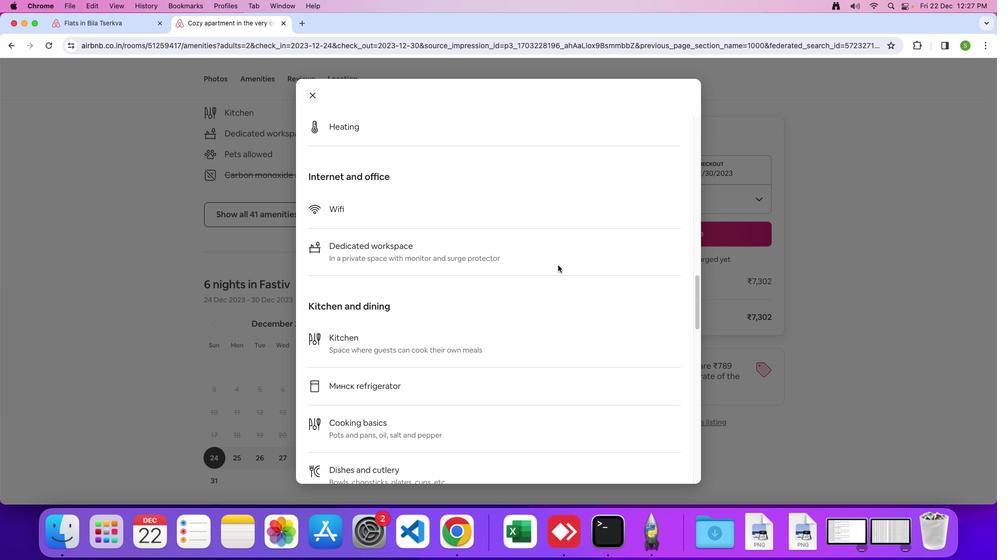 
Action: Mouse scrolled (483, 292) with delta (155, 138)
Screenshot: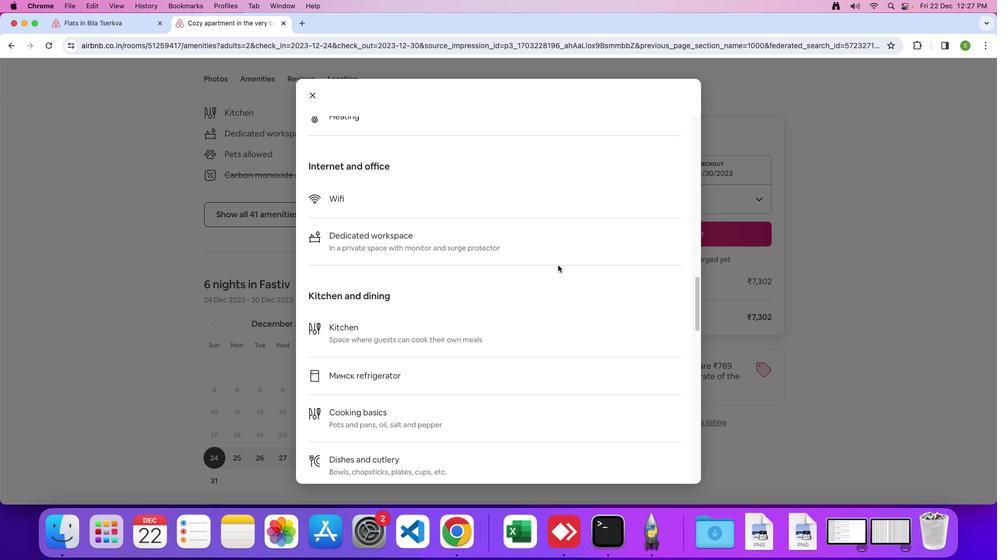 
Action: Mouse scrolled (483, 292) with delta (155, 138)
Screenshot: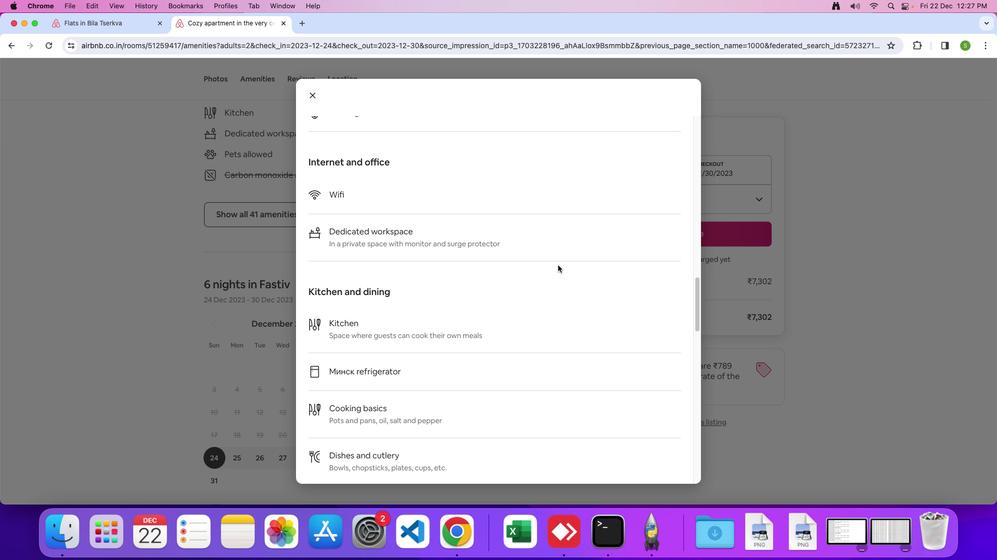 
Action: Mouse scrolled (483, 292) with delta (155, 138)
Screenshot: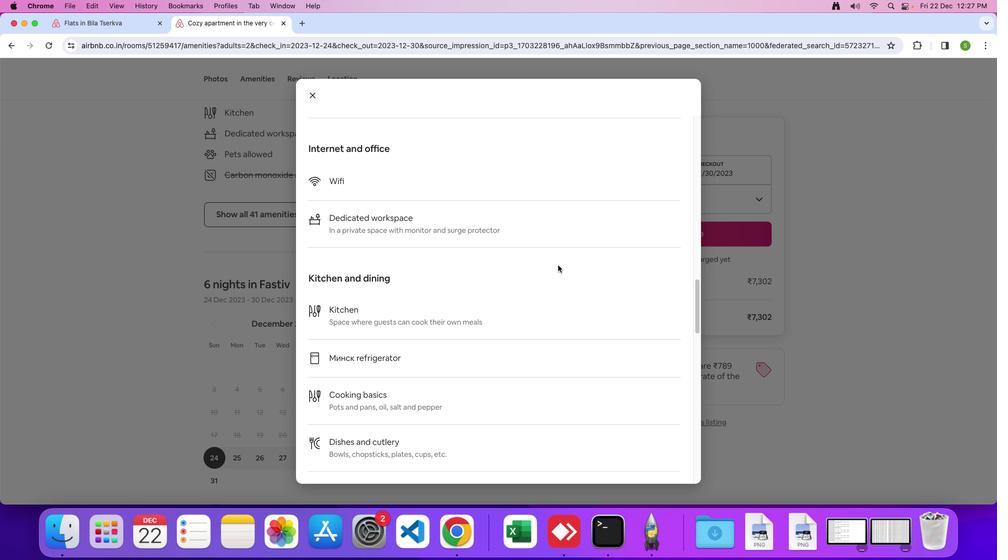
Action: Mouse scrolled (483, 292) with delta (155, 138)
Screenshot: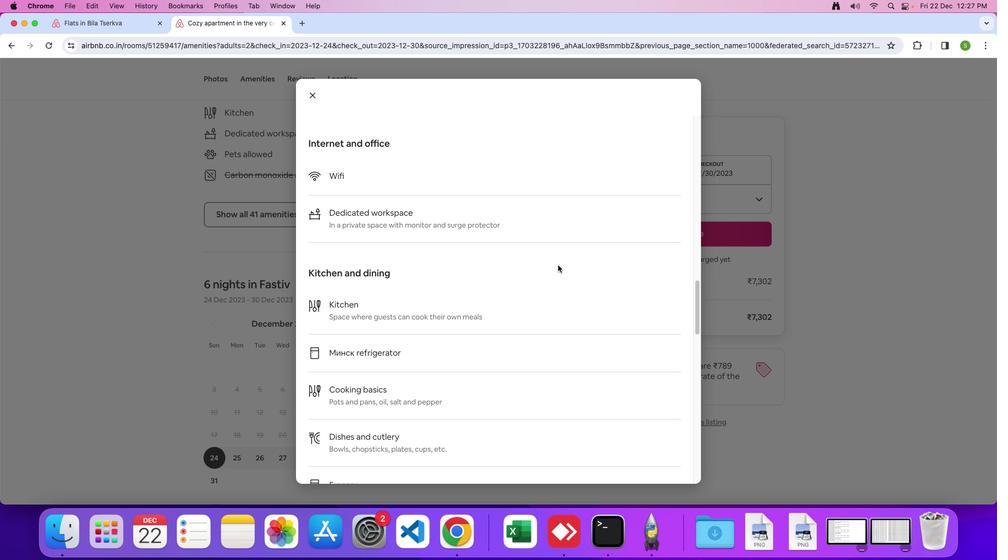 
Action: Mouse scrolled (483, 292) with delta (155, 138)
Screenshot: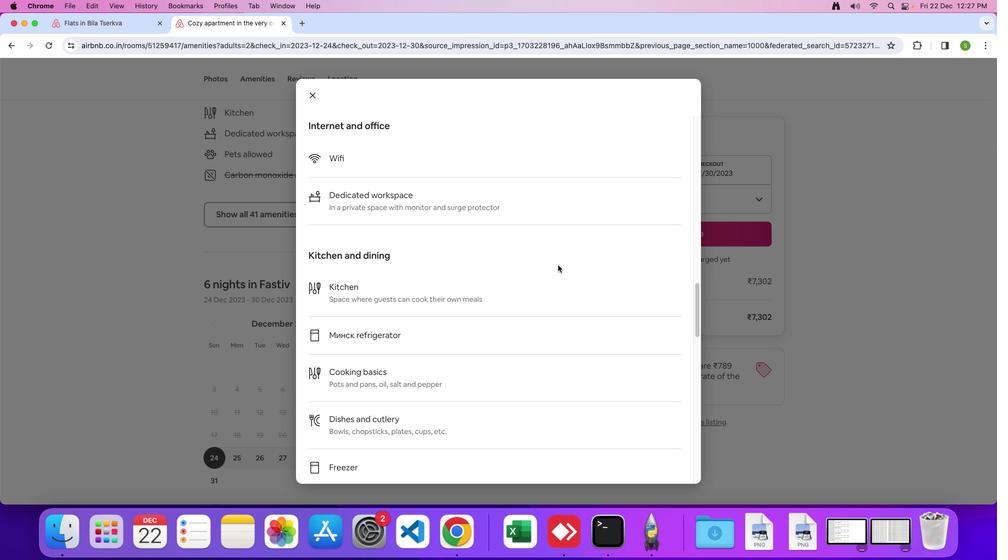
Action: Mouse scrolled (483, 292) with delta (155, 138)
Screenshot: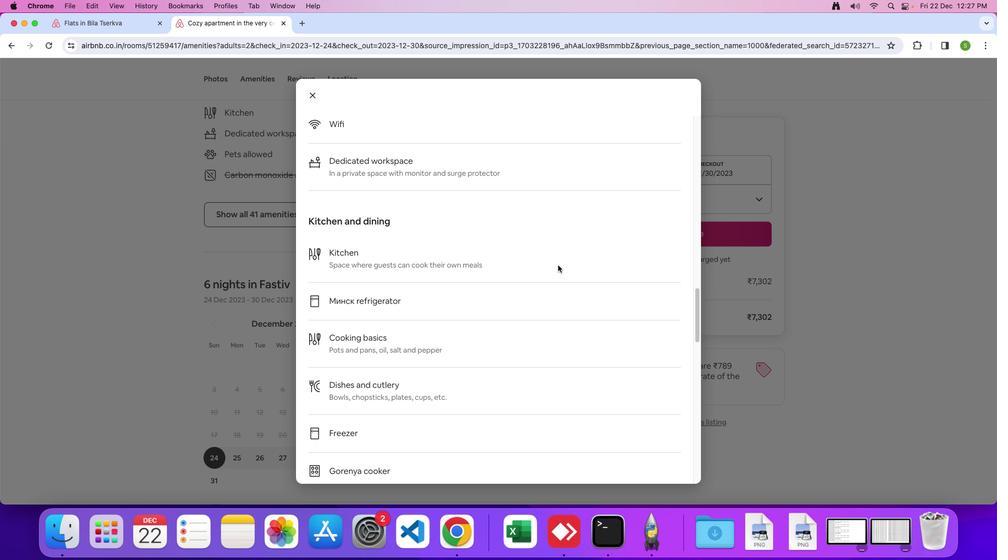
Action: Mouse scrolled (483, 292) with delta (155, 138)
